 Task: Look for space in Parádsasvár, Hungary from 12th July, 2023 to 16th July, 2023 for 8 adults in price range Rs.10000 to Rs.16000. Place can be private room with 8 bedrooms having 8 beds and 8 bathrooms. Property type can be house, flat, guest house. Amenities needed are: wifi, TV, free parkinig on premises, gym, breakfast. Booking option can be shelf check-in. Required host language is English.
Action: Mouse moved to (569, 118)
Screenshot: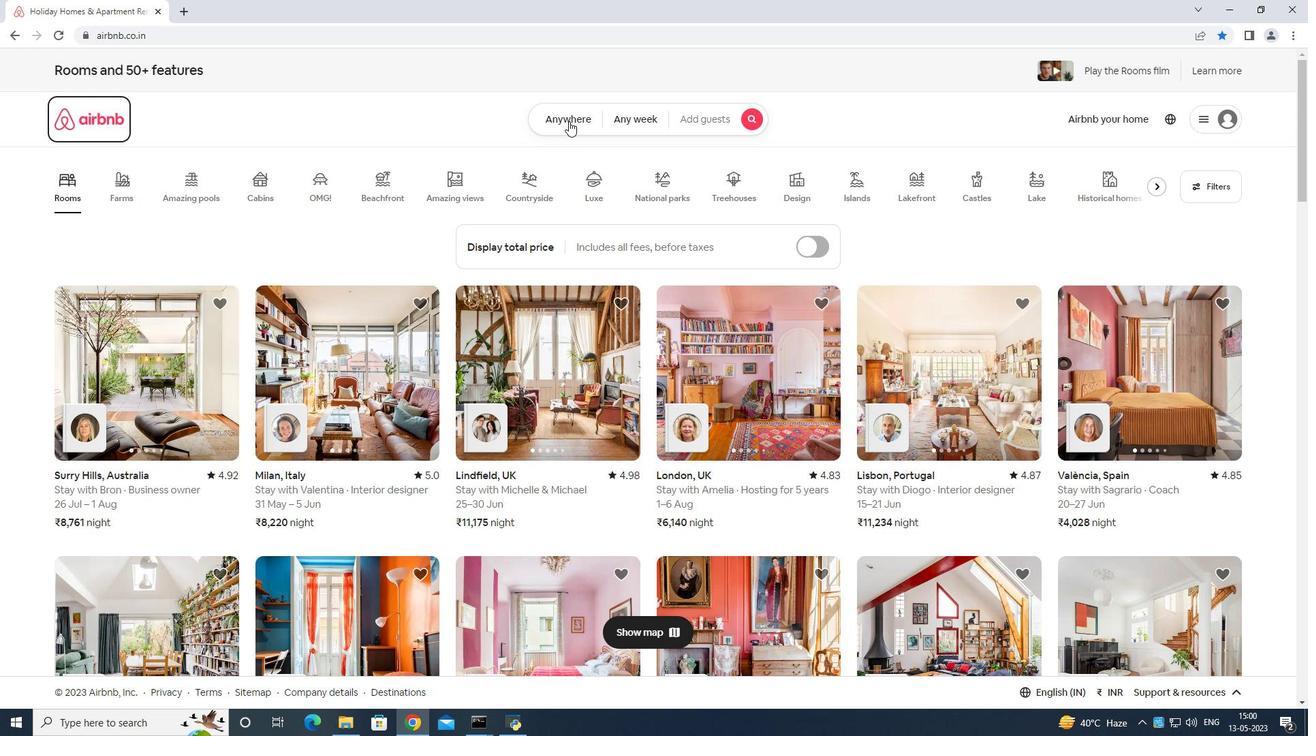 
Action: Mouse pressed left at (569, 118)
Screenshot: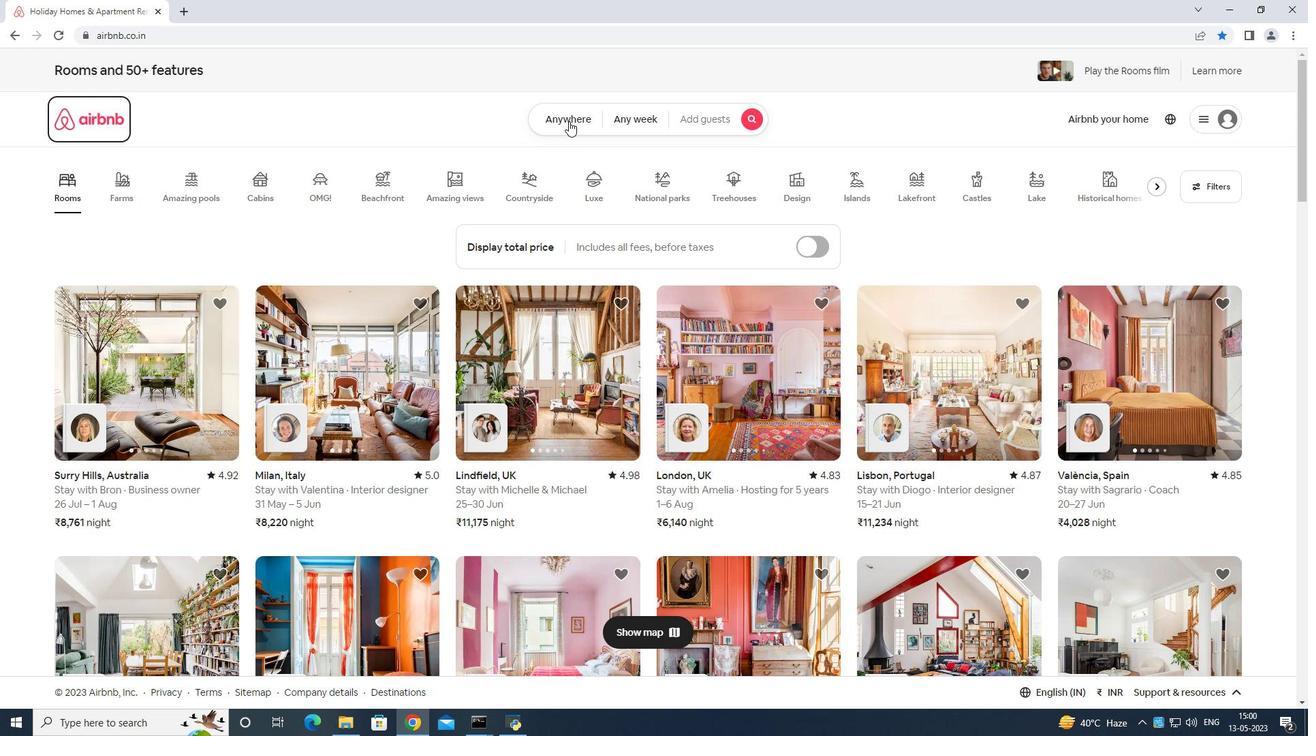 
Action: Mouse moved to (476, 175)
Screenshot: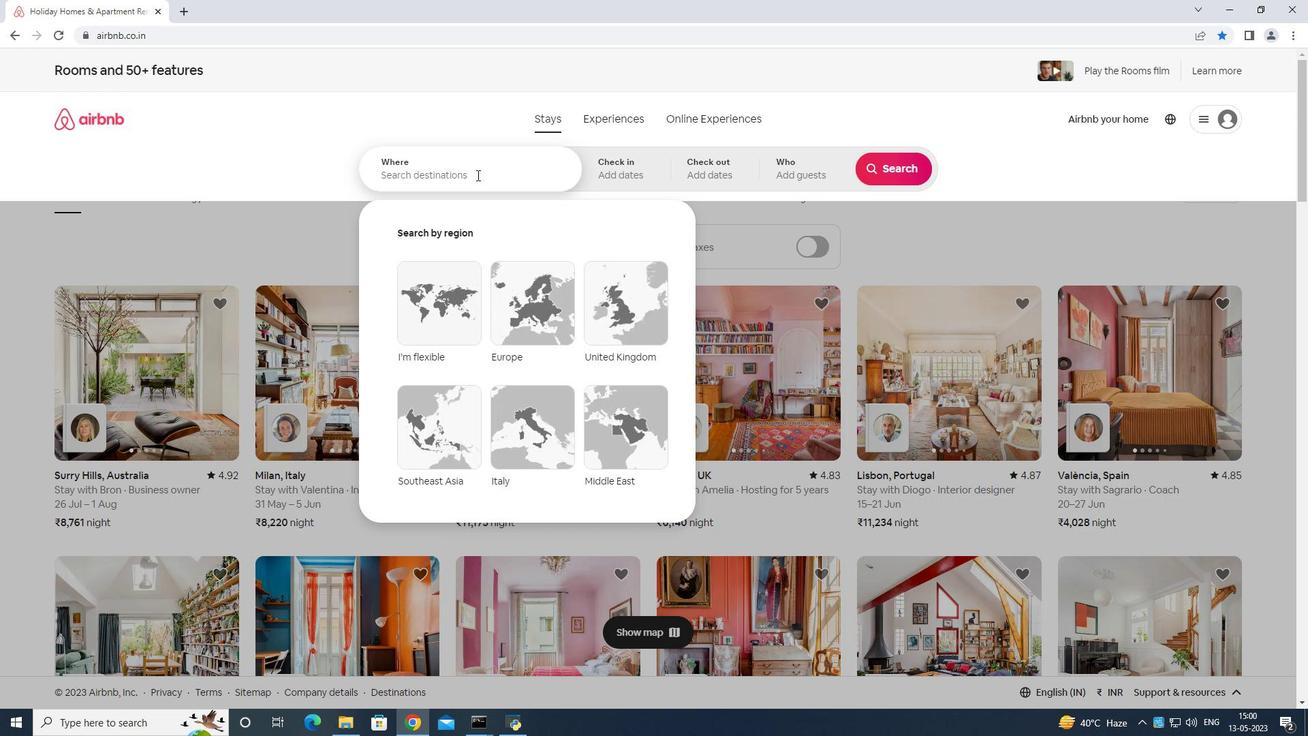 
Action: Mouse pressed left at (476, 175)
Screenshot: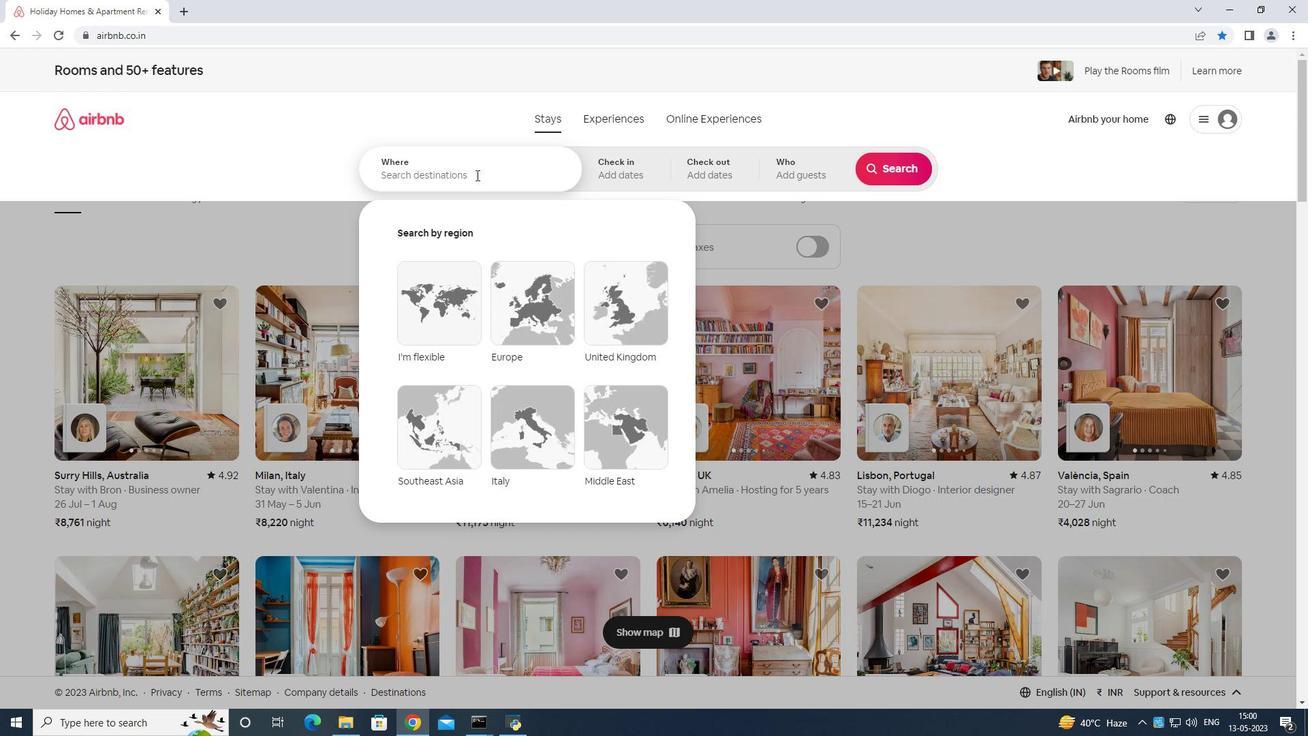 
Action: Mouse moved to (486, 169)
Screenshot: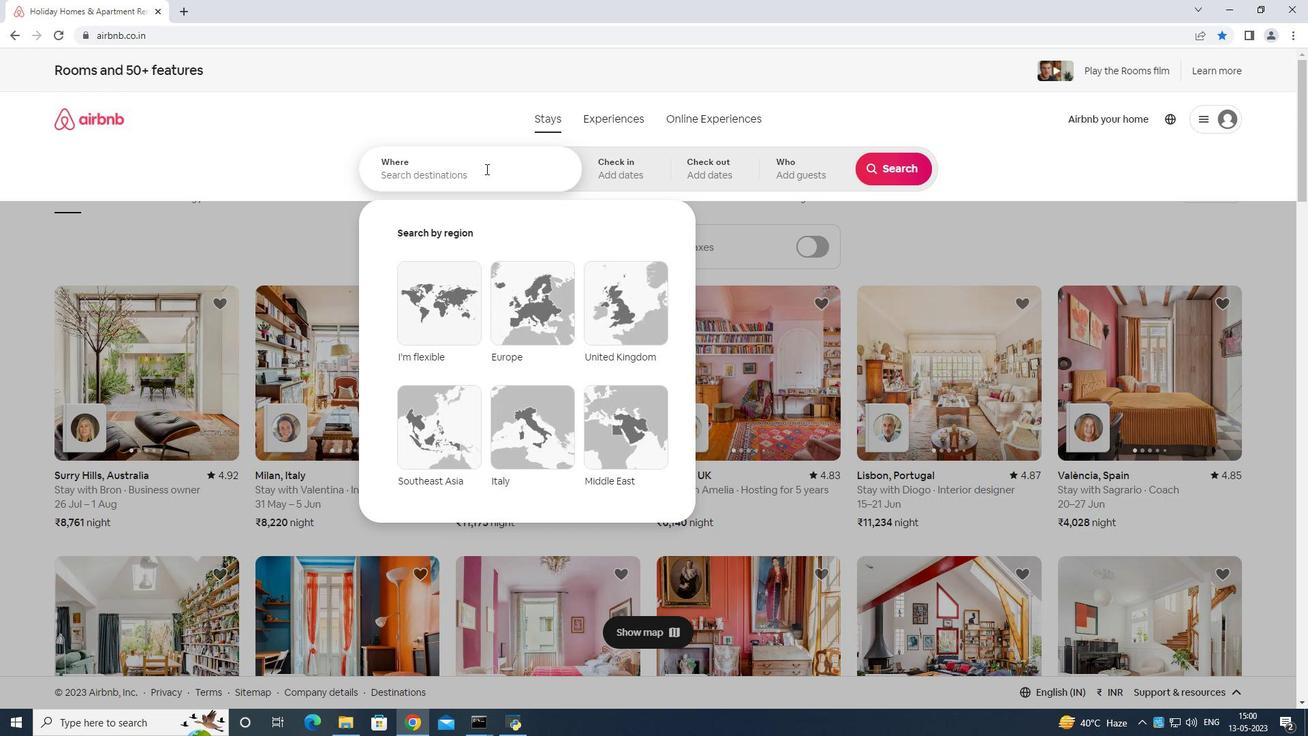 
Action: Key pressed <Key.shift>Paradsavar<Key.space>hungae<Key.backspace>ry<Key.enter>
Screenshot: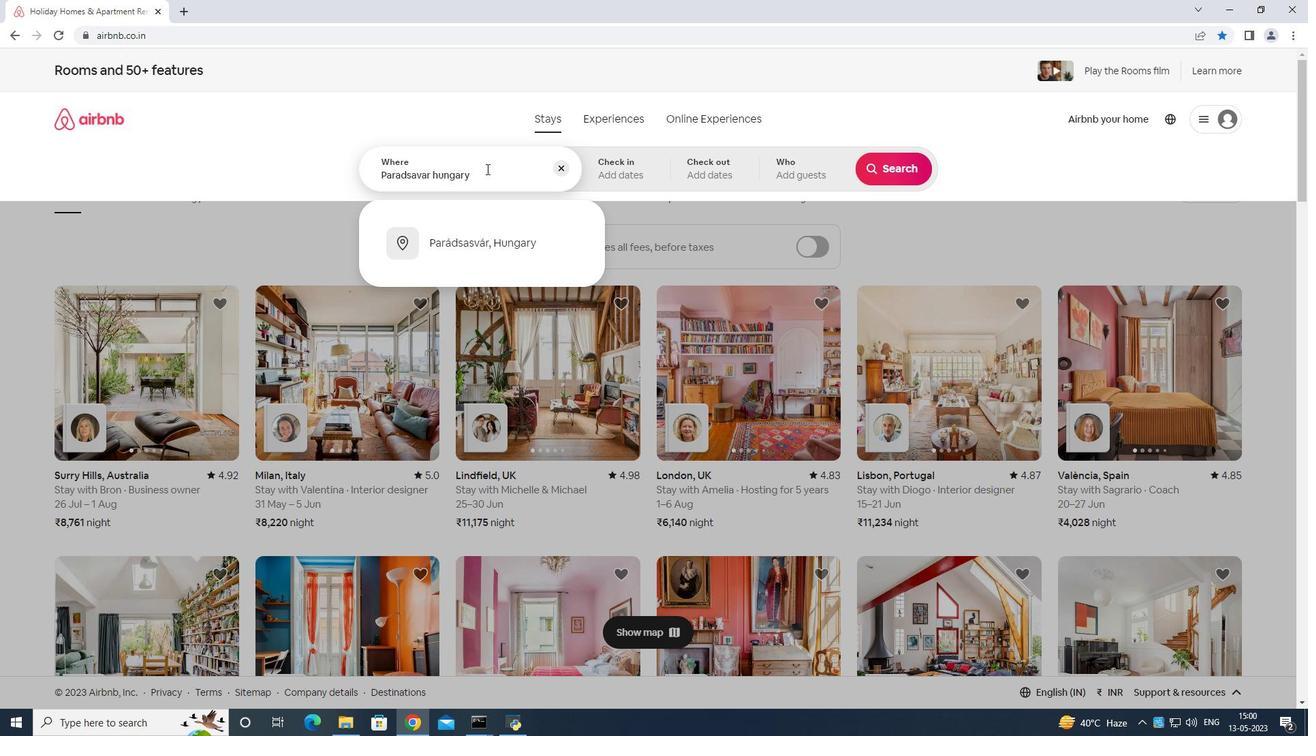 
Action: Mouse moved to (876, 278)
Screenshot: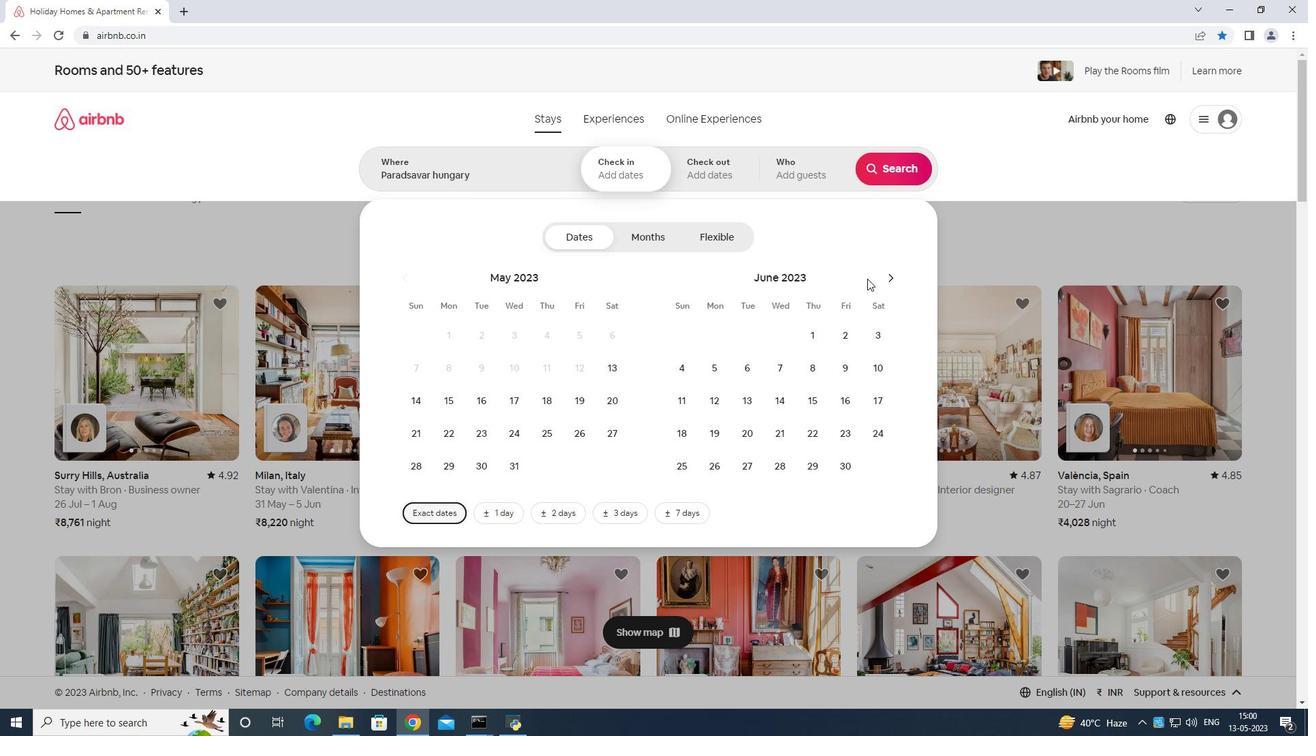 
Action: Mouse pressed left at (876, 278)
Screenshot: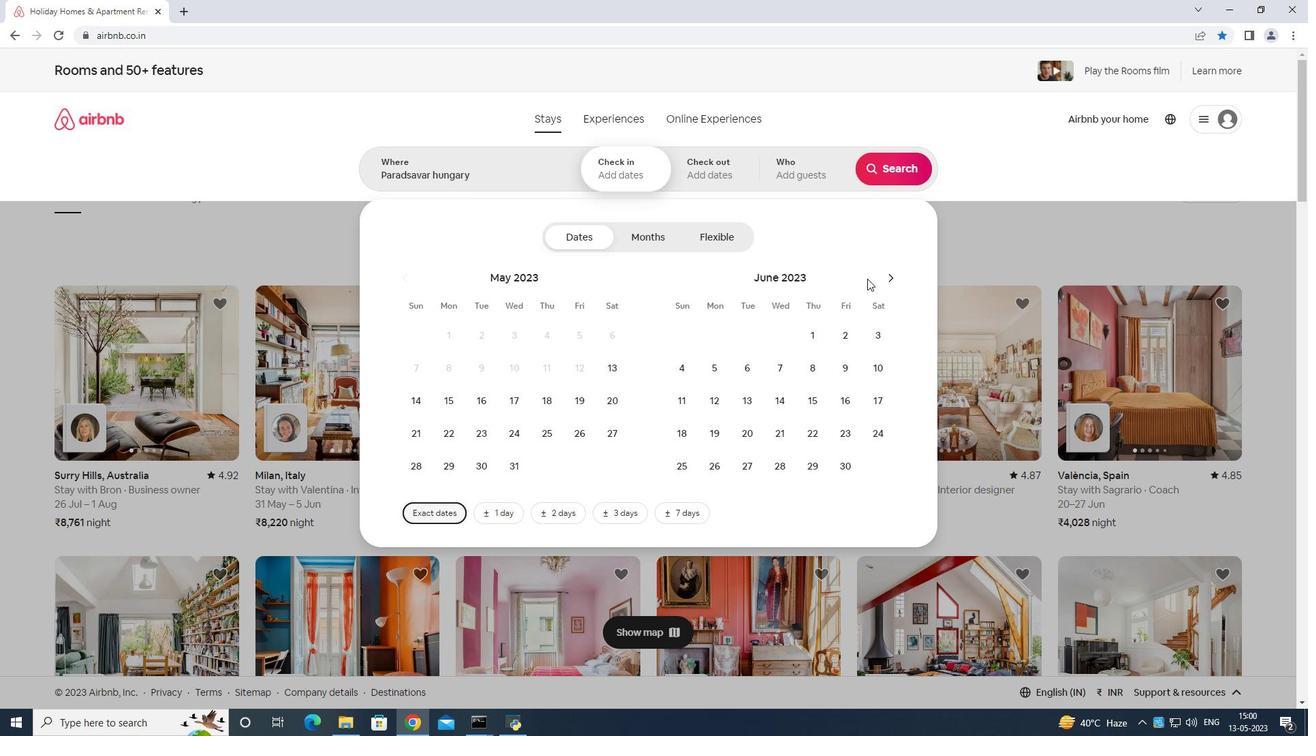 
Action: Mouse moved to (880, 275)
Screenshot: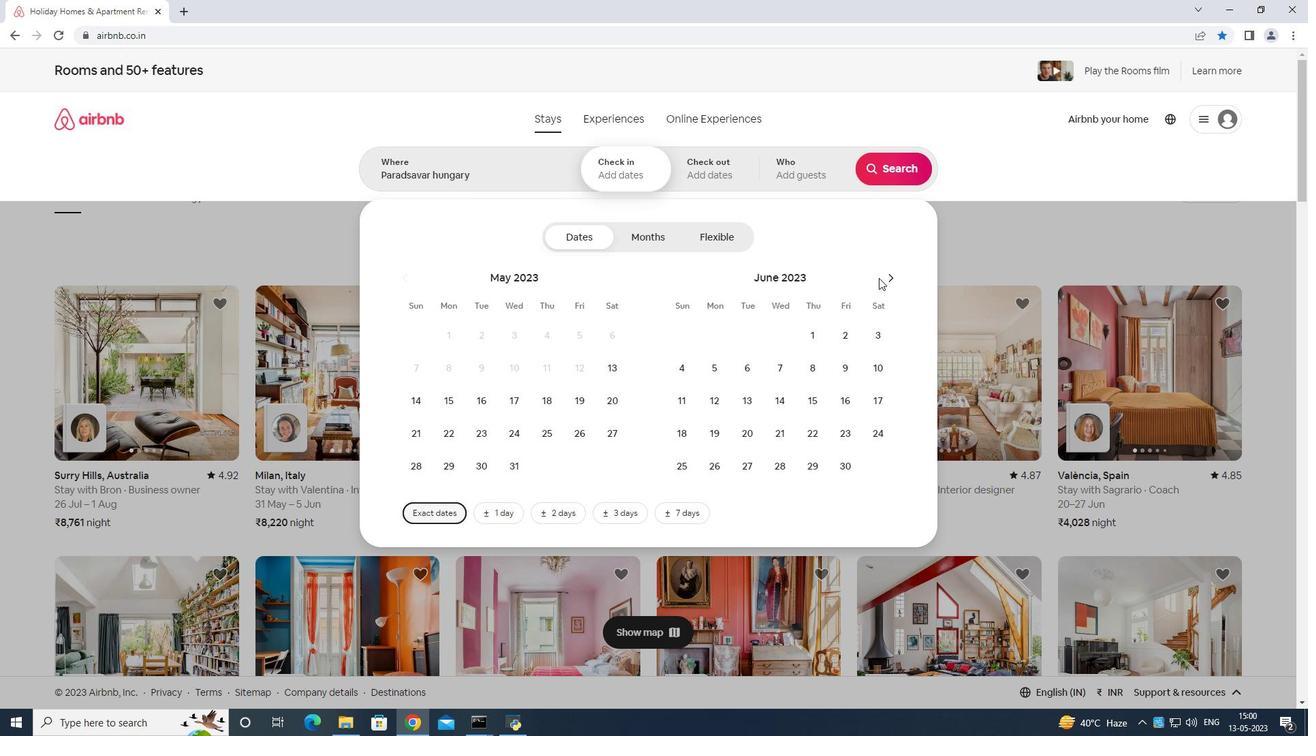 
Action: Mouse pressed left at (880, 275)
Screenshot: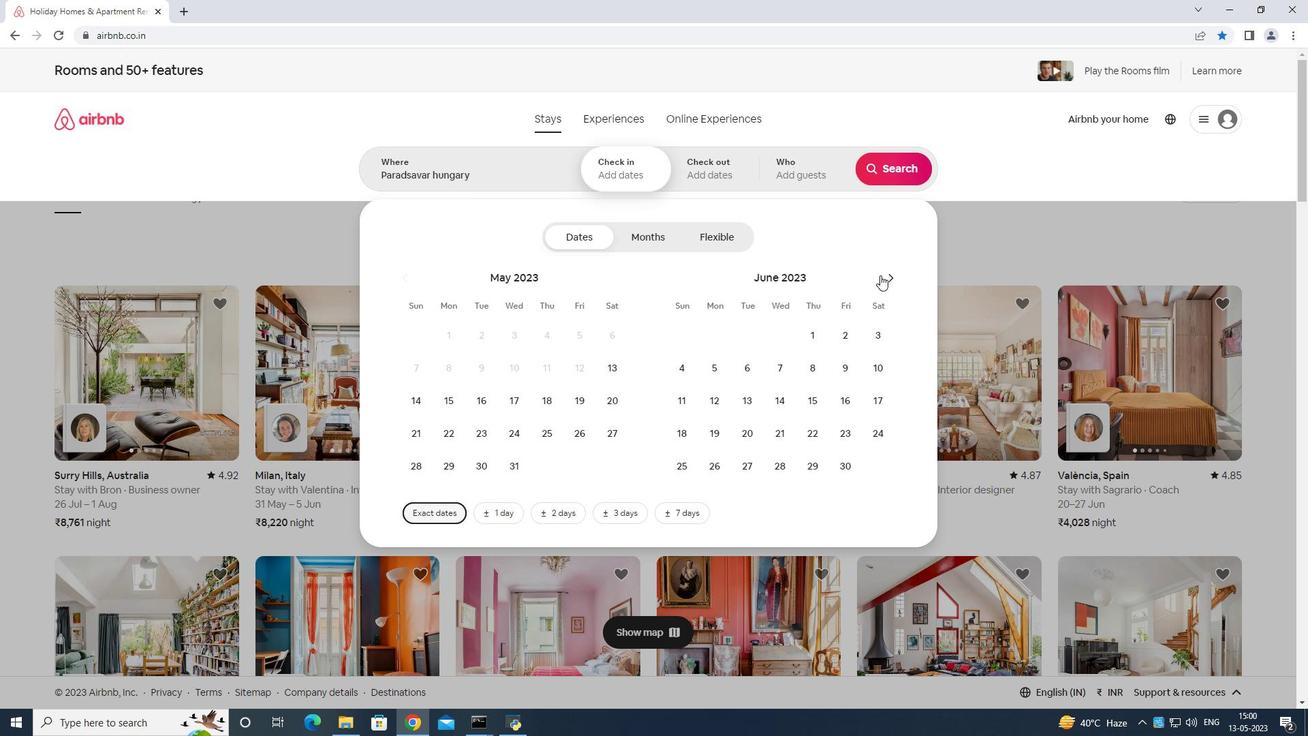 
Action: Mouse moved to (776, 393)
Screenshot: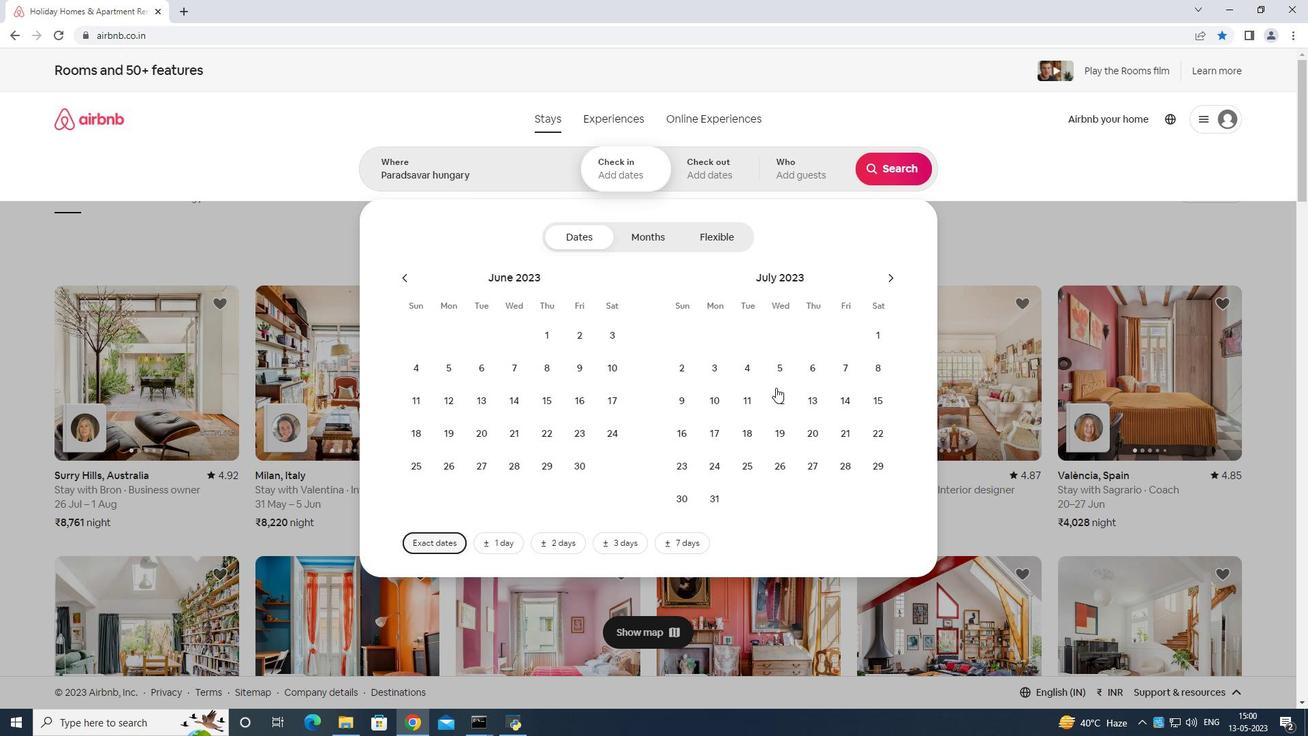 
Action: Mouse pressed left at (776, 393)
Screenshot: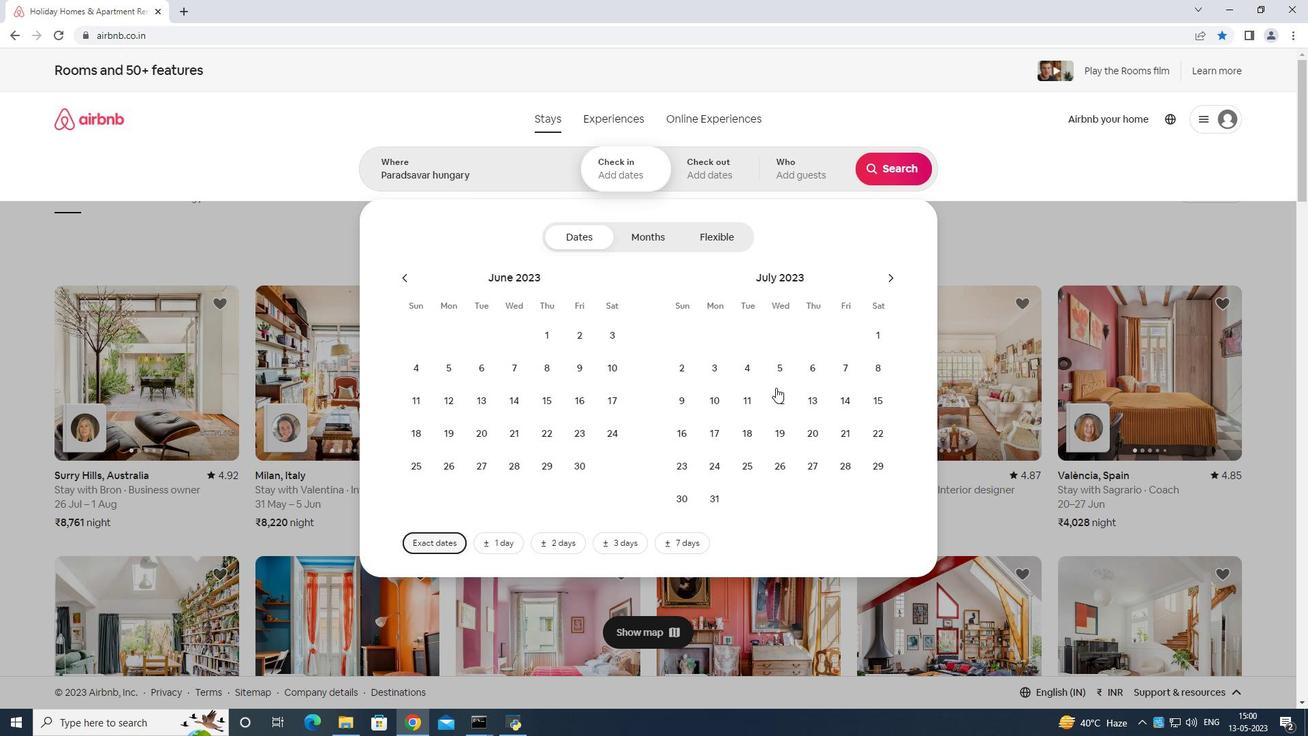 
Action: Mouse moved to (680, 436)
Screenshot: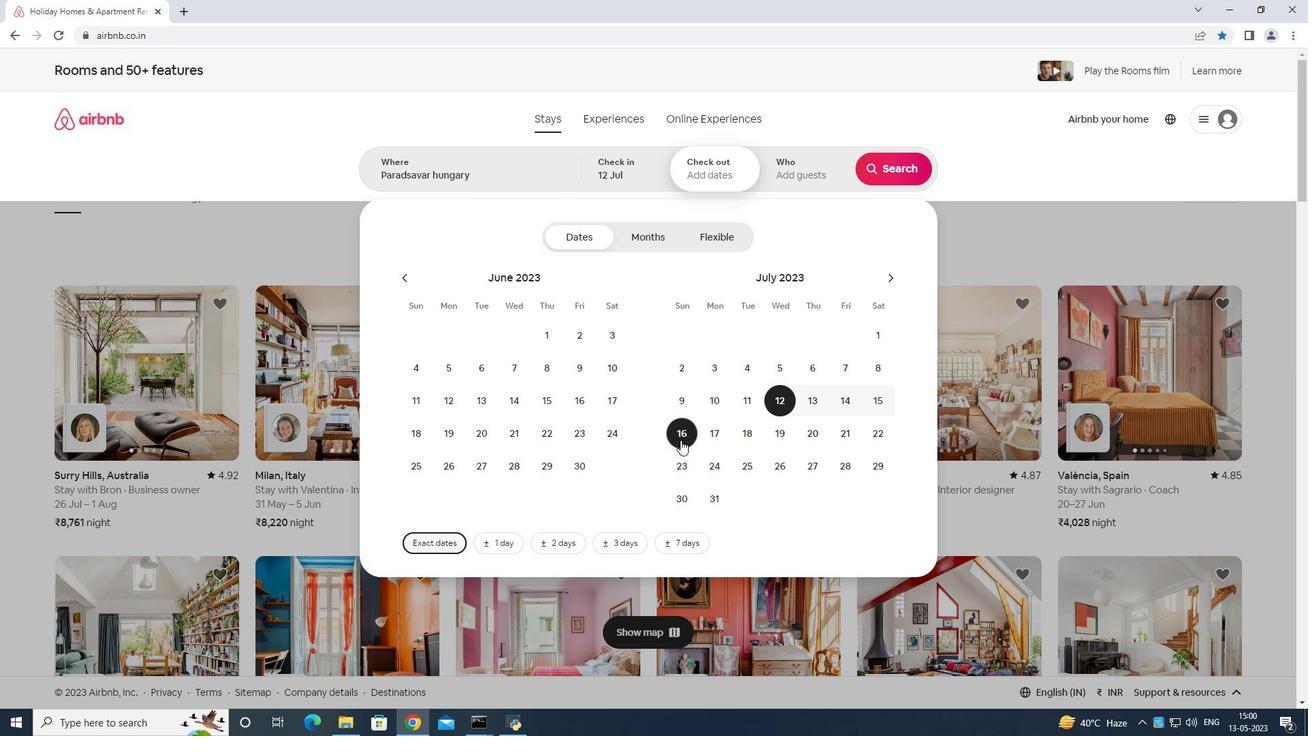 
Action: Mouse pressed left at (680, 436)
Screenshot: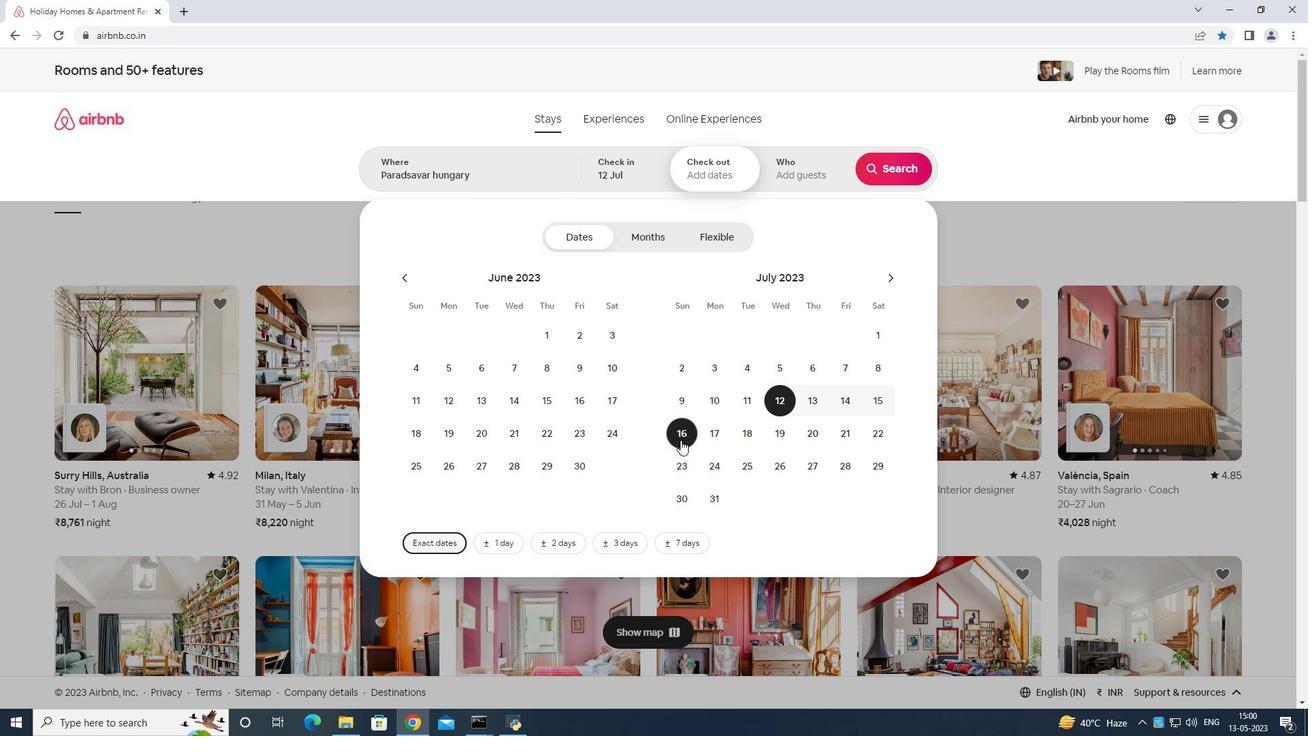 
Action: Mouse moved to (808, 164)
Screenshot: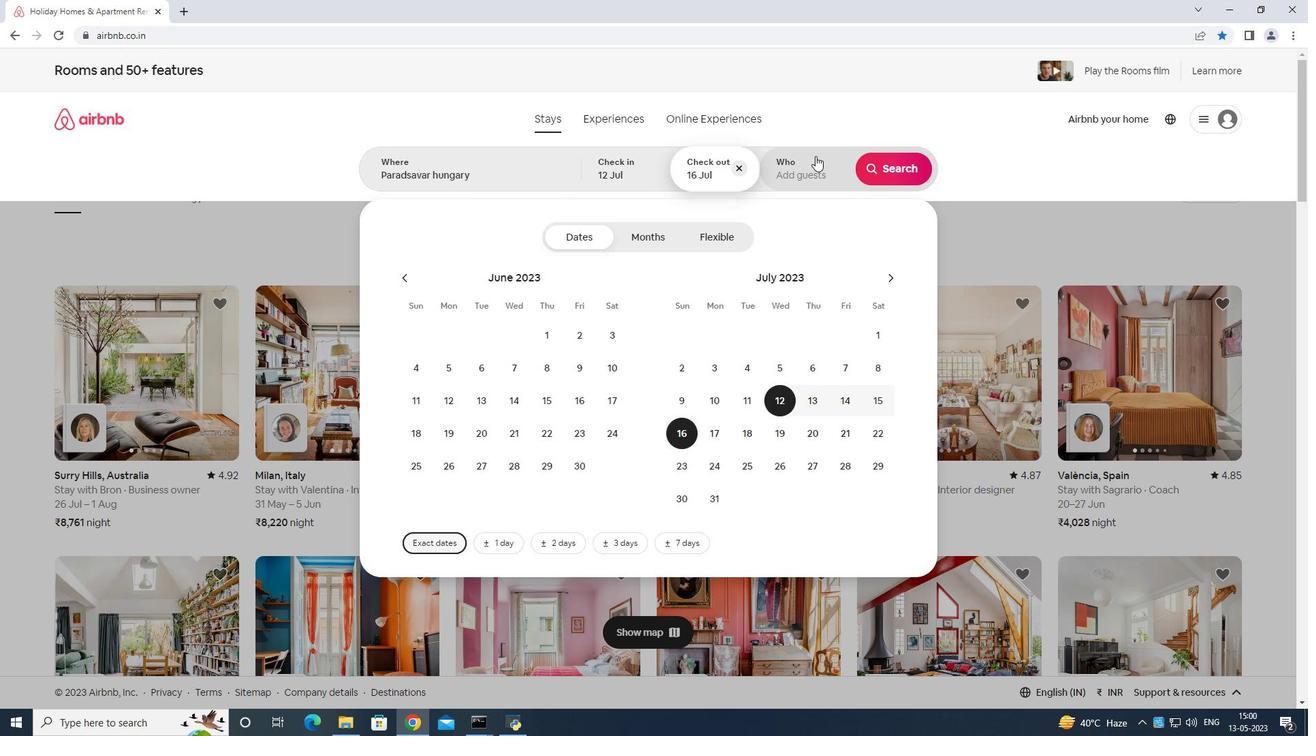 
Action: Mouse pressed left at (808, 164)
Screenshot: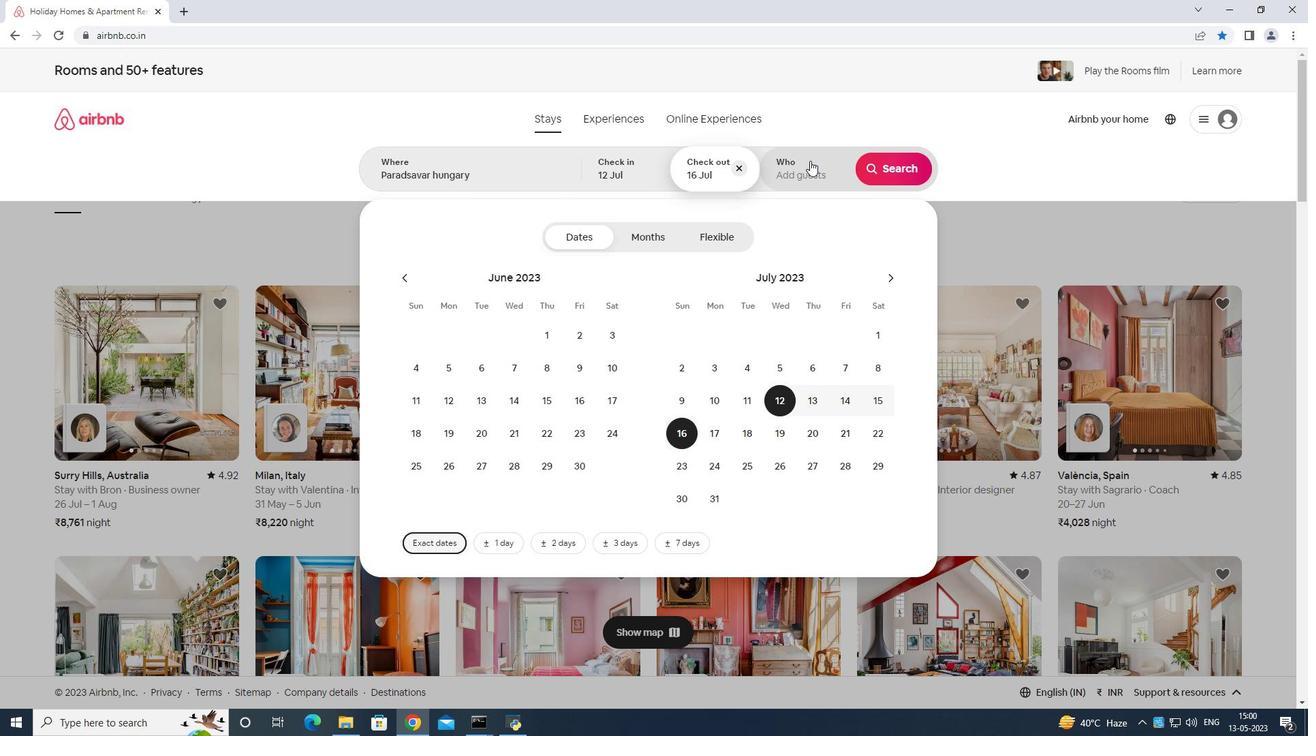 
Action: Mouse moved to (893, 242)
Screenshot: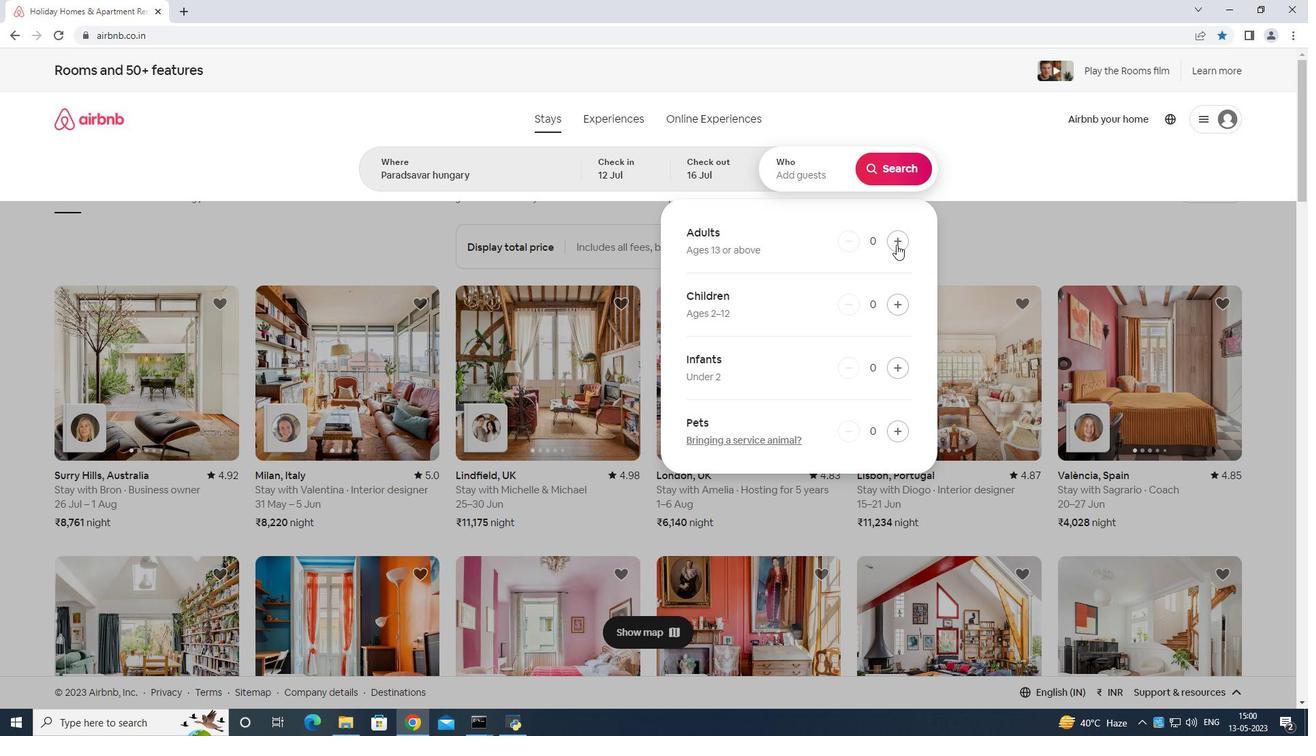 
Action: Mouse pressed left at (893, 242)
Screenshot: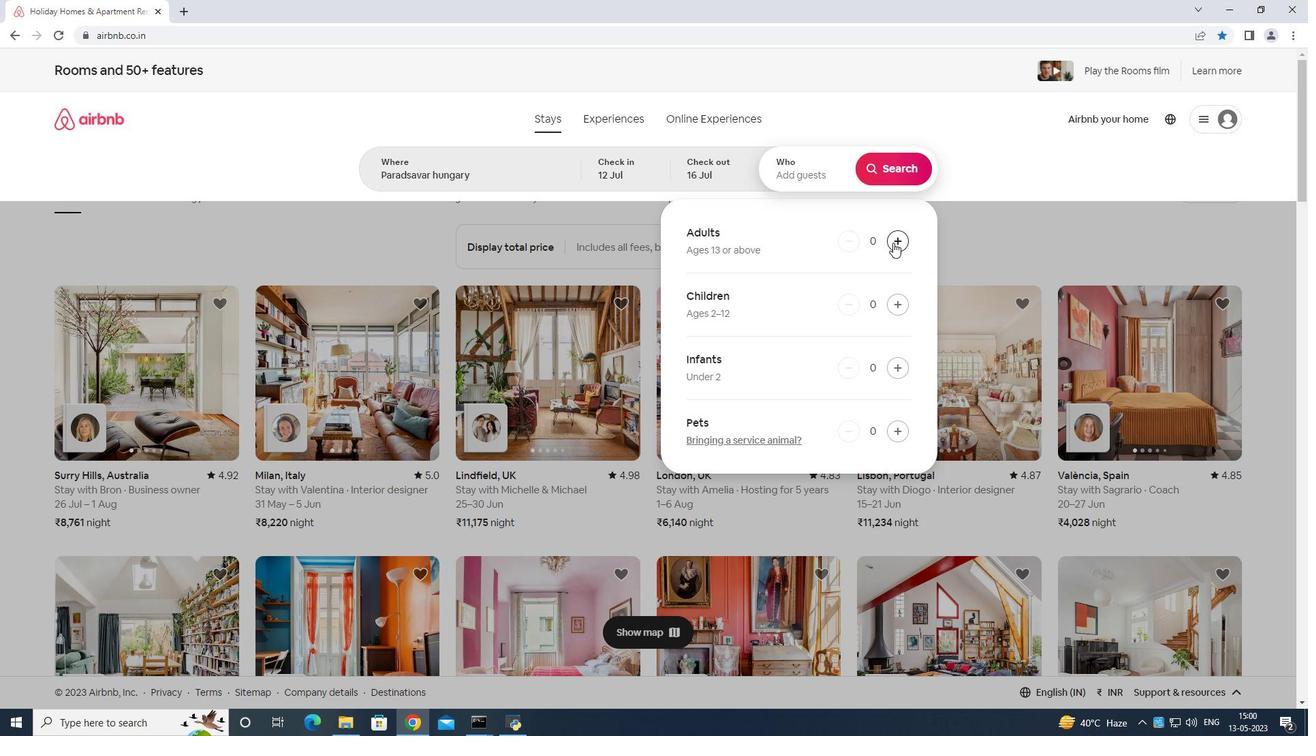 
Action: Mouse moved to (893, 238)
Screenshot: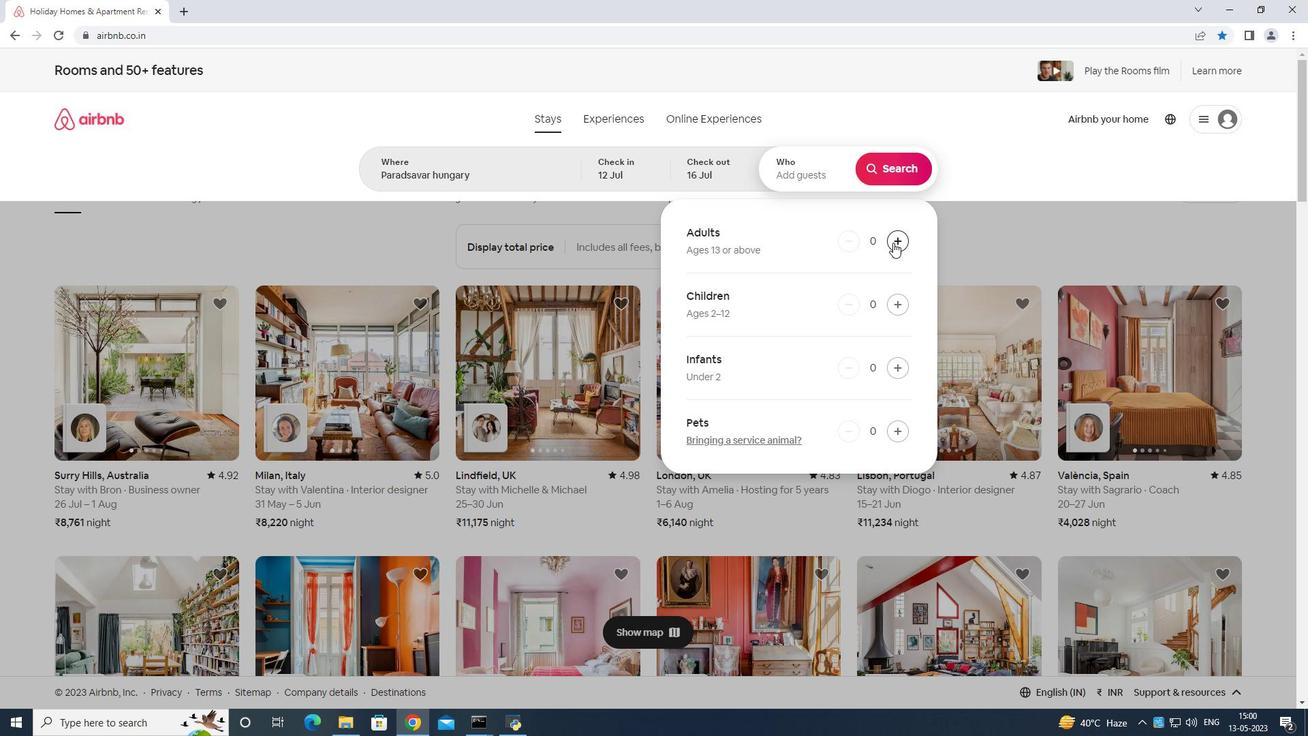
Action: Mouse pressed left at (893, 238)
Screenshot: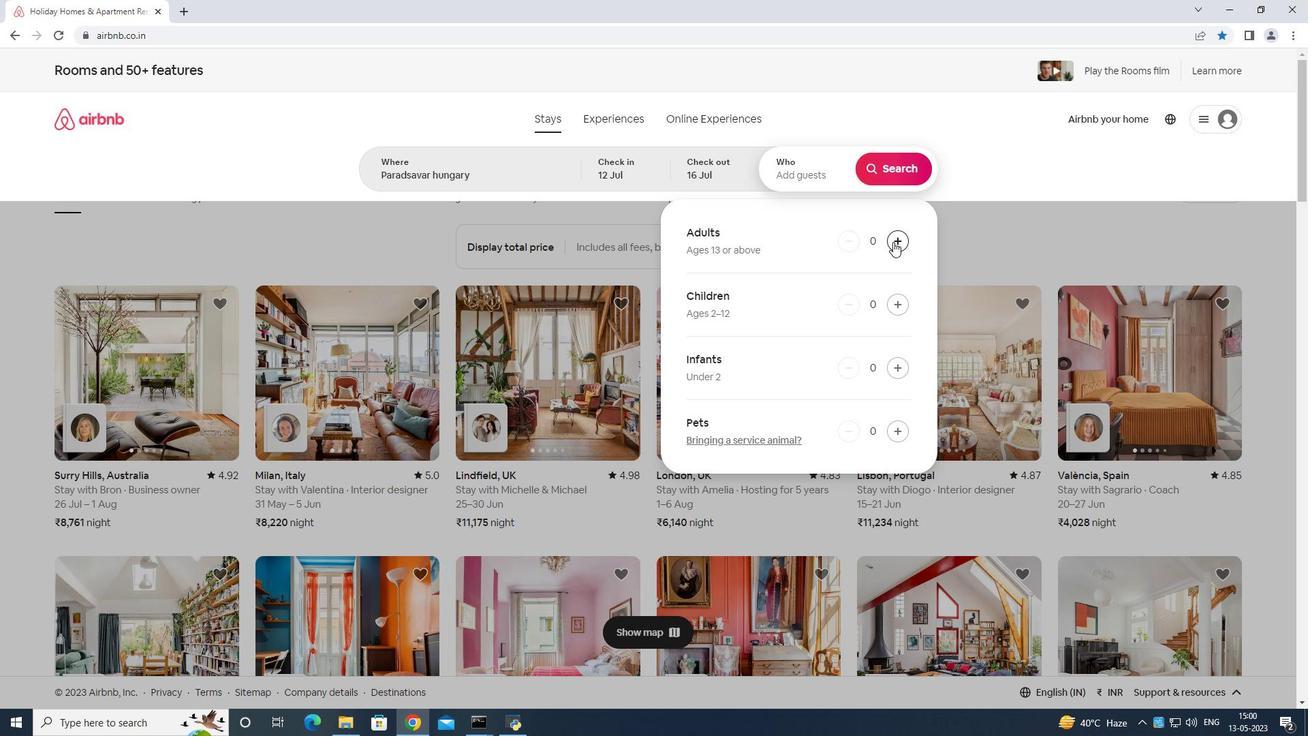 
Action: Mouse pressed left at (893, 238)
Screenshot: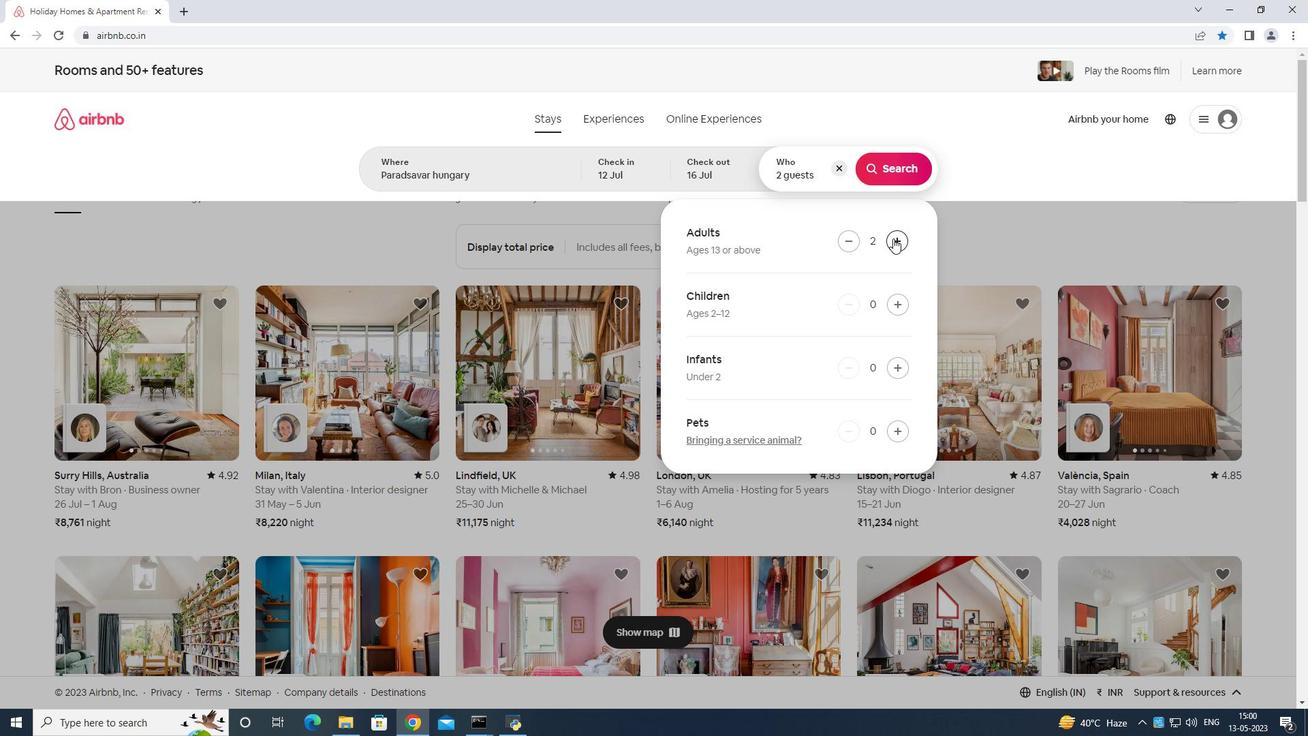 
Action: Mouse moved to (893, 237)
Screenshot: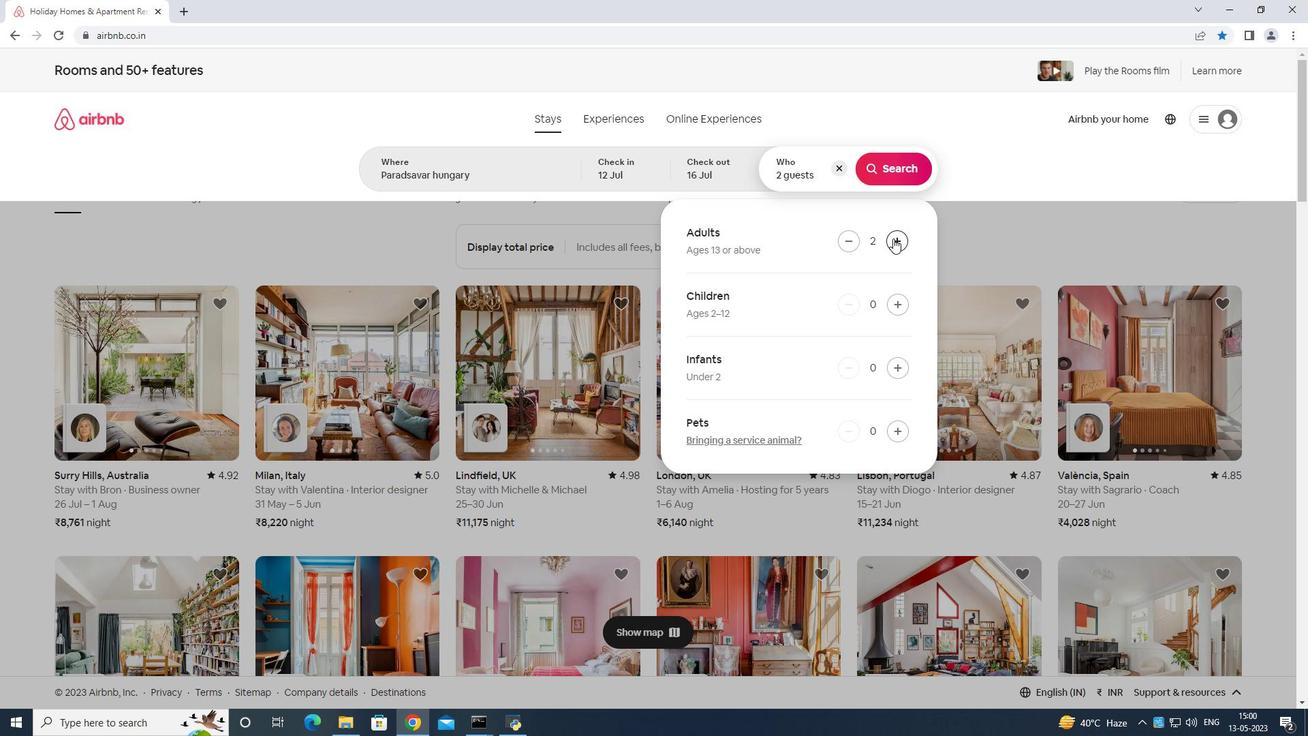
Action: Mouse pressed left at (893, 237)
Screenshot: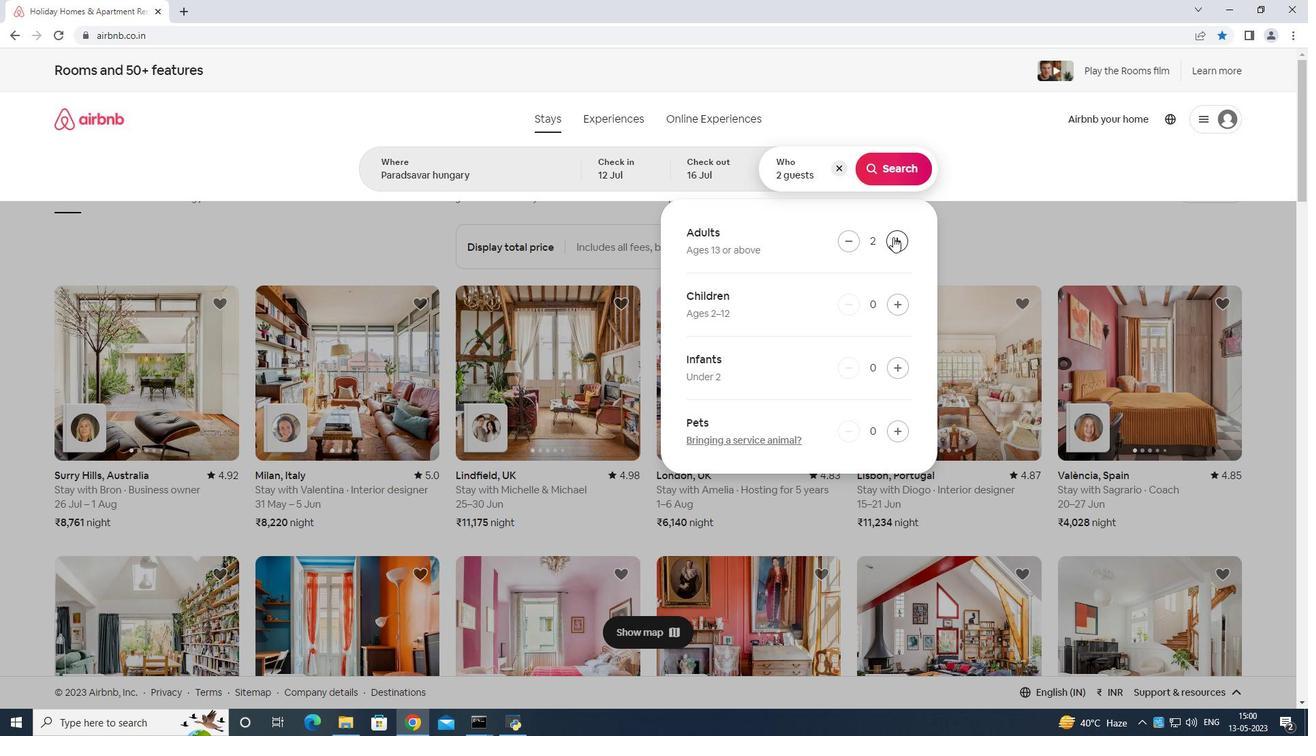 
Action: Mouse moved to (893, 237)
Screenshot: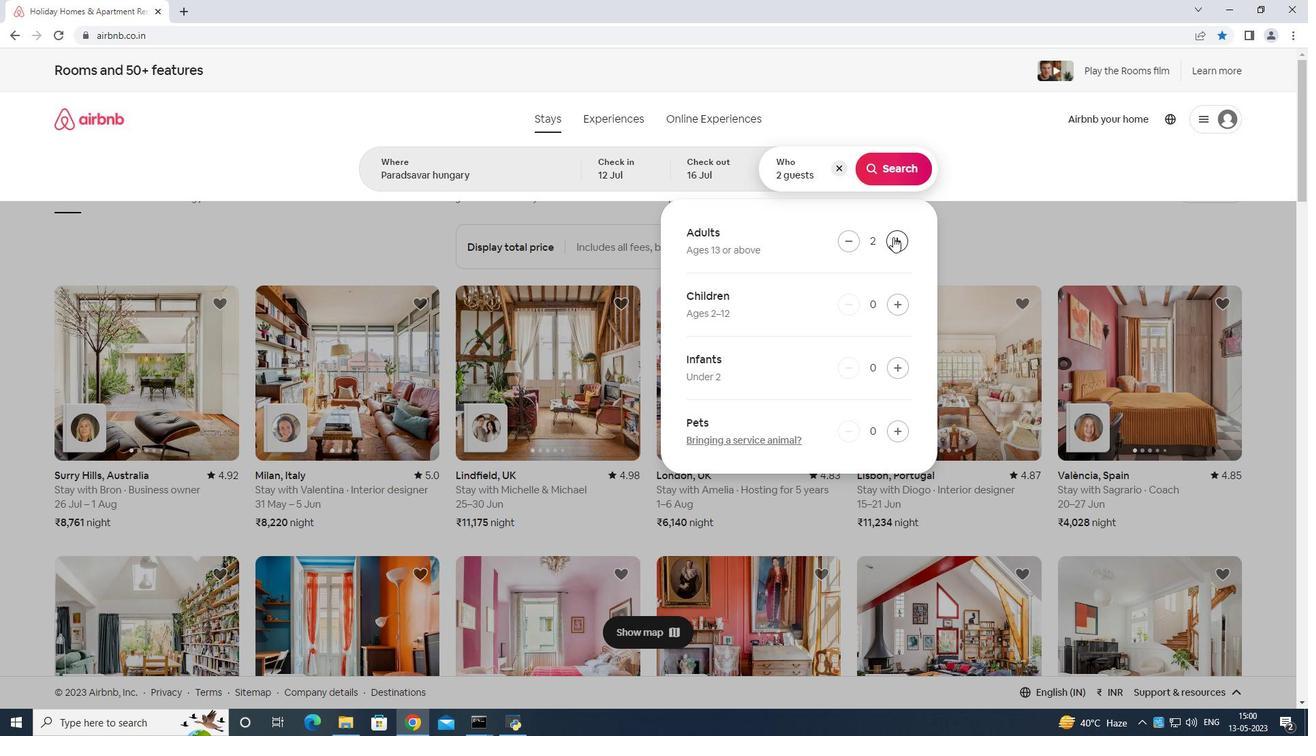 
Action: Mouse pressed left at (893, 237)
Screenshot: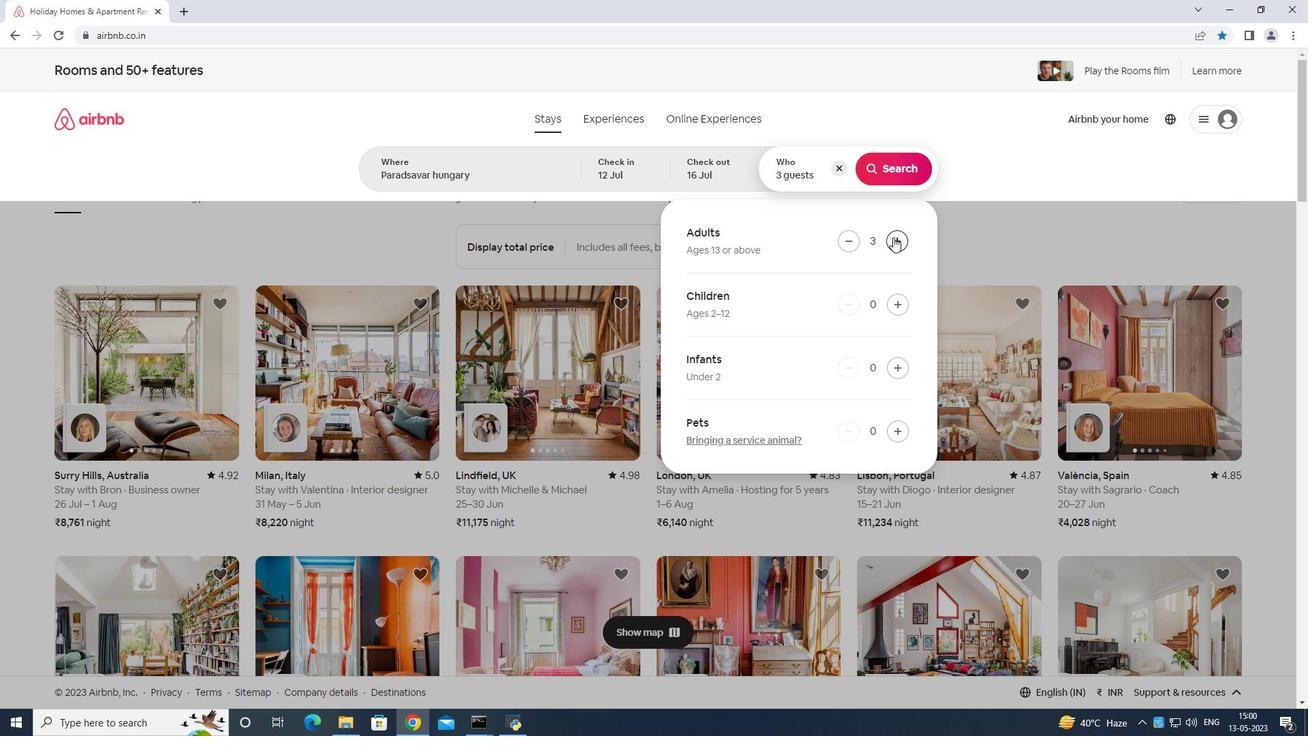 
Action: Mouse pressed left at (893, 237)
Screenshot: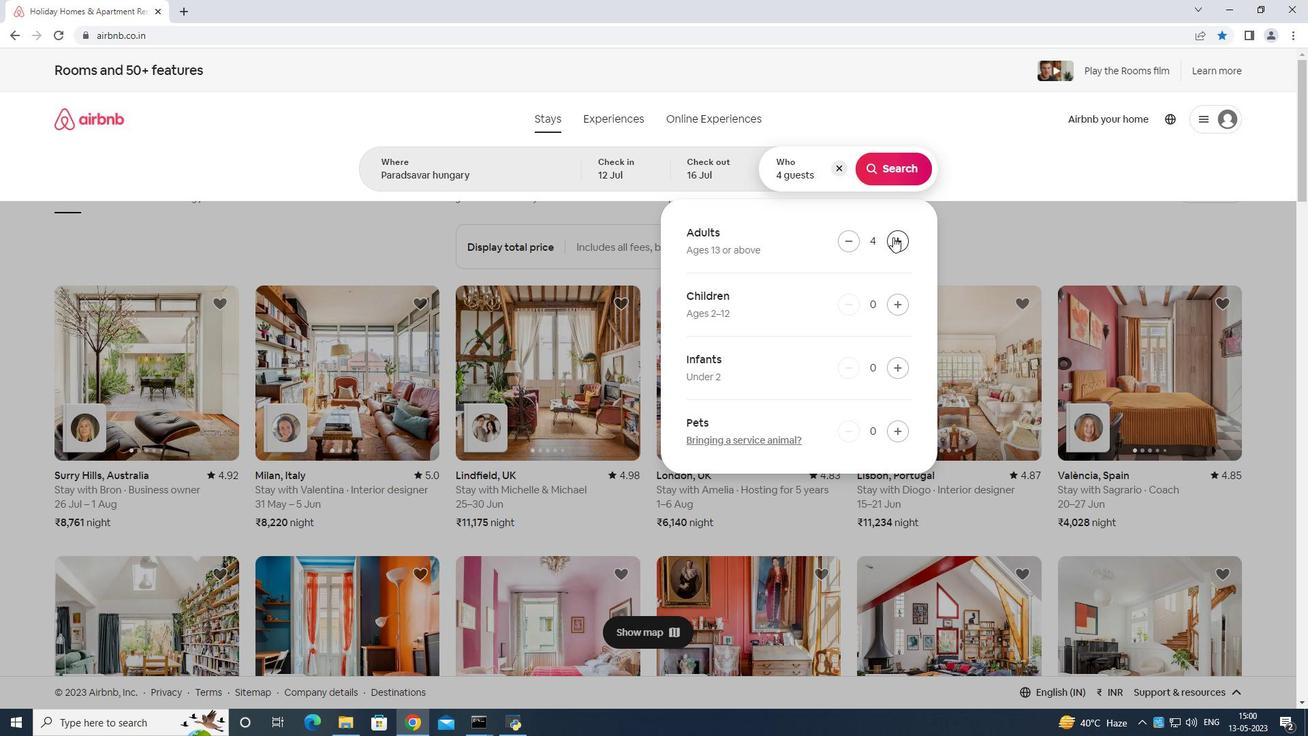 
Action: Mouse pressed left at (893, 237)
Screenshot: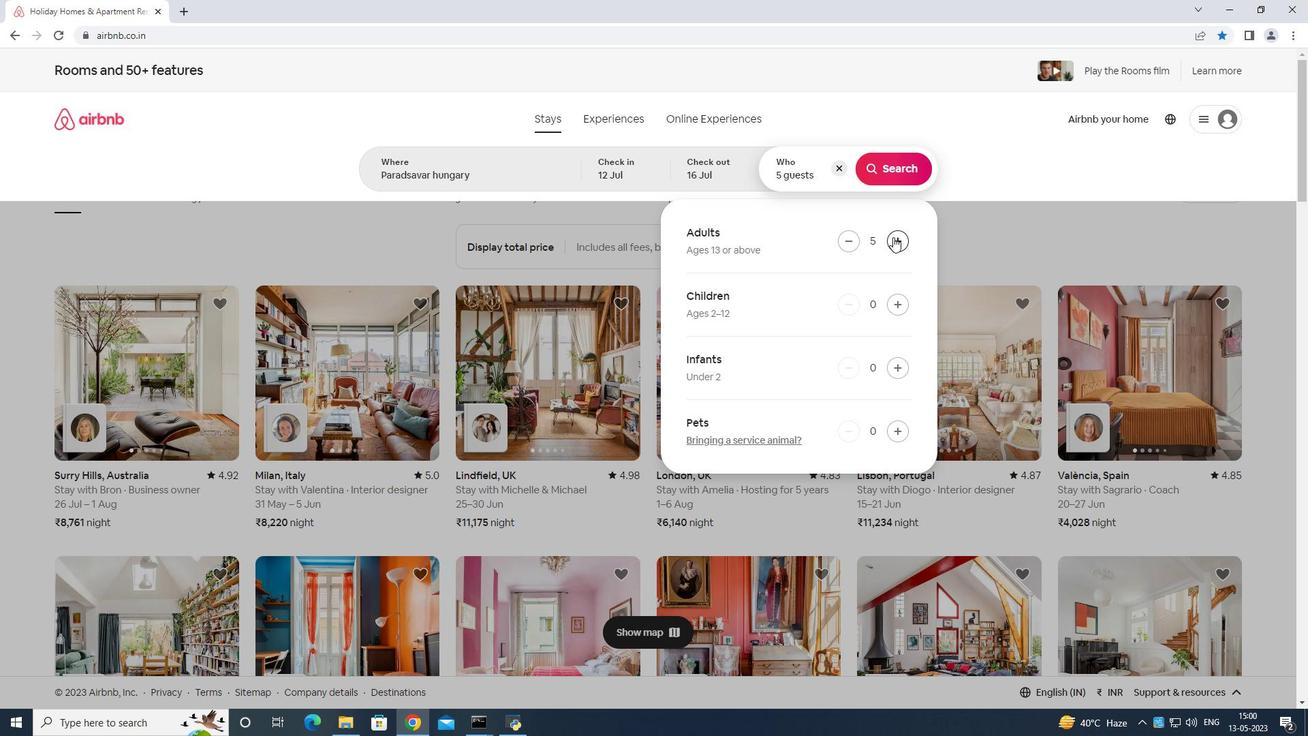 
Action: Mouse pressed left at (893, 237)
Screenshot: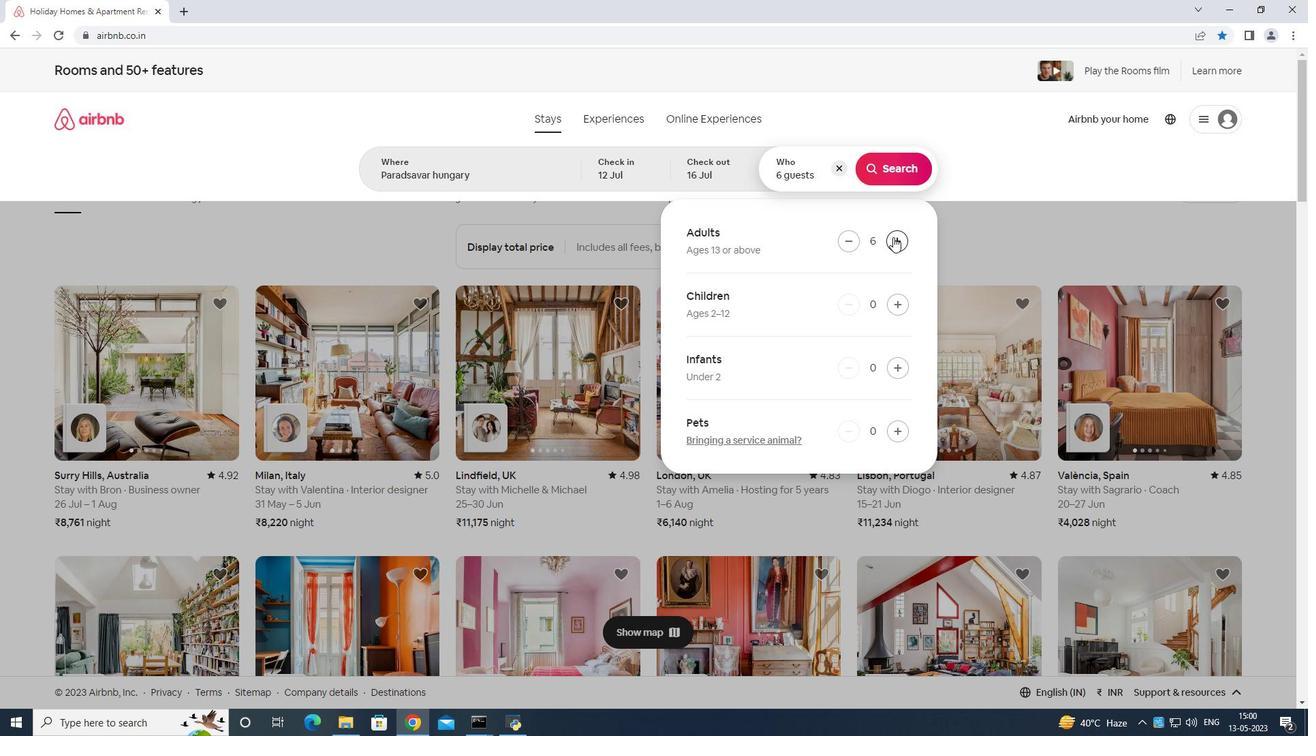 
Action: Mouse moved to (891, 166)
Screenshot: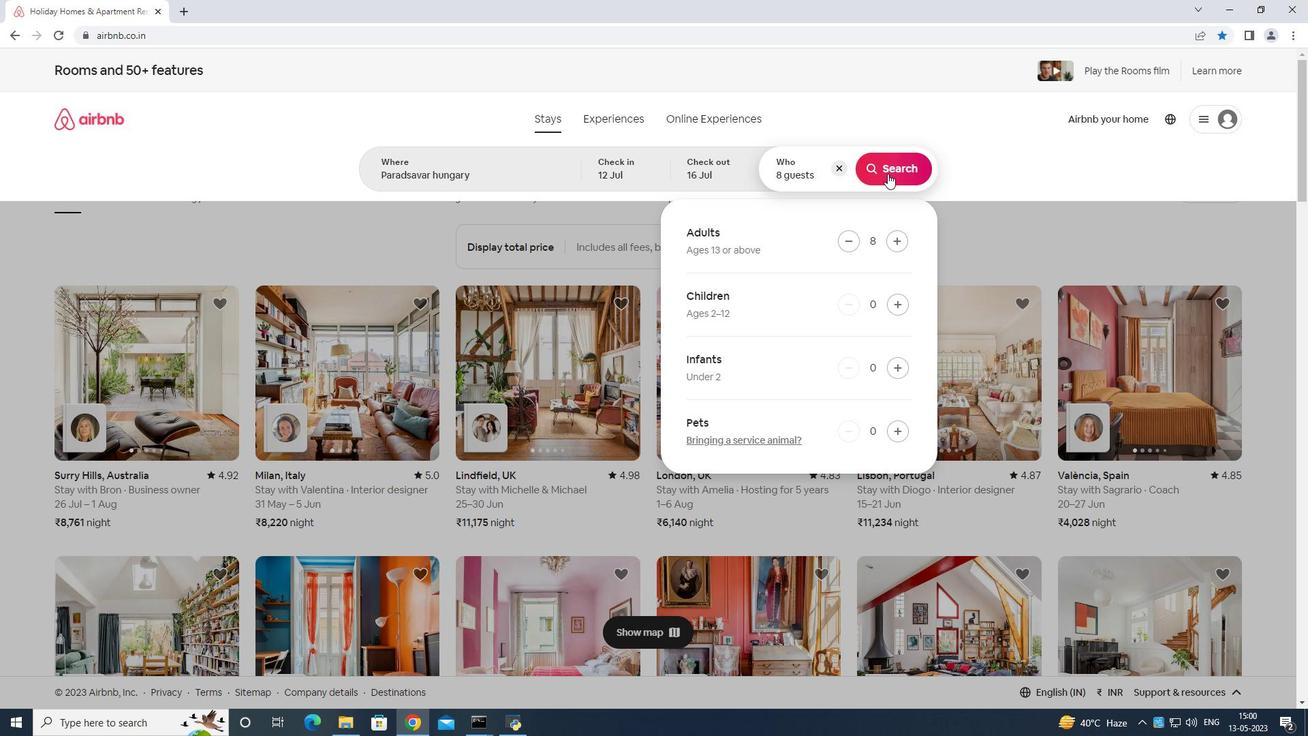 
Action: Mouse pressed left at (891, 166)
Screenshot: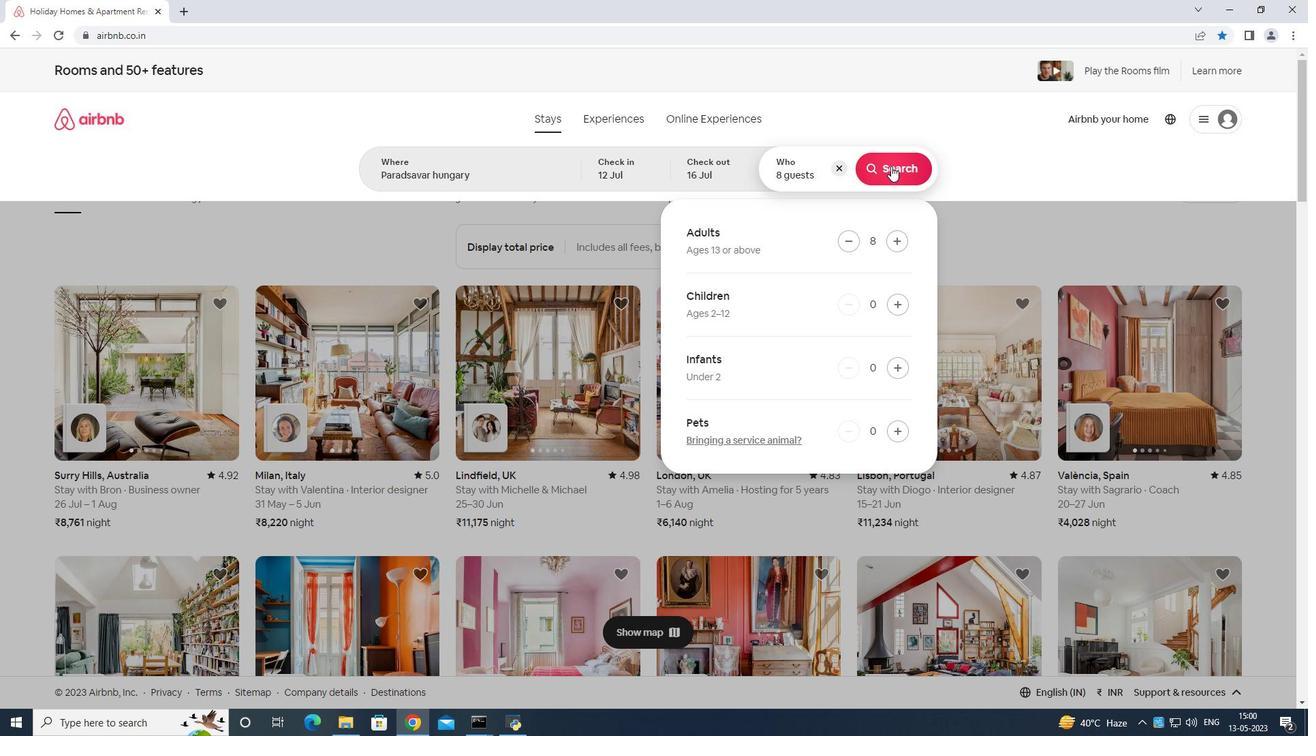 
Action: Mouse moved to (1251, 122)
Screenshot: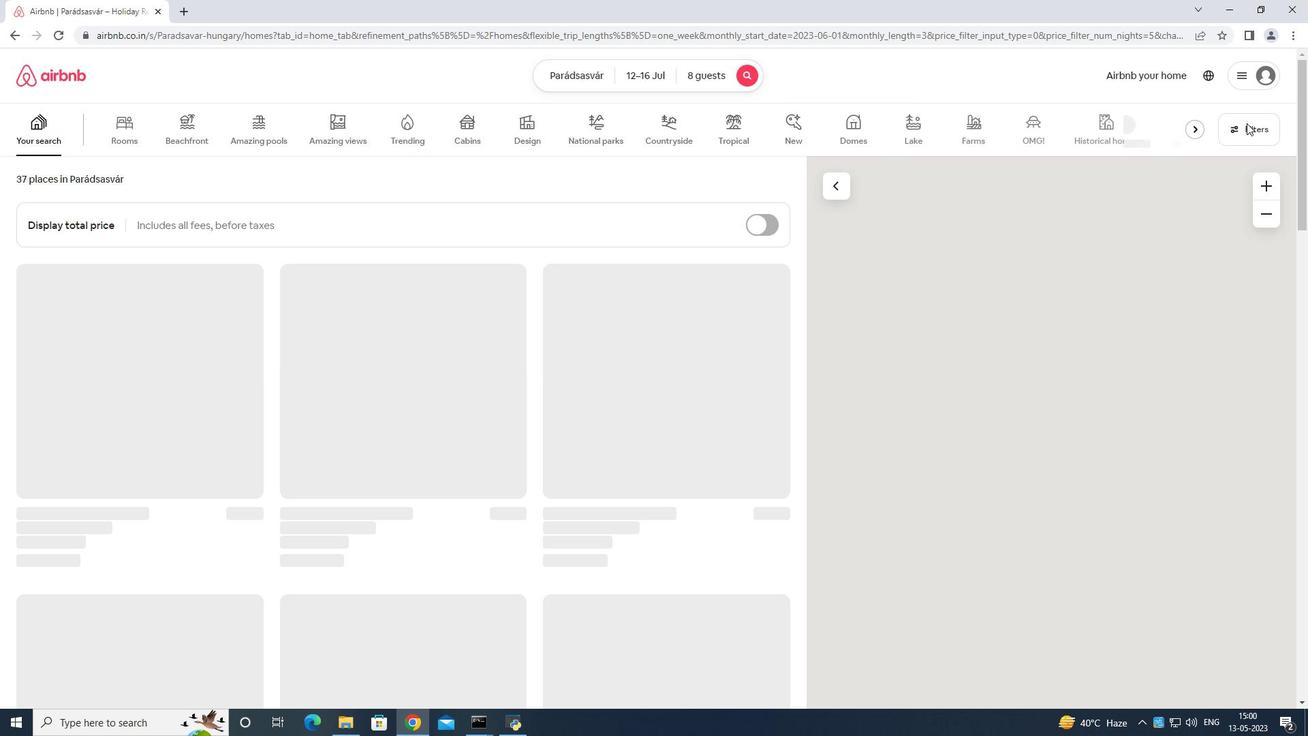 
Action: Mouse pressed left at (1251, 122)
Screenshot: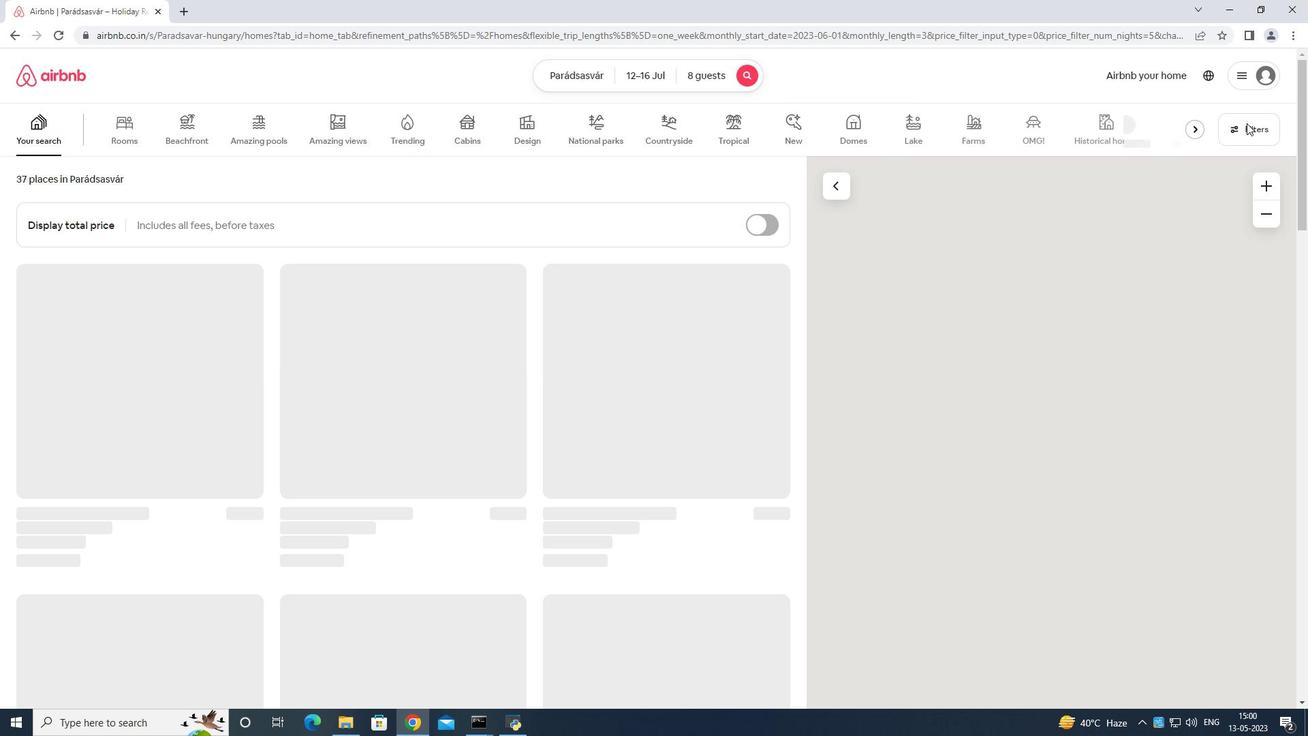 
Action: Mouse moved to (562, 456)
Screenshot: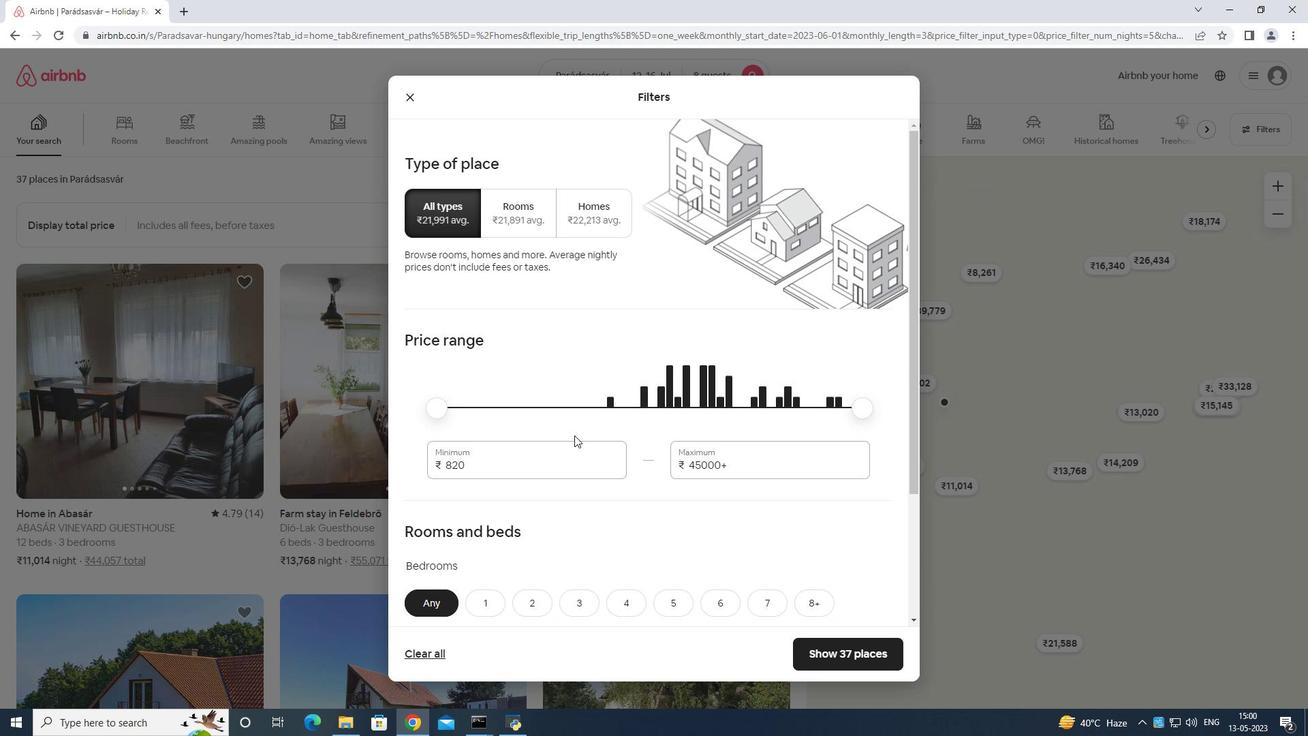 
Action: Mouse pressed left at (562, 456)
Screenshot: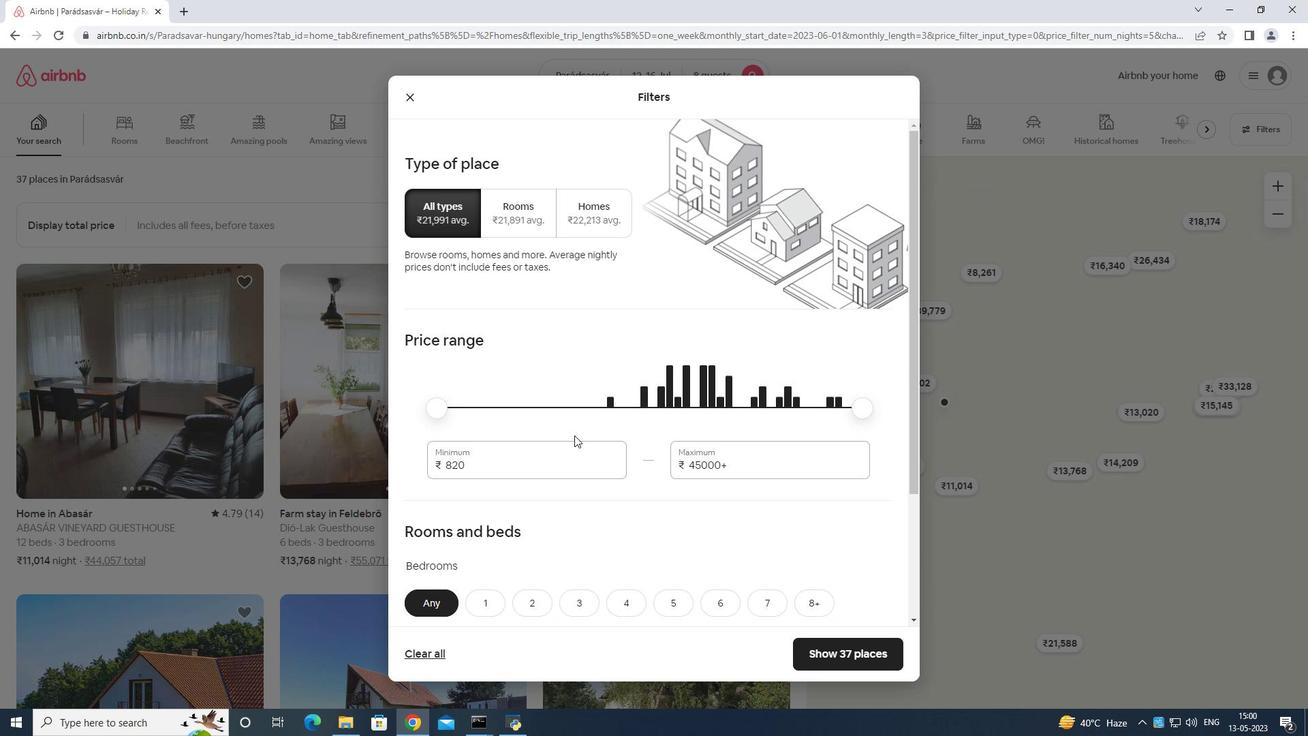 
Action: Mouse moved to (564, 445)
Screenshot: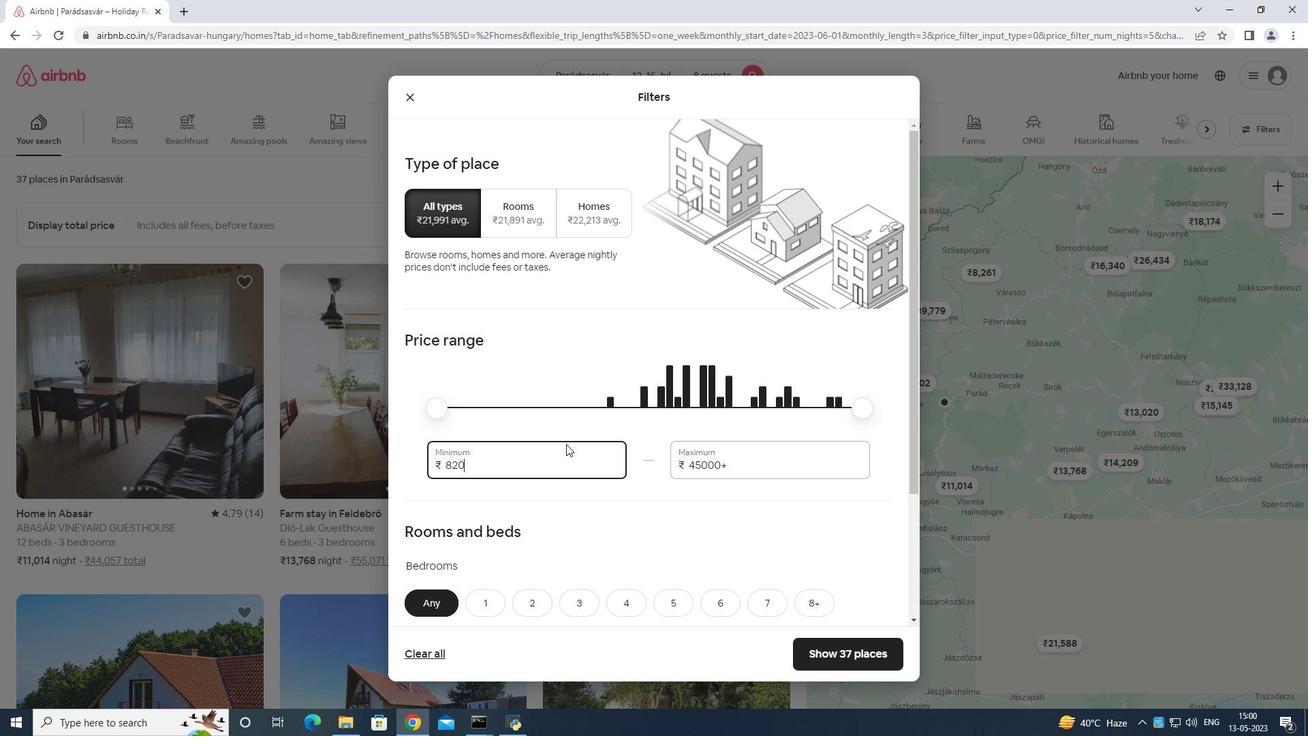 
Action: Key pressed <Key.backspace>
Screenshot: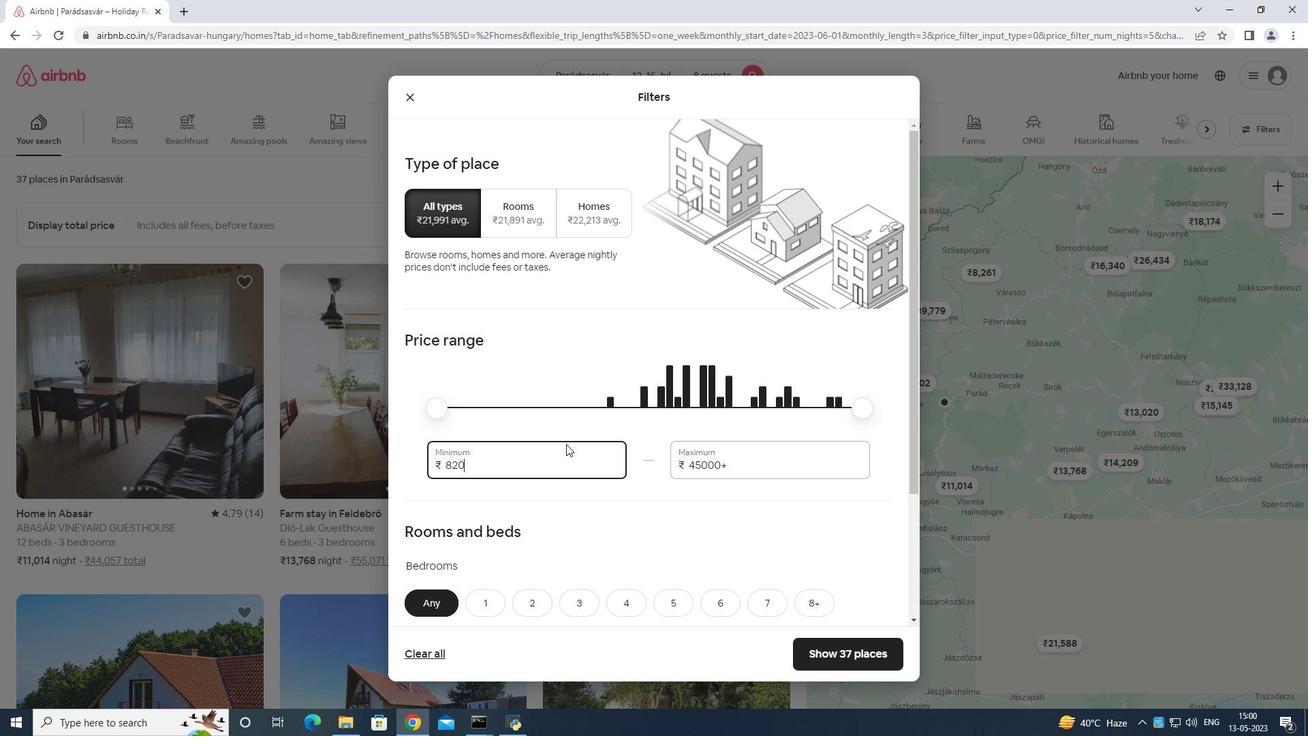 
Action: Mouse moved to (551, 471)
Screenshot: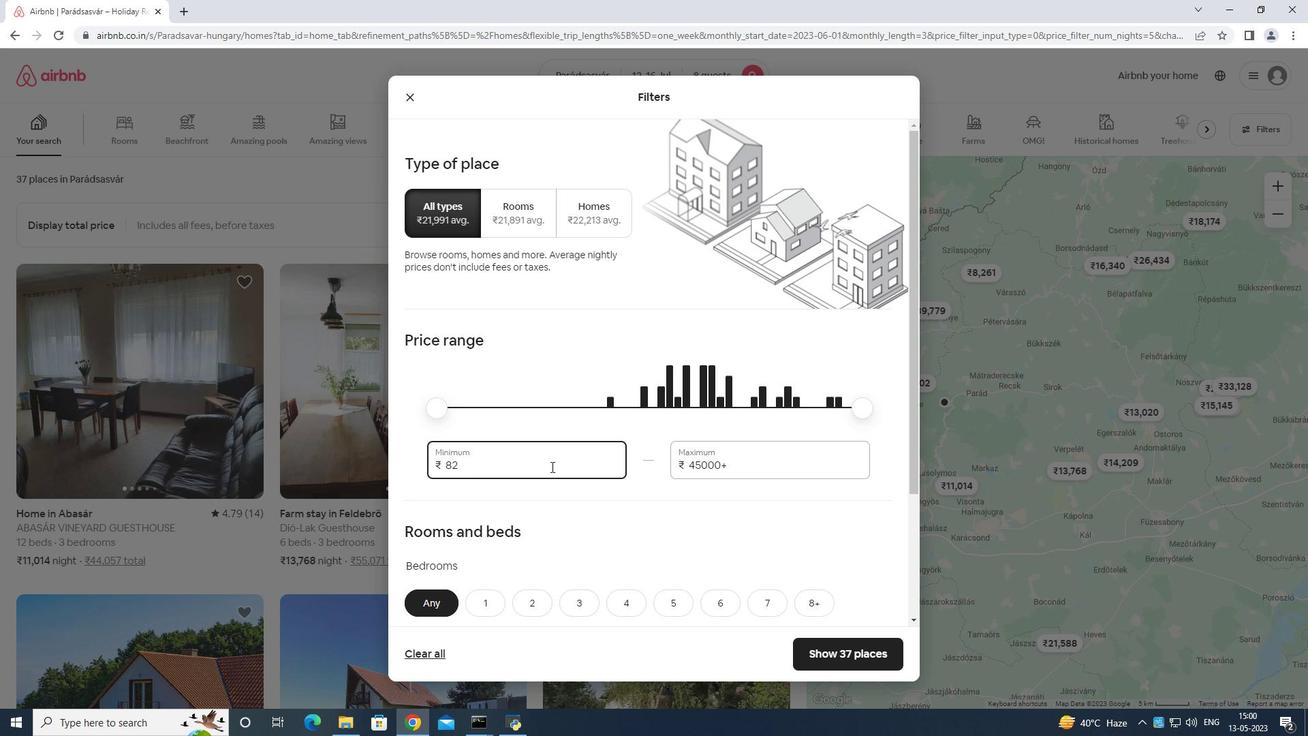 
Action: Key pressed <Key.backspace>
Screenshot: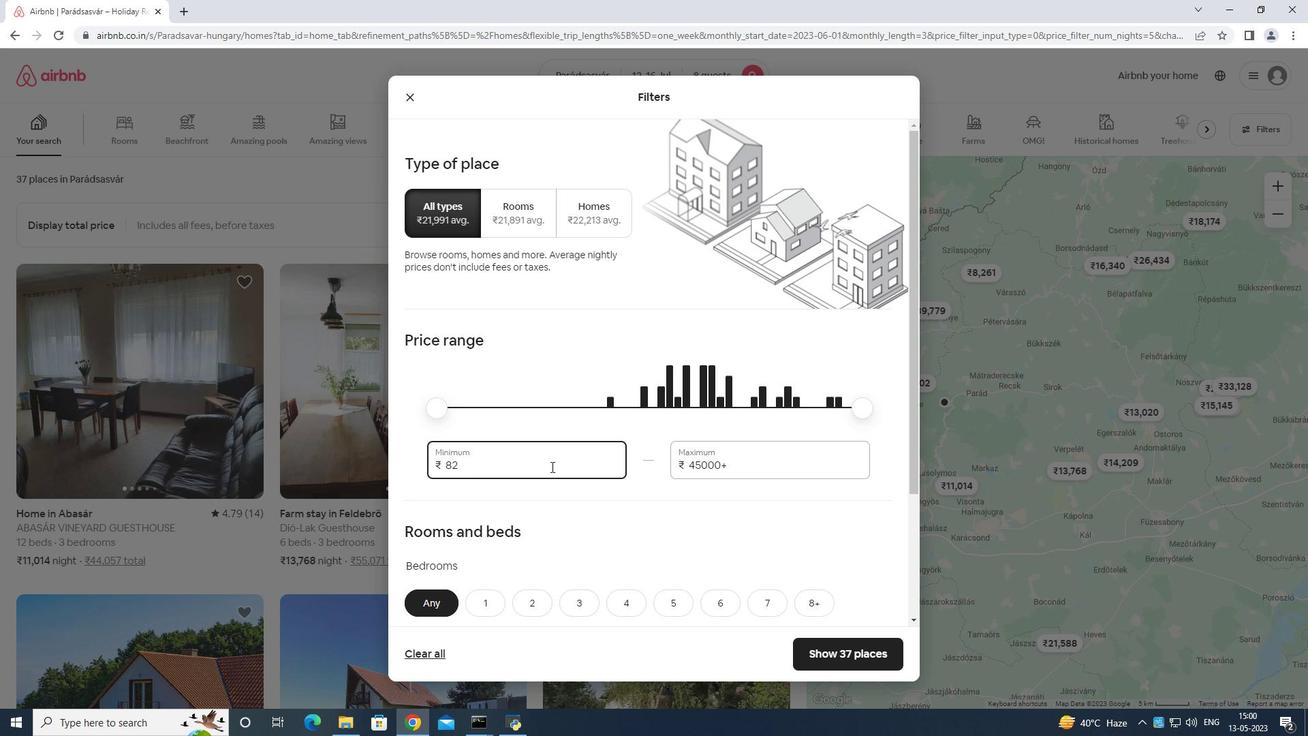 
Action: Mouse moved to (551, 472)
Screenshot: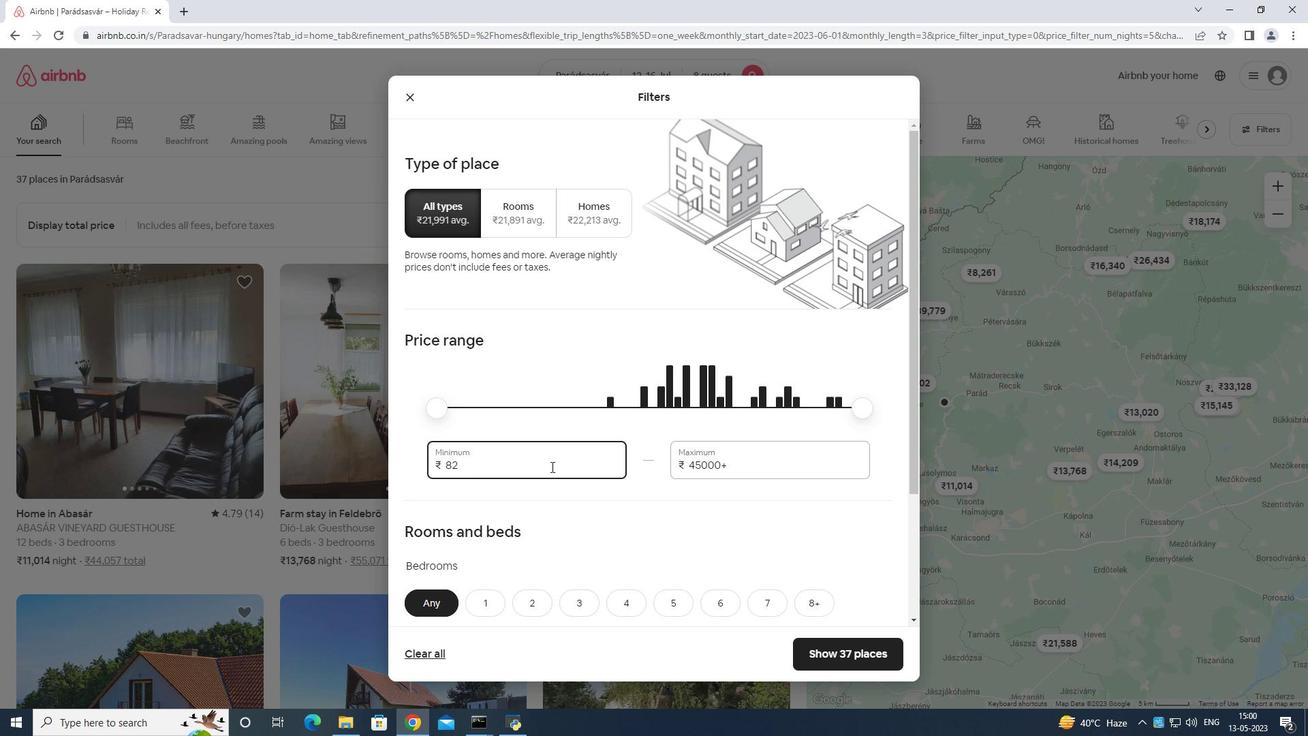 
Action: Key pressed <Key.backspace><Key.backspace><Key.backspace><Key.backspace><Key.backspace>
Screenshot: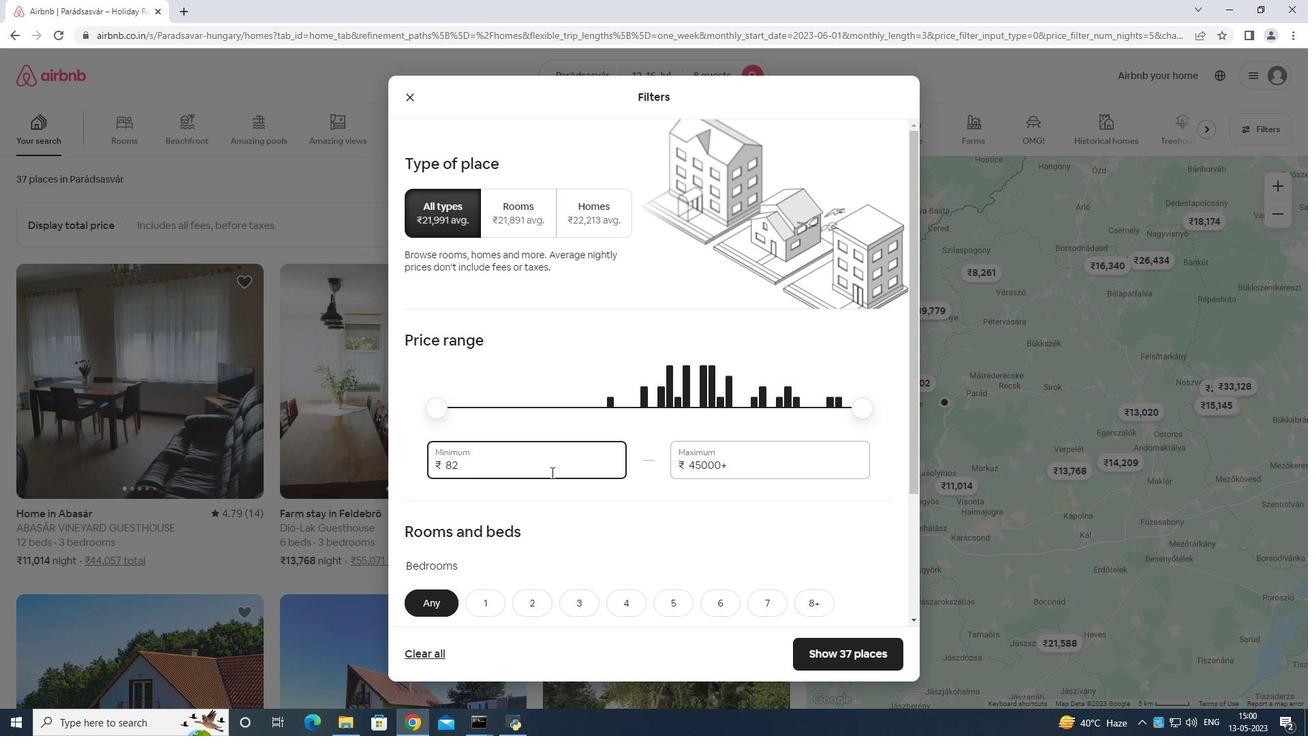 
Action: Mouse moved to (566, 486)
Screenshot: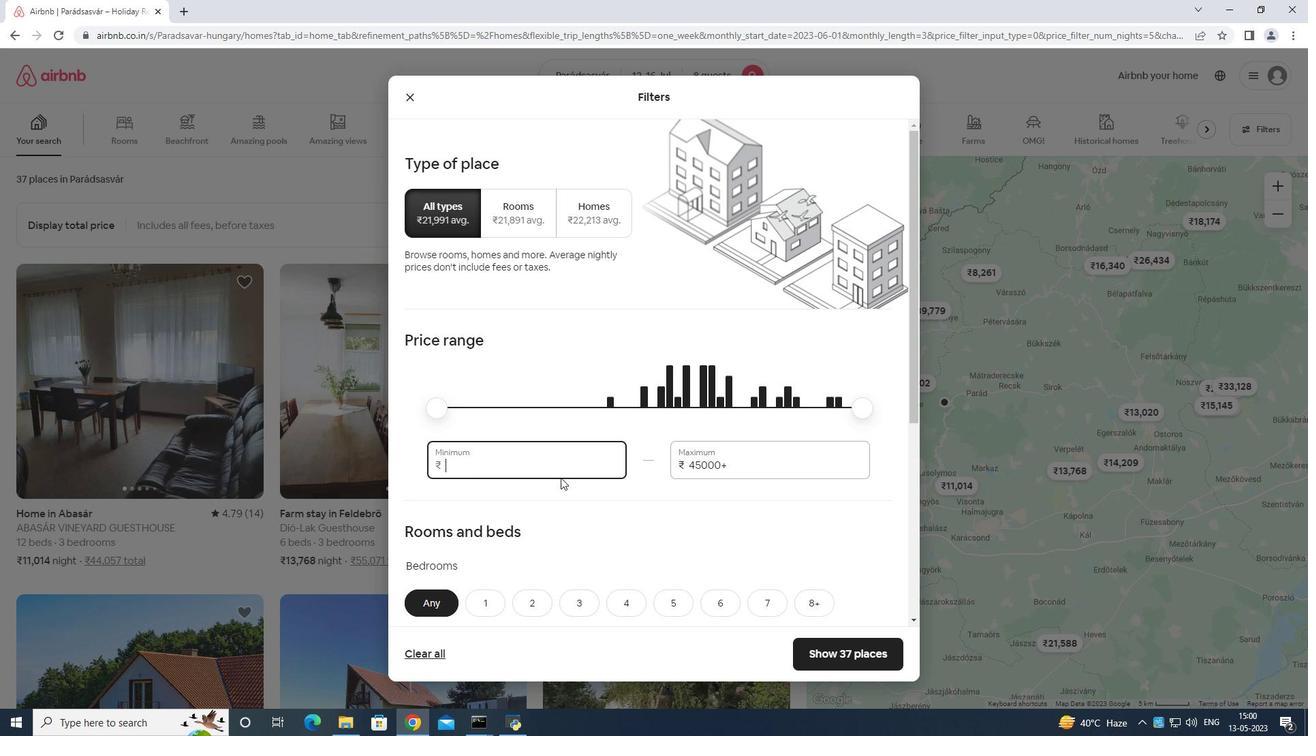 
Action: Key pressed 1
Screenshot: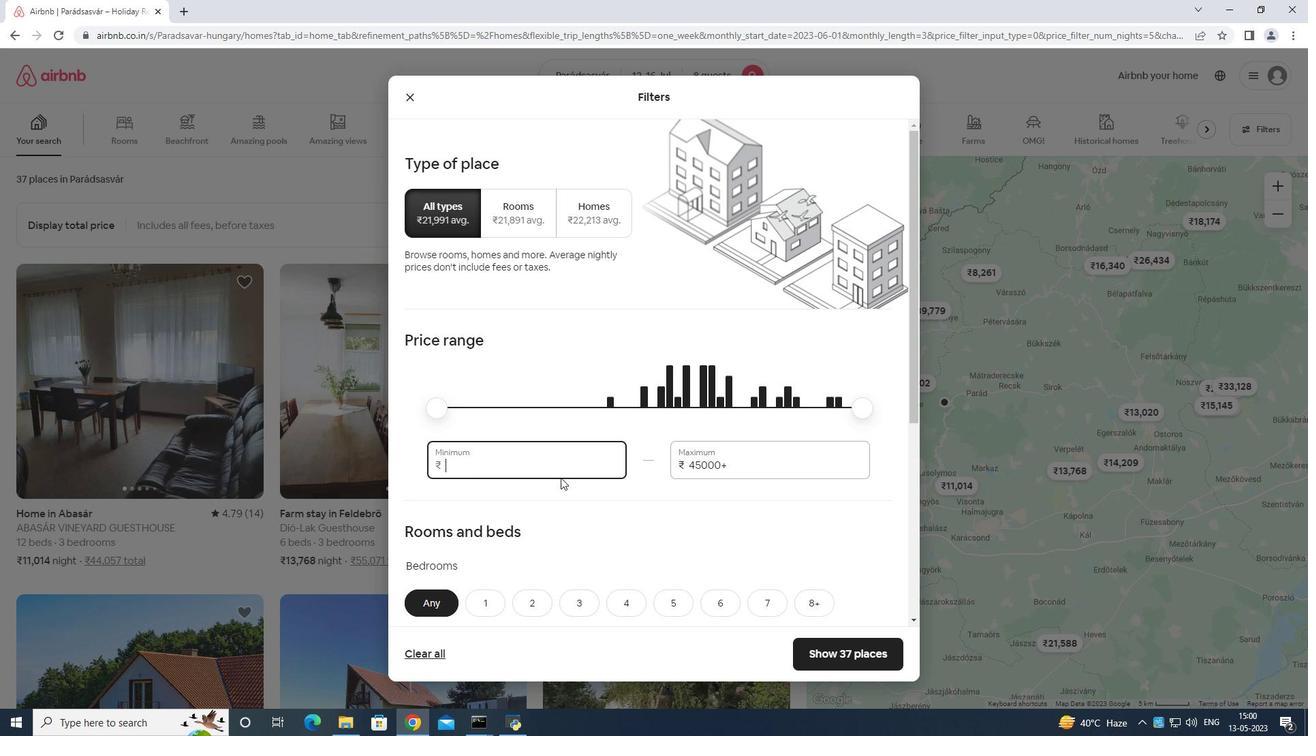 
Action: Mouse moved to (567, 487)
Screenshot: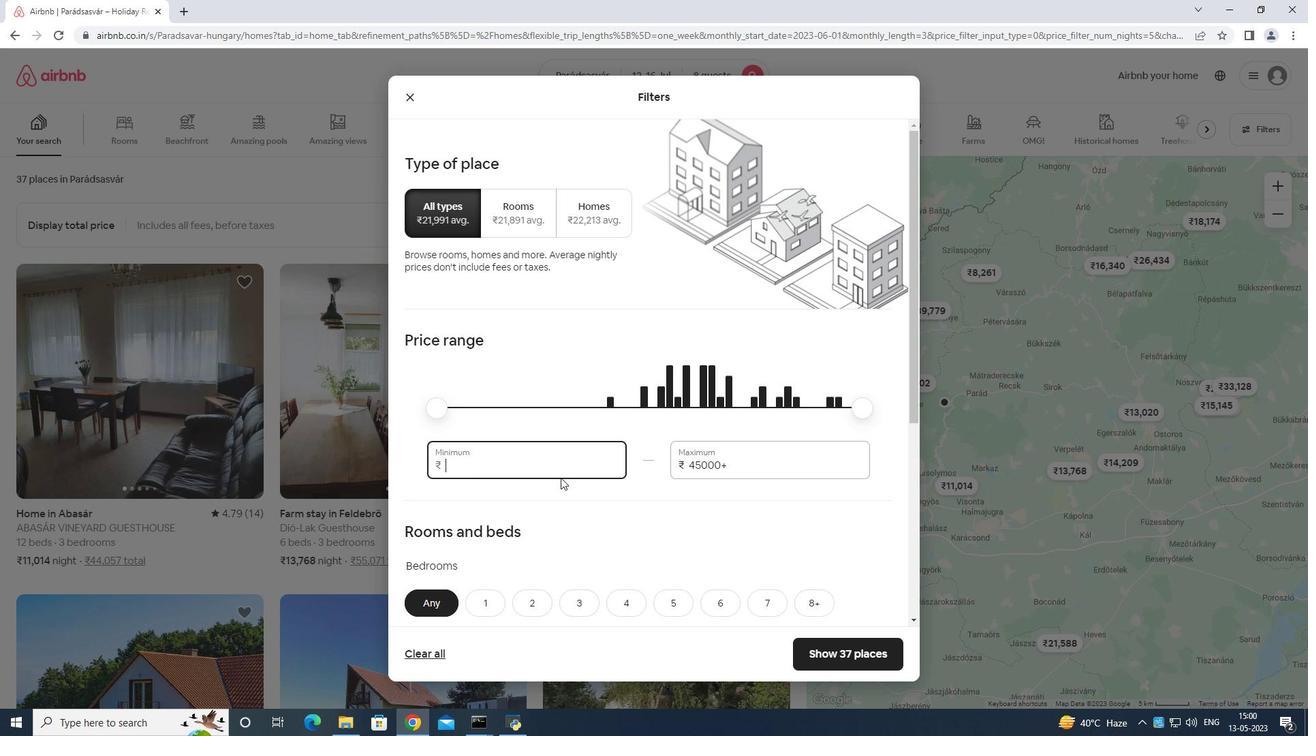 
Action: Key pressed 0
Screenshot: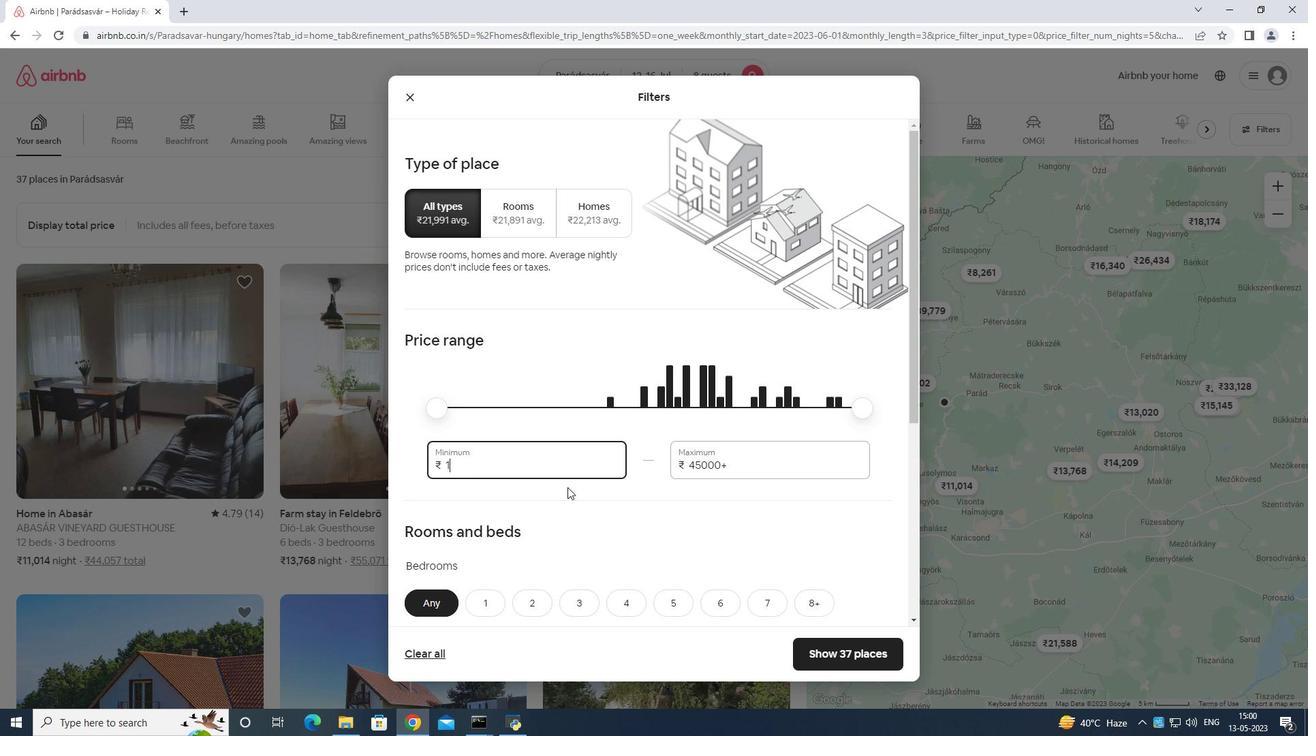 
Action: Mouse moved to (567, 488)
Screenshot: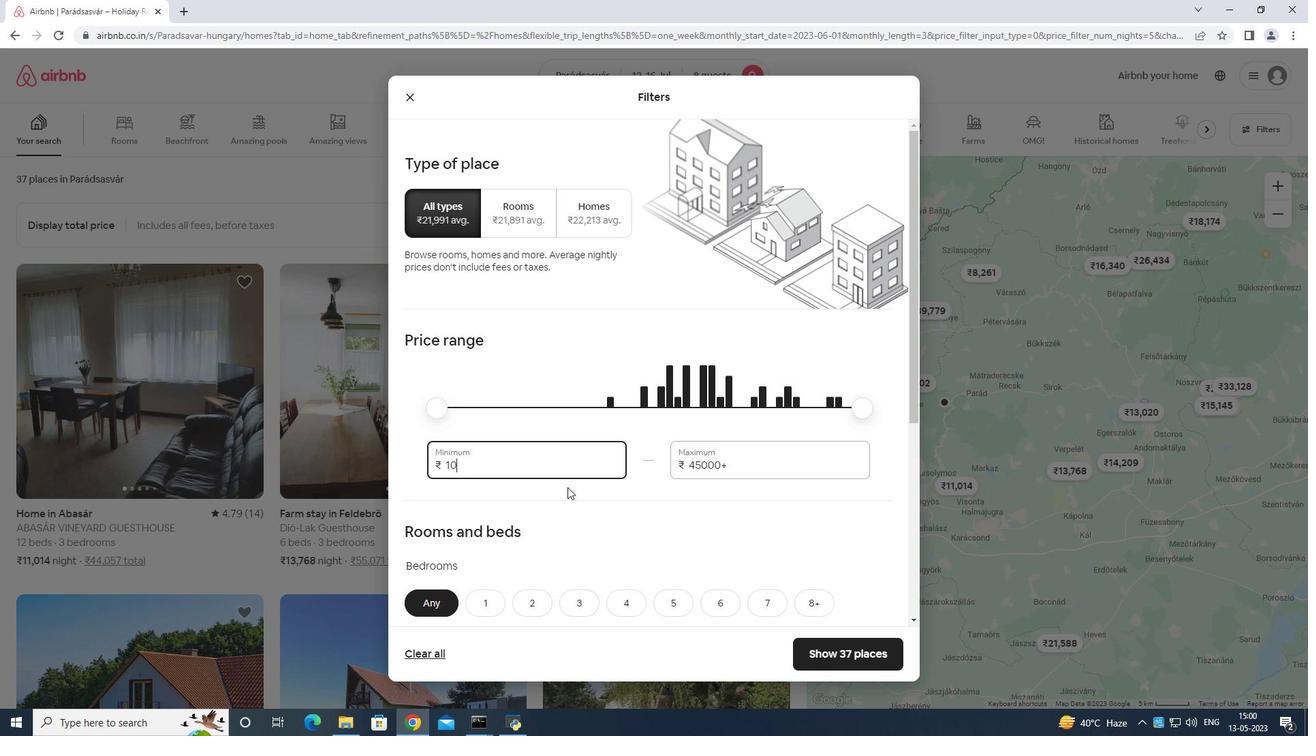 
Action: Key pressed 0
Screenshot: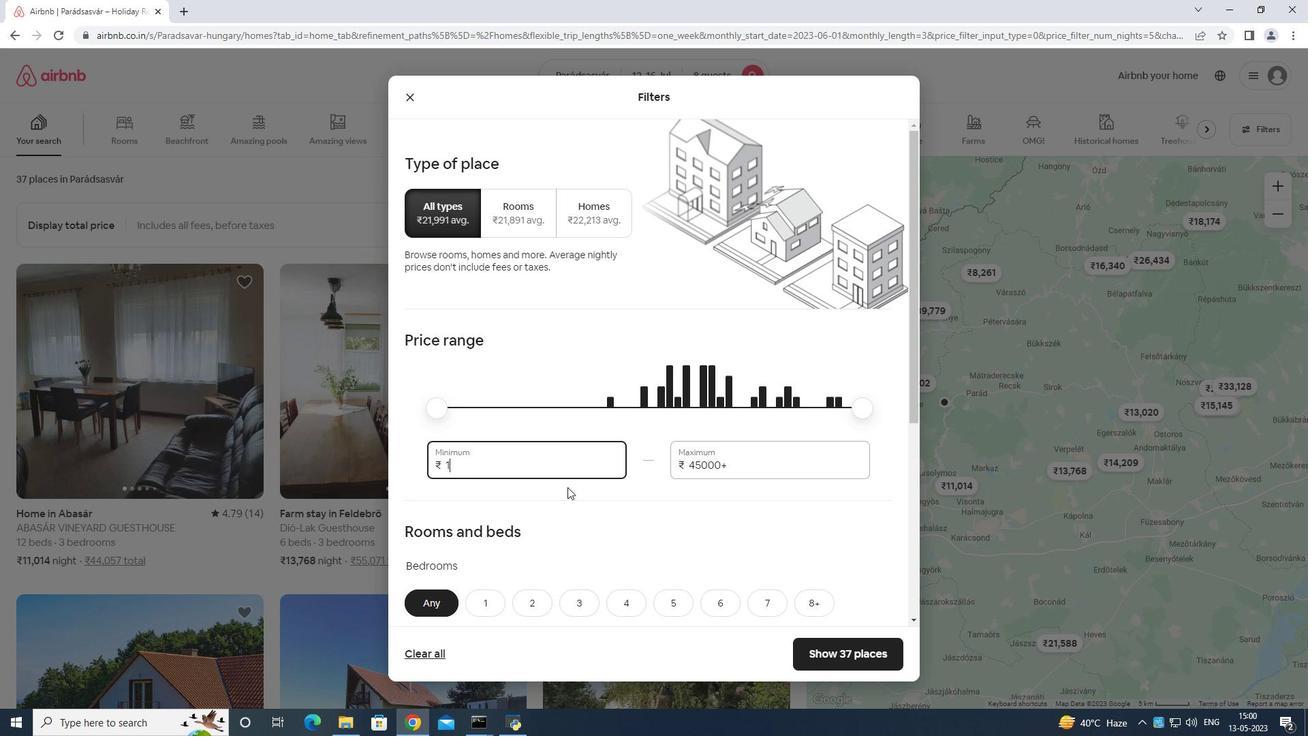 
Action: Mouse moved to (568, 494)
Screenshot: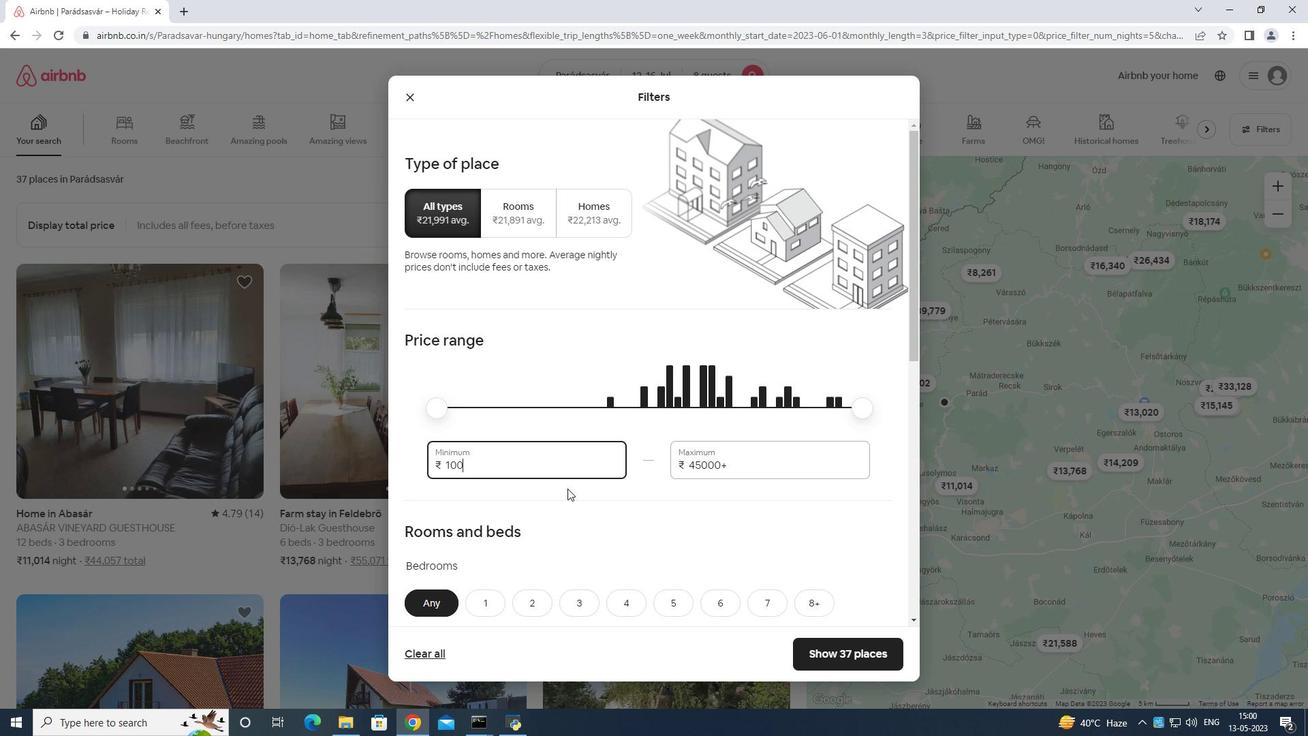 
Action: Key pressed 0
Screenshot: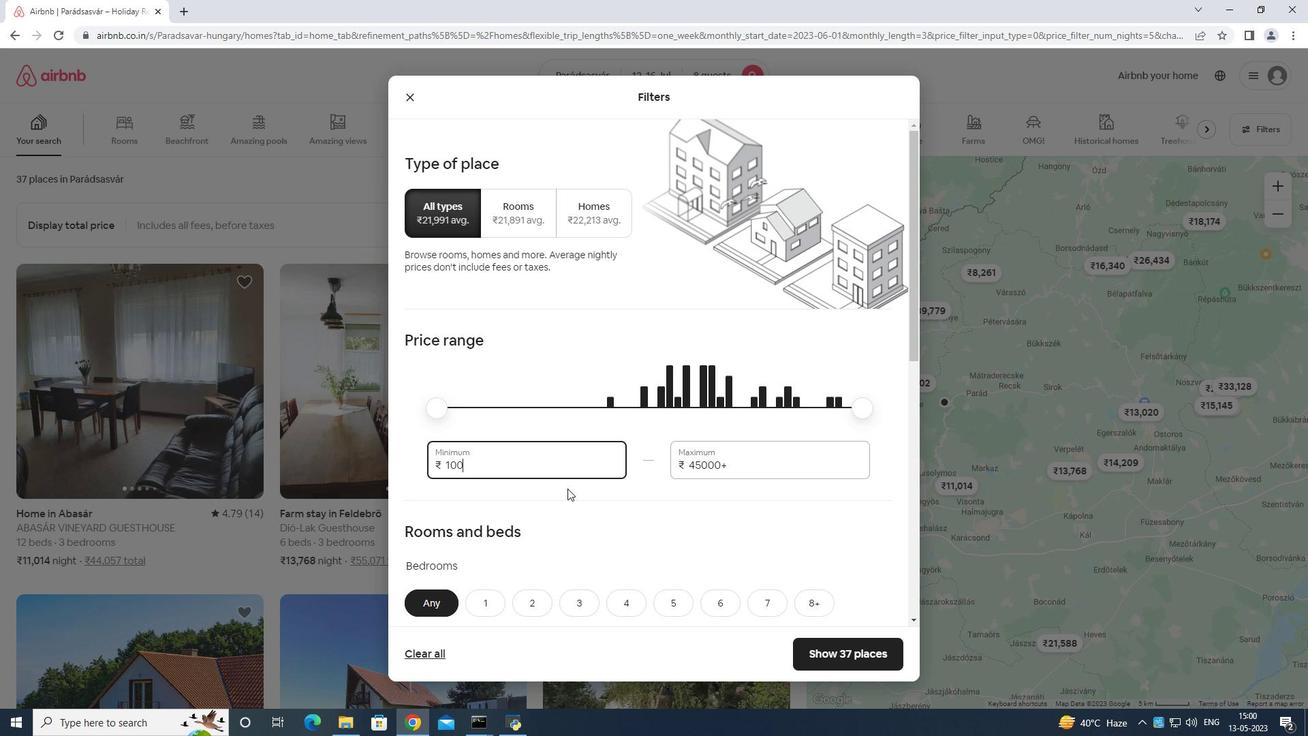 
Action: Mouse moved to (675, 464)
Screenshot: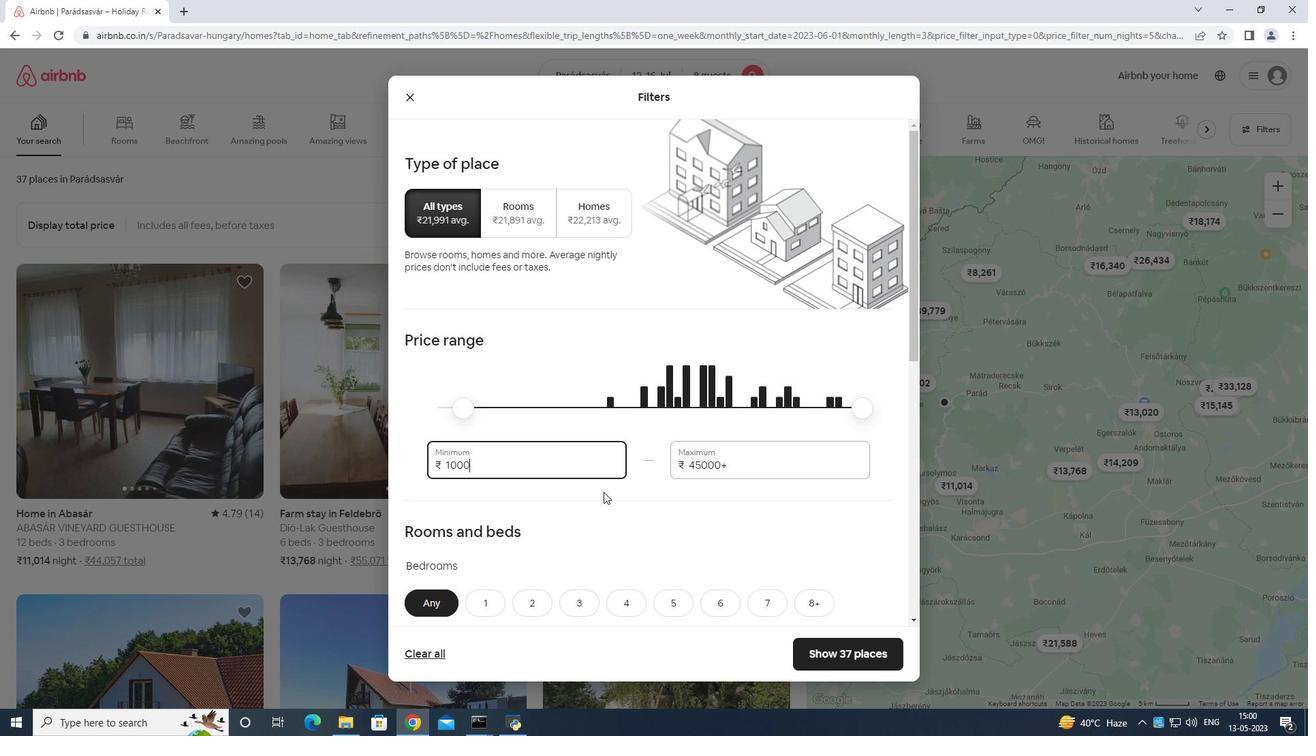 
Action: Key pressed 0
Screenshot: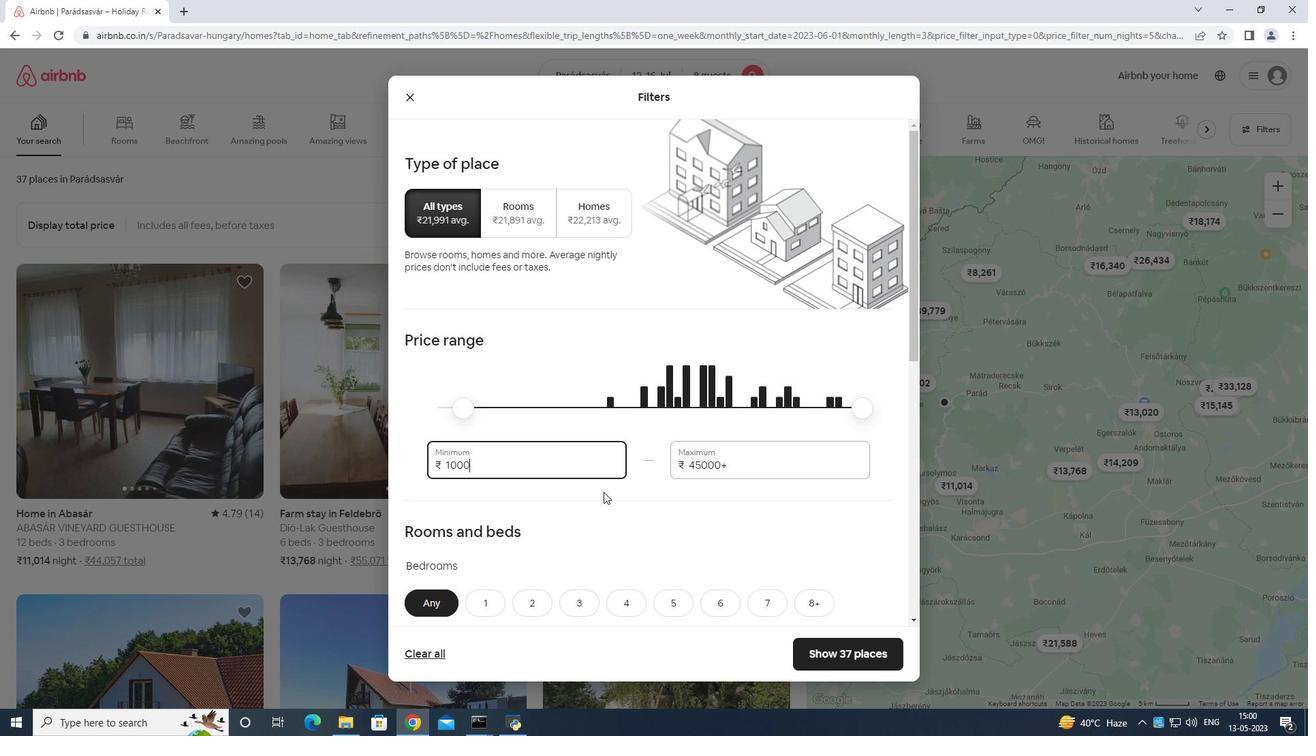 
Action: Mouse moved to (738, 443)
Screenshot: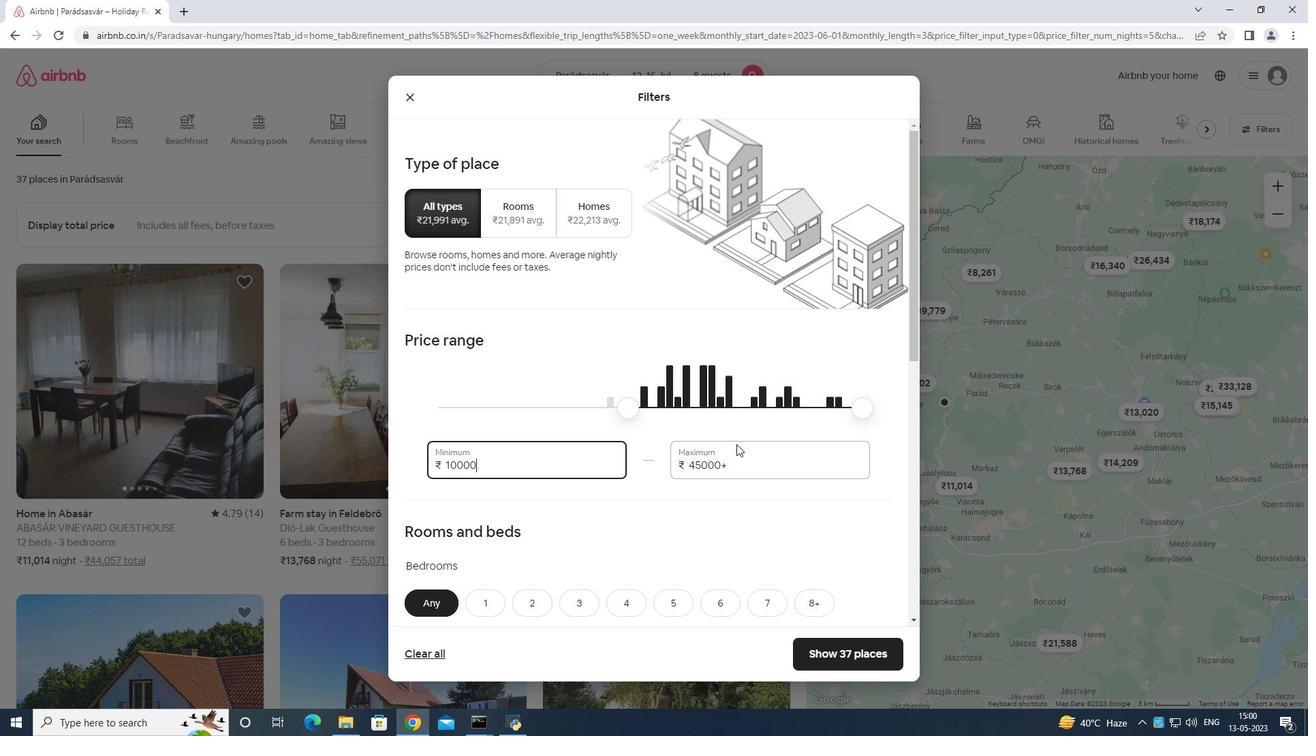 
Action: Mouse pressed left at (738, 443)
Screenshot: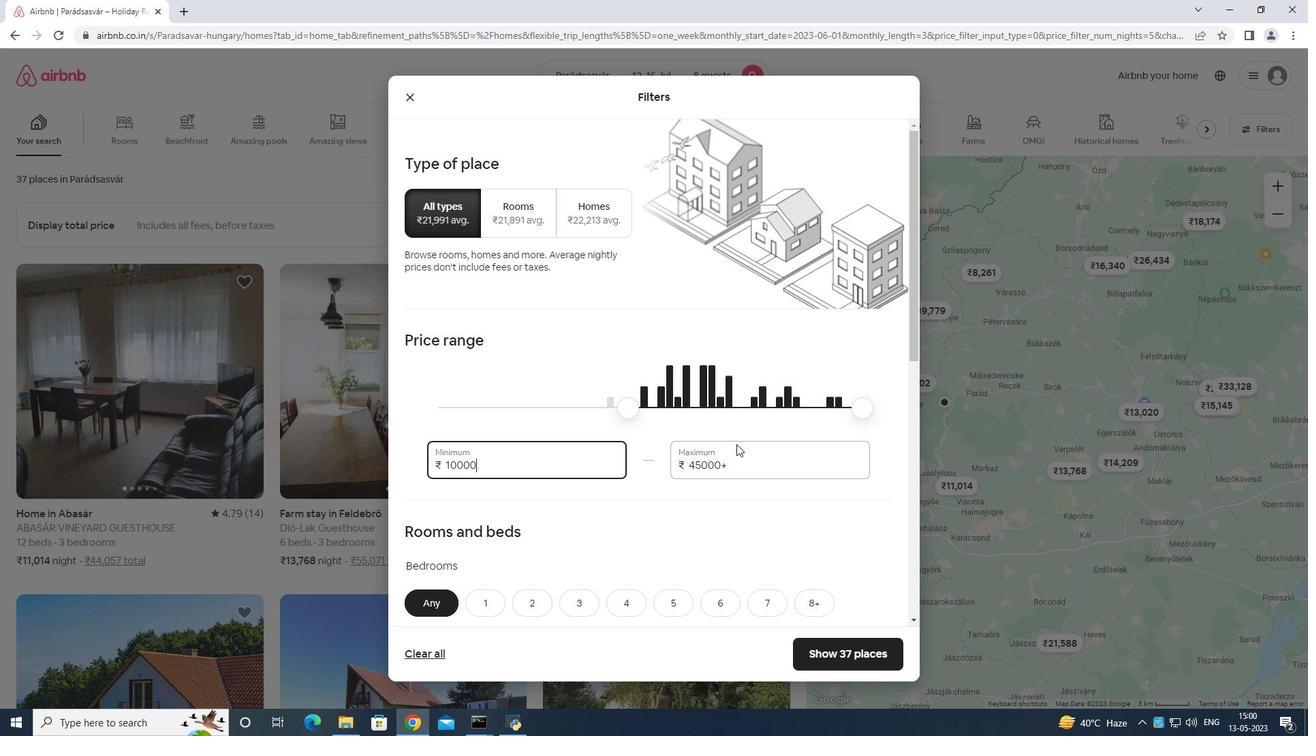 
Action: Mouse moved to (739, 453)
Screenshot: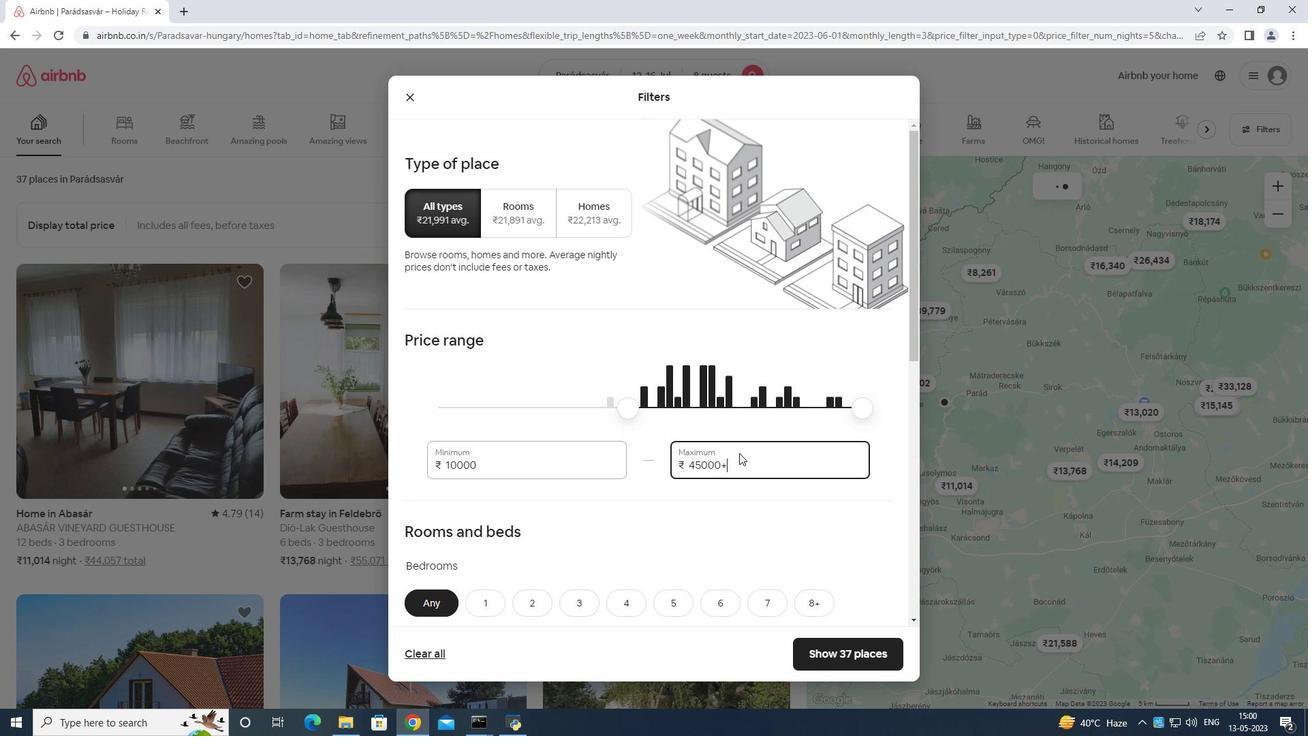 
Action: Key pressed <Key.backspace><Key.backspace><Key.backspace><Key.backspace><Key.backspace><Key.backspace>1
Screenshot: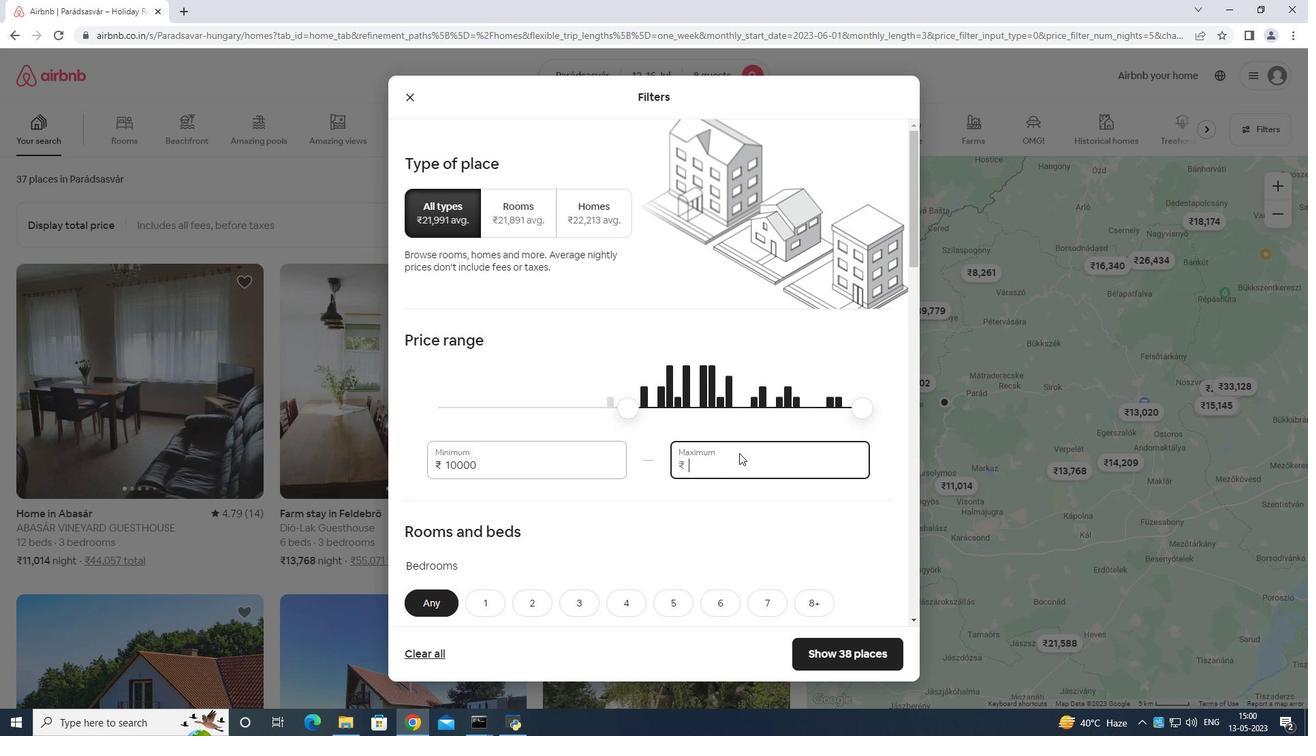 
Action: Mouse moved to (739, 453)
Screenshot: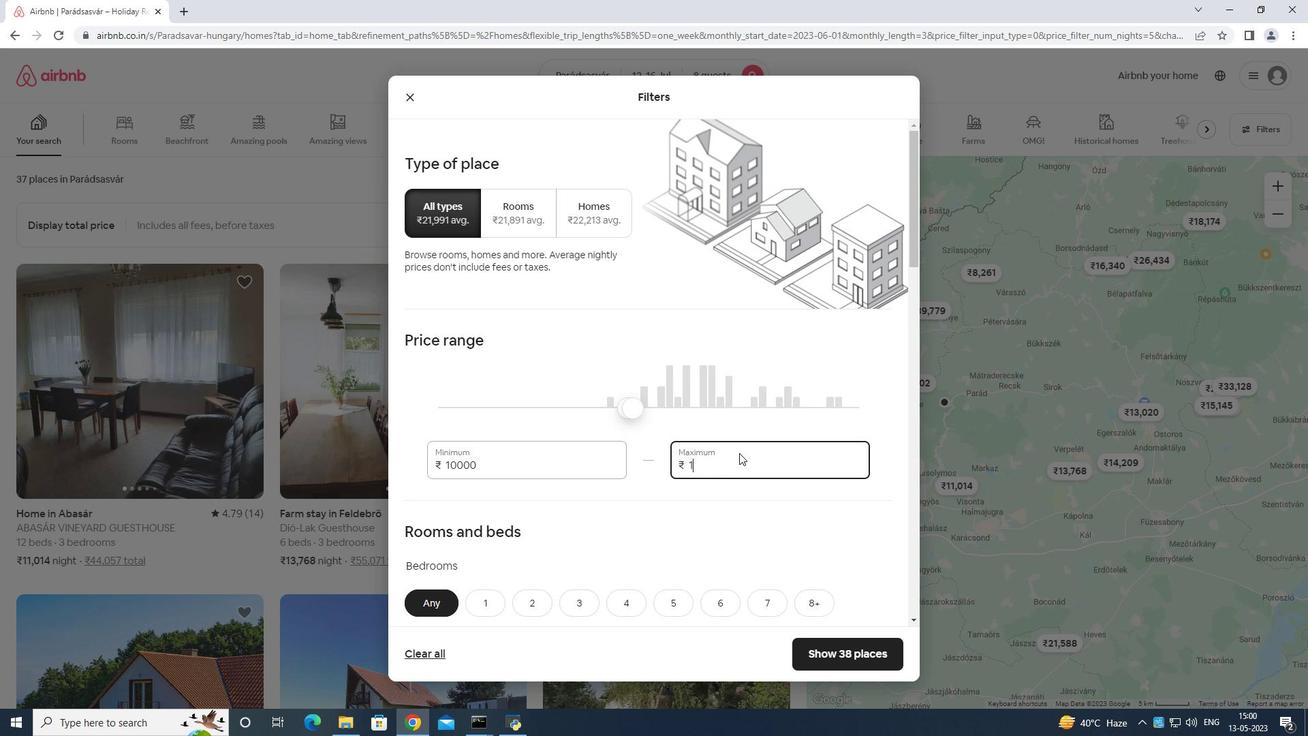 
Action: Key pressed 6
Screenshot: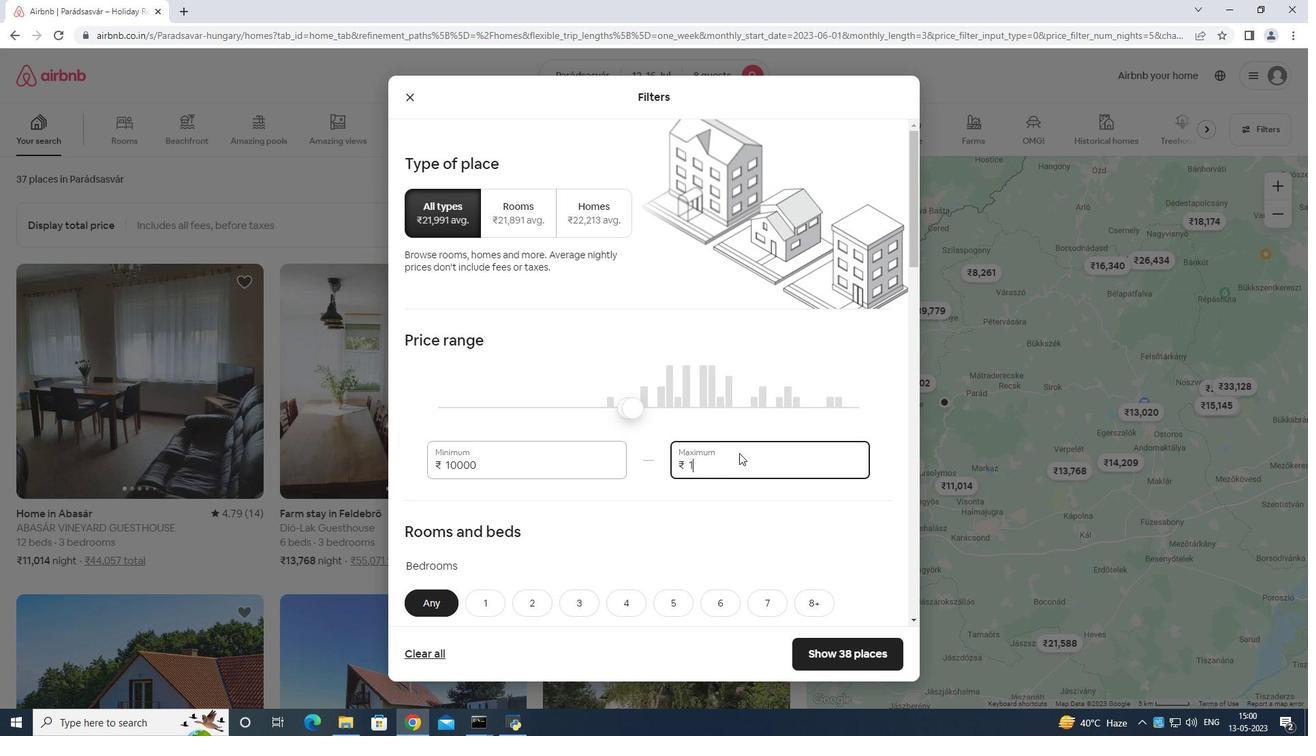 
Action: Mouse moved to (740, 455)
Screenshot: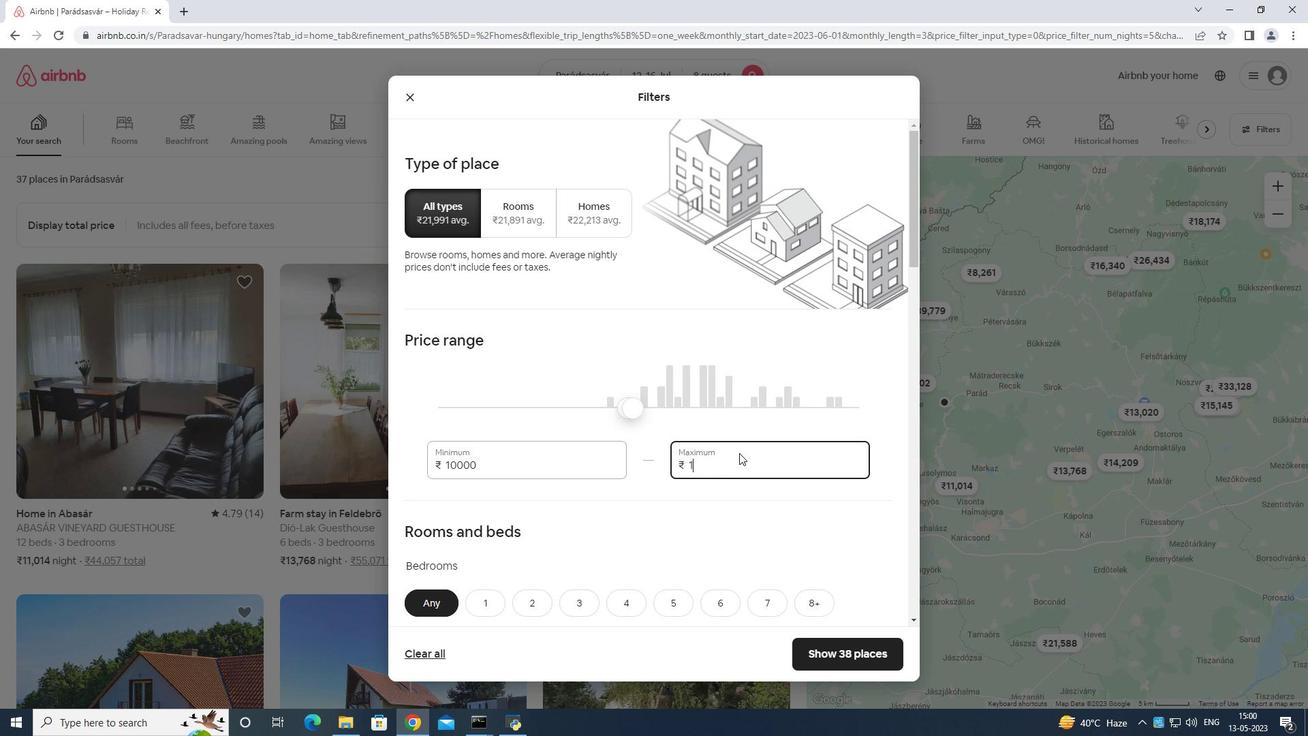 
Action: Key pressed 0
Screenshot: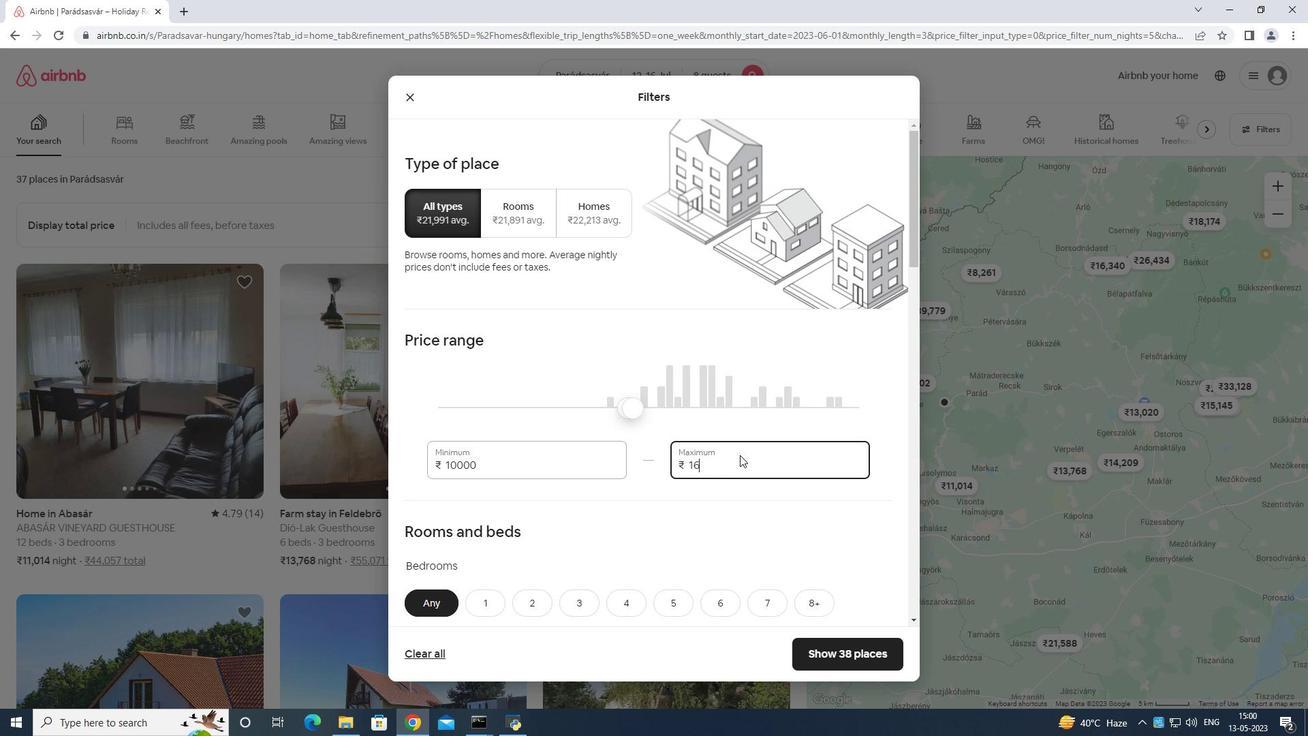 
Action: Mouse moved to (740, 457)
Screenshot: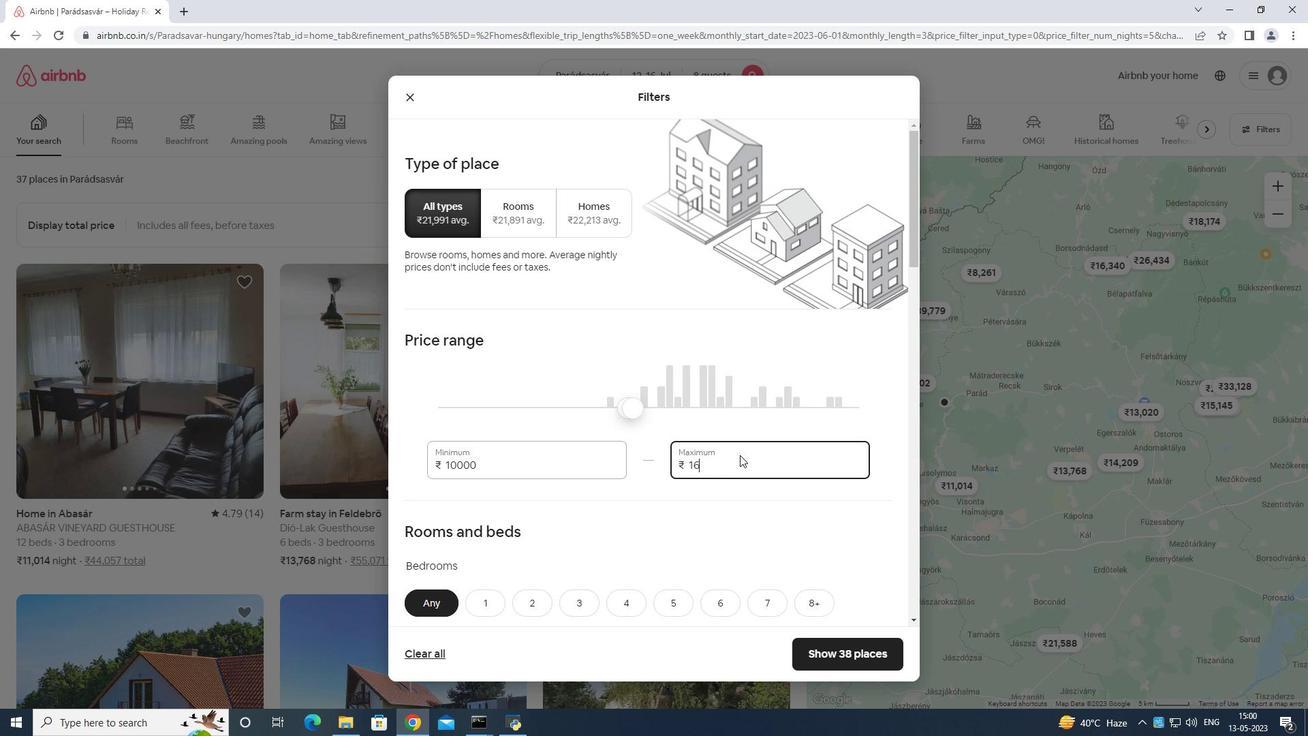 
Action: Key pressed 00
Screenshot: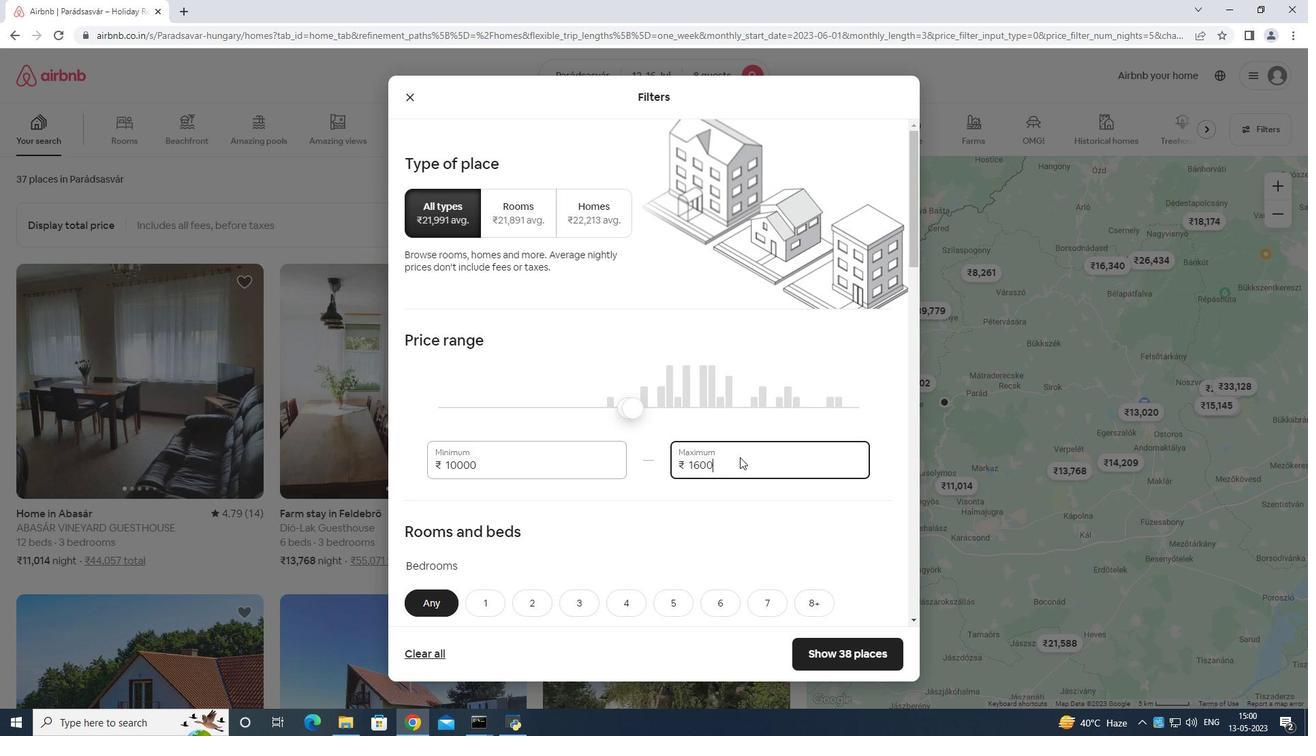 
Action: Mouse moved to (740, 460)
Screenshot: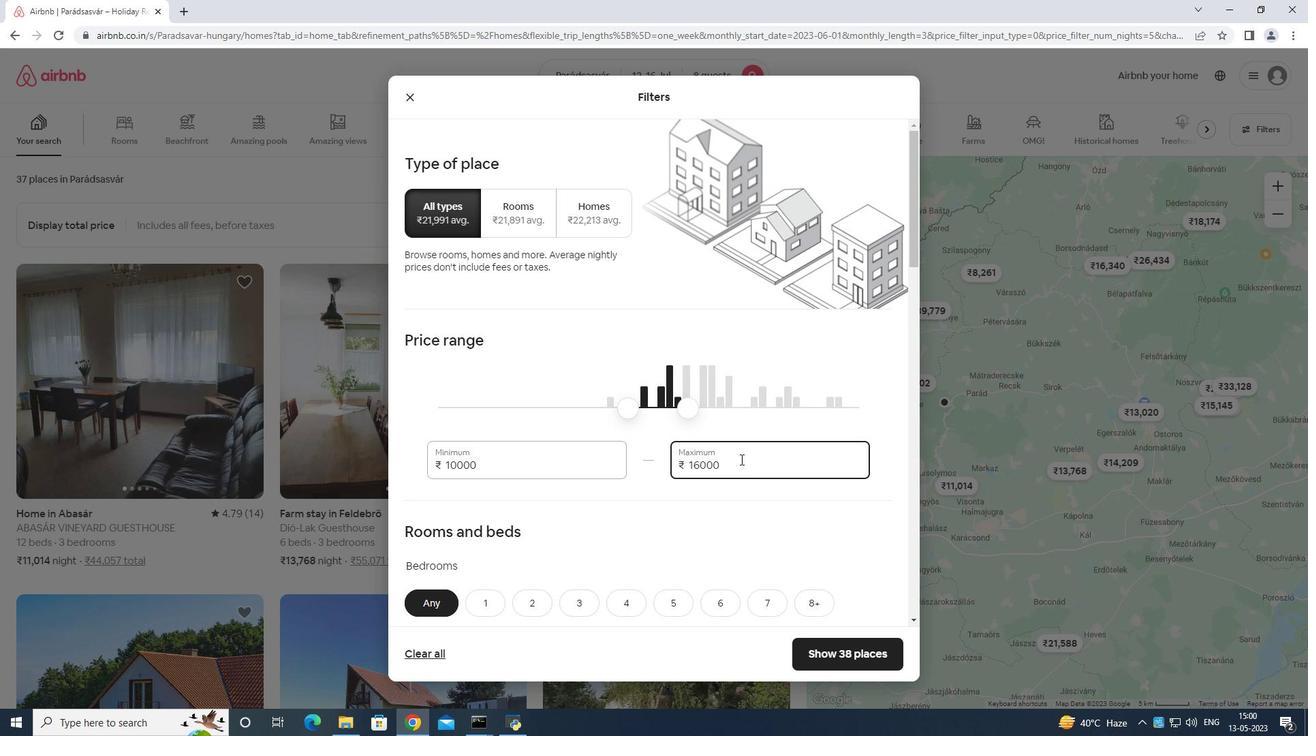 
Action: Mouse scrolled (740, 459) with delta (0, 0)
Screenshot: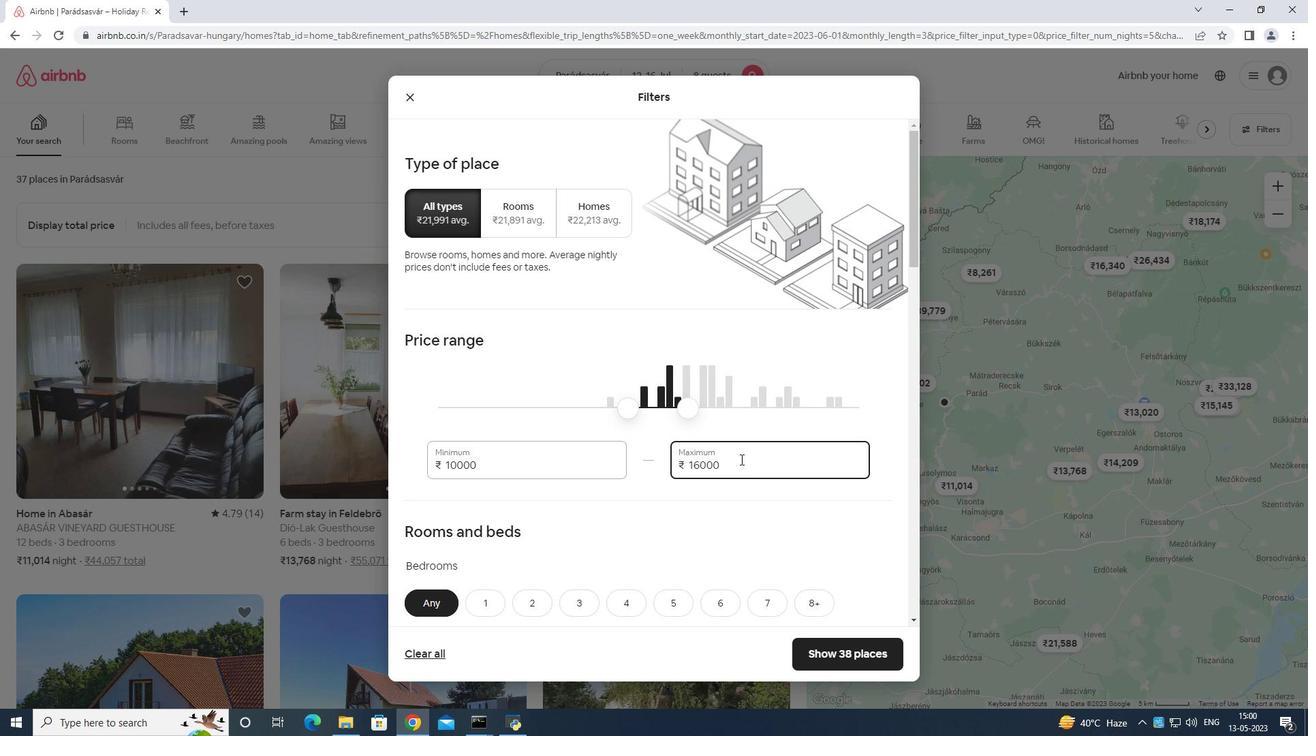 
Action: Mouse moved to (740, 463)
Screenshot: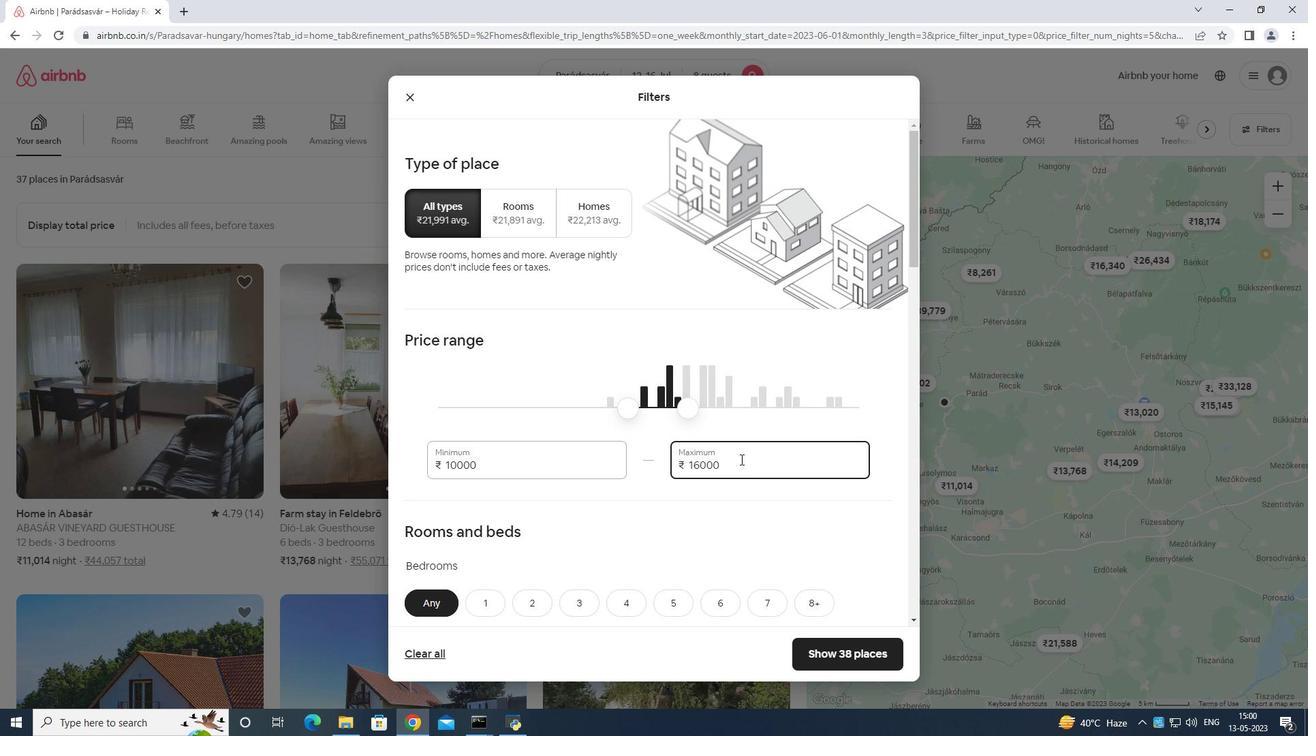 
Action: Mouse scrolled (740, 462) with delta (0, 0)
Screenshot: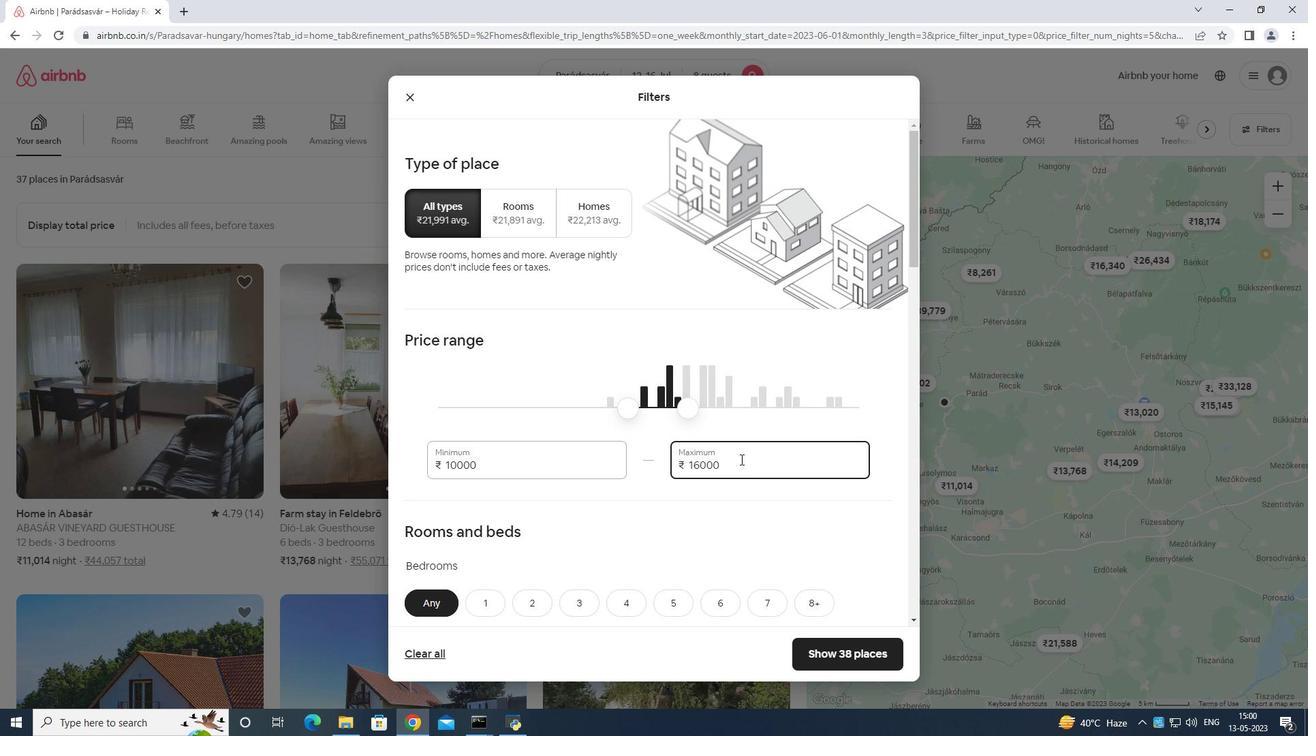 
Action: Mouse scrolled (740, 462) with delta (0, 0)
Screenshot: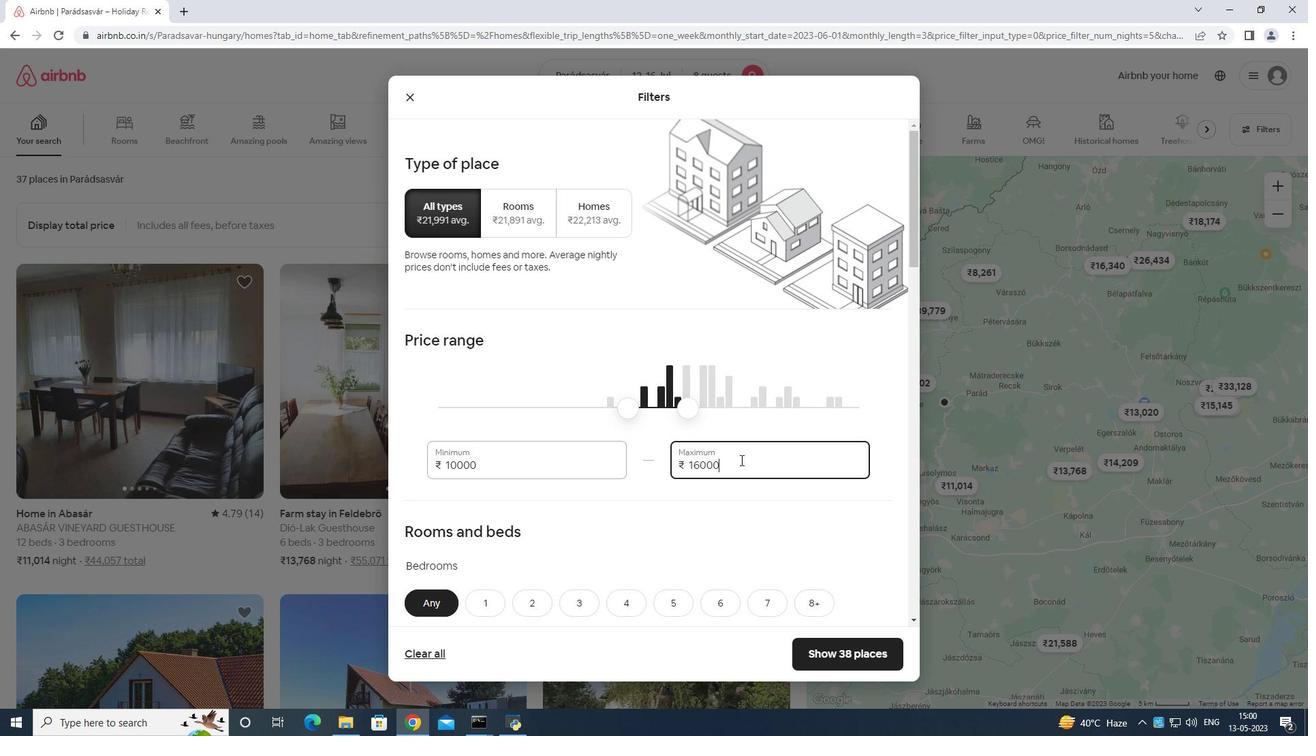 
Action: Mouse moved to (806, 401)
Screenshot: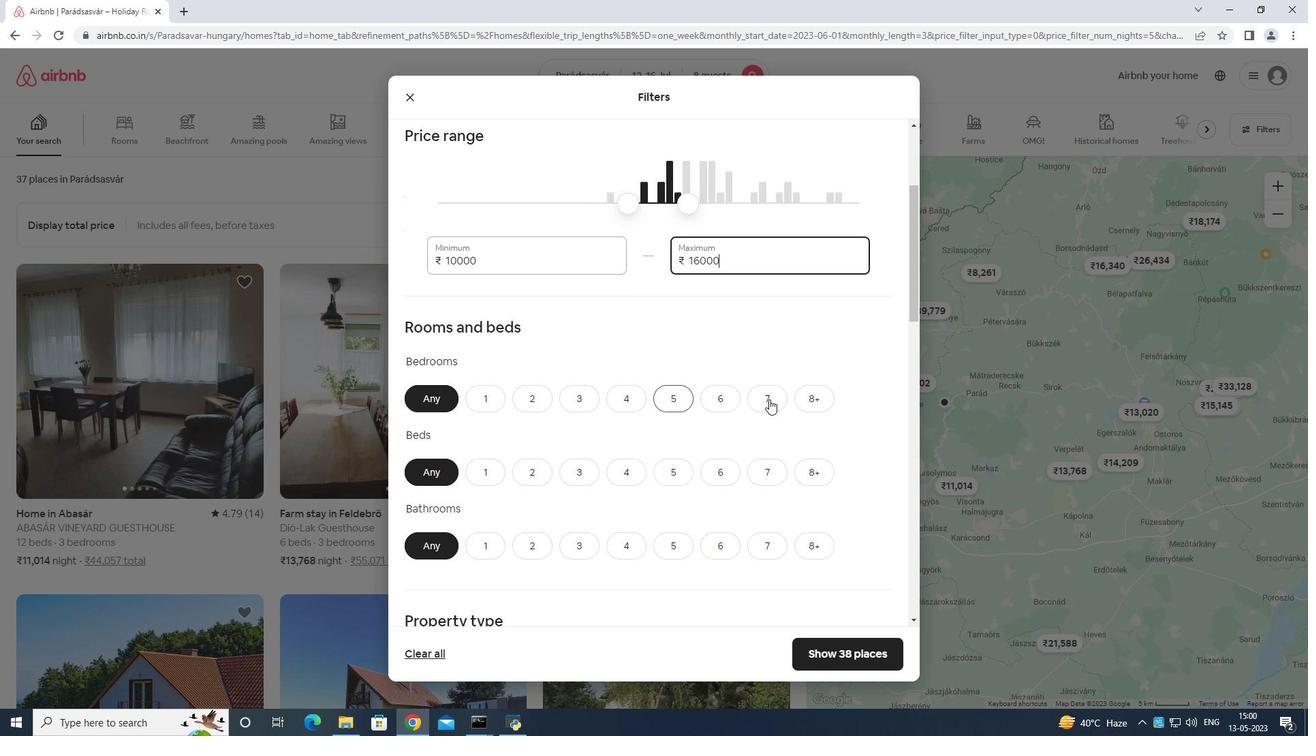 
Action: Mouse pressed left at (806, 401)
Screenshot: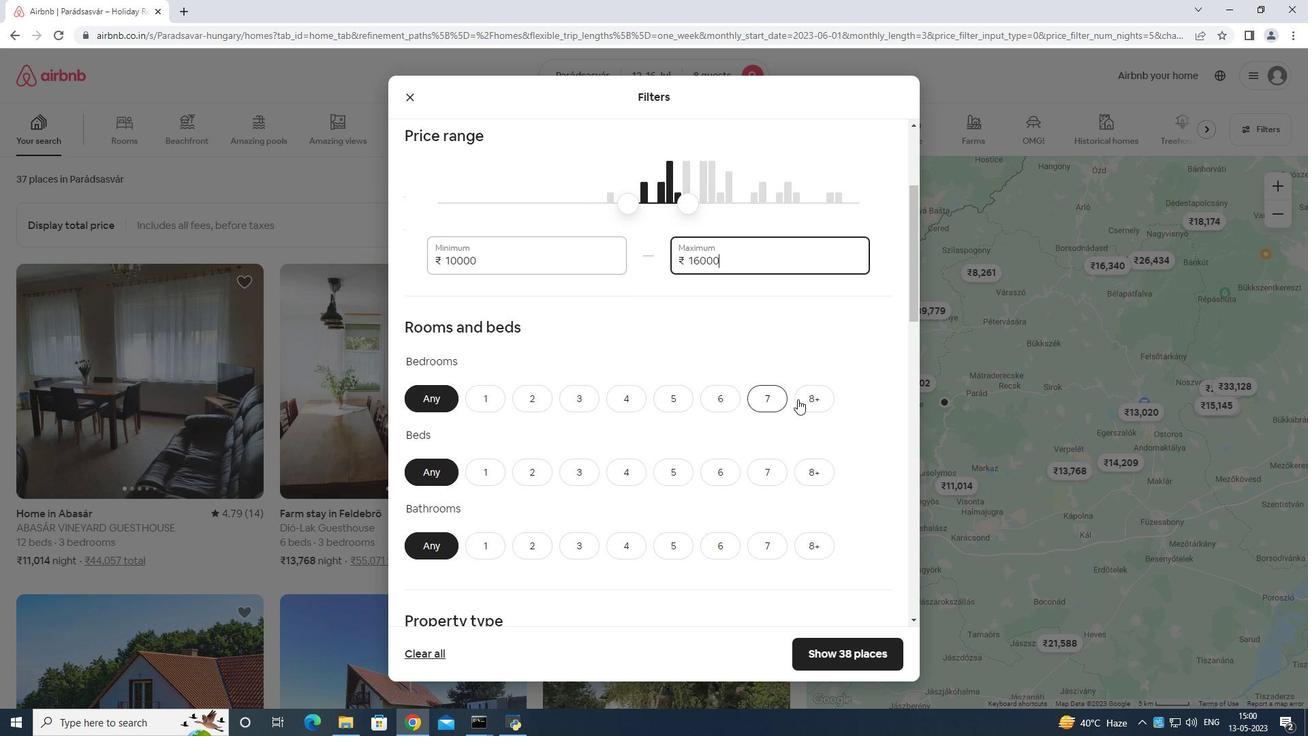 
Action: Mouse moved to (811, 471)
Screenshot: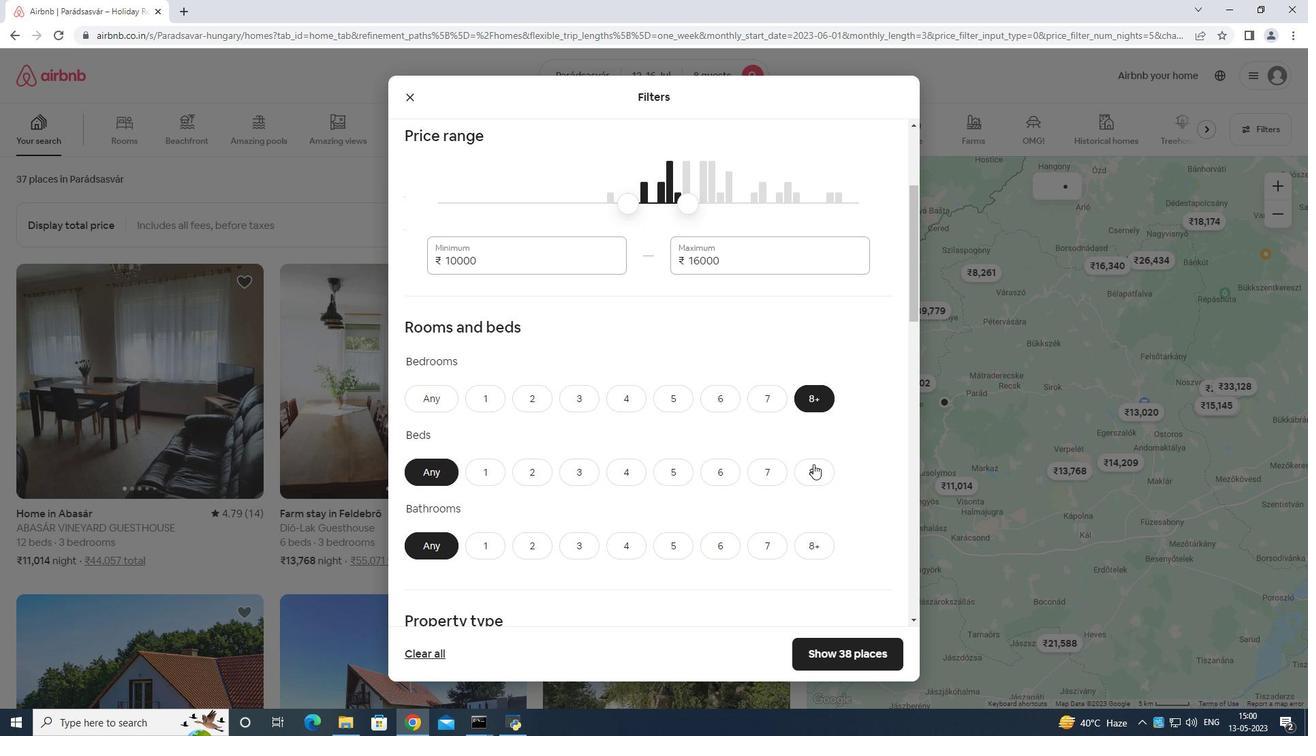 
Action: Mouse pressed left at (811, 471)
Screenshot: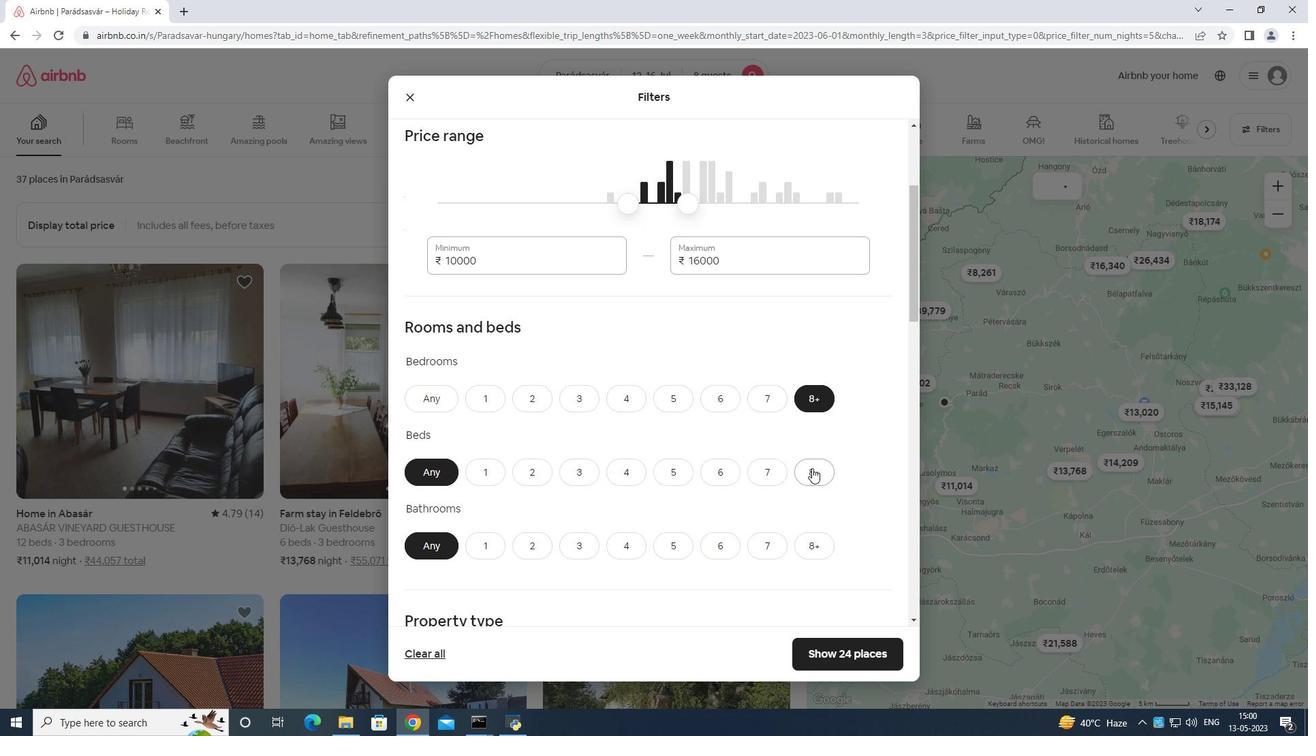 
Action: Mouse moved to (803, 537)
Screenshot: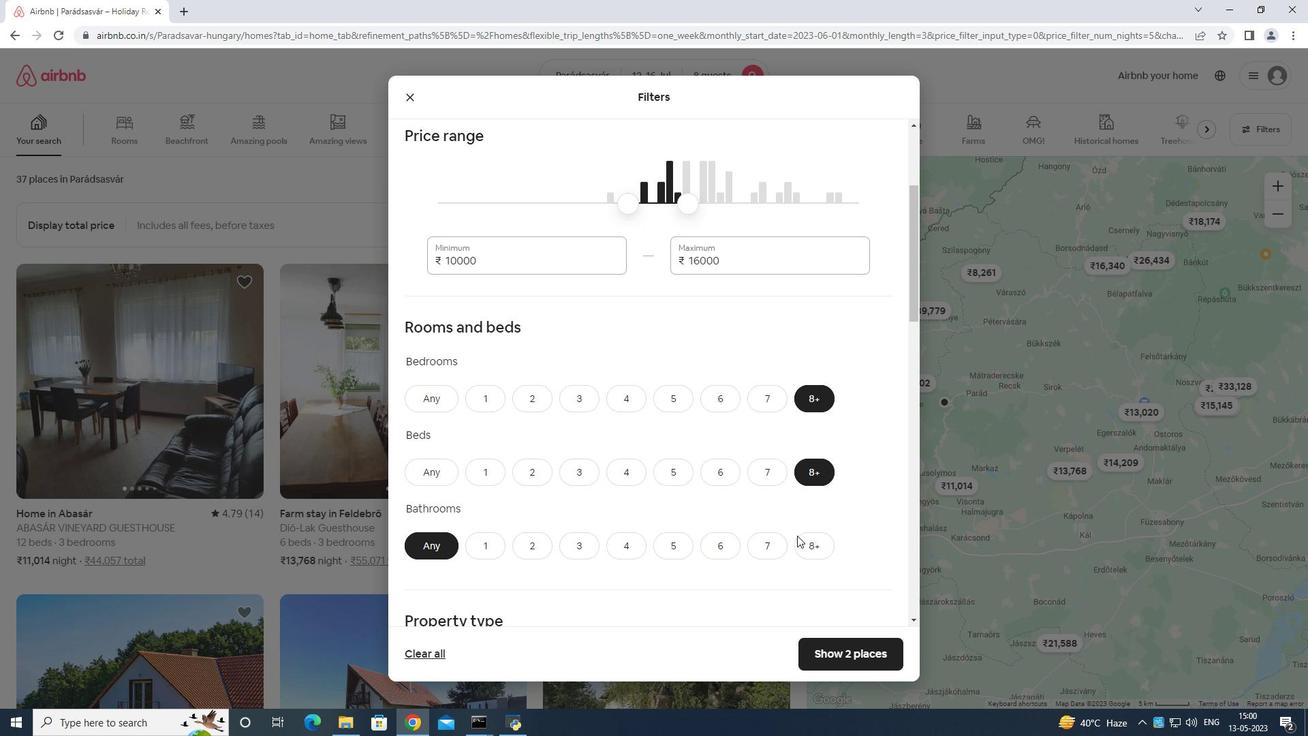 
Action: Mouse pressed left at (803, 537)
Screenshot: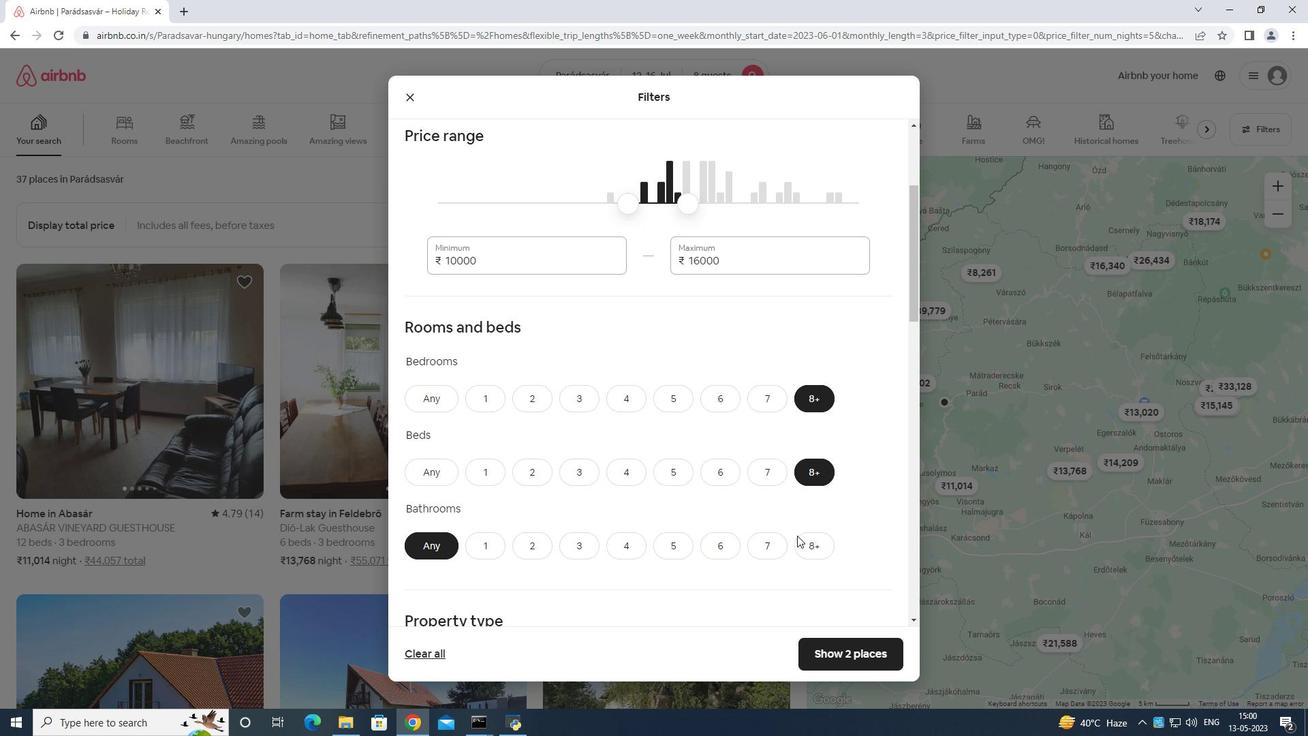
Action: Mouse moved to (789, 478)
Screenshot: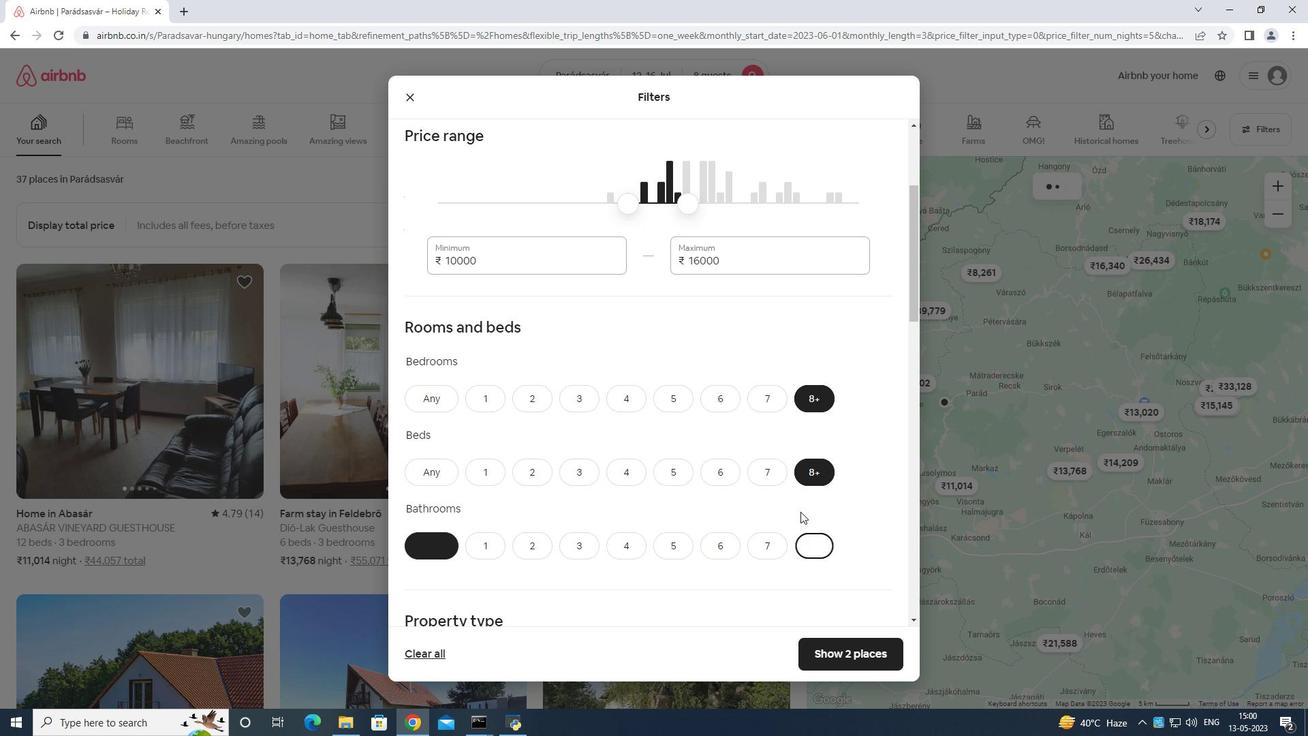 
Action: Mouse scrolled (789, 477) with delta (0, 0)
Screenshot: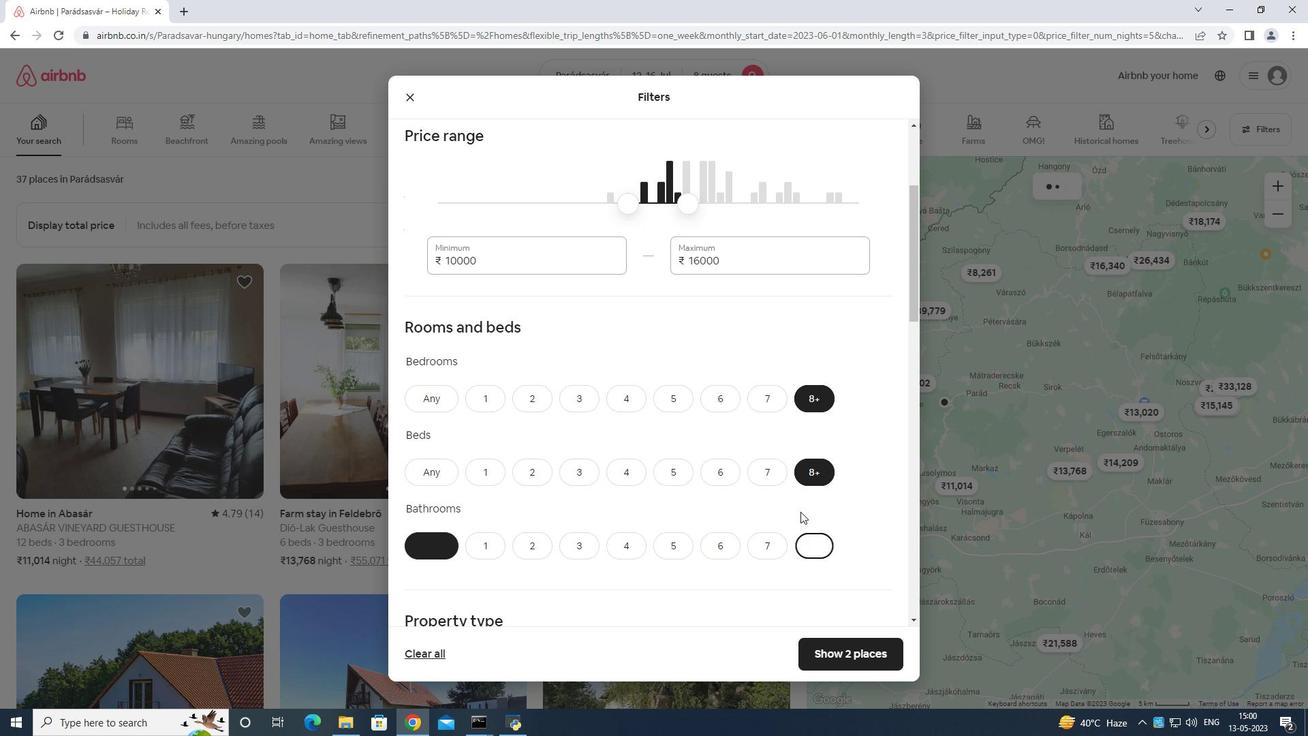 
Action: Mouse moved to (784, 488)
Screenshot: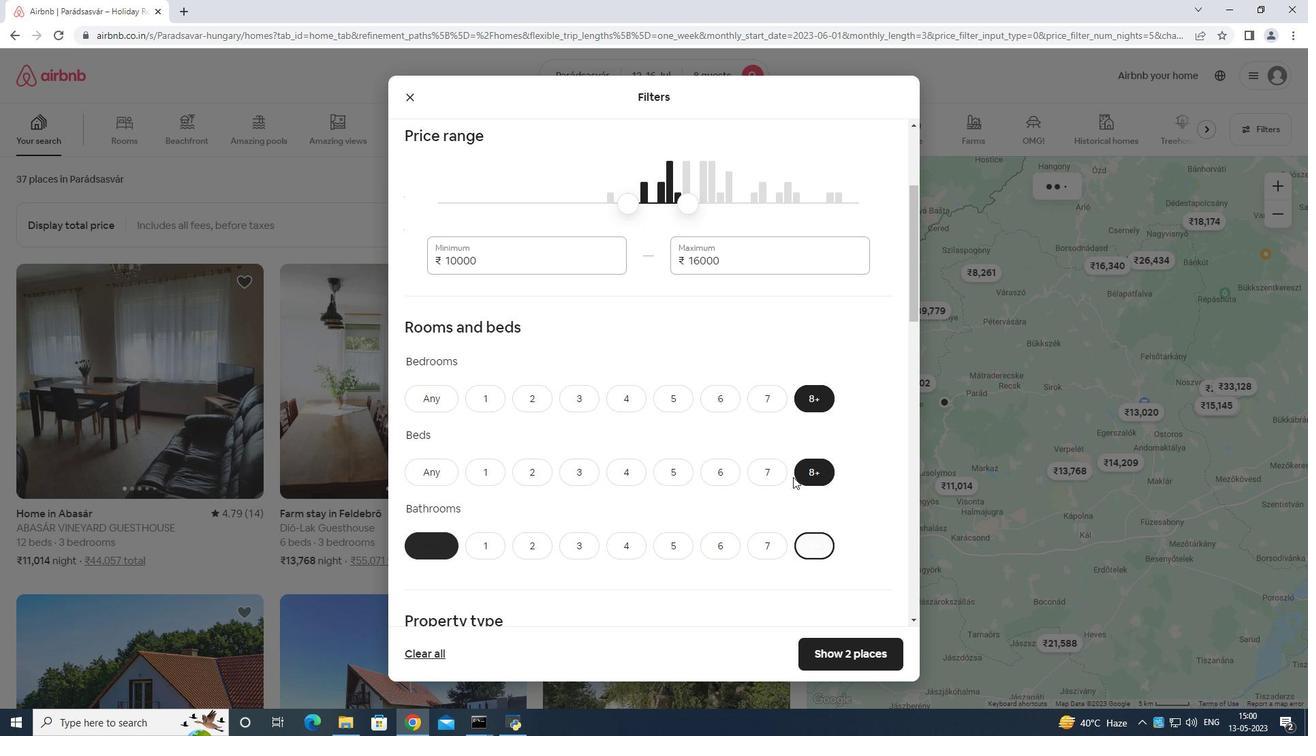 
Action: Mouse scrolled (784, 488) with delta (0, 0)
Screenshot: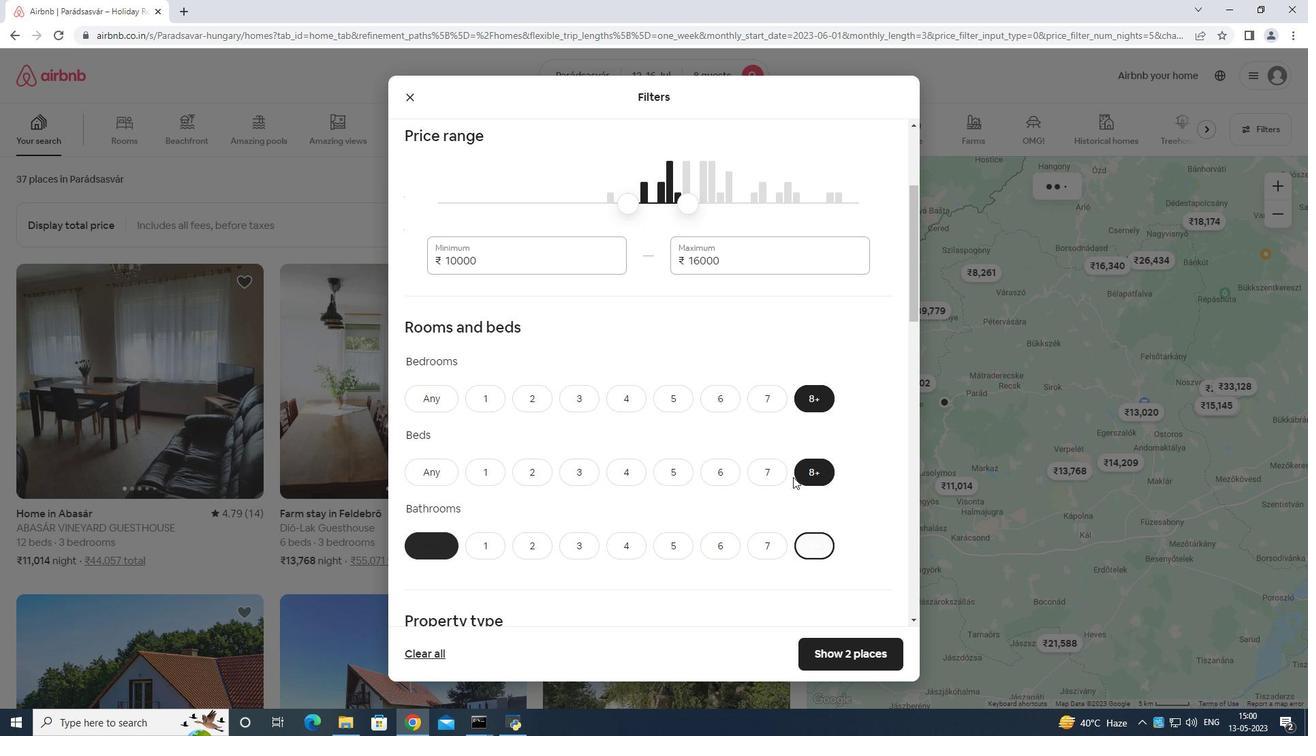 
Action: Mouse moved to (784, 489)
Screenshot: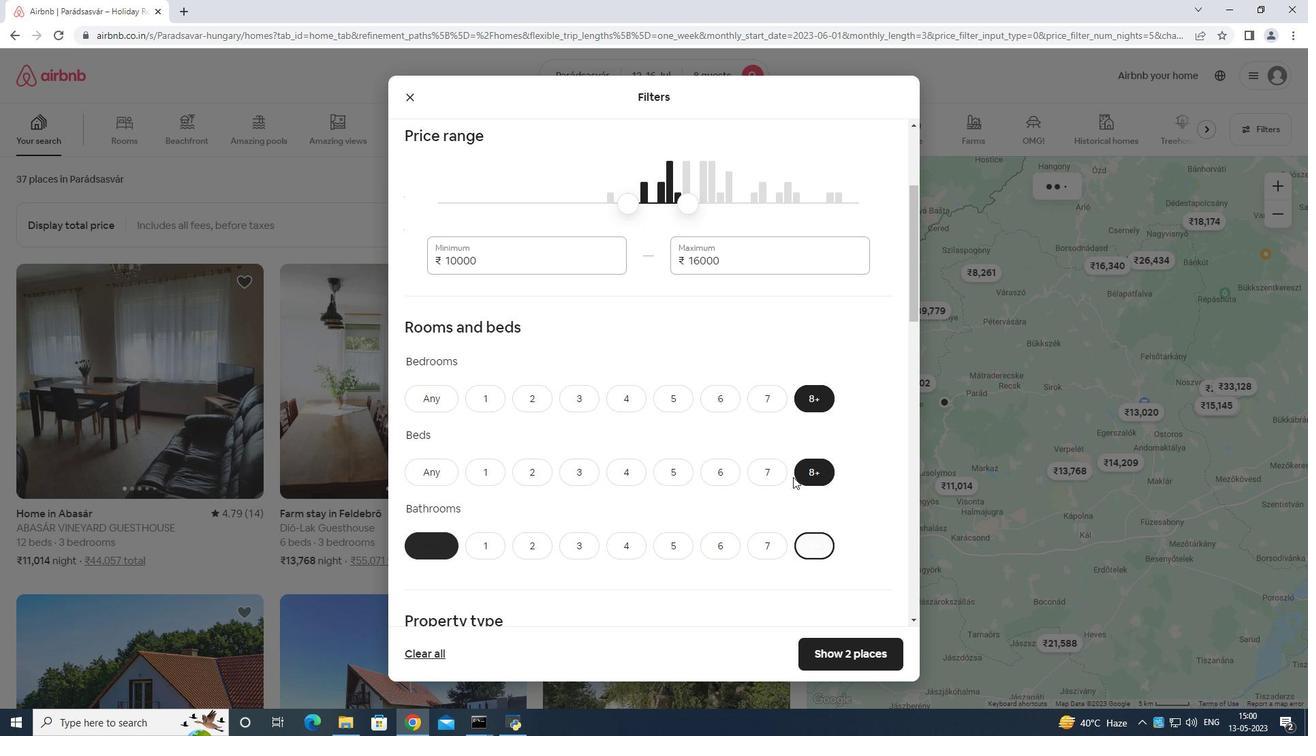 
Action: Mouse scrolled (784, 488) with delta (0, 0)
Screenshot: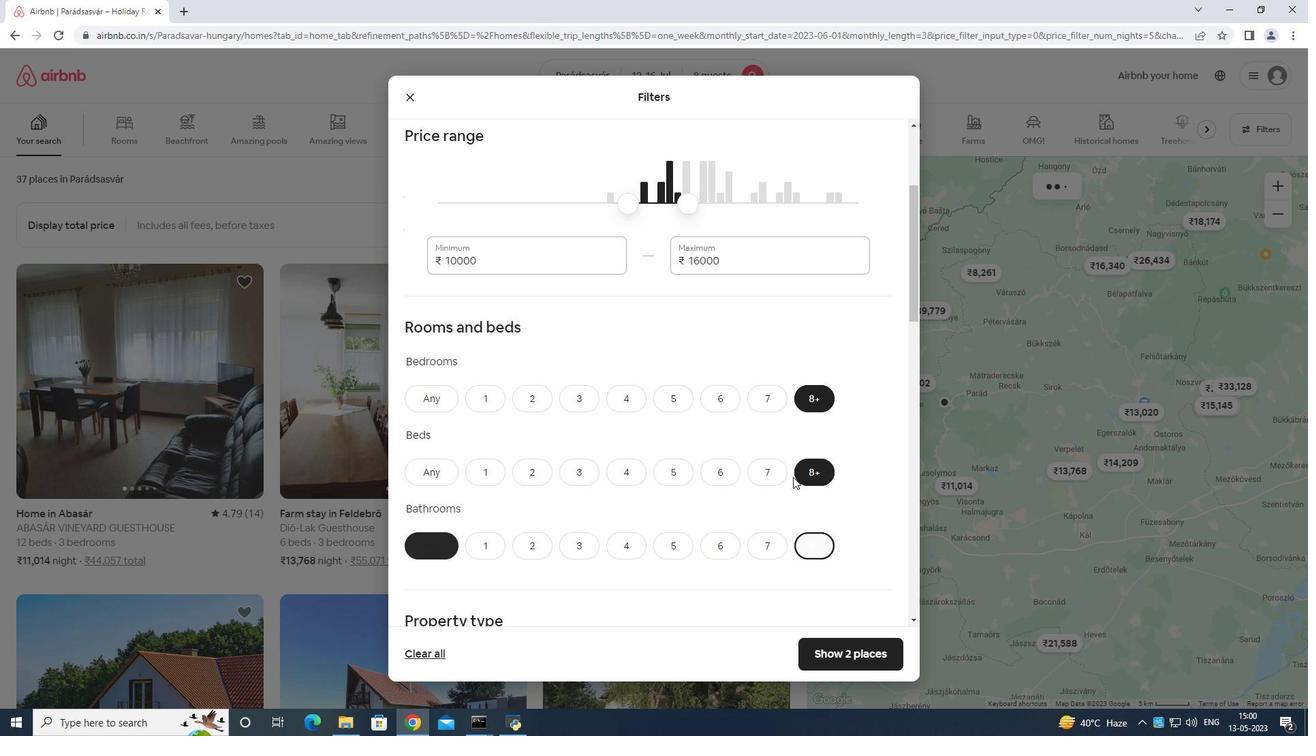 
Action: Mouse moved to (442, 462)
Screenshot: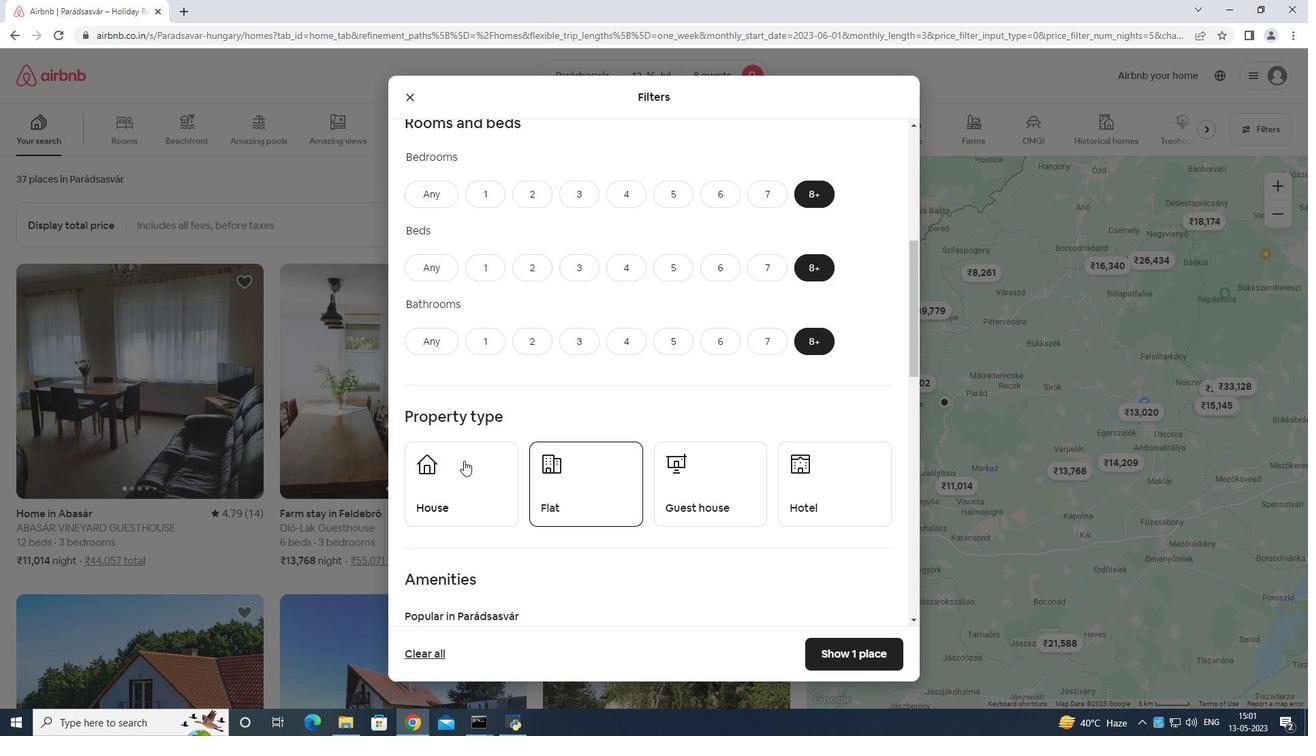 
Action: Mouse pressed left at (442, 462)
Screenshot: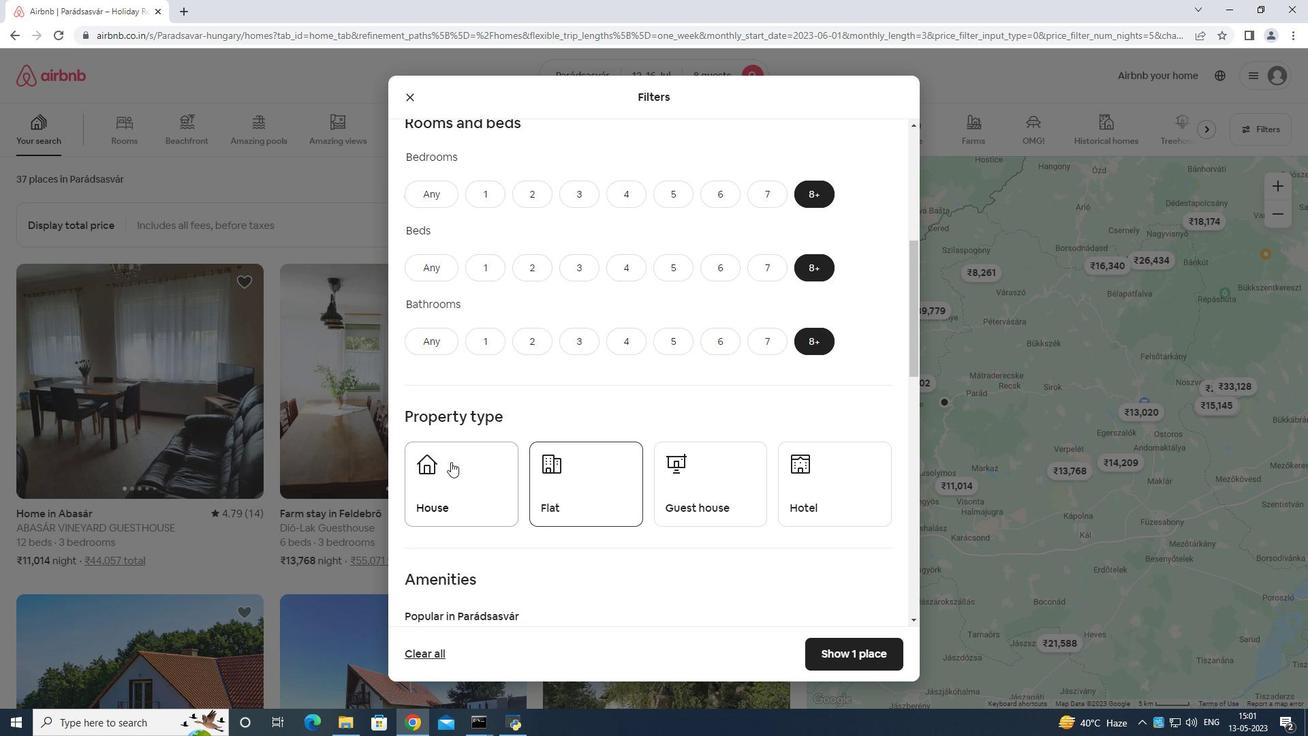 
Action: Mouse moved to (680, 466)
Screenshot: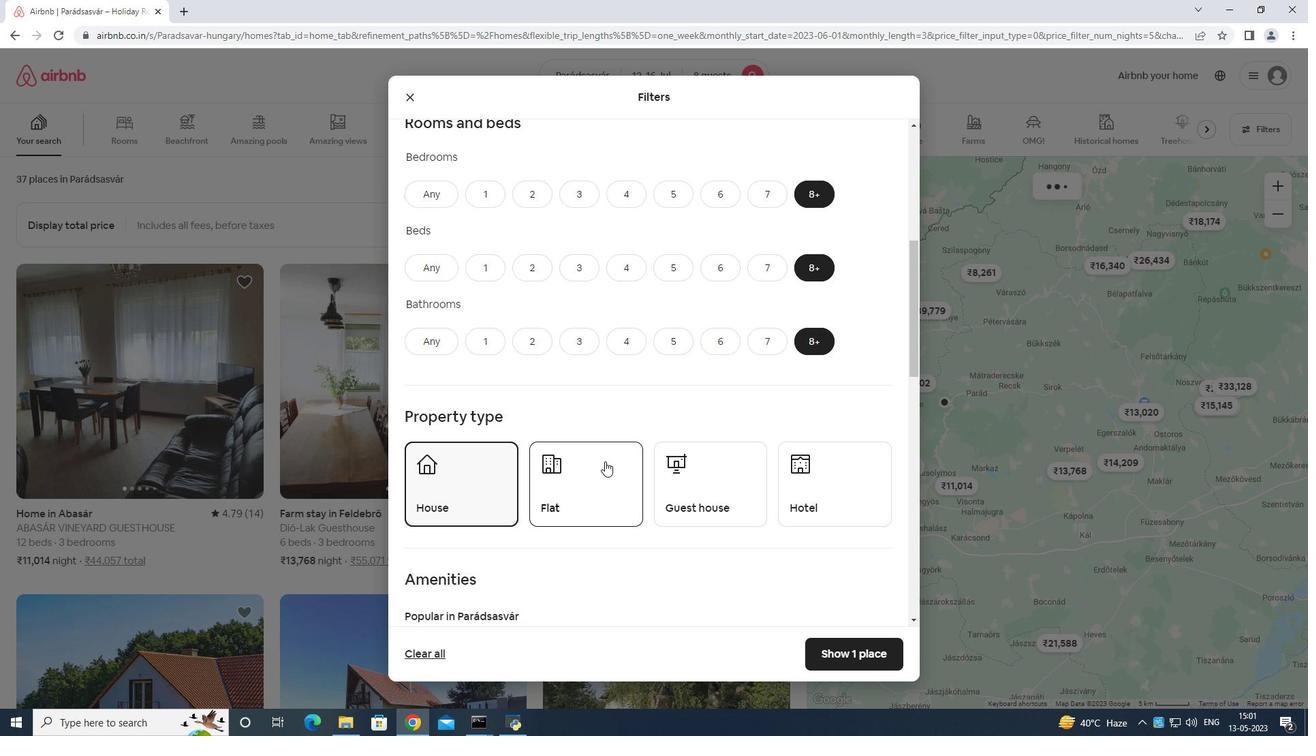 
Action: Mouse pressed left at (680, 466)
Screenshot: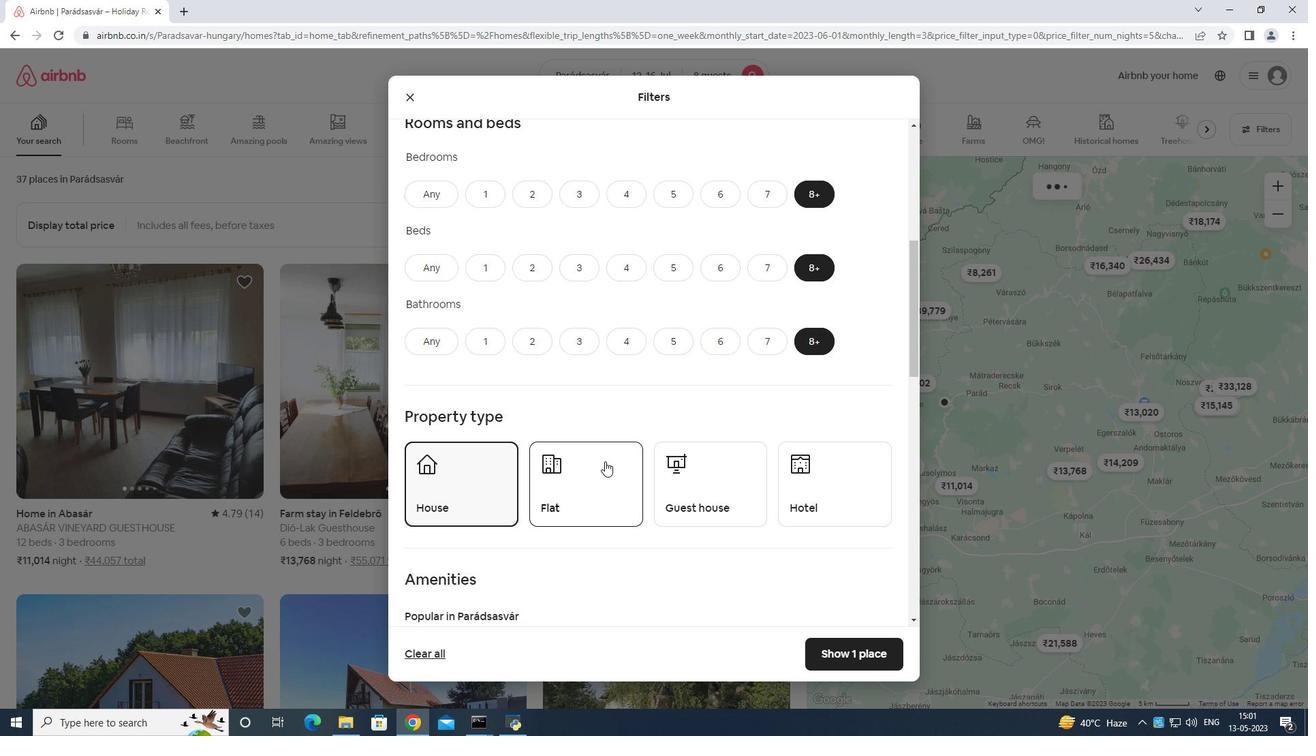 
Action: Mouse moved to (582, 466)
Screenshot: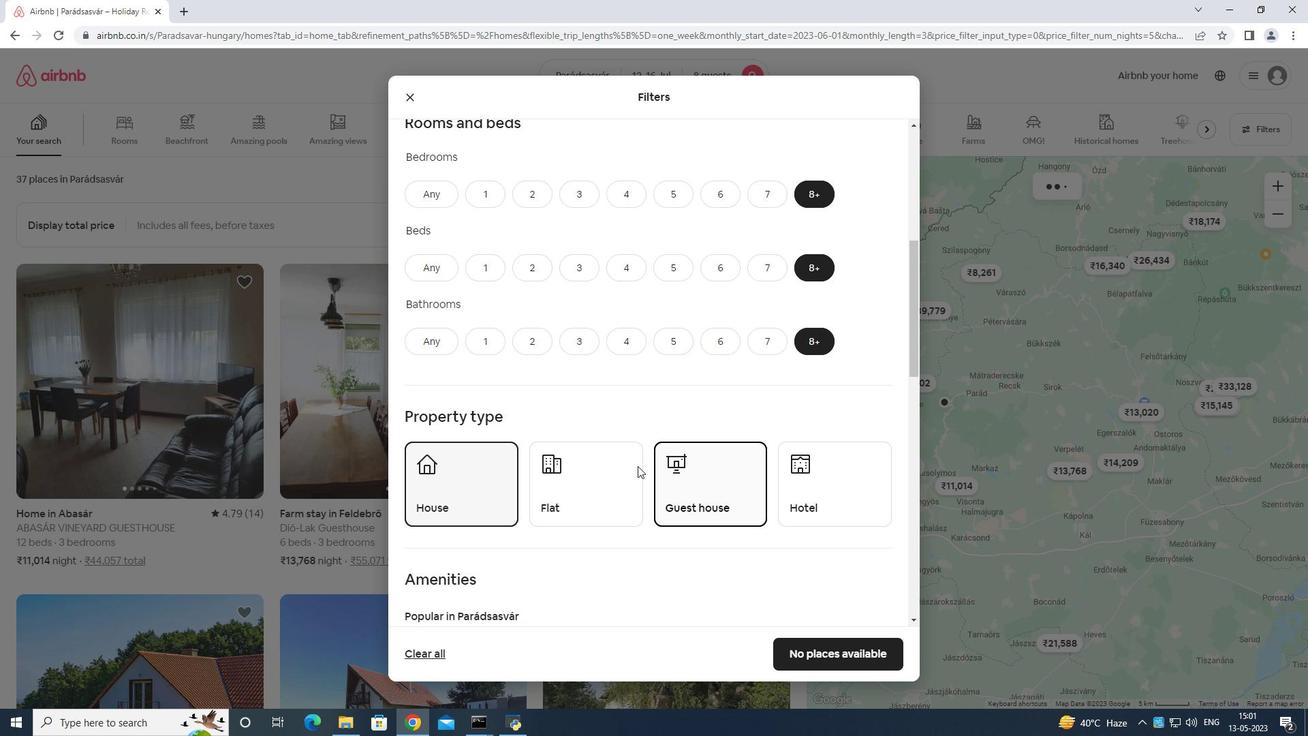 
Action: Mouse pressed left at (582, 466)
Screenshot: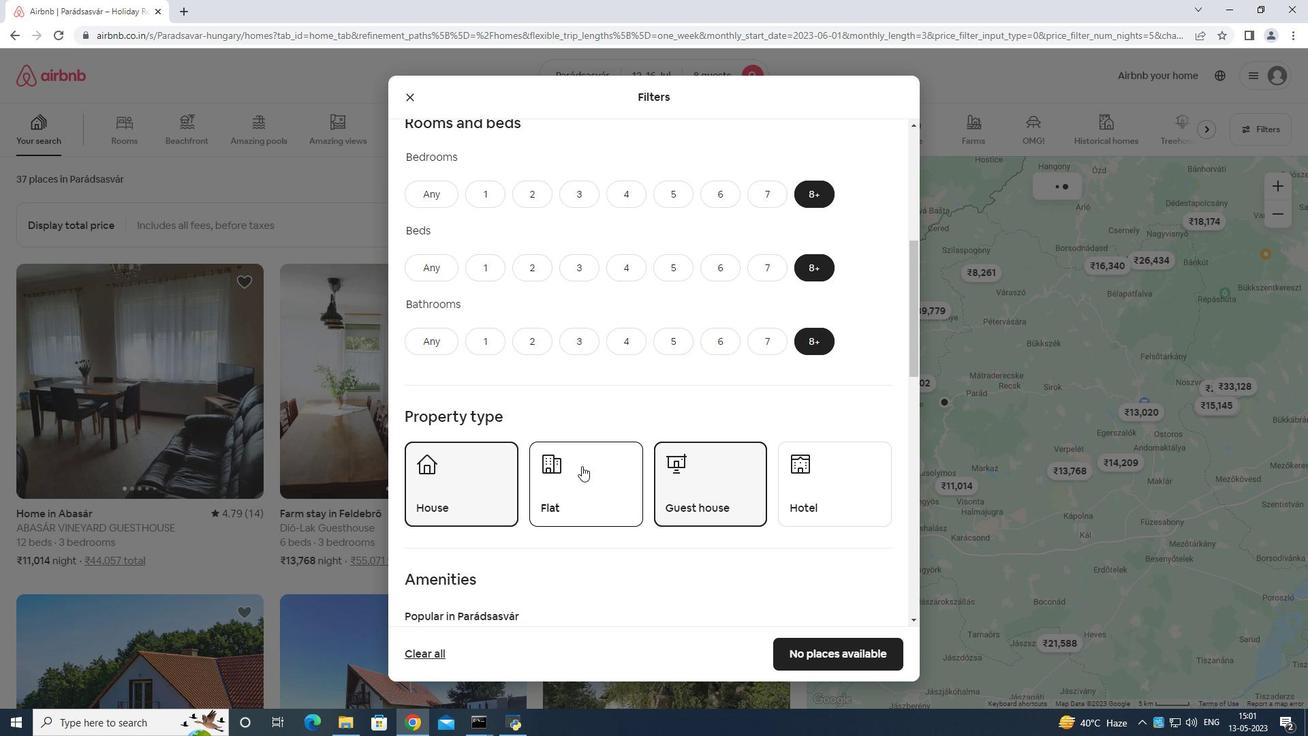 
Action: Mouse moved to (735, 421)
Screenshot: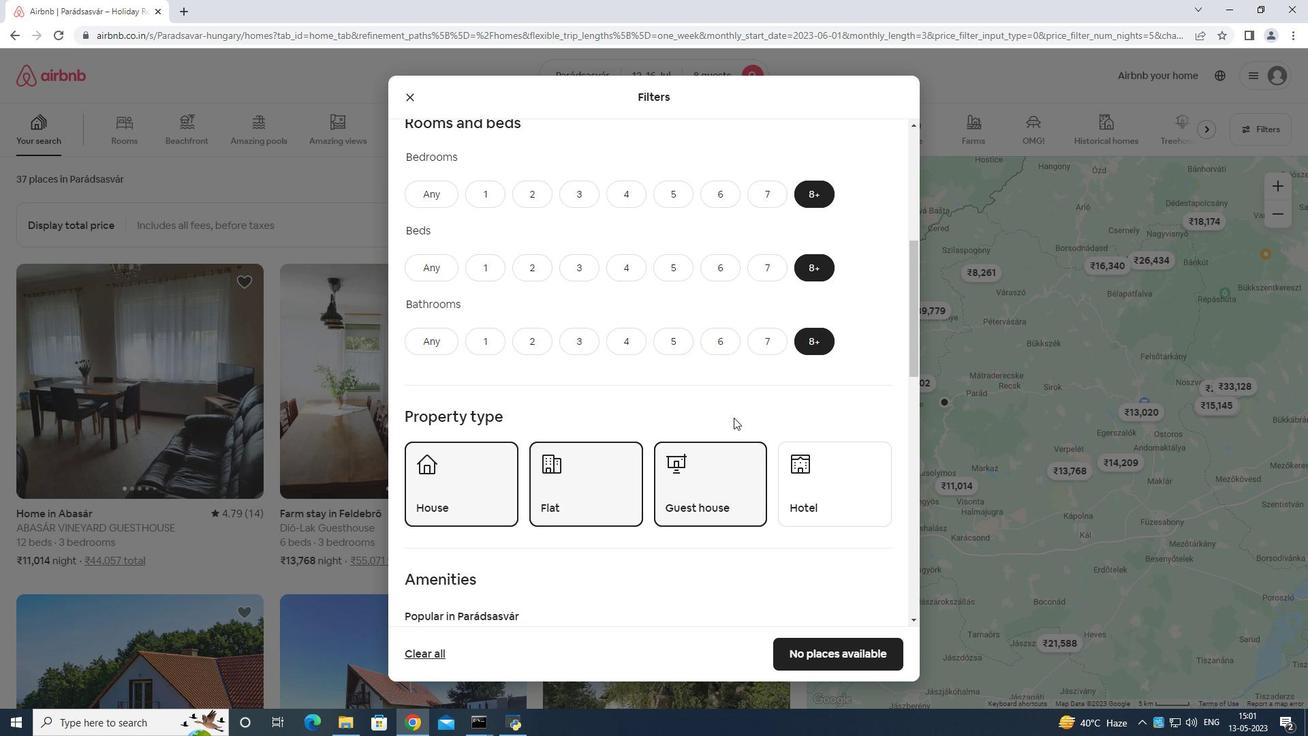 
Action: Mouse scrolled (735, 421) with delta (0, 0)
Screenshot: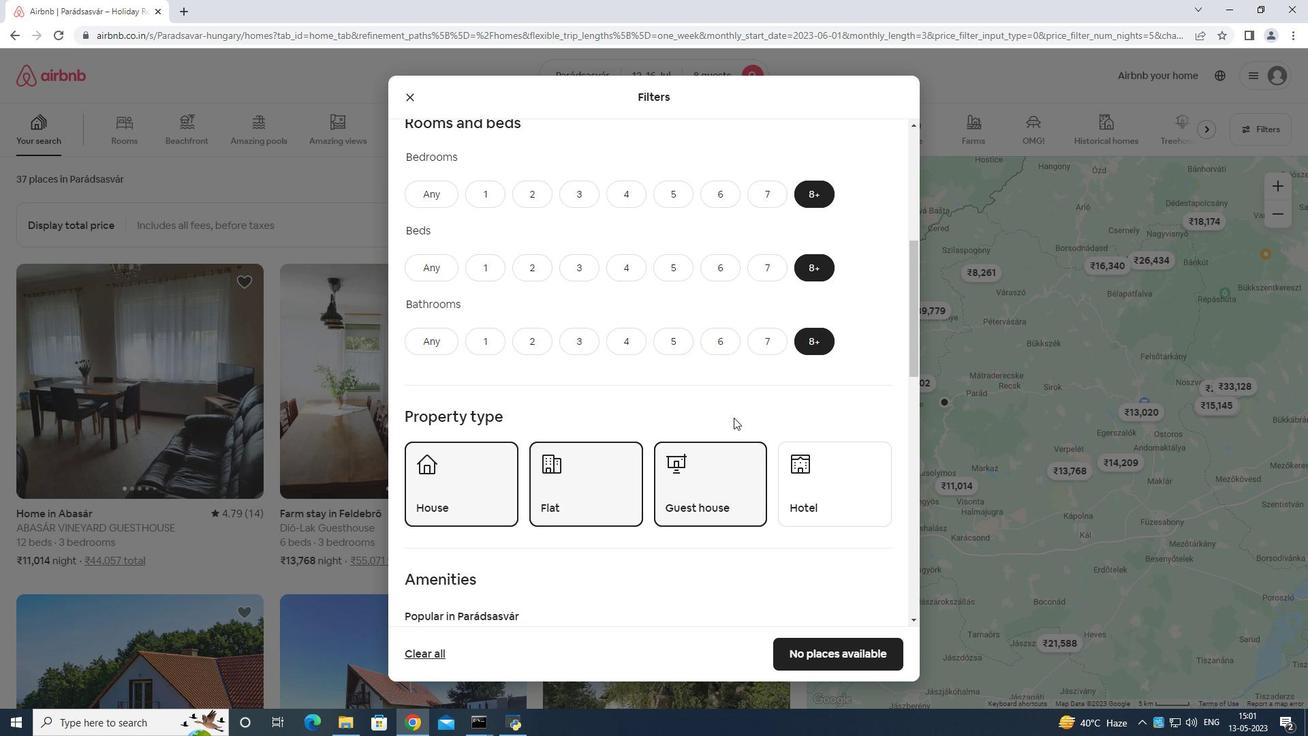 
Action: Mouse moved to (738, 430)
Screenshot: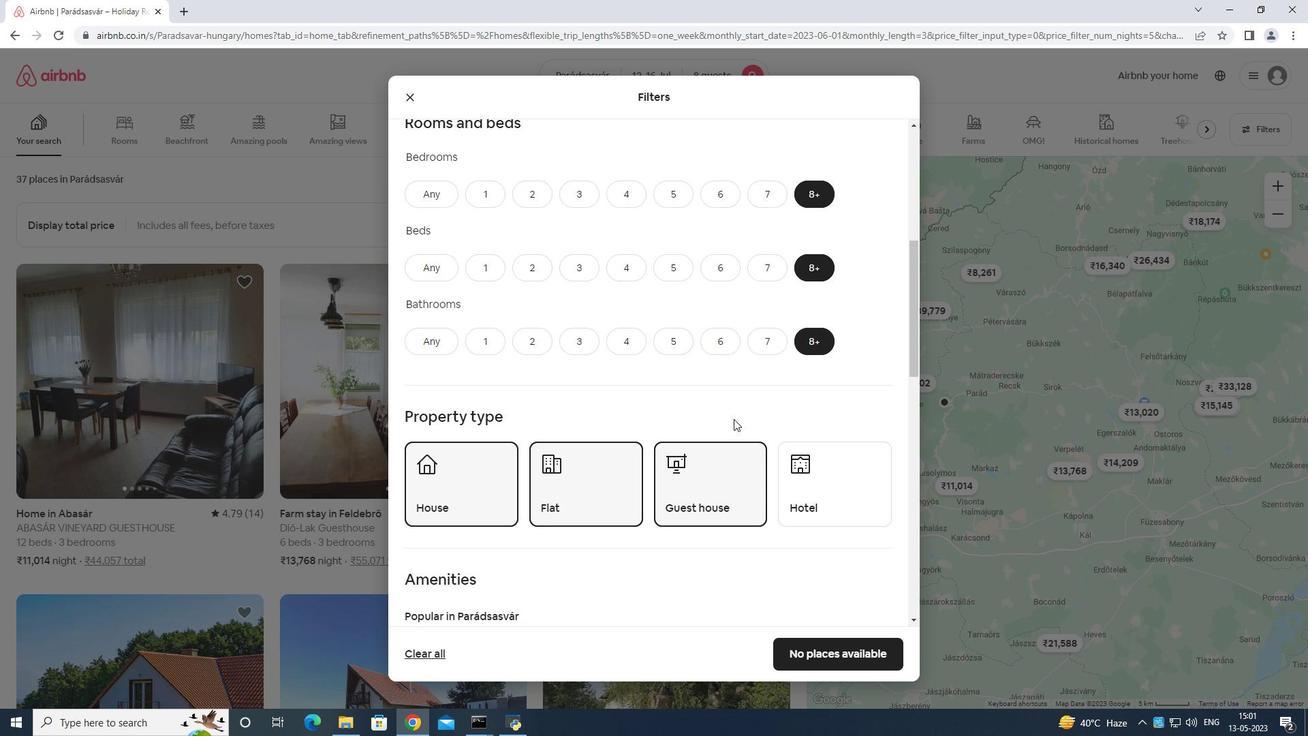 
Action: Mouse scrolled (738, 429) with delta (0, 0)
Screenshot: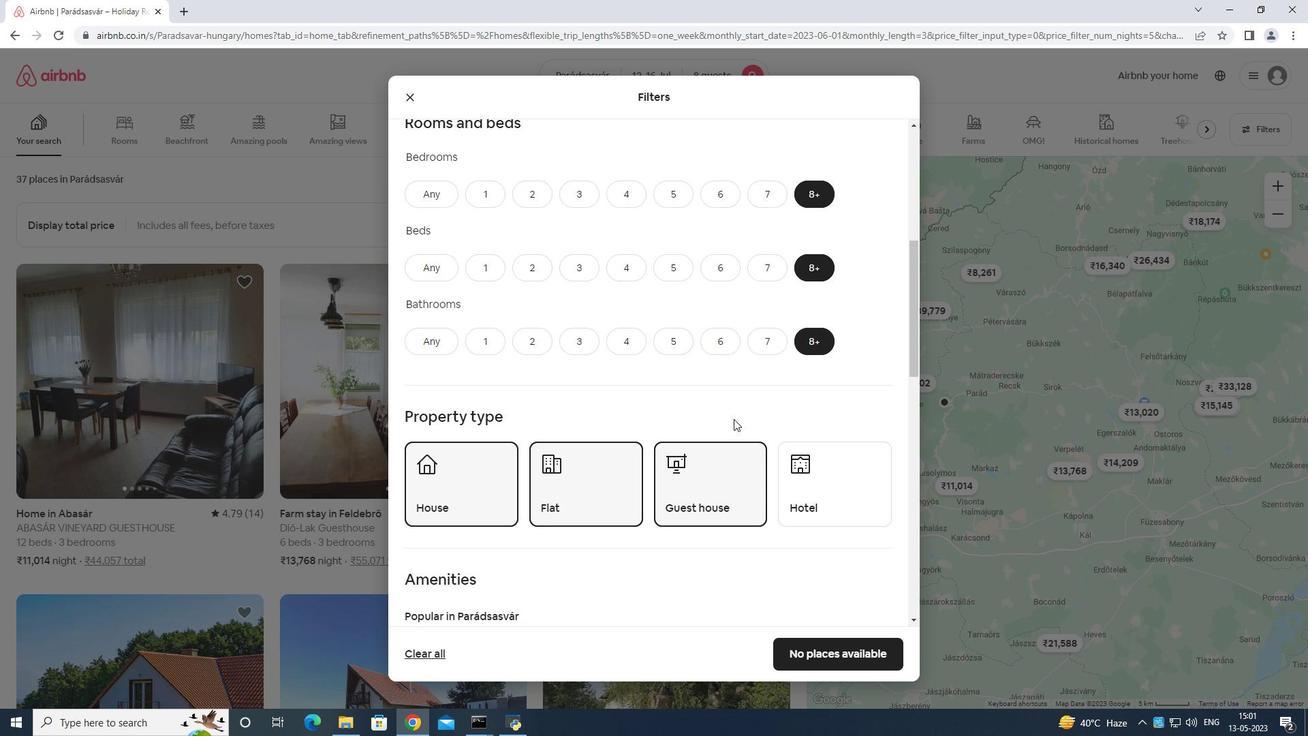 
Action: Mouse moved to (739, 432)
Screenshot: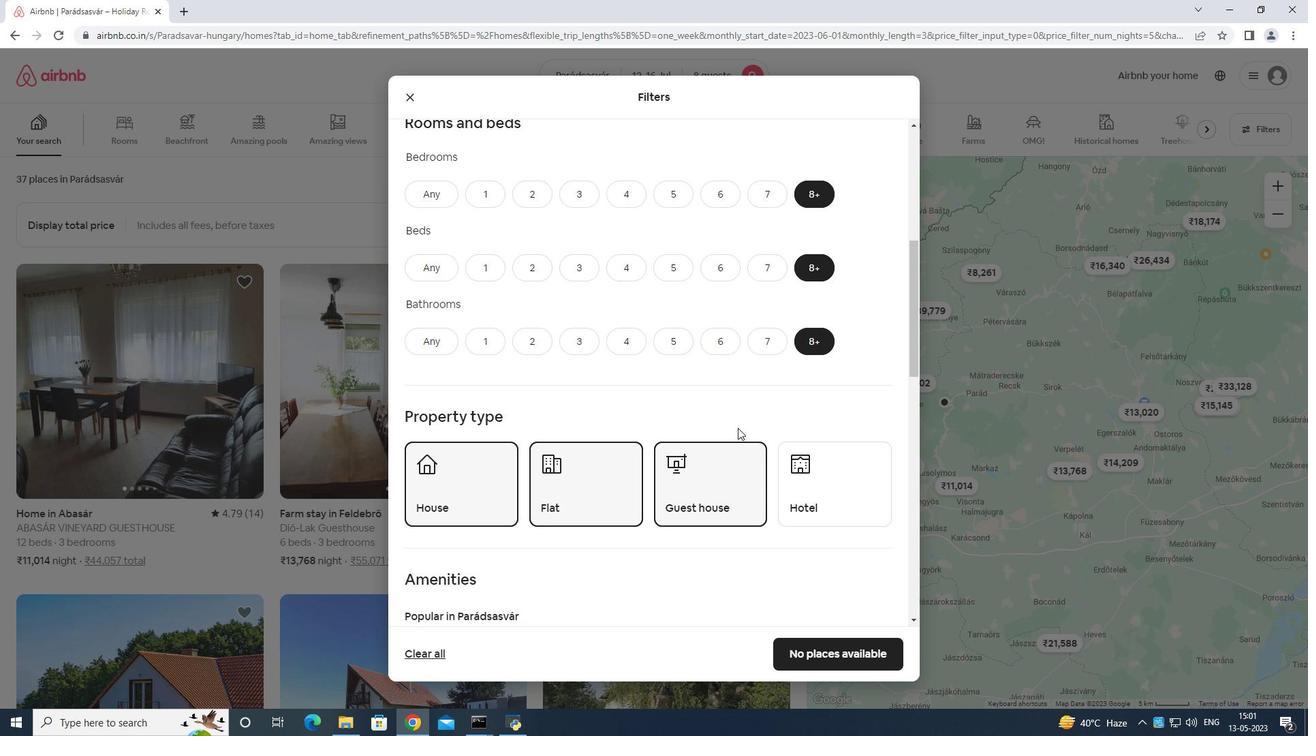 
Action: Mouse scrolled (739, 431) with delta (0, 0)
Screenshot: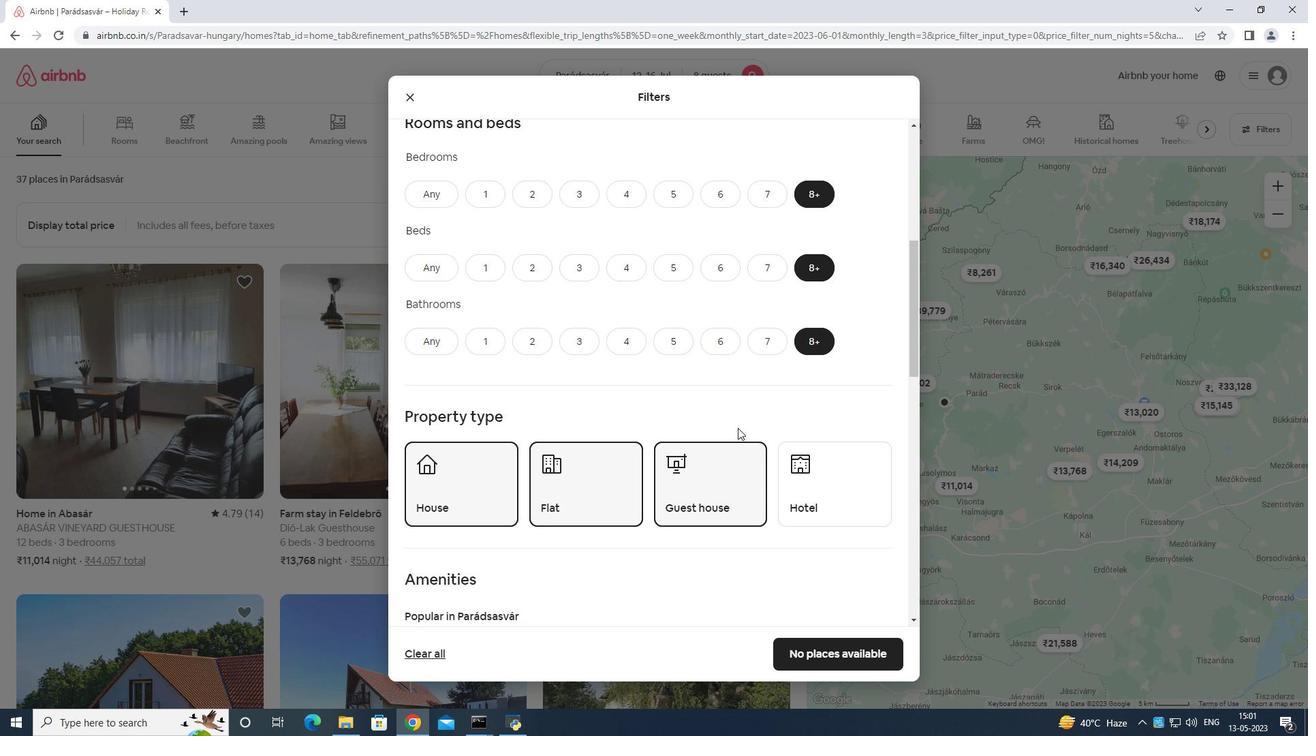 
Action: Mouse moved to (743, 432)
Screenshot: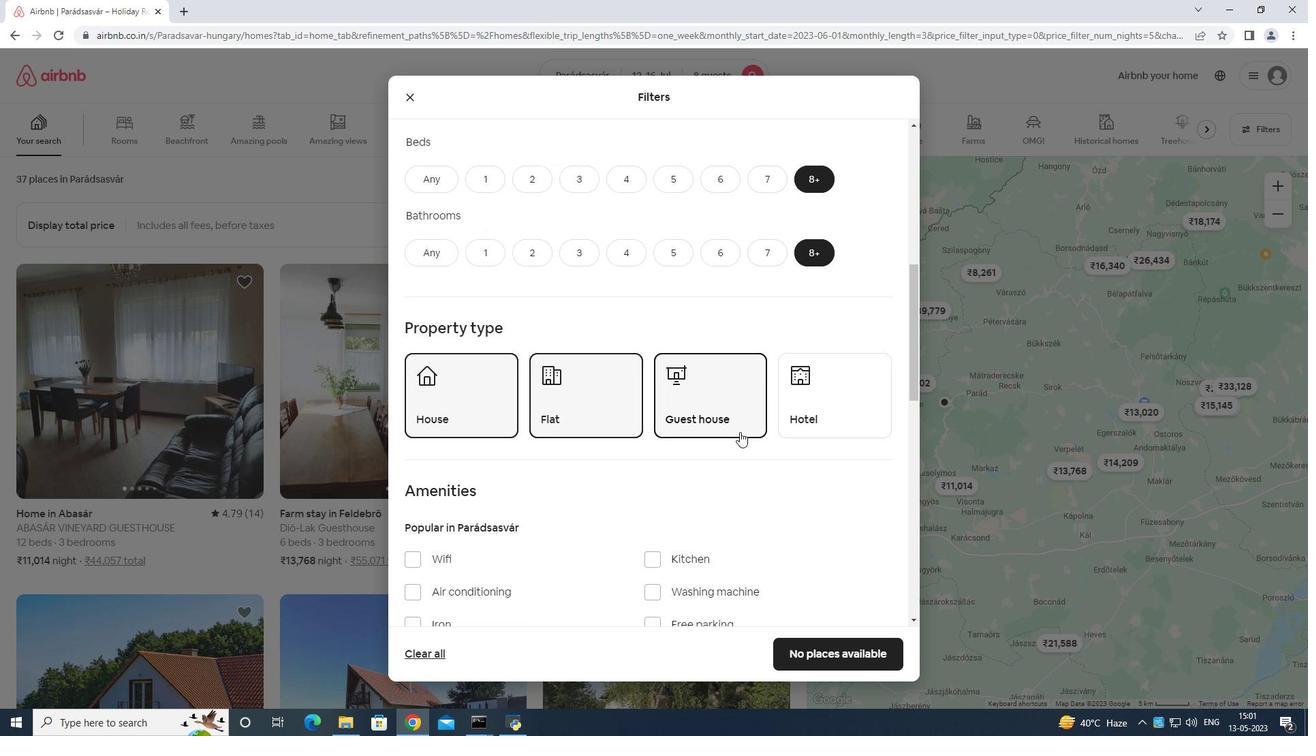 
Action: Mouse scrolled (743, 431) with delta (0, 0)
Screenshot: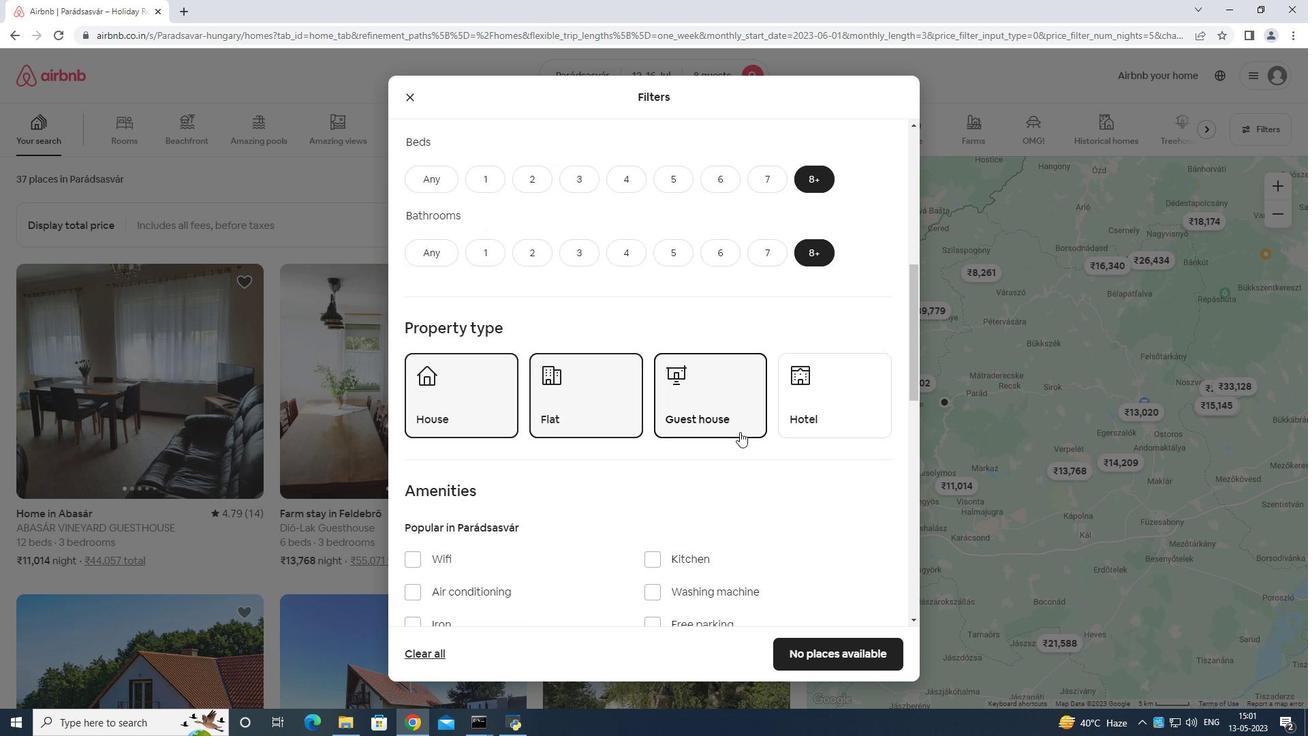 
Action: Mouse moved to (404, 373)
Screenshot: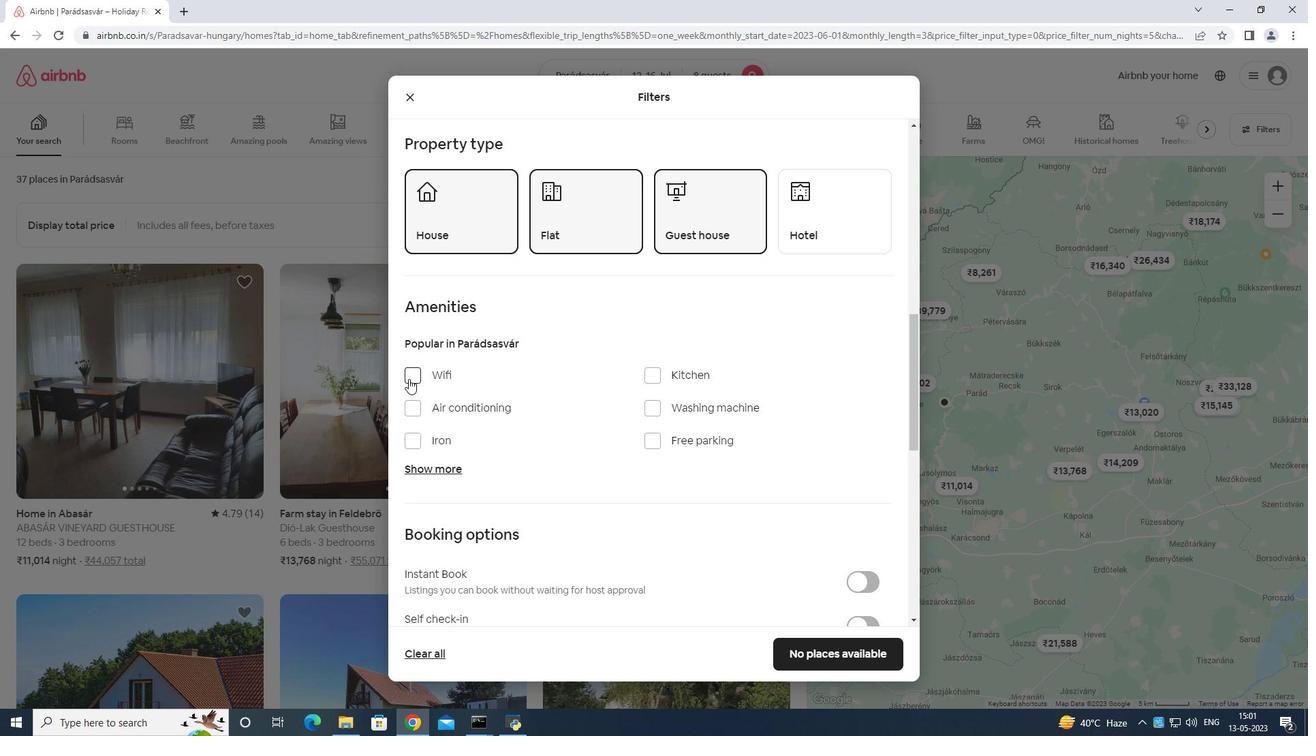 
Action: Mouse pressed left at (404, 373)
Screenshot: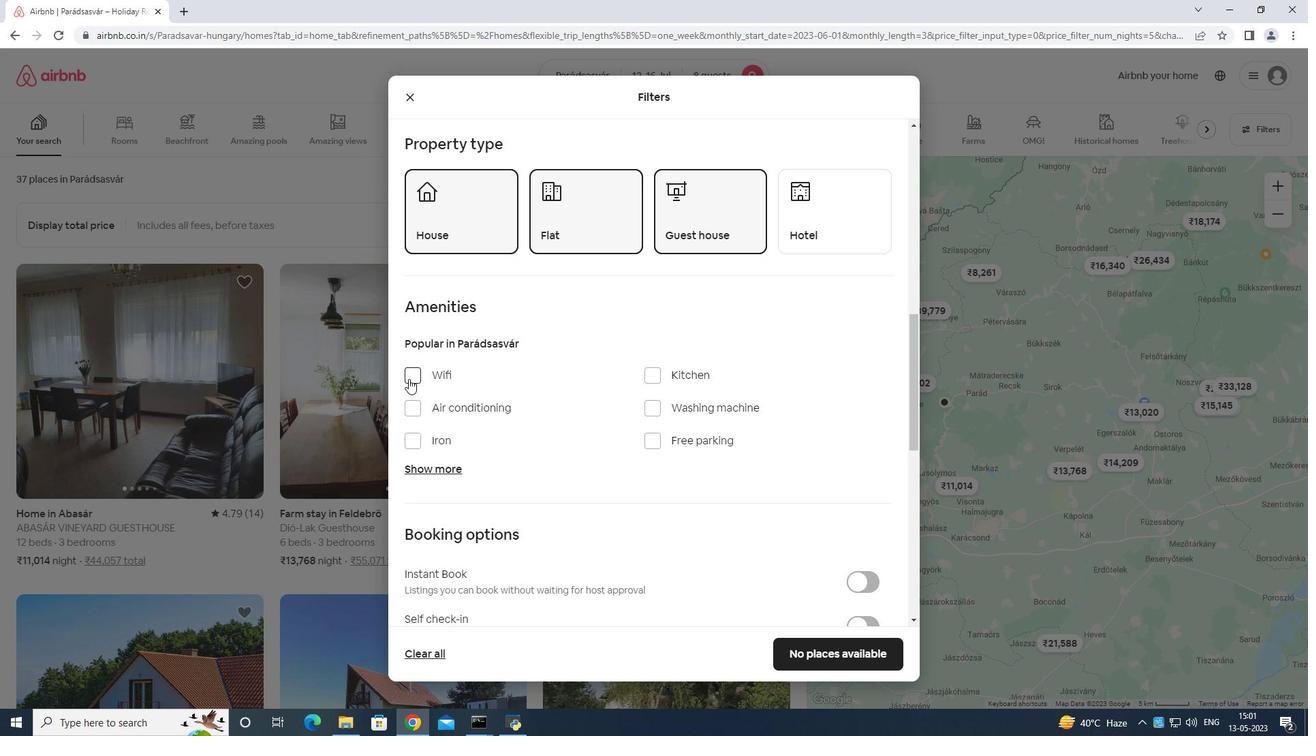 
Action: Mouse moved to (653, 441)
Screenshot: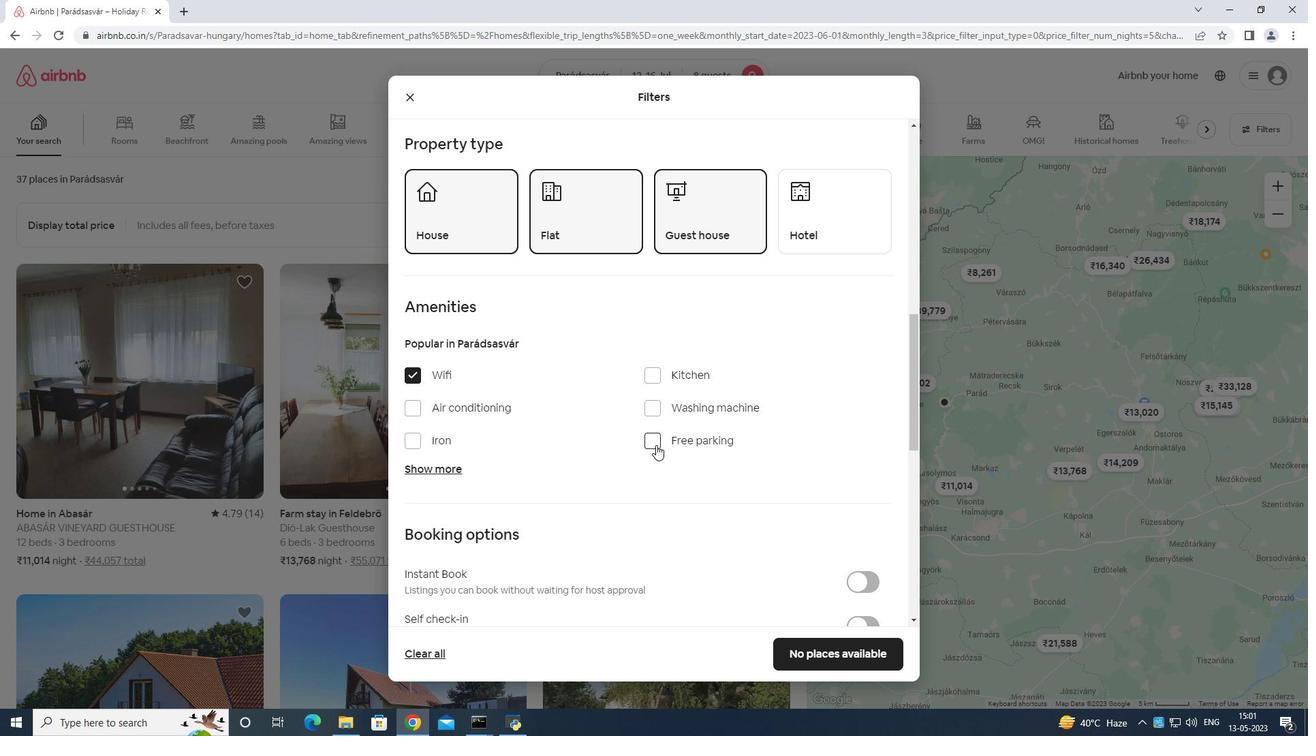 
Action: Mouse pressed left at (653, 441)
Screenshot: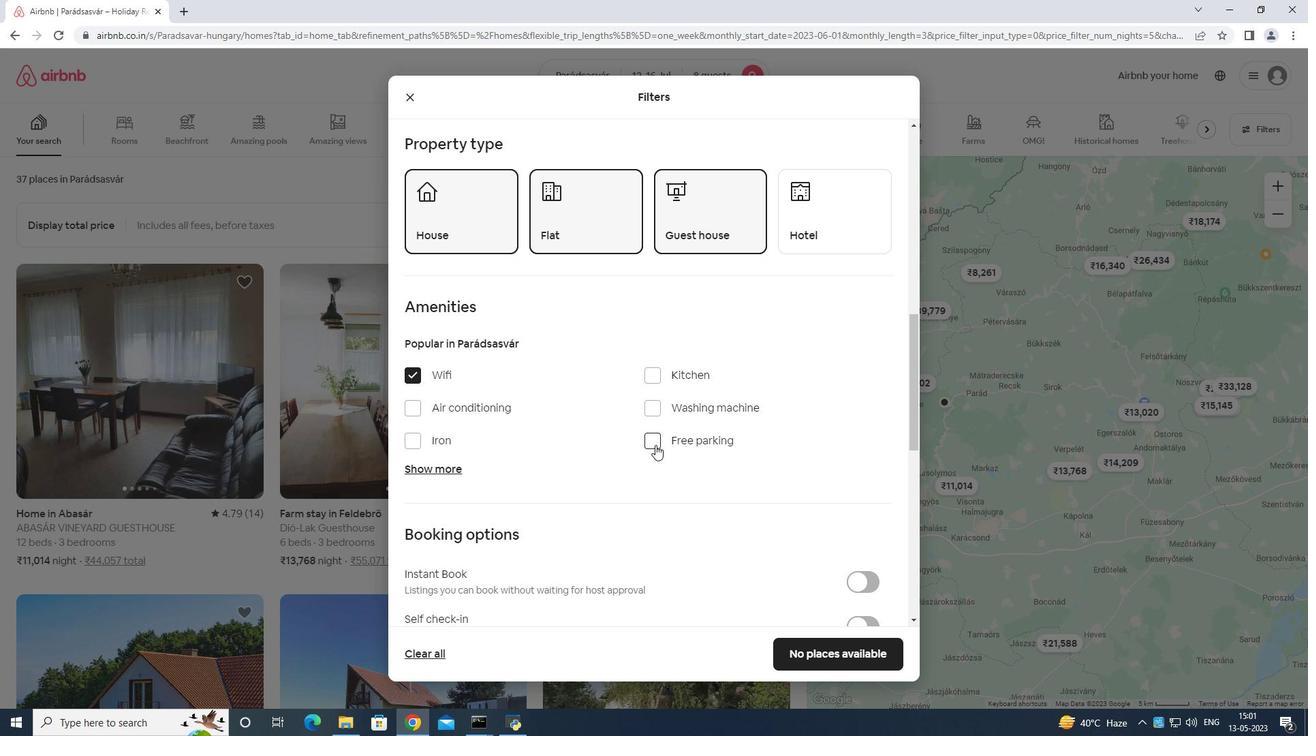 
Action: Mouse moved to (443, 469)
Screenshot: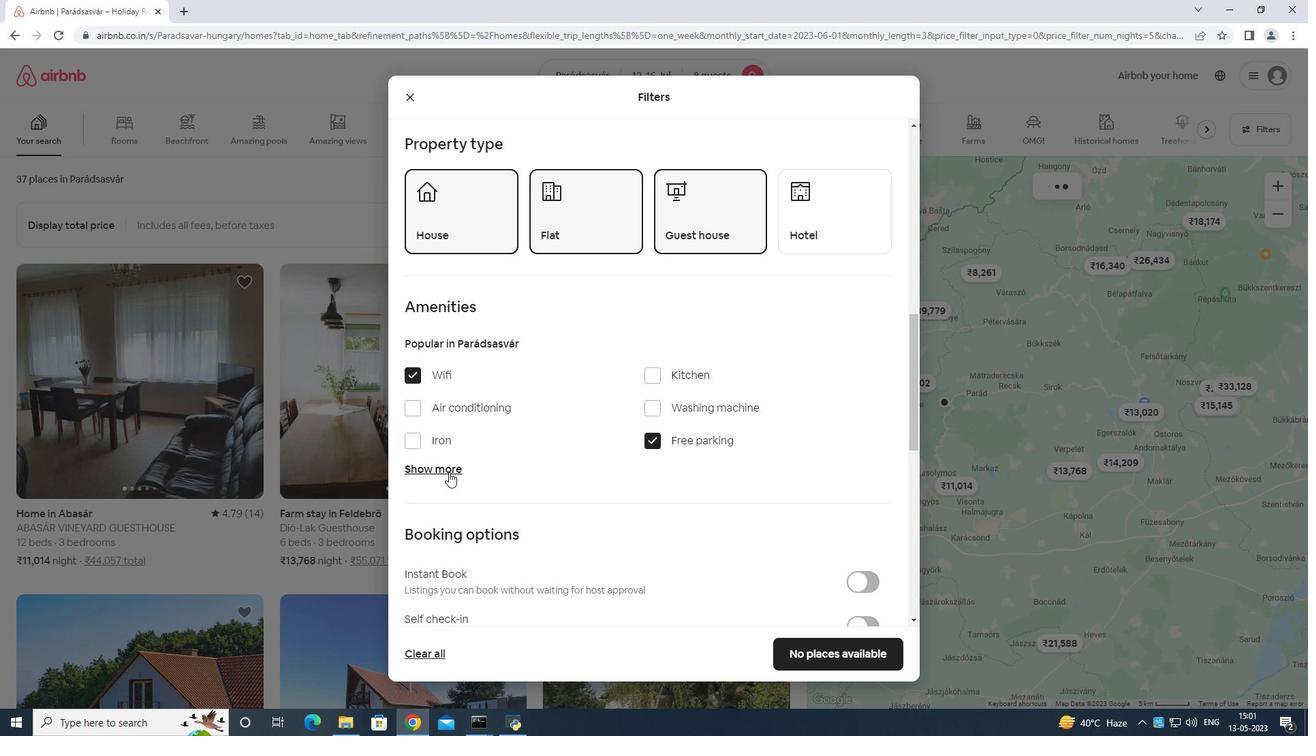 
Action: Mouse pressed left at (443, 469)
Screenshot: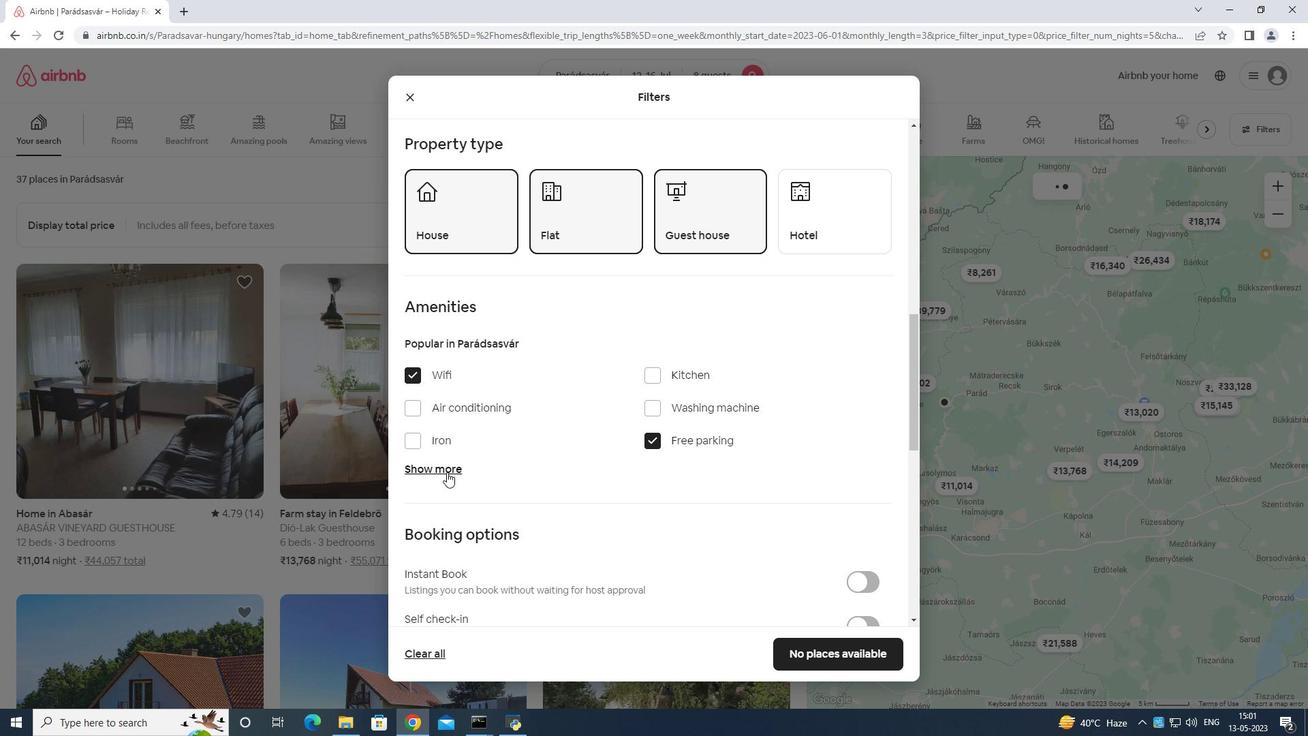 
Action: Mouse moved to (544, 453)
Screenshot: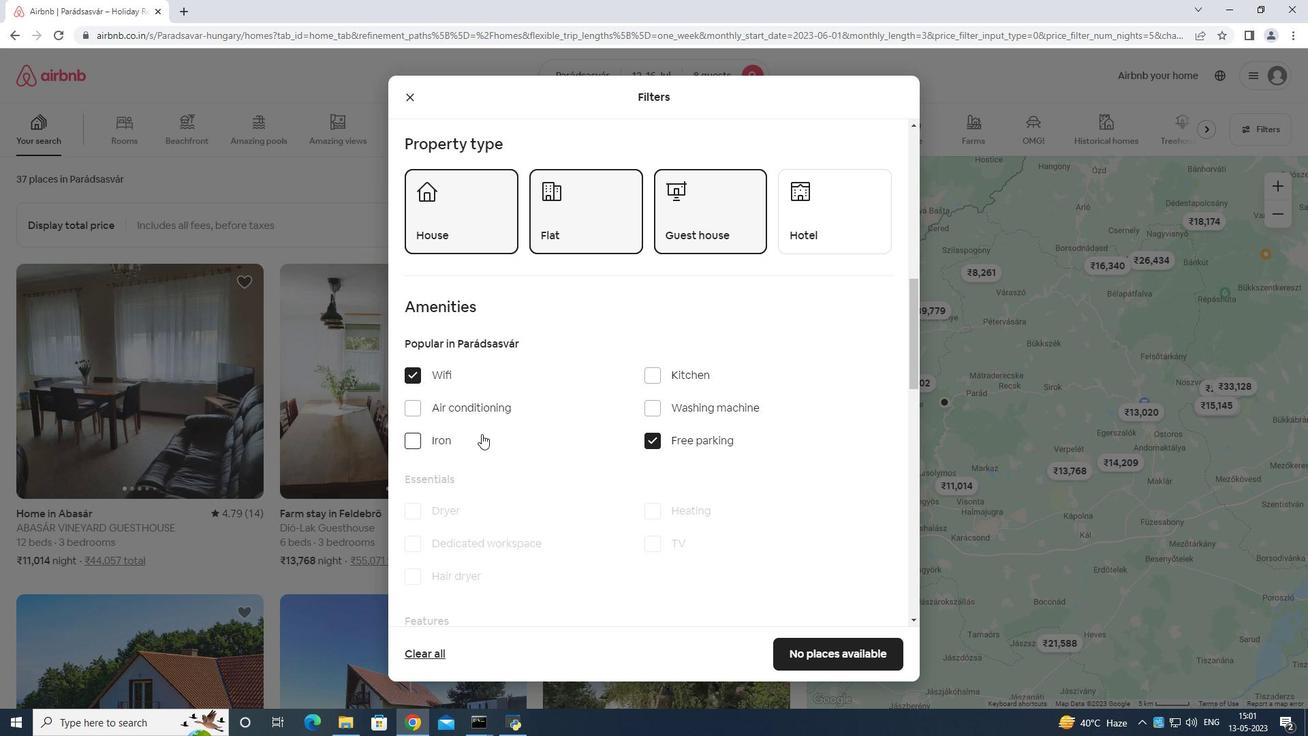 
Action: Mouse scrolled (528, 447) with delta (0, 0)
Screenshot: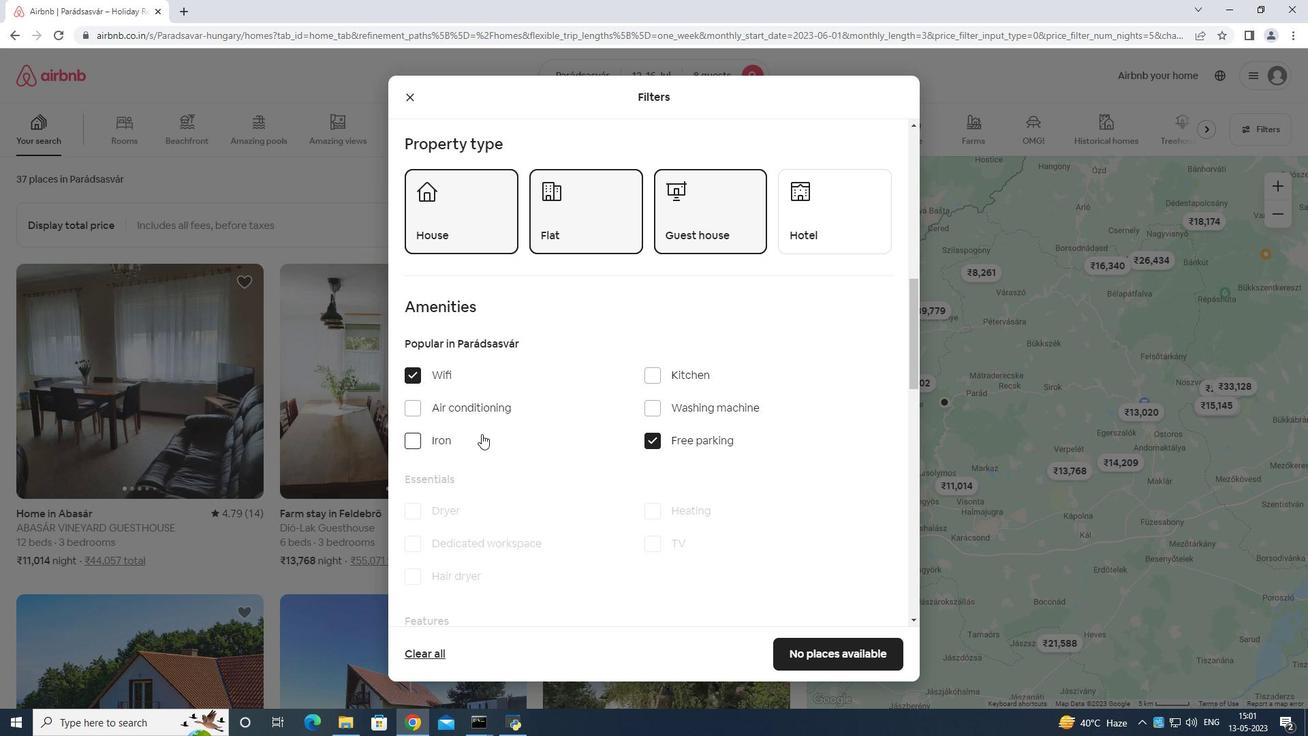
Action: Mouse moved to (552, 454)
Screenshot: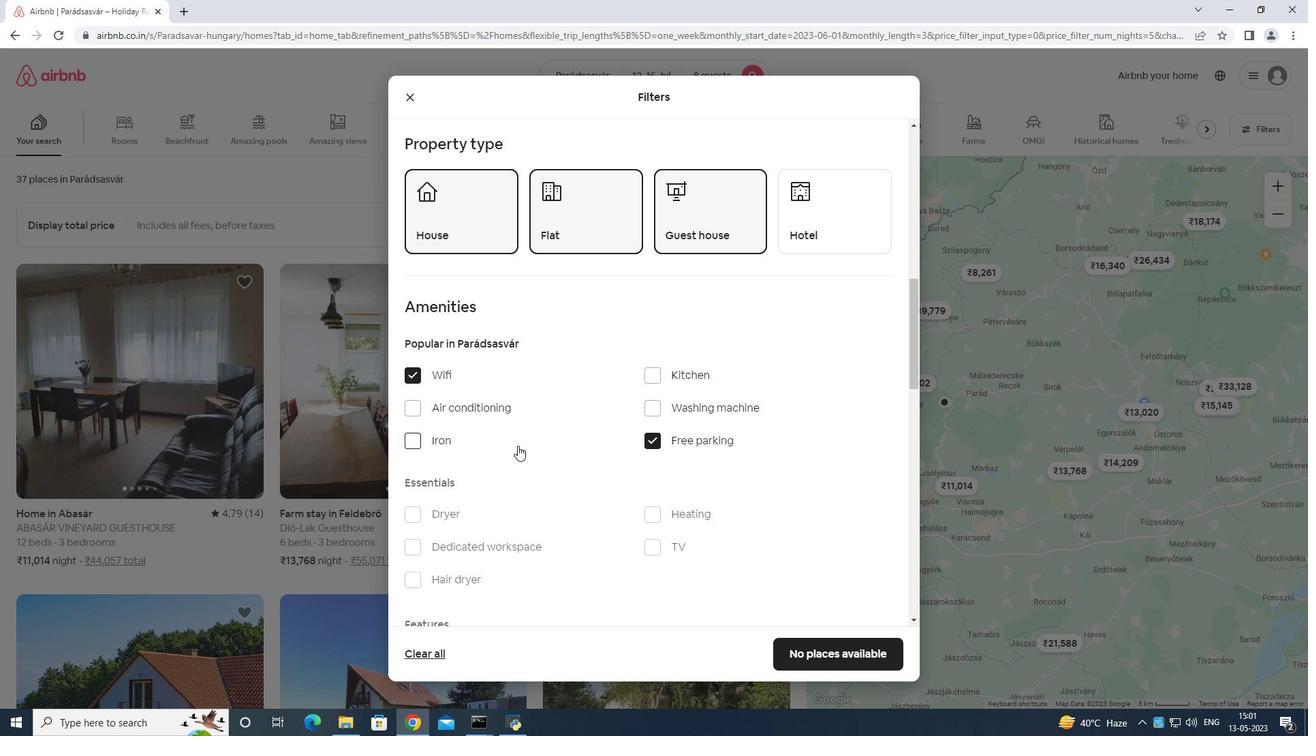 
Action: Mouse scrolled (552, 453) with delta (0, 0)
Screenshot: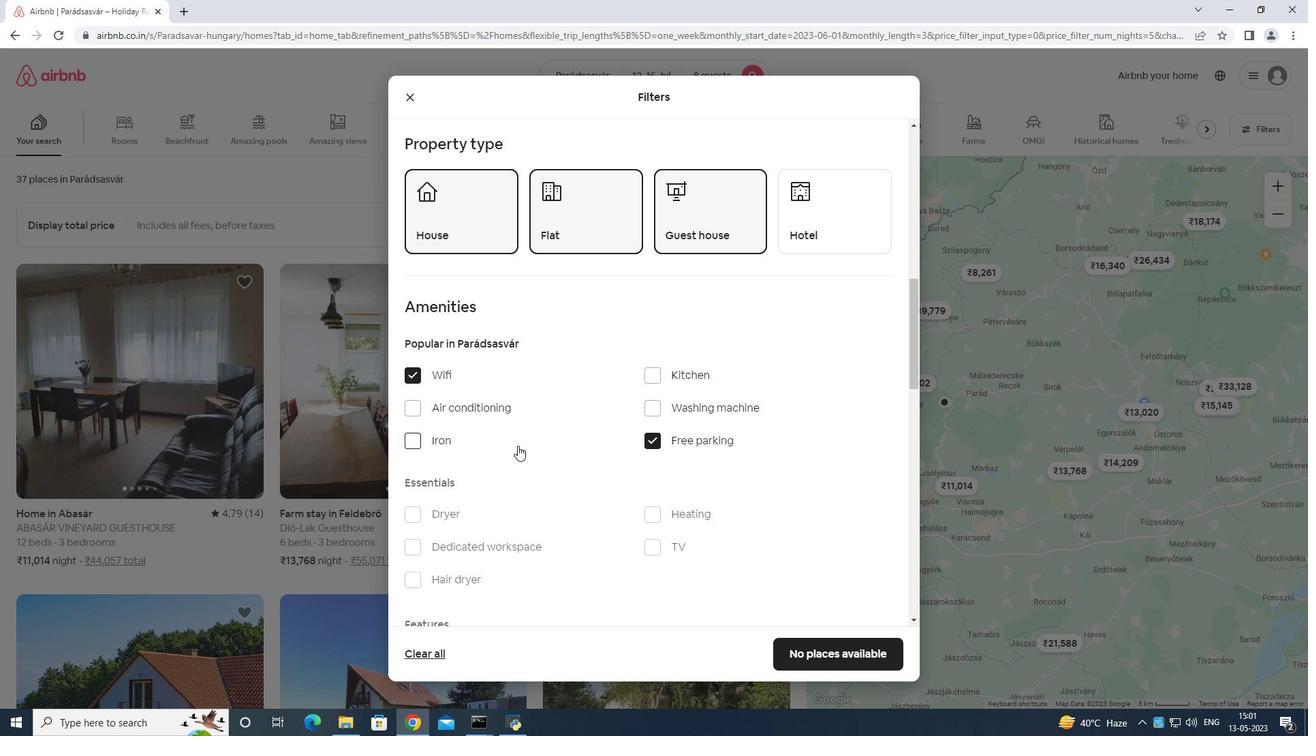 
Action: Mouse moved to (659, 410)
Screenshot: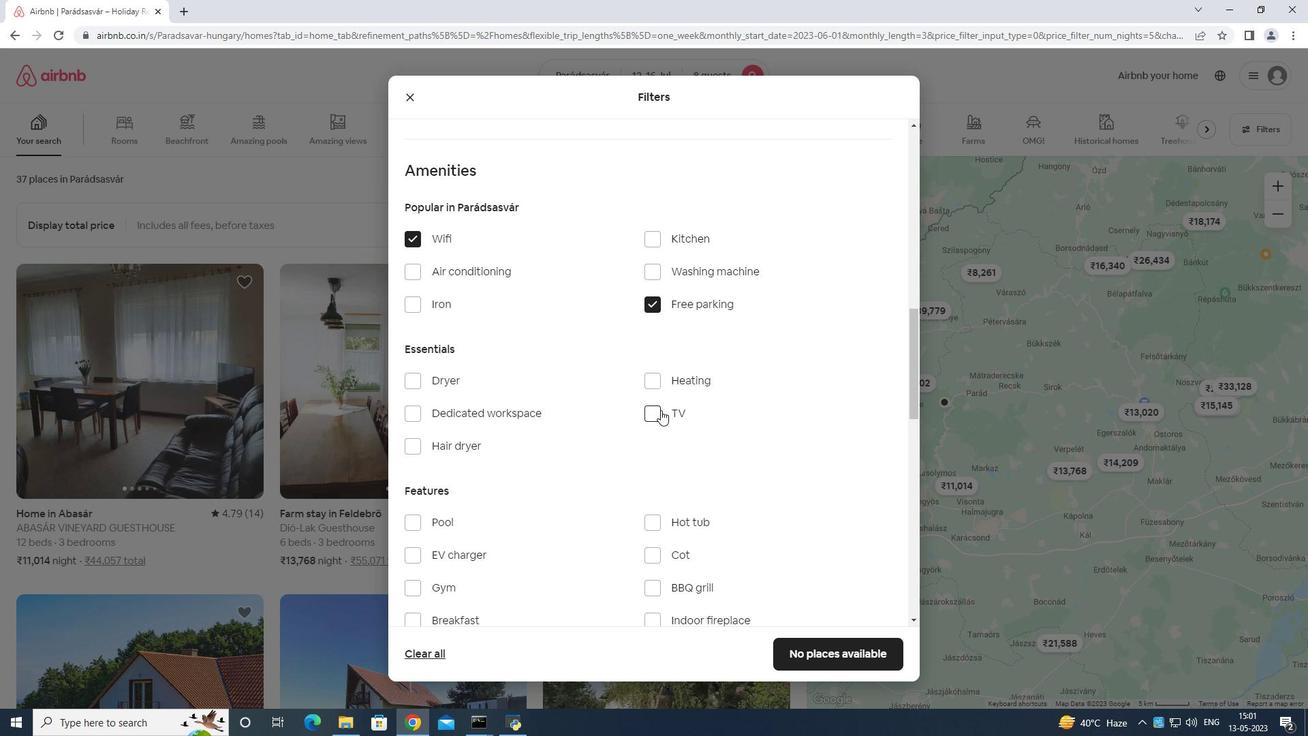 
Action: Mouse pressed left at (659, 410)
Screenshot: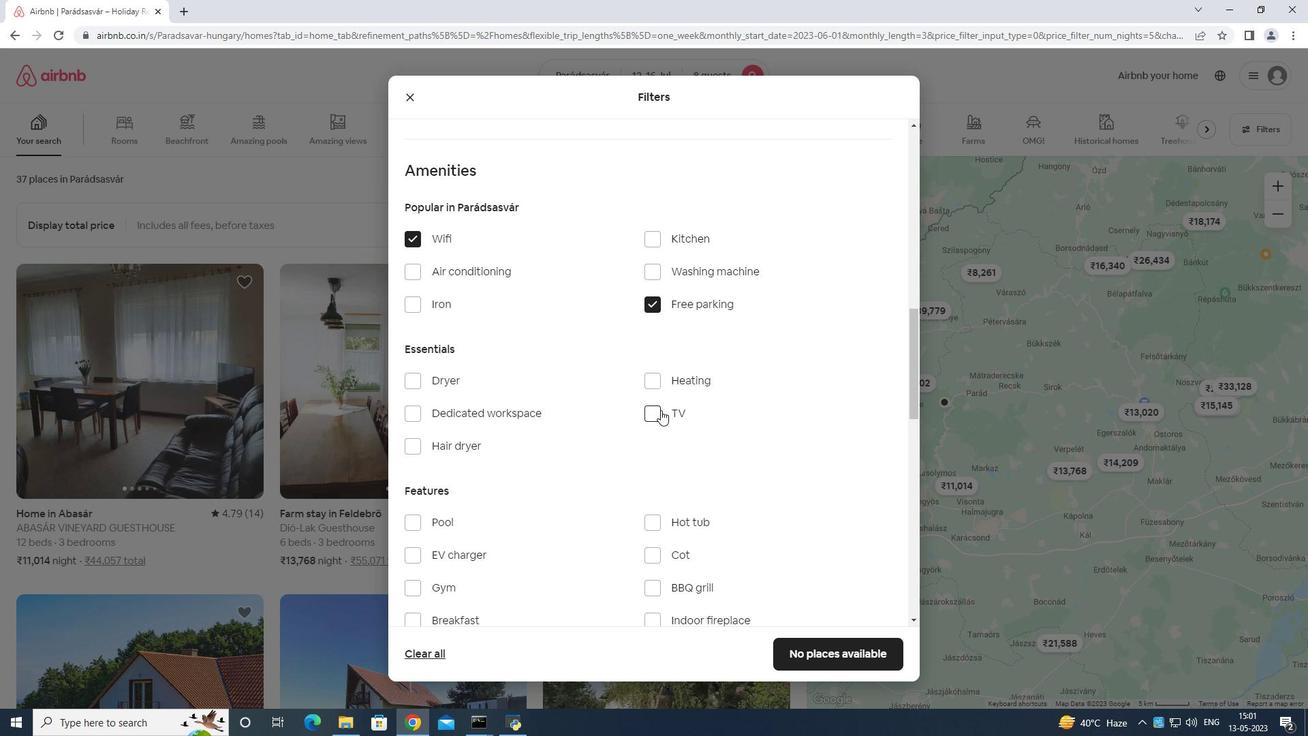 
Action: Mouse moved to (648, 404)
Screenshot: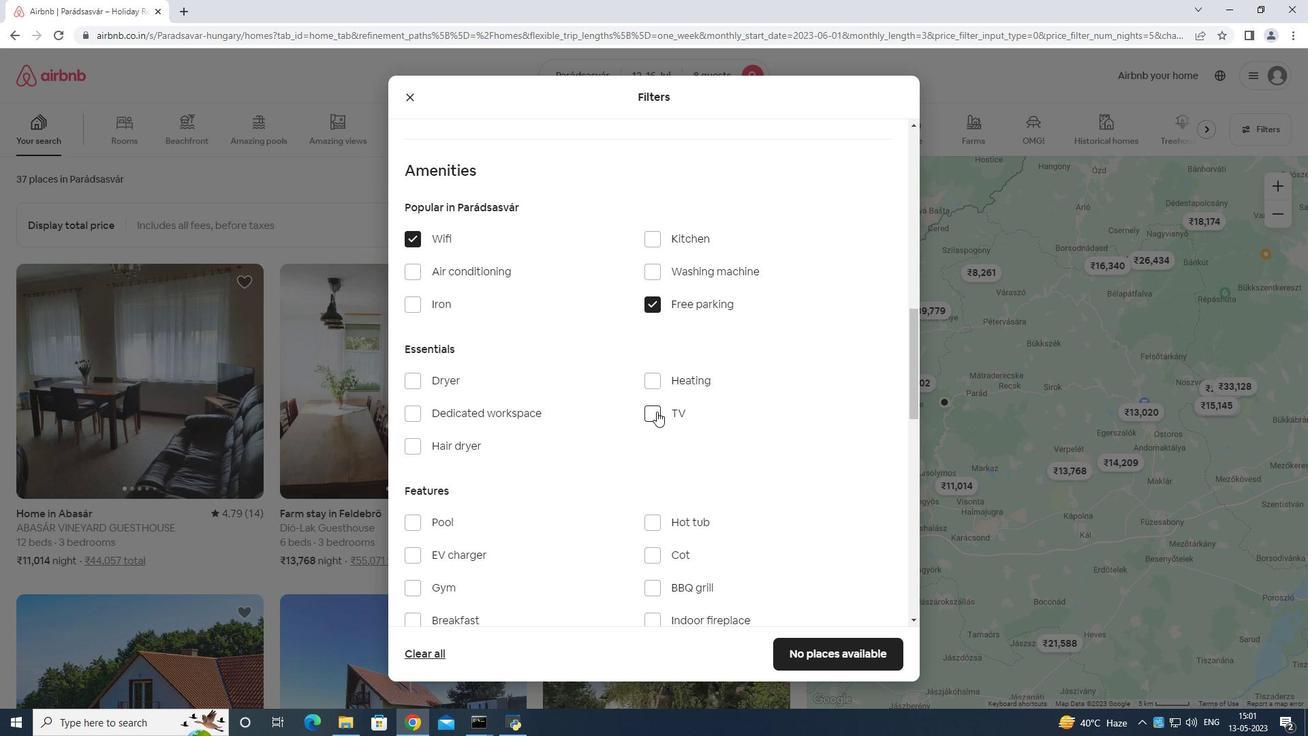 
Action: Mouse scrolled (648, 404) with delta (0, 0)
Screenshot: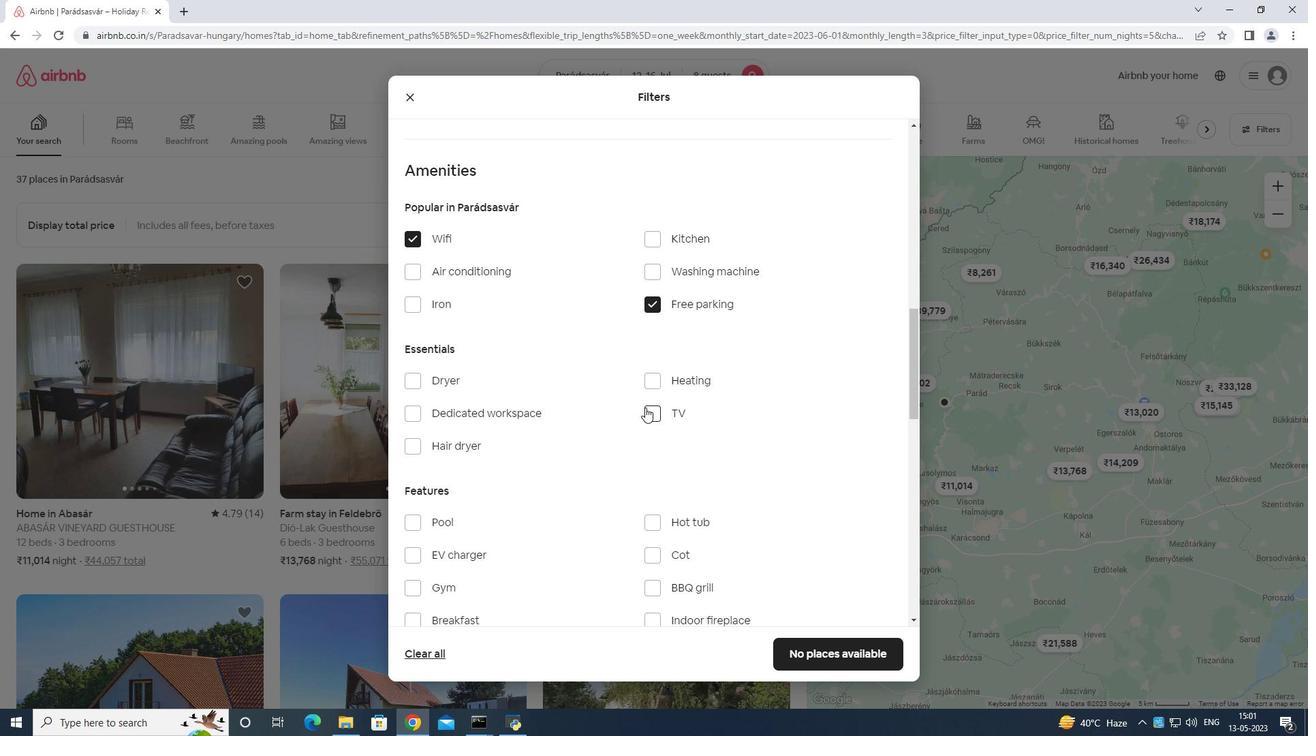 
Action: Mouse moved to (648, 409)
Screenshot: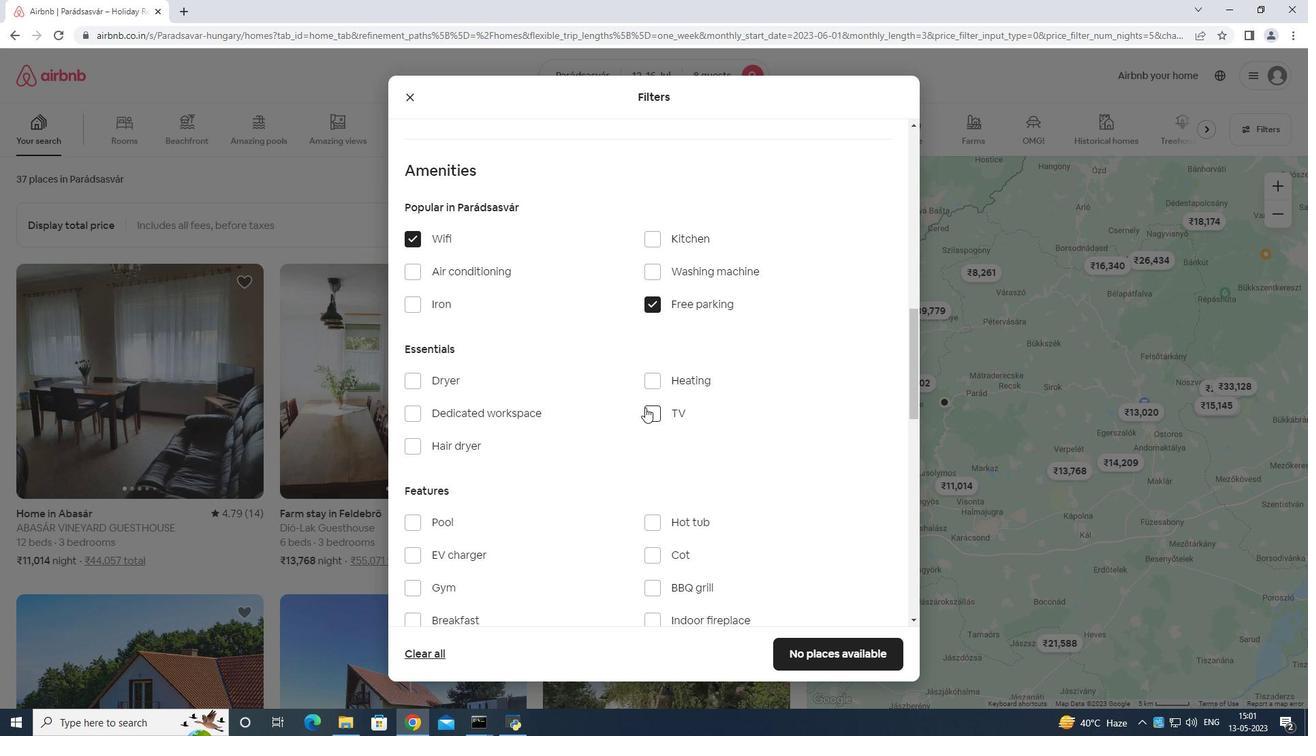 
Action: Mouse scrolled (648, 408) with delta (0, 0)
Screenshot: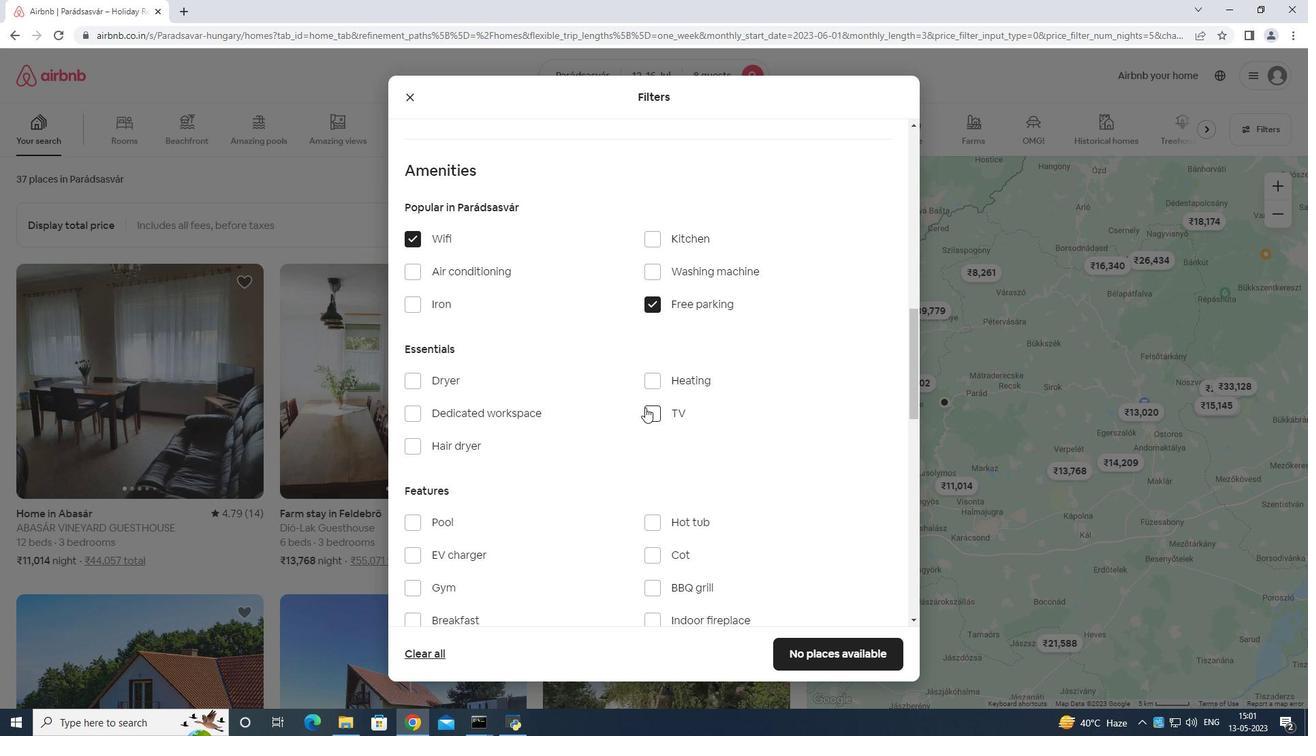 
Action: Mouse moved to (648, 411)
Screenshot: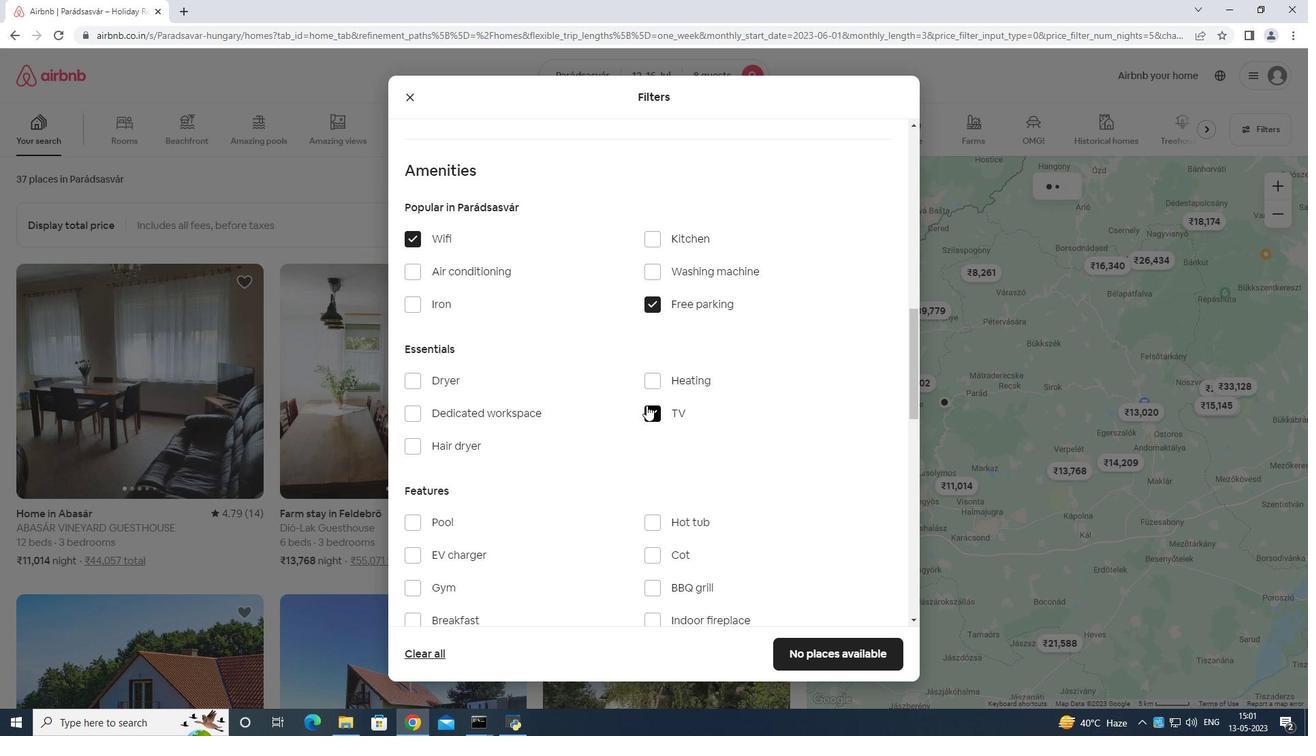 
Action: Mouse scrolled (648, 410) with delta (0, 0)
Screenshot: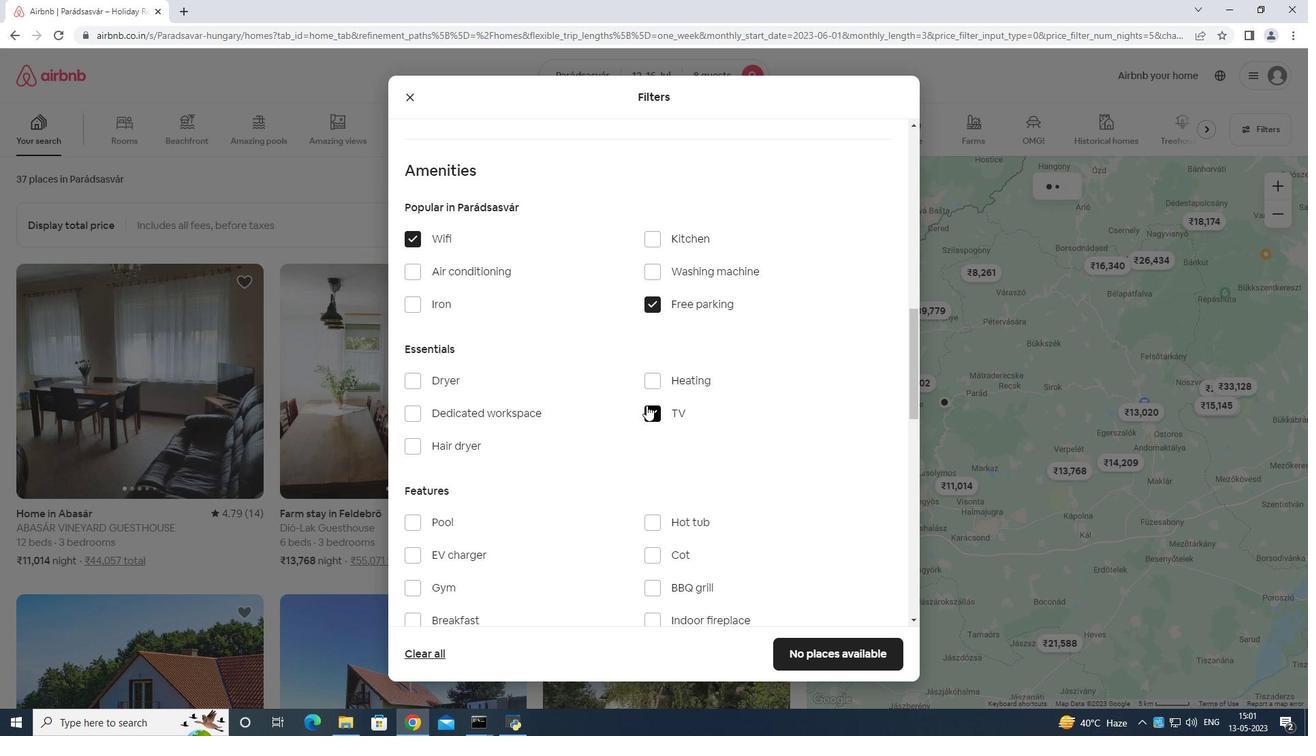 
Action: Mouse moved to (648, 412)
Screenshot: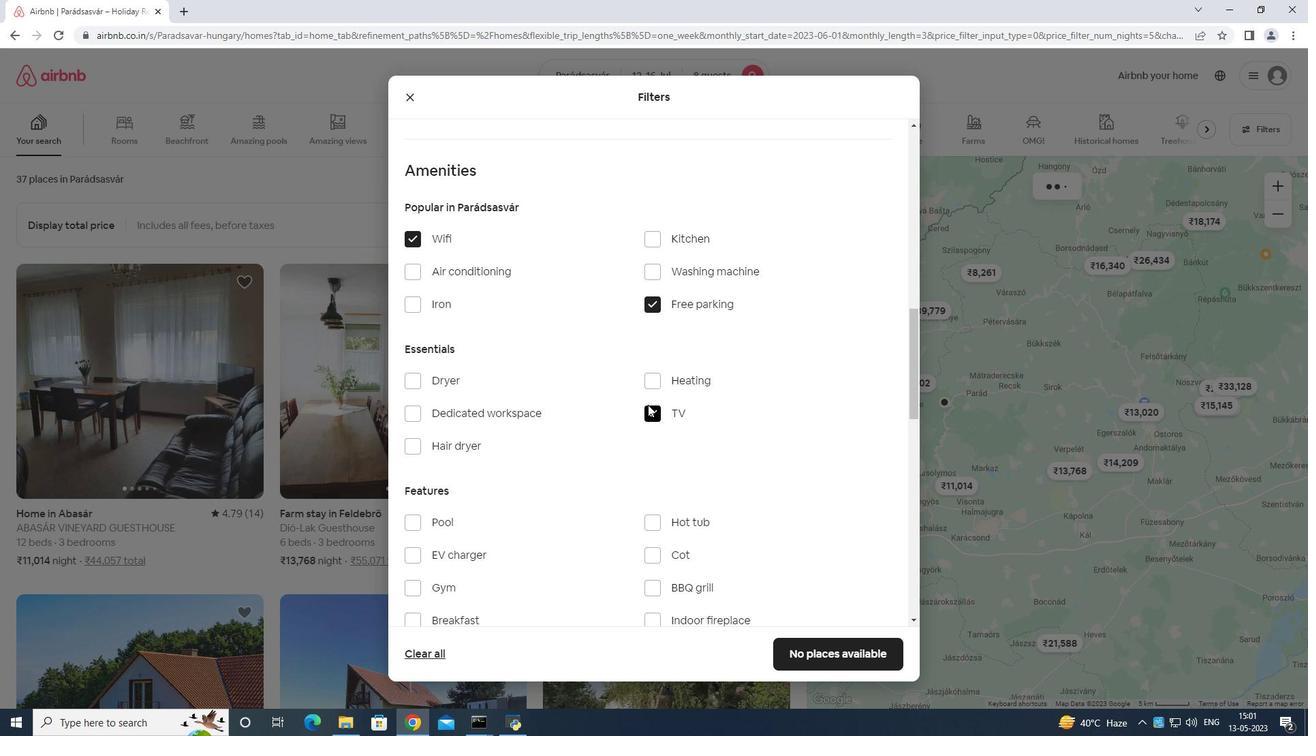 
Action: Mouse scrolled (648, 411) with delta (0, 0)
Screenshot: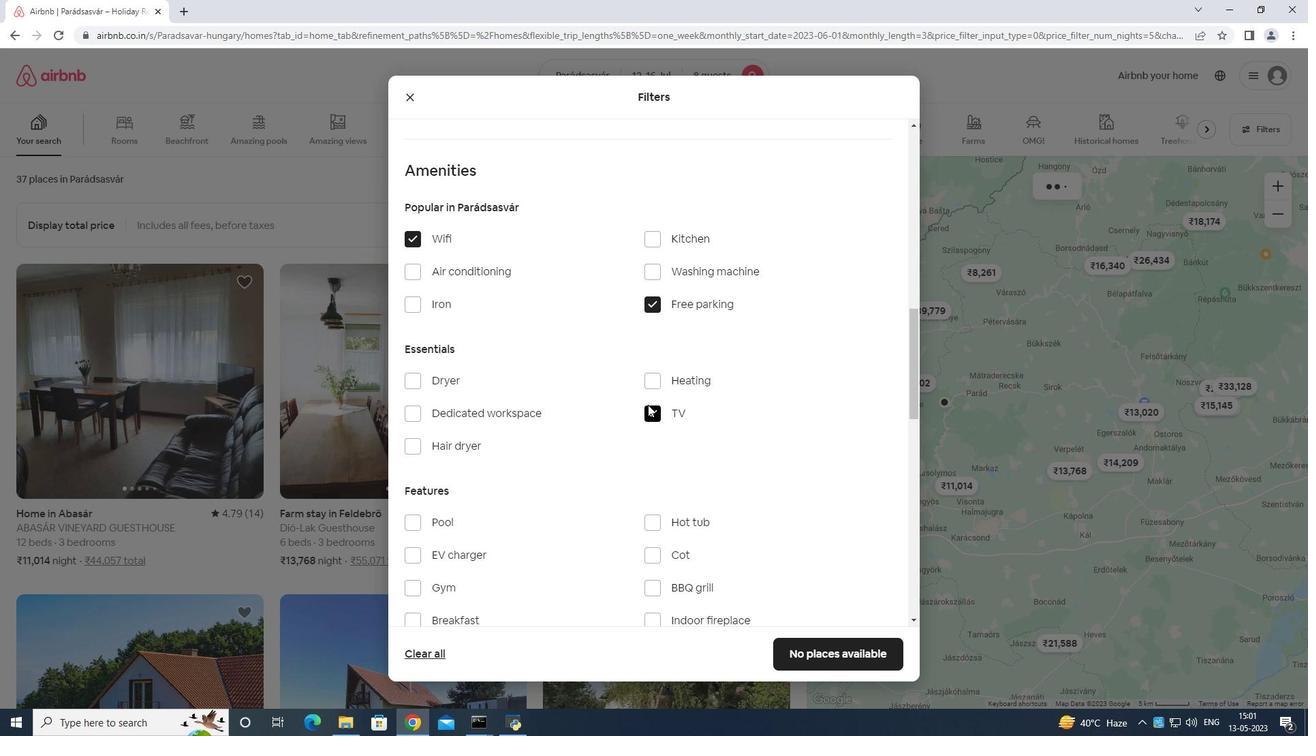 
Action: Mouse moved to (410, 312)
Screenshot: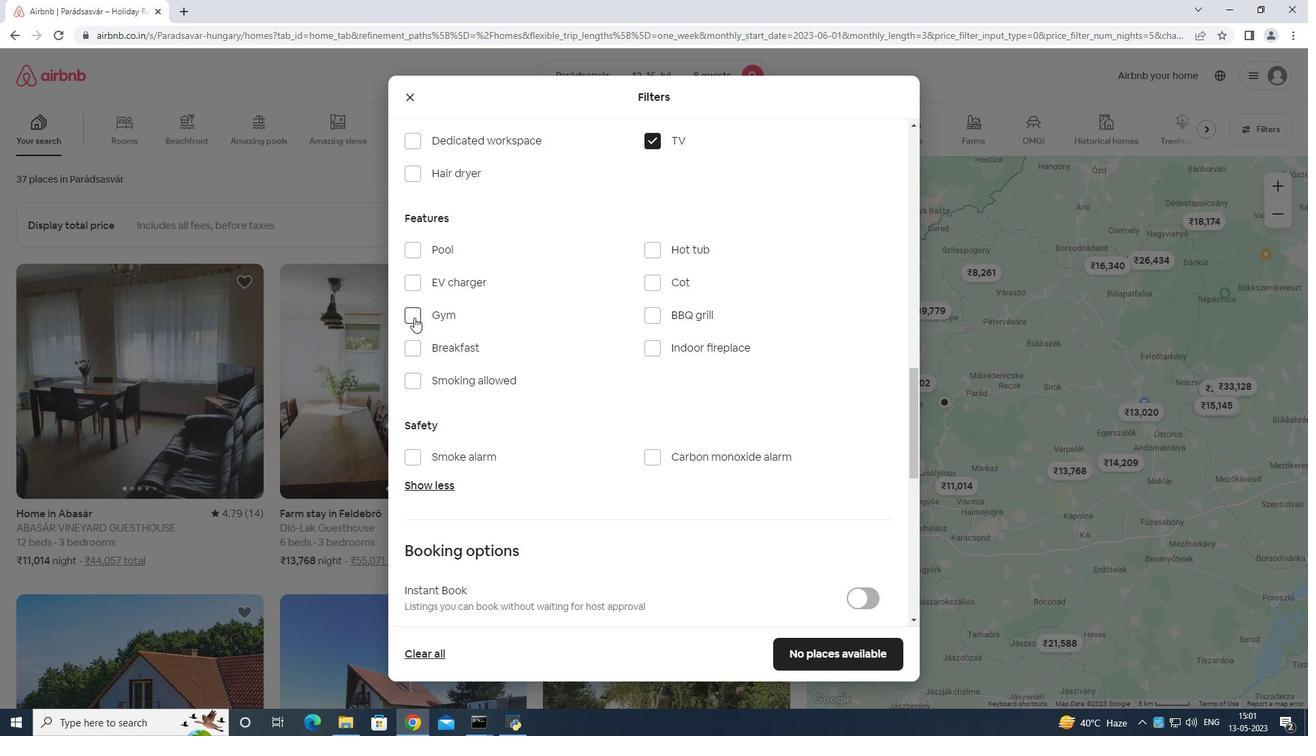 
Action: Mouse pressed left at (410, 312)
Screenshot: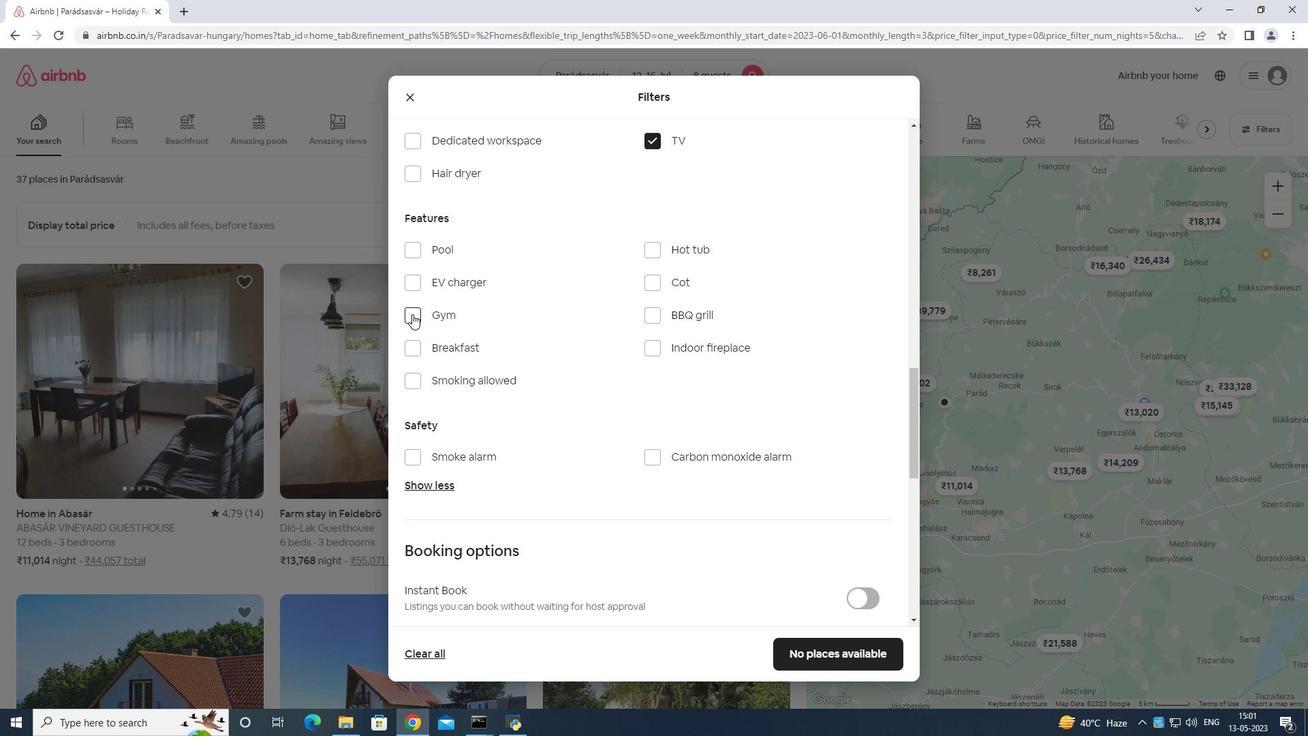 
Action: Mouse moved to (414, 344)
Screenshot: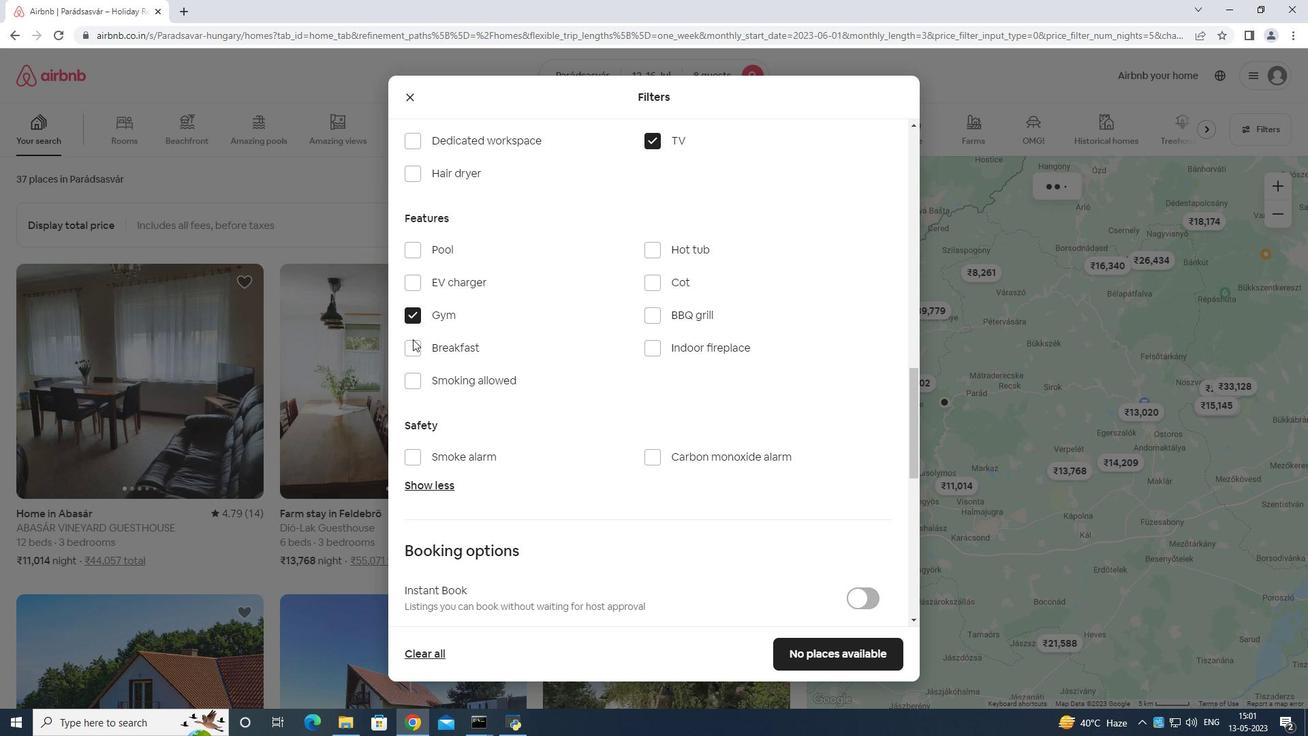 
Action: Mouse pressed left at (414, 344)
Screenshot: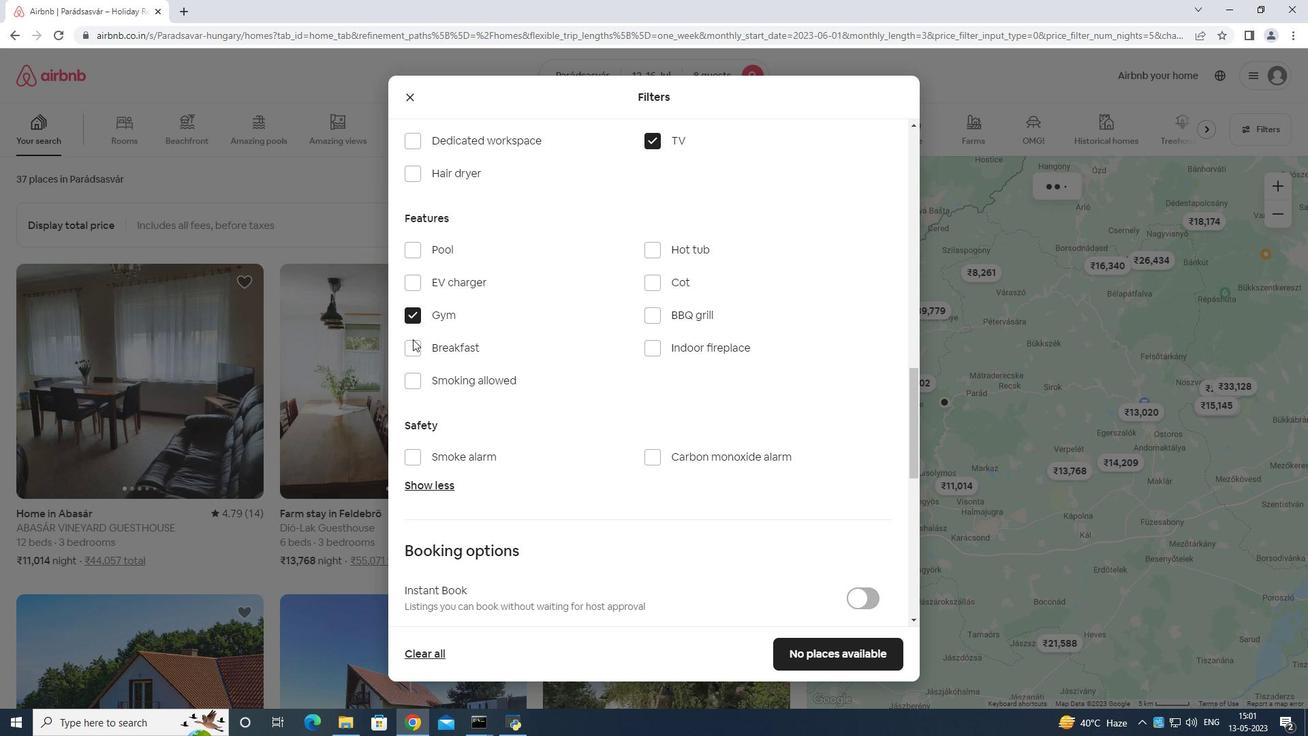 
Action: Mouse moved to (524, 338)
Screenshot: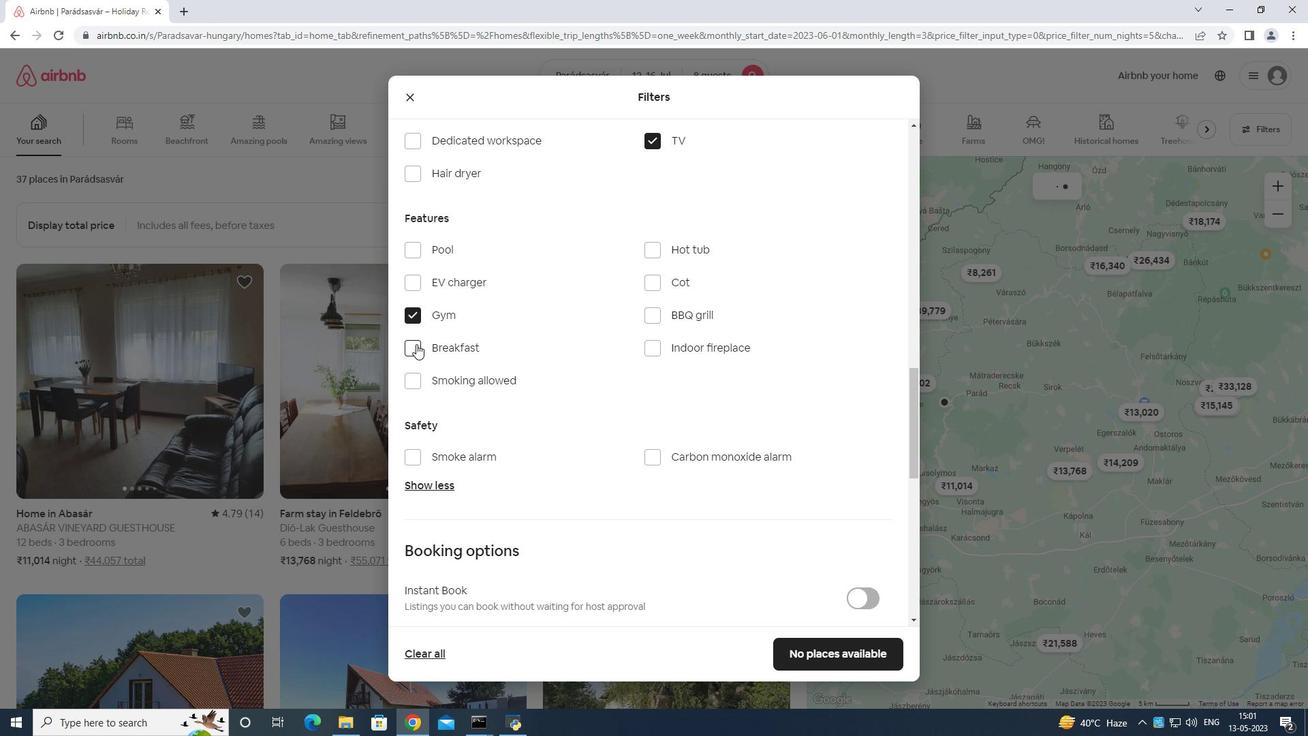 
Action: Mouse scrolled (524, 337) with delta (0, 0)
Screenshot: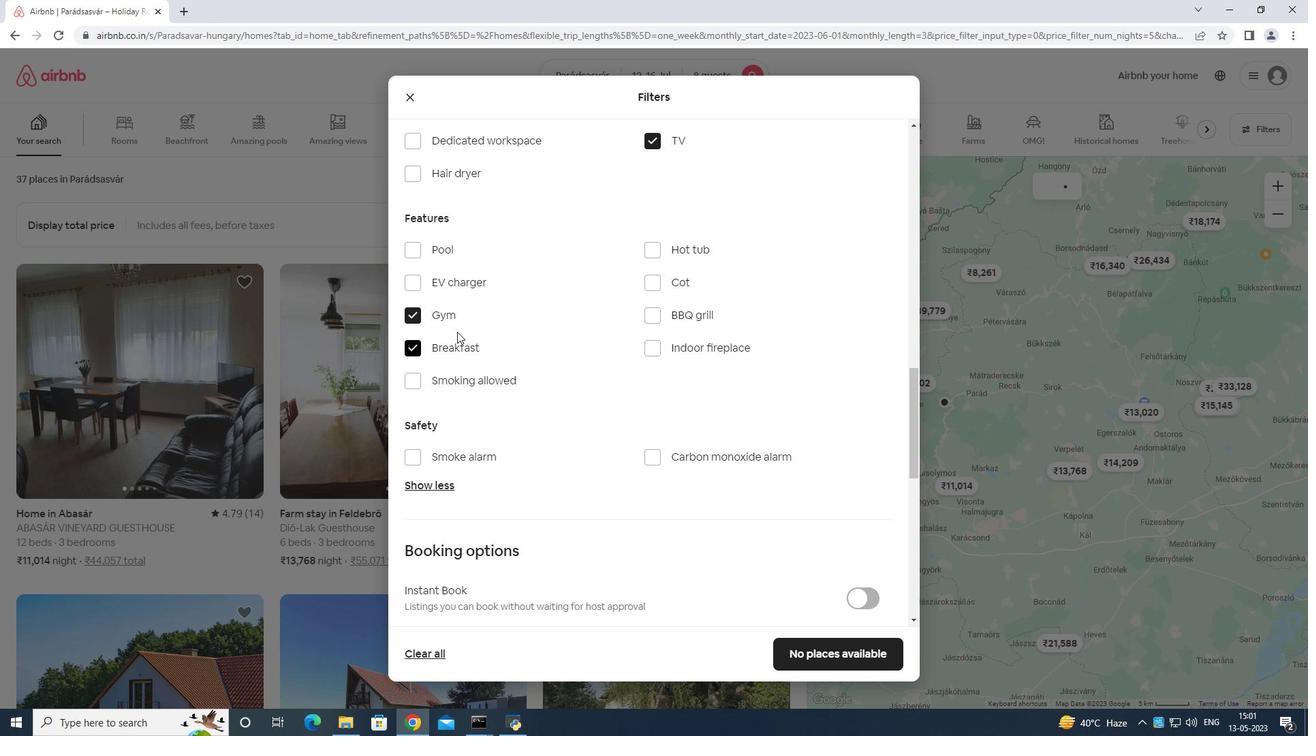 
Action: Mouse moved to (563, 344)
Screenshot: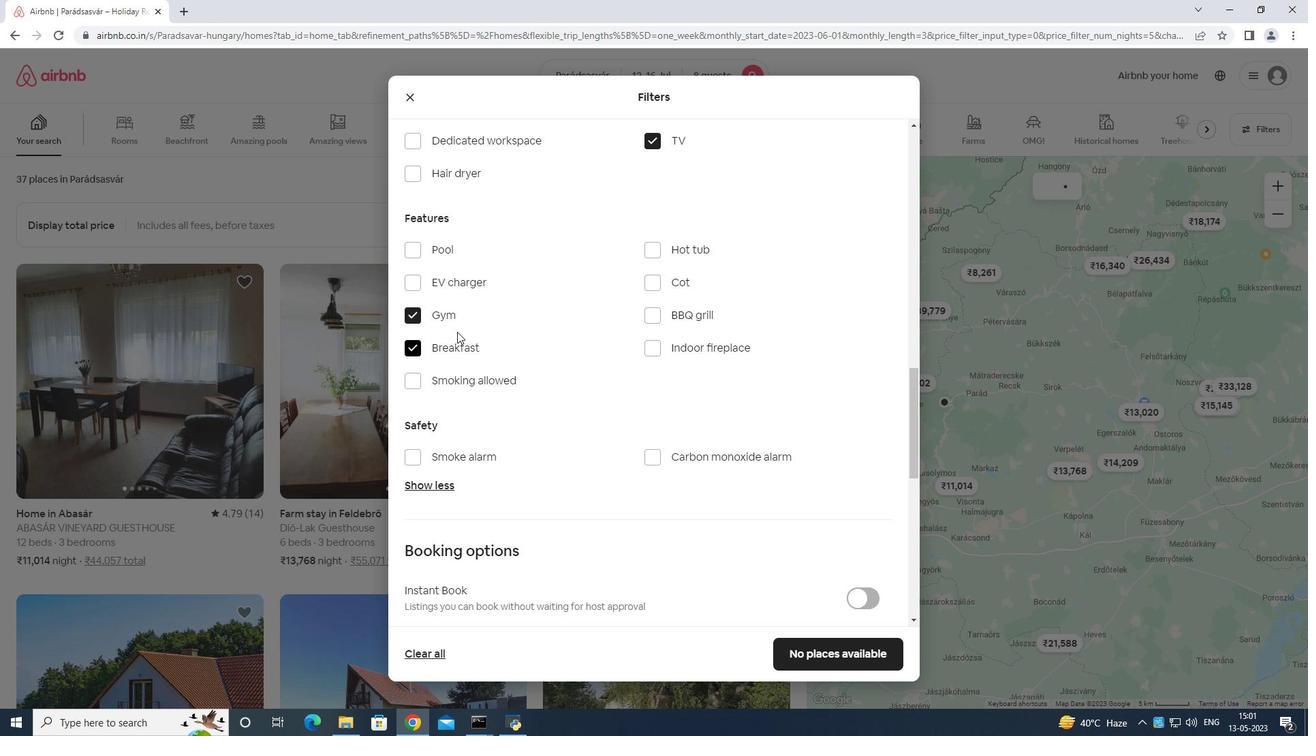 
Action: Mouse scrolled (563, 343) with delta (0, 0)
Screenshot: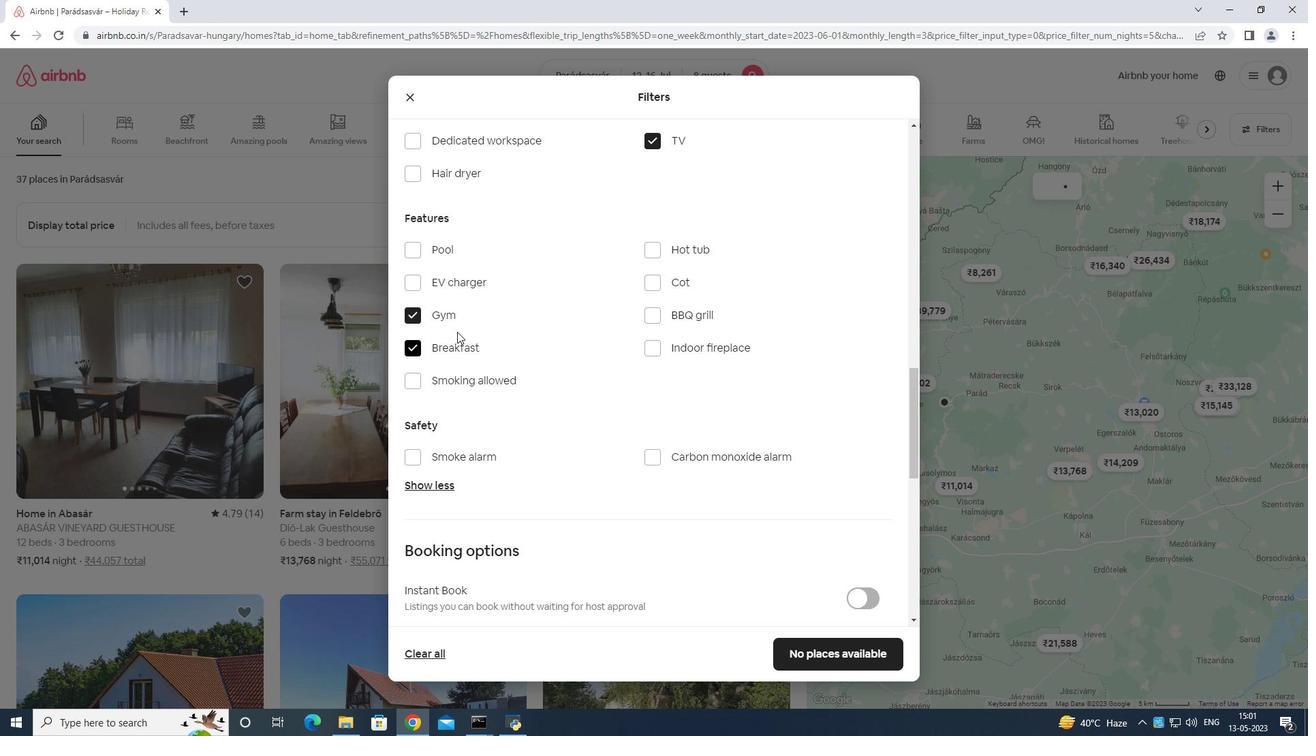 
Action: Mouse moved to (587, 348)
Screenshot: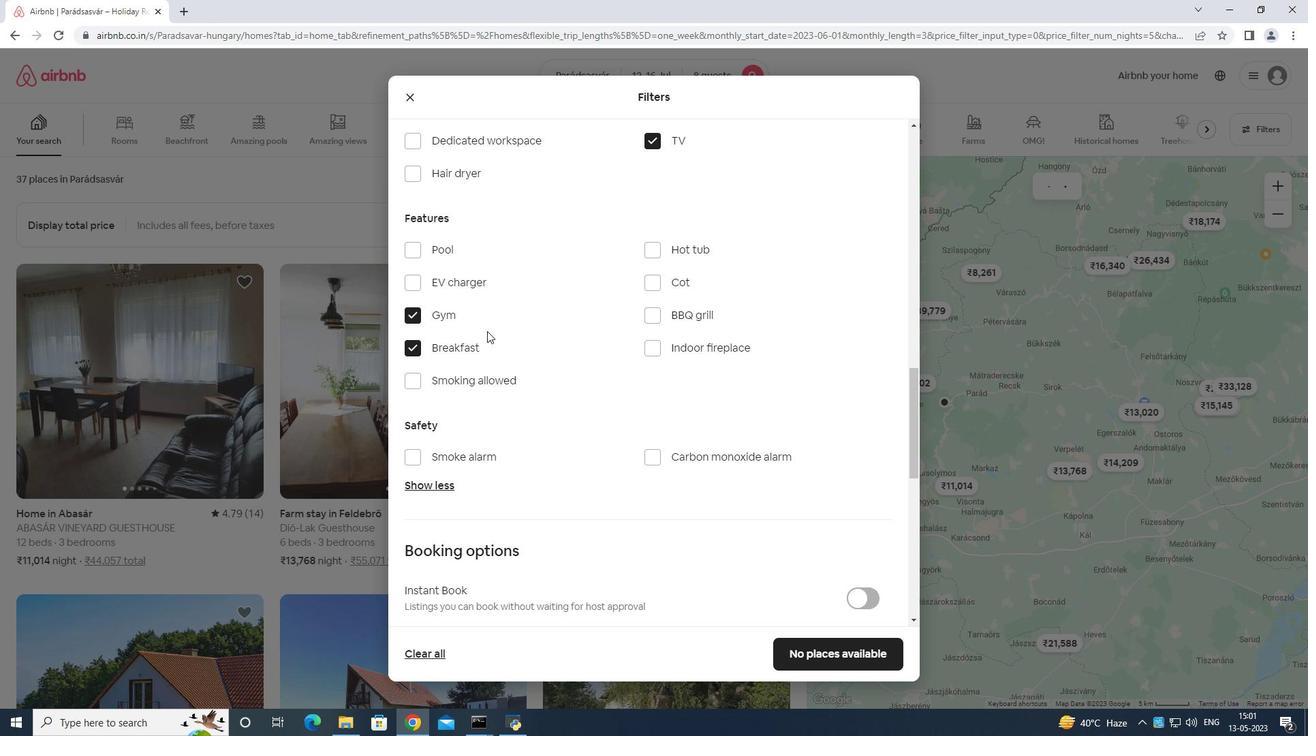 
Action: Mouse scrolled (587, 347) with delta (0, 0)
Screenshot: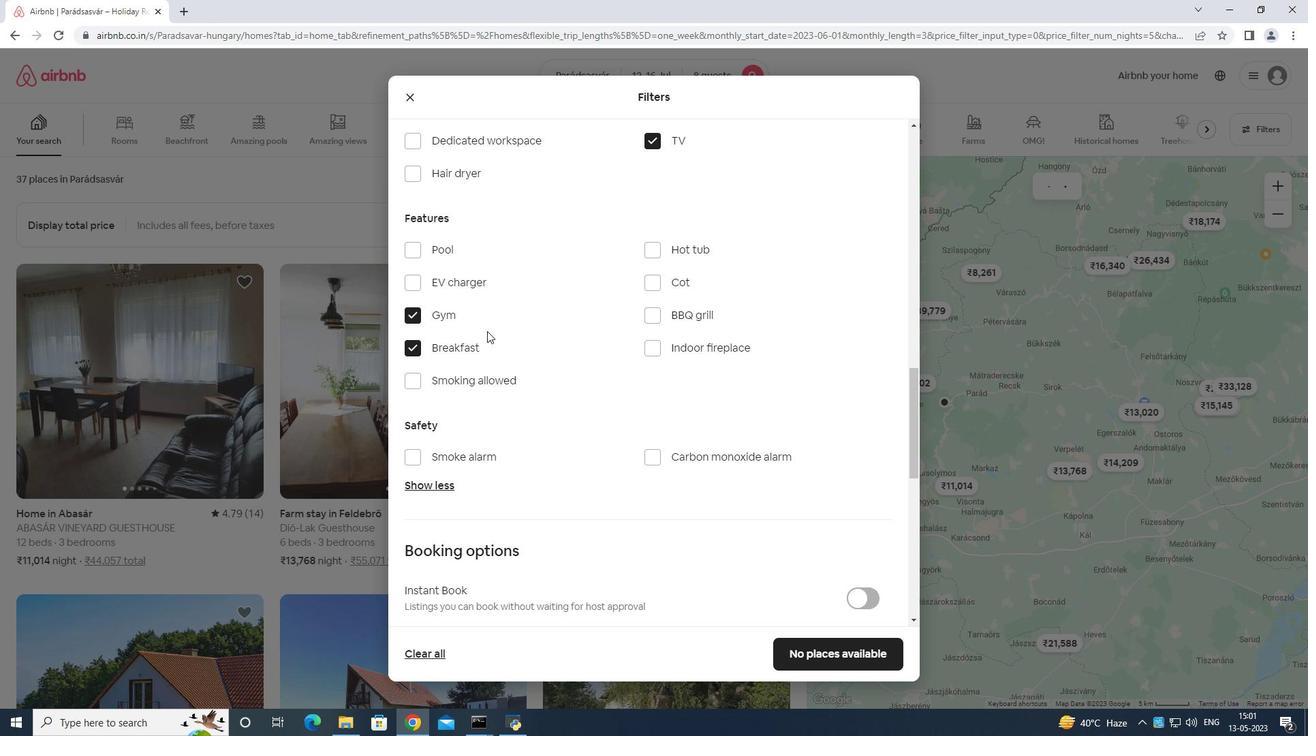 
Action: Mouse moved to (604, 349)
Screenshot: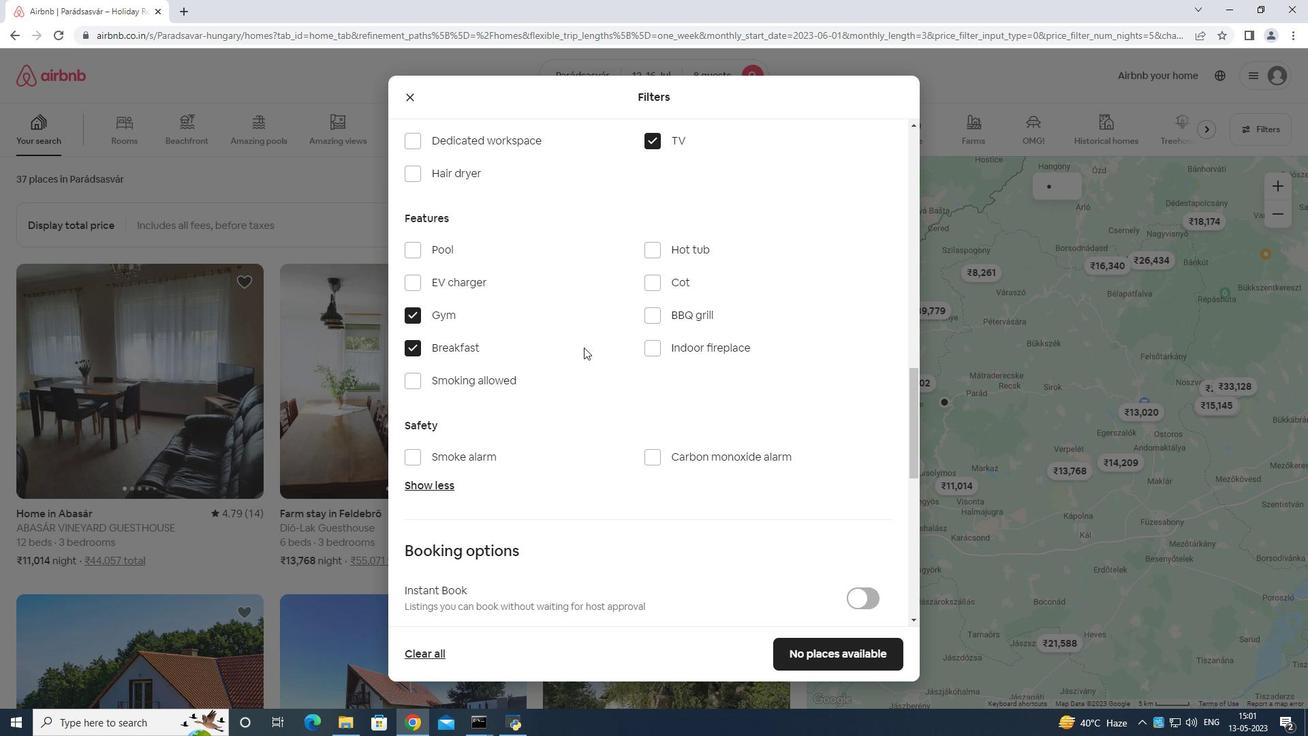 
Action: Mouse scrolled (604, 349) with delta (0, 0)
Screenshot: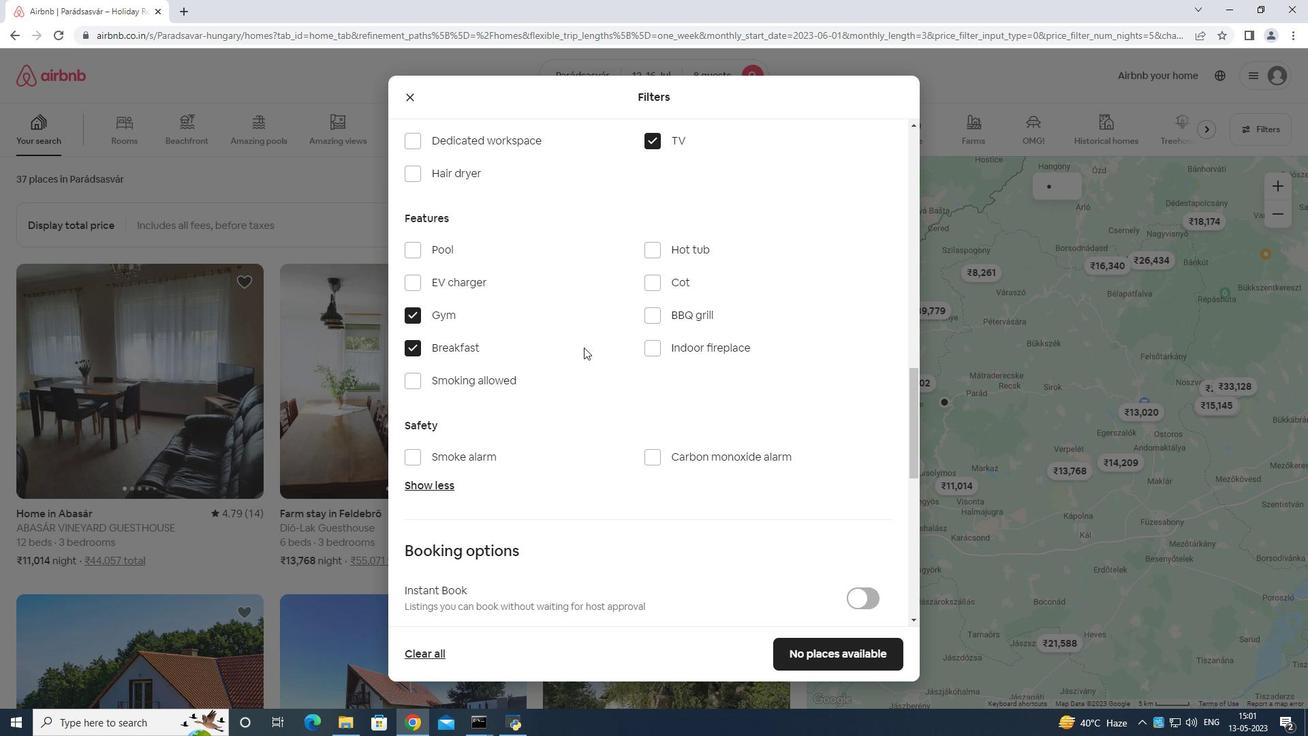 
Action: Mouse moved to (852, 368)
Screenshot: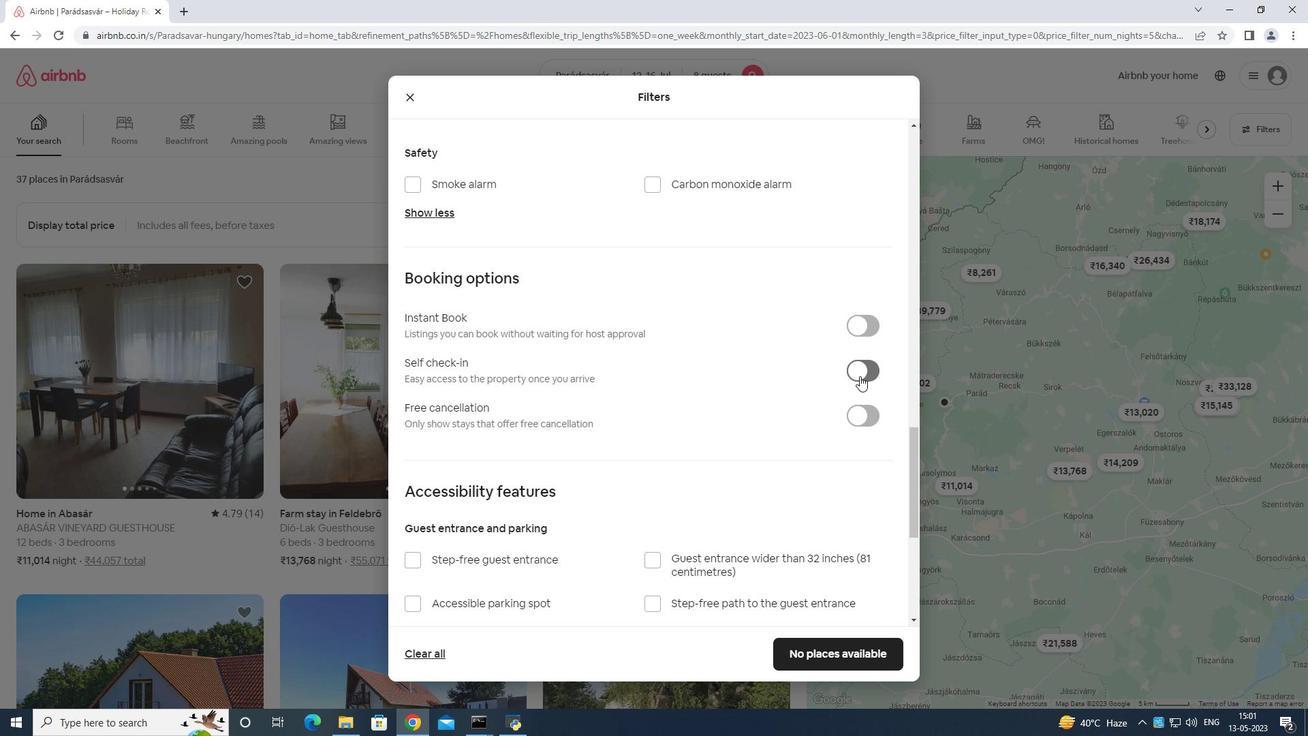 
Action: Mouse pressed left at (852, 368)
Screenshot: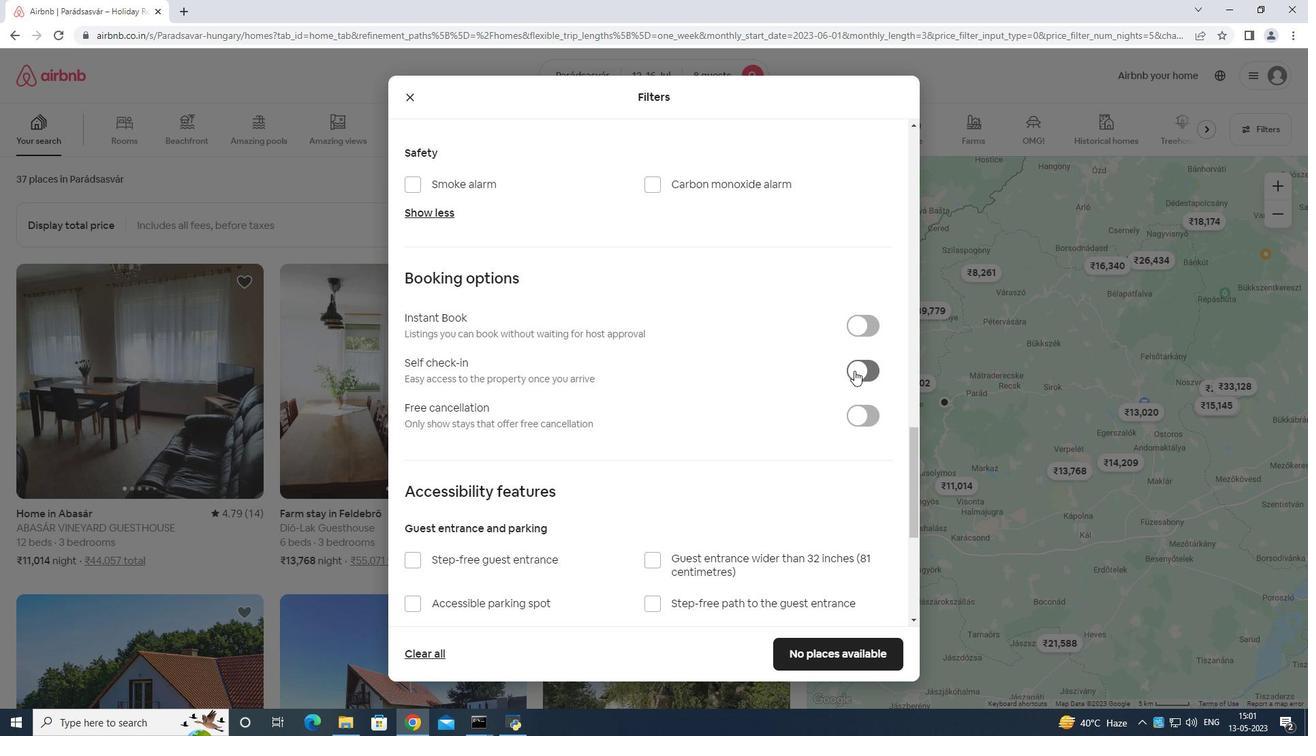 
Action: Mouse moved to (831, 372)
Screenshot: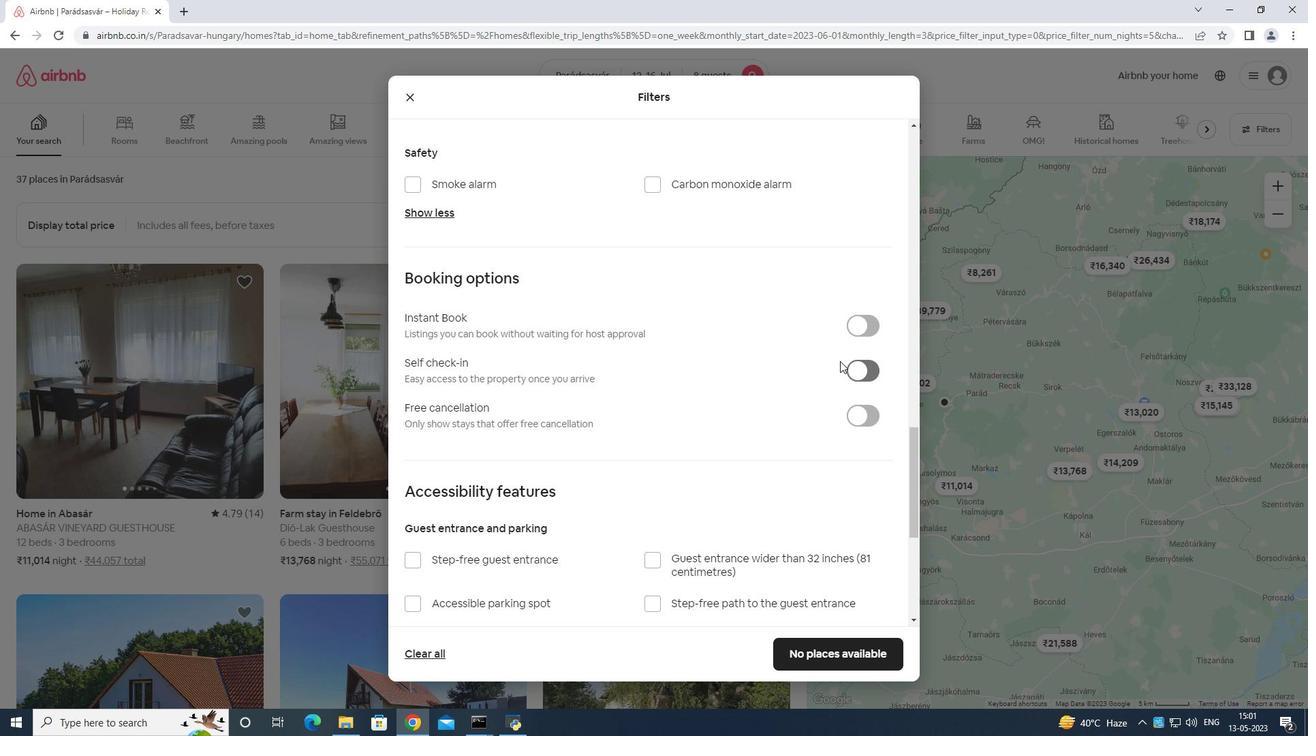 
Action: Mouse scrolled (831, 371) with delta (0, 0)
Screenshot: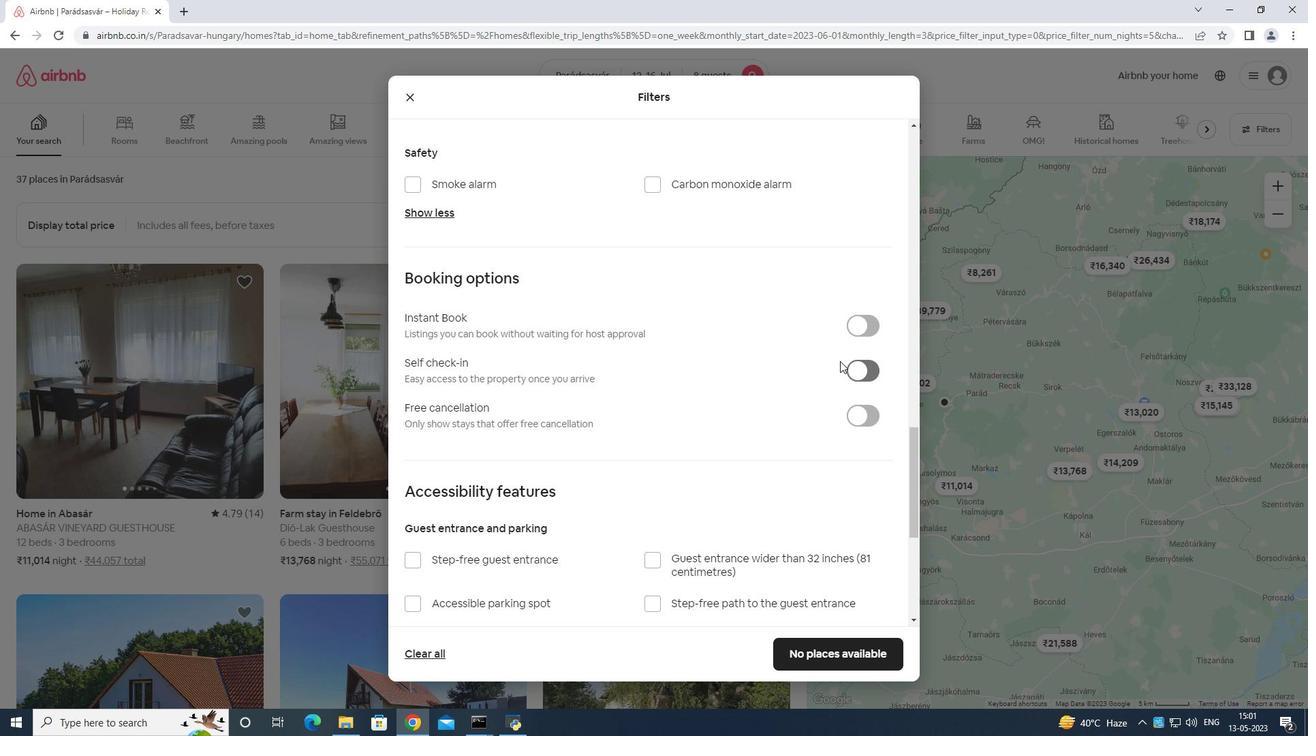
Action: Mouse moved to (828, 383)
Screenshot: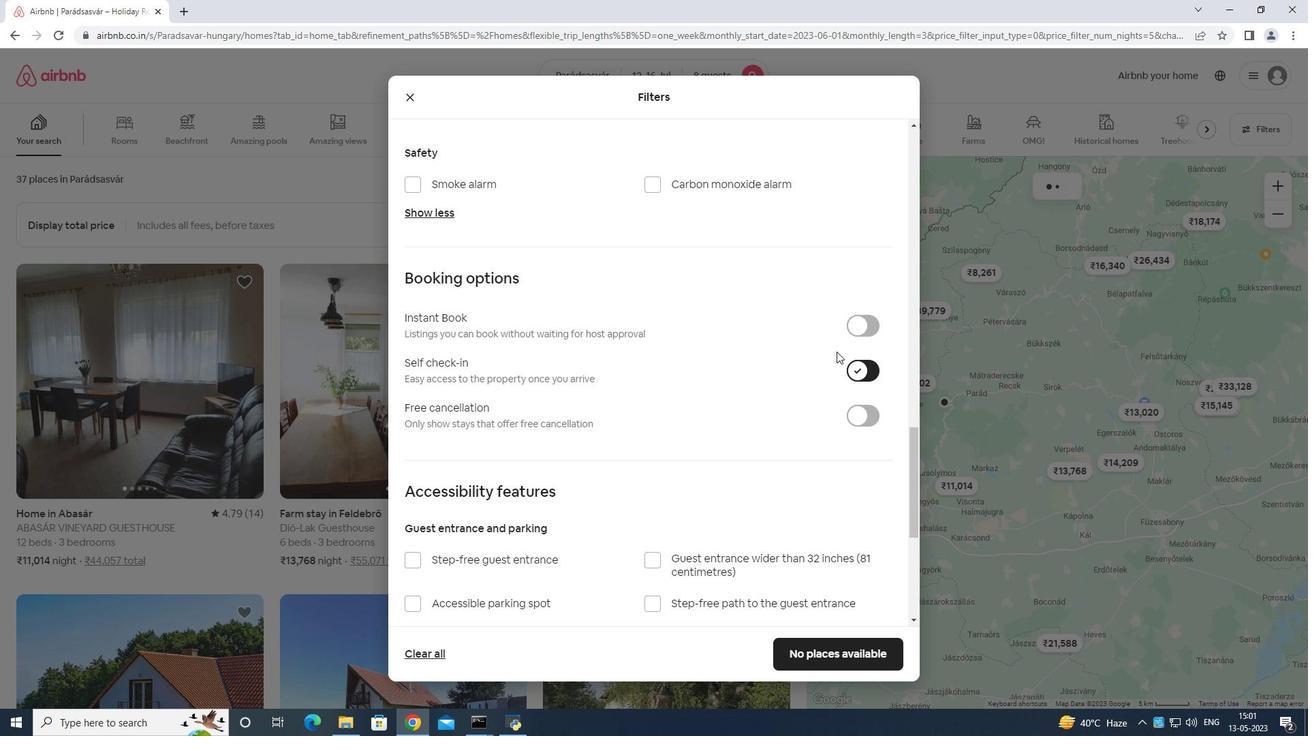 
Action: Mouse scrolled (828, 383) with delta (0, 0)
Screenshot: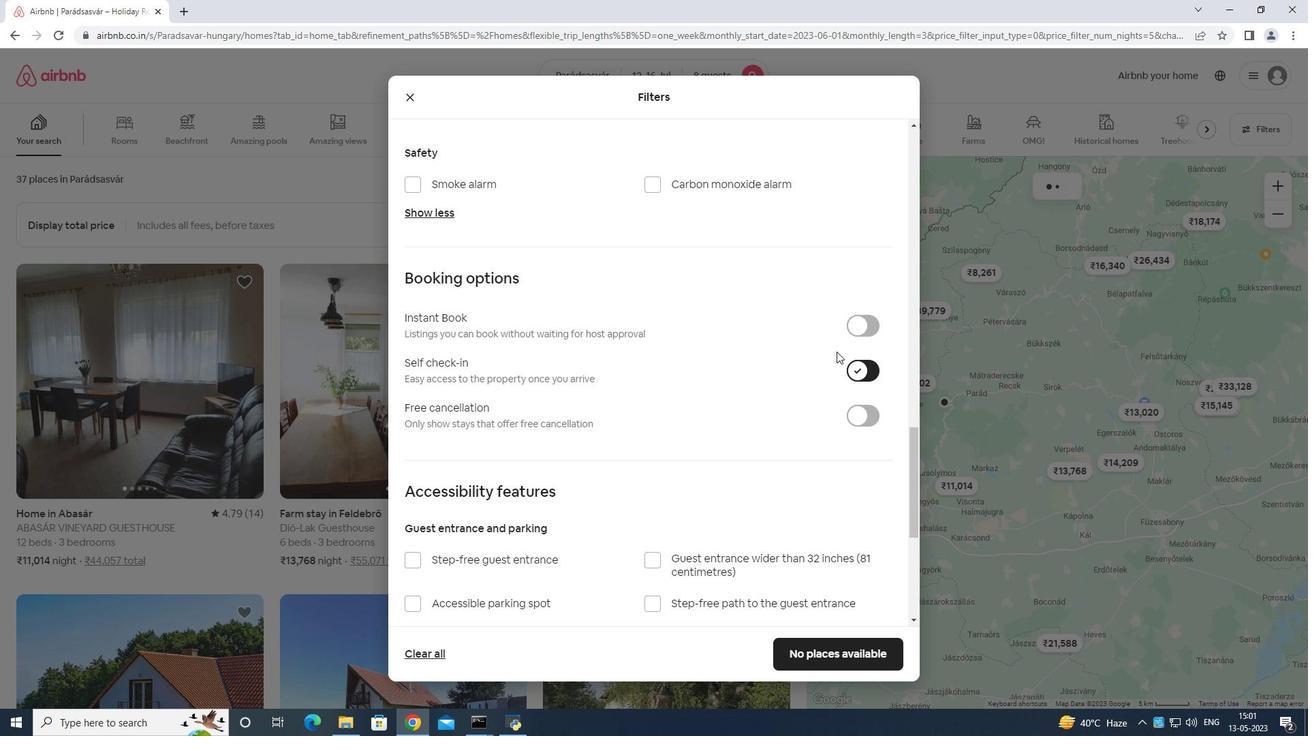 
Action: Mouse moved to (826, 387)
Screenshot: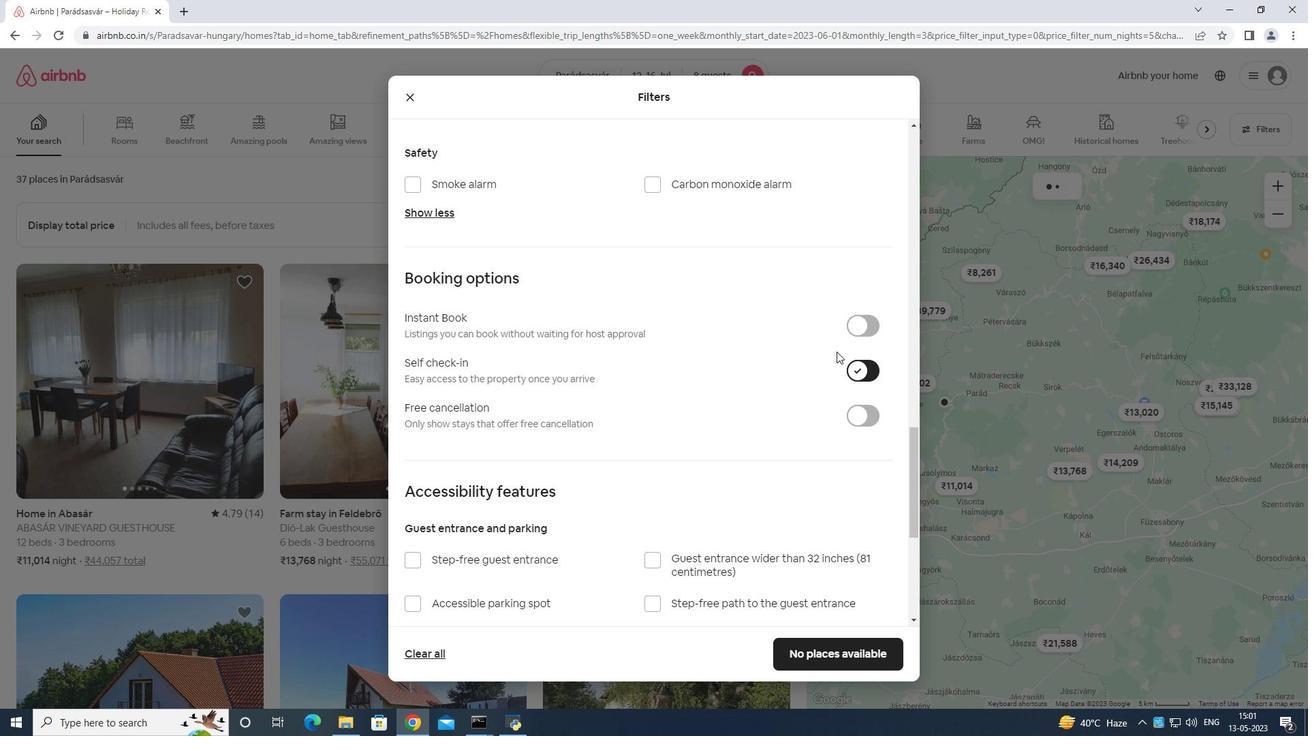 
Action: Mouse scrolled (826, 387) with delta (0, 0)
Screenshot: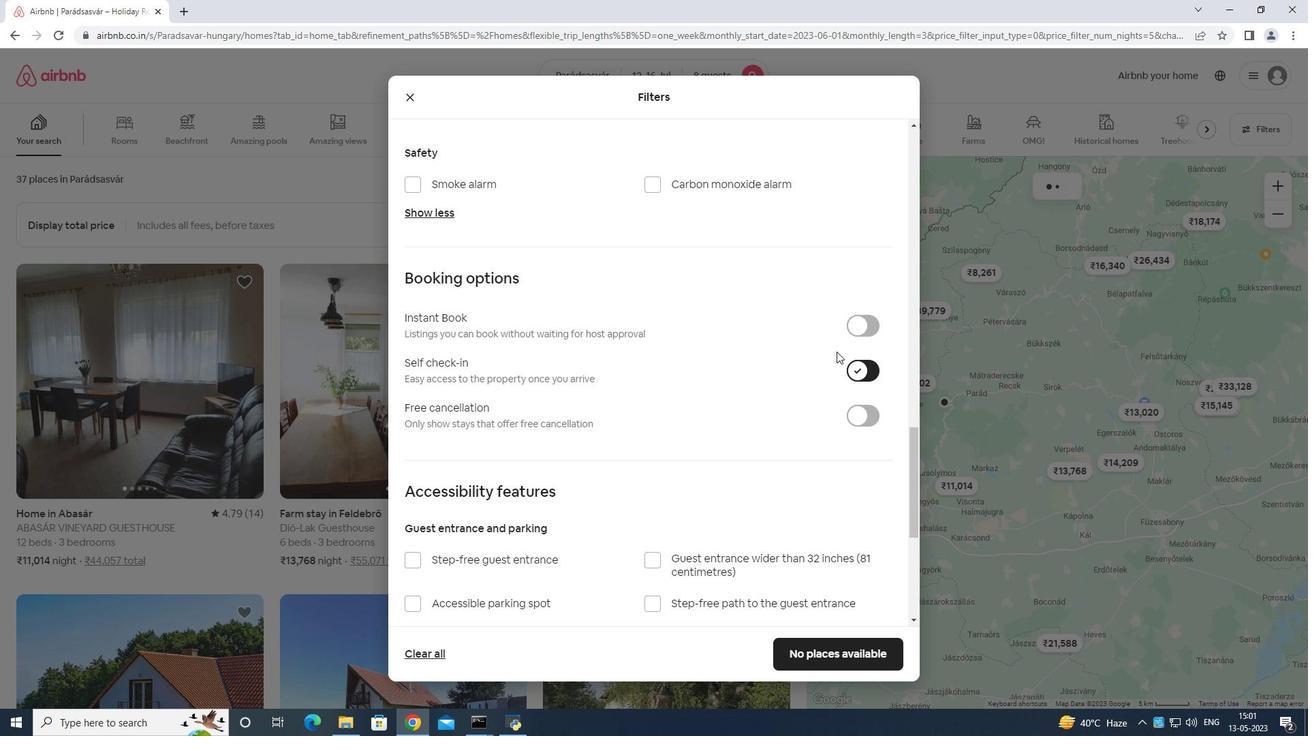 
Action: Mouse moved to (822, 391)
Screenshot: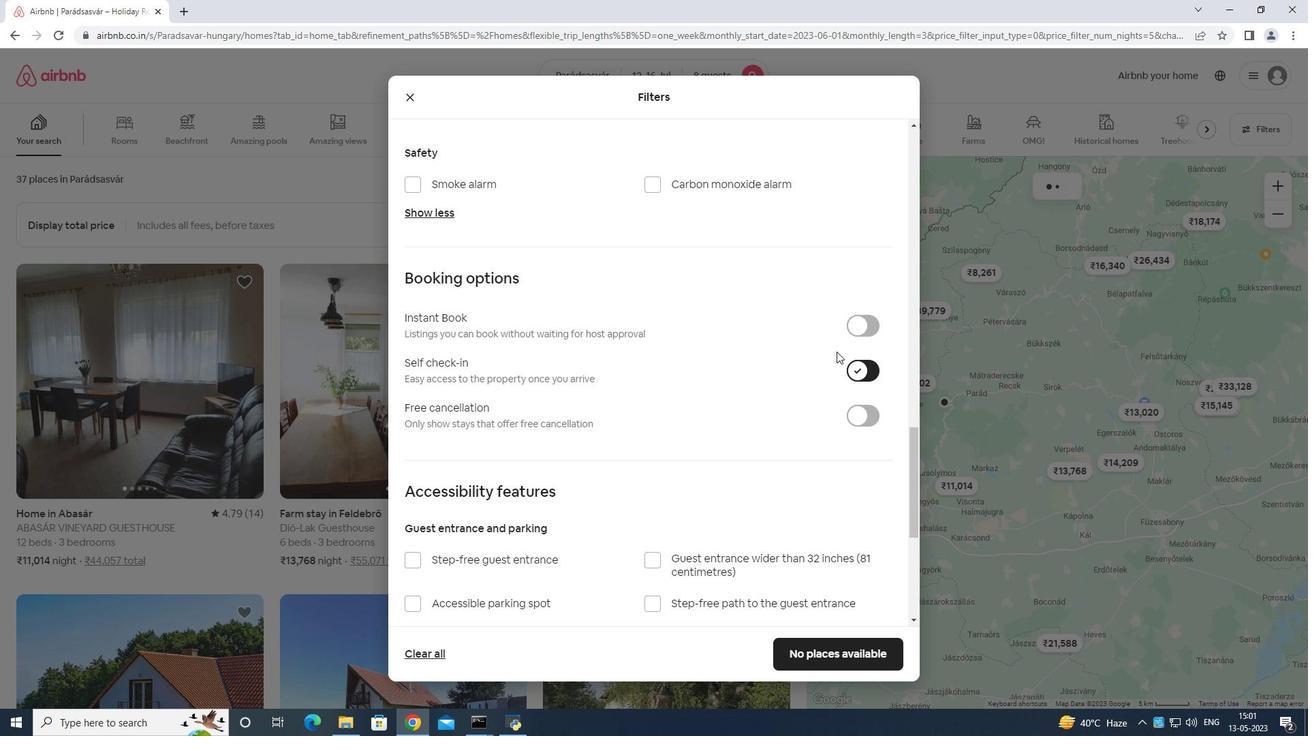 
Action: Mouse scrolled (822, 391) with delta (0, 0)
Screenshot: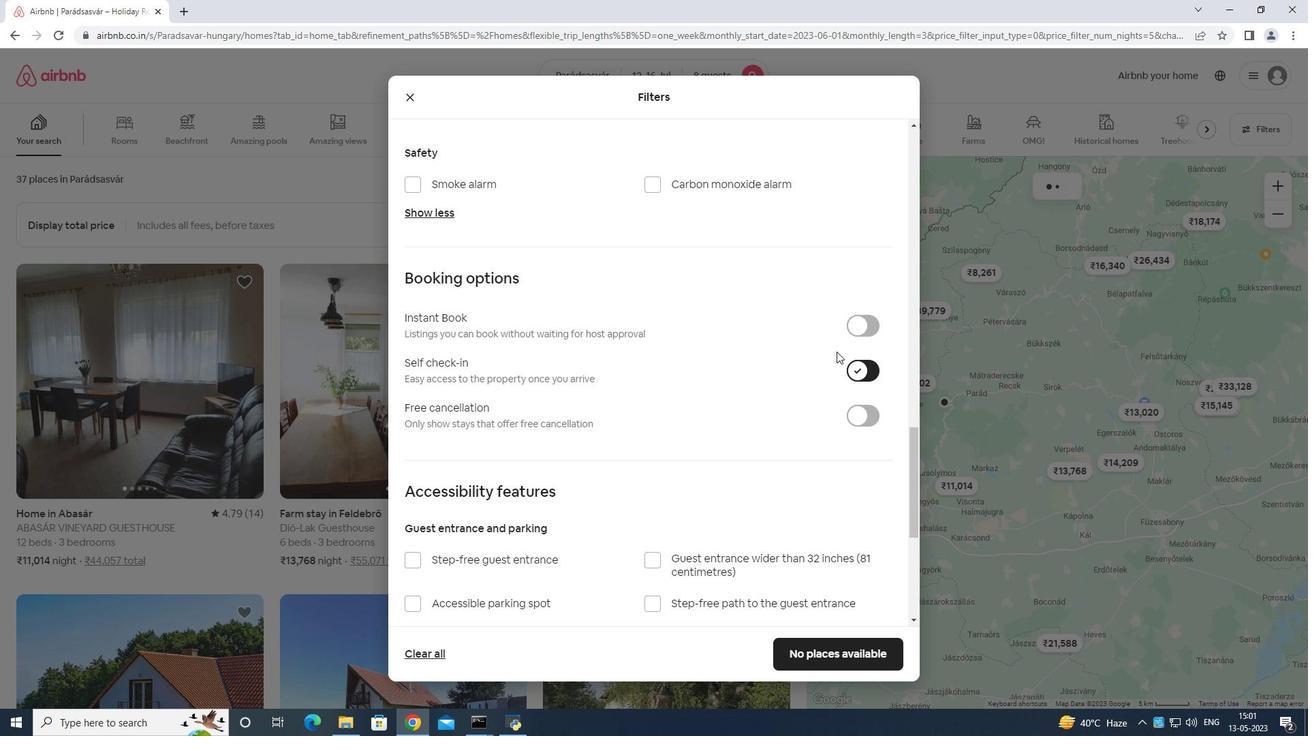 
Action: Mouse moved to (797, 398)
Screenshot: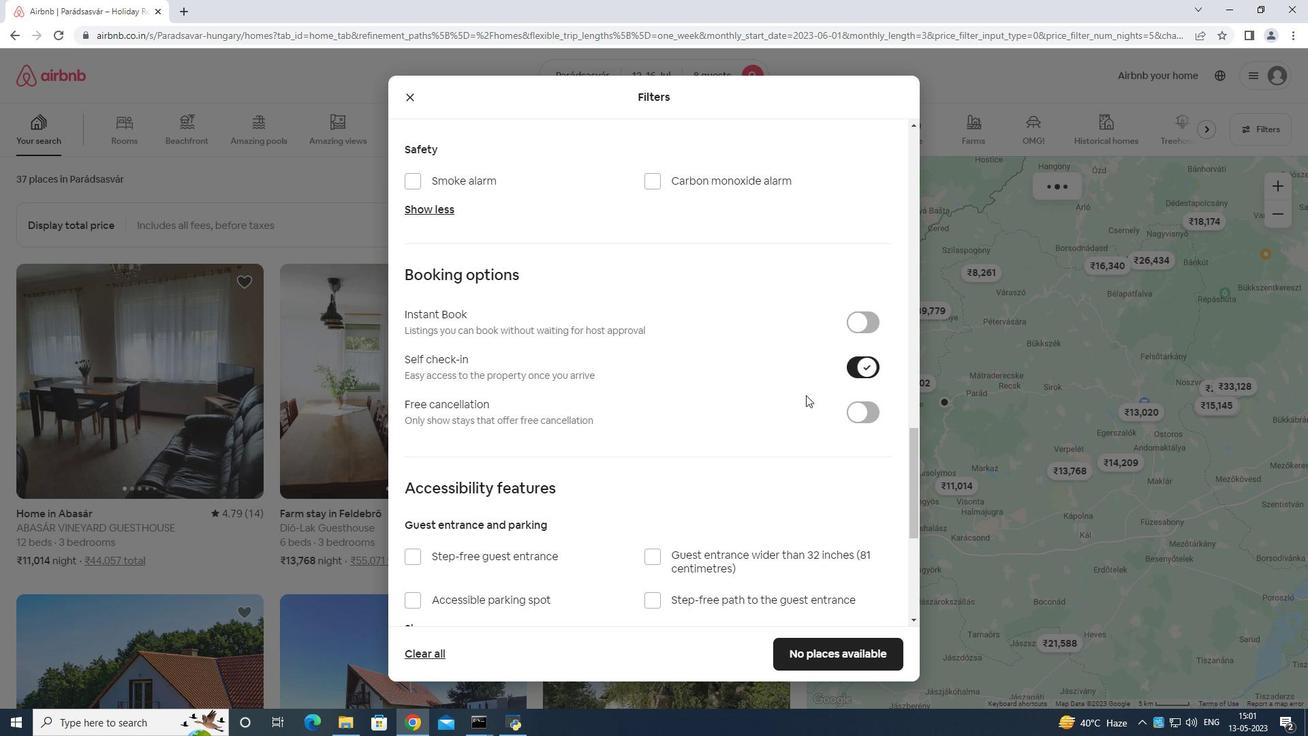 
Action: Mouse scrolled (797, 397) with delta (0, 0)
Screenshot: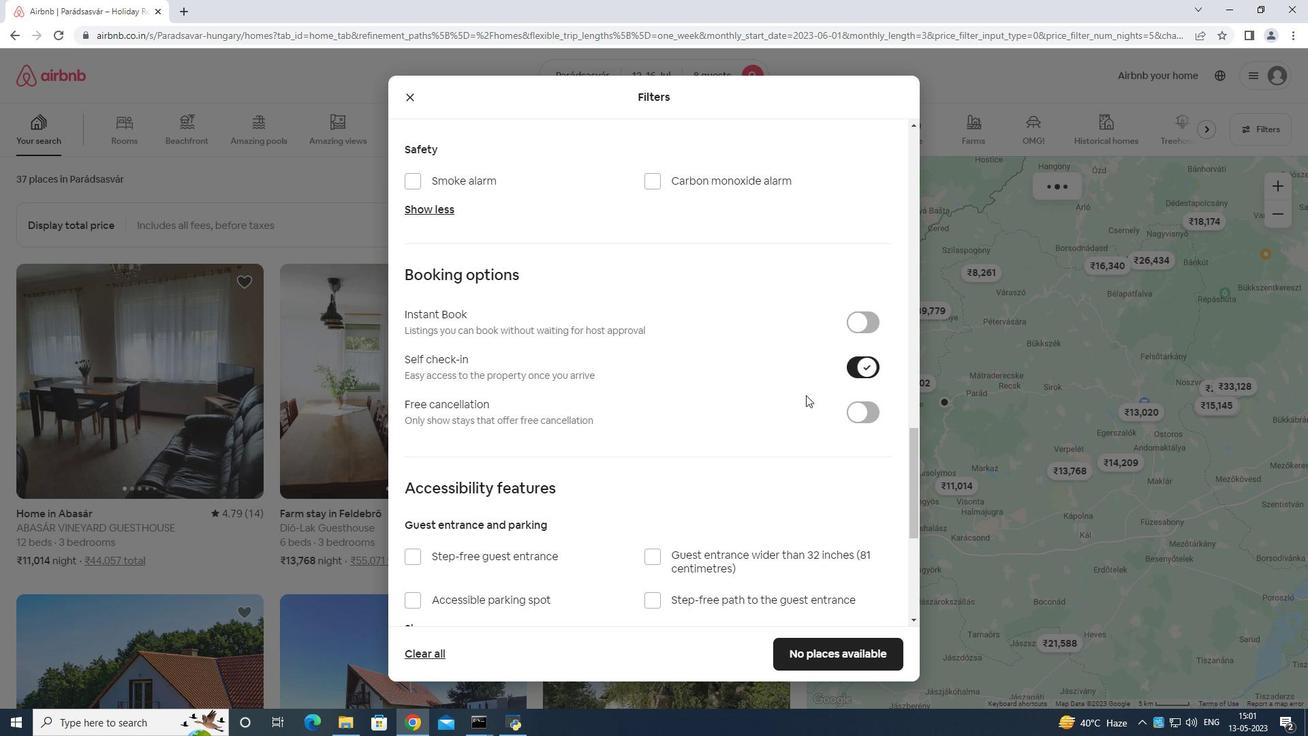 
Action: Mouse moved to (794, 409)
Screenshot: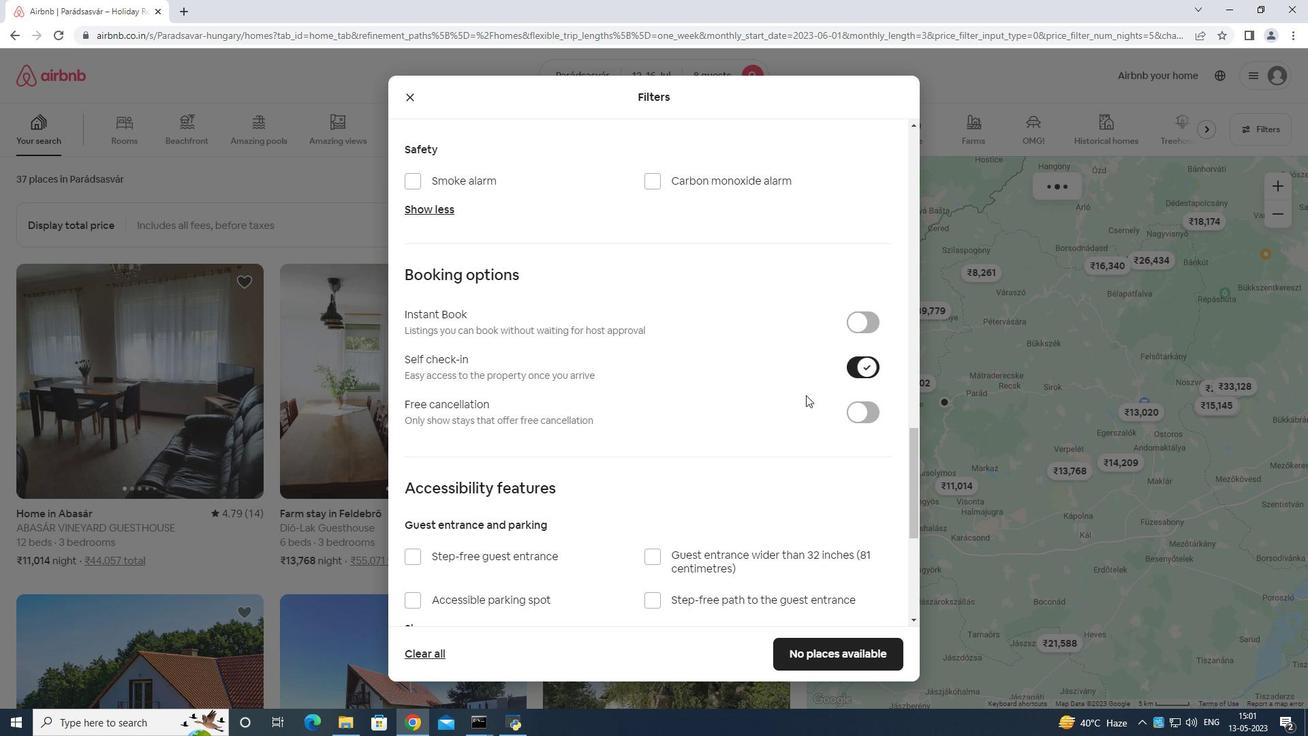 
Action: Mouse scrolled (794, 408) with delta (0, 0)
Screenshot: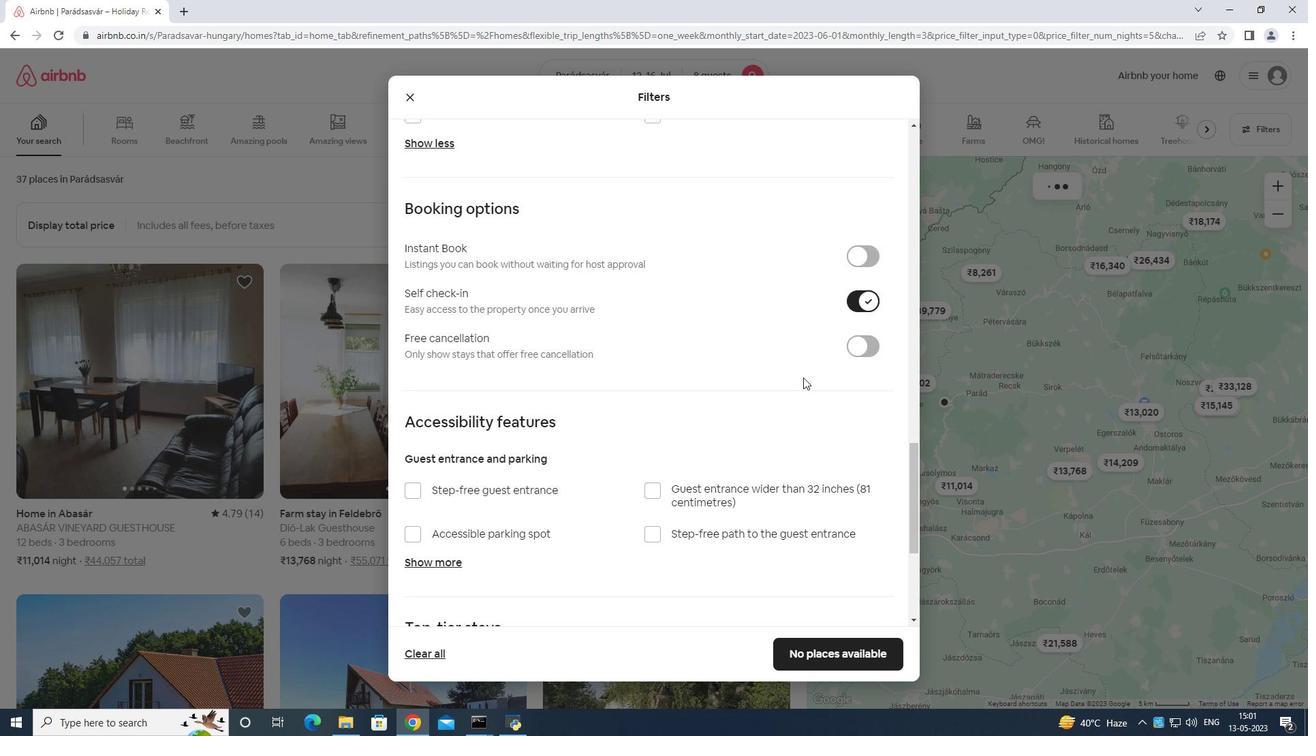 
Action: Mouse moved to (794, 414)
Screenshot: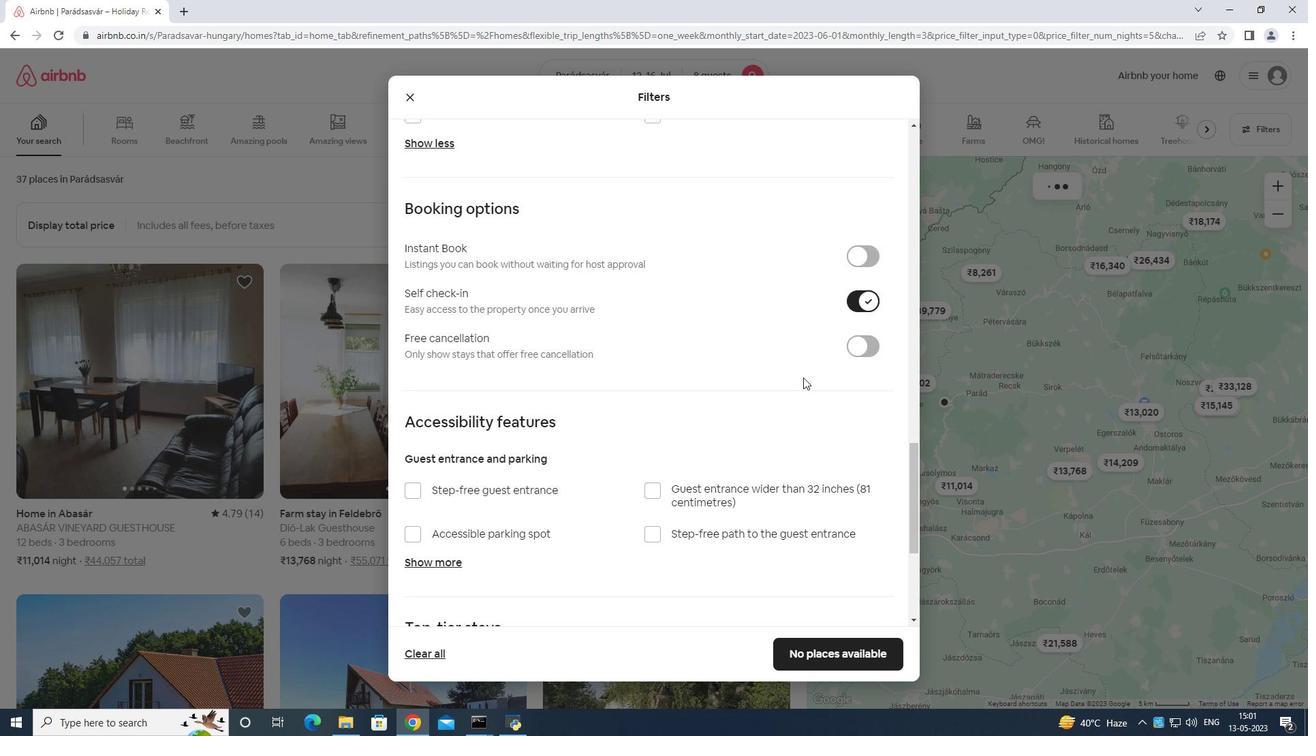 
Action: Mouse scrolled (794, 412) with delta (0, 0)
Screenshot: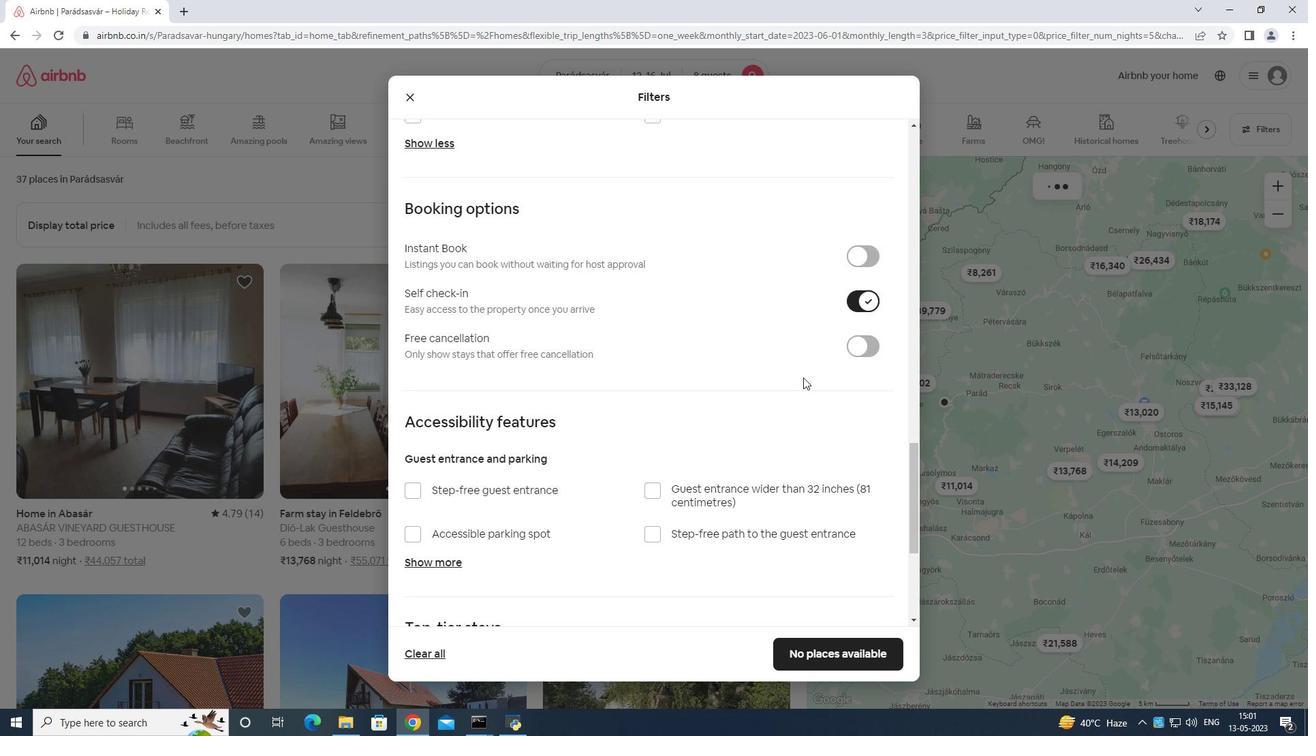 
Action: Mouse moved to (792, 416)
Screenshot: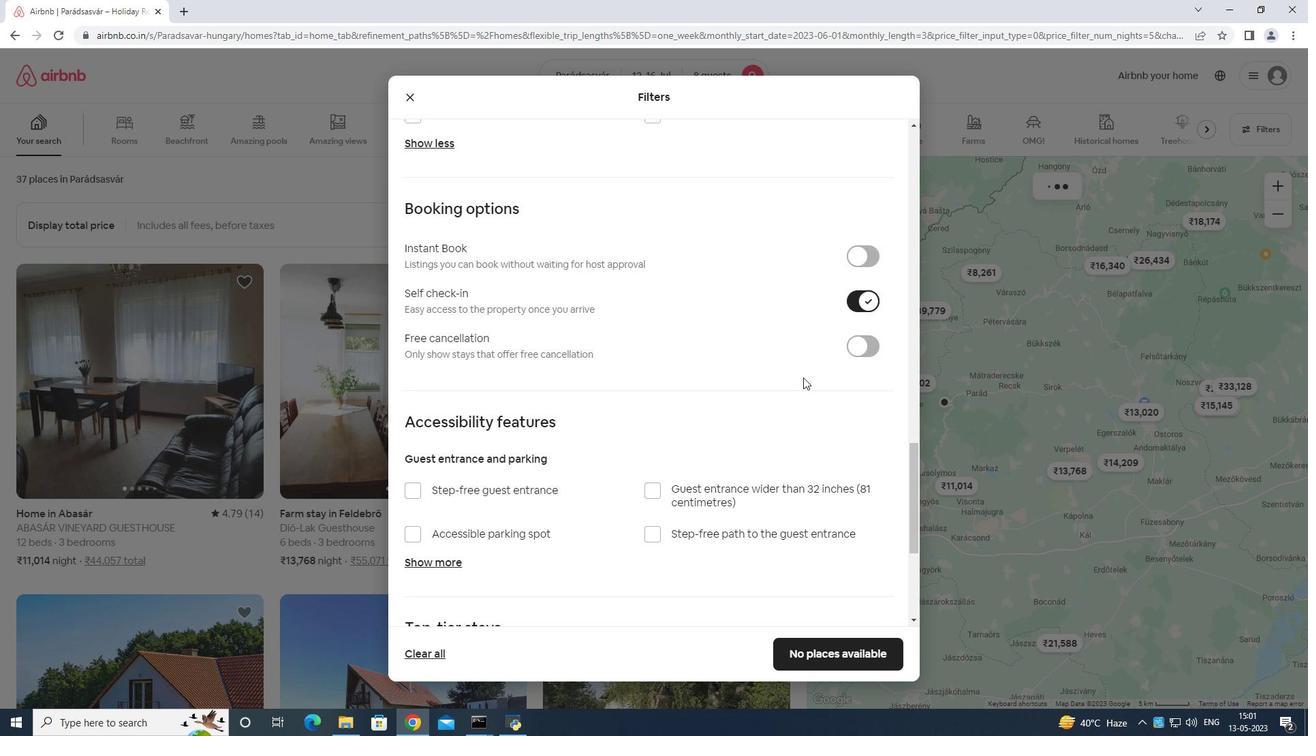 
Action: Mouse scrolled (792, 415) with delta (0, 0)
Screenshot: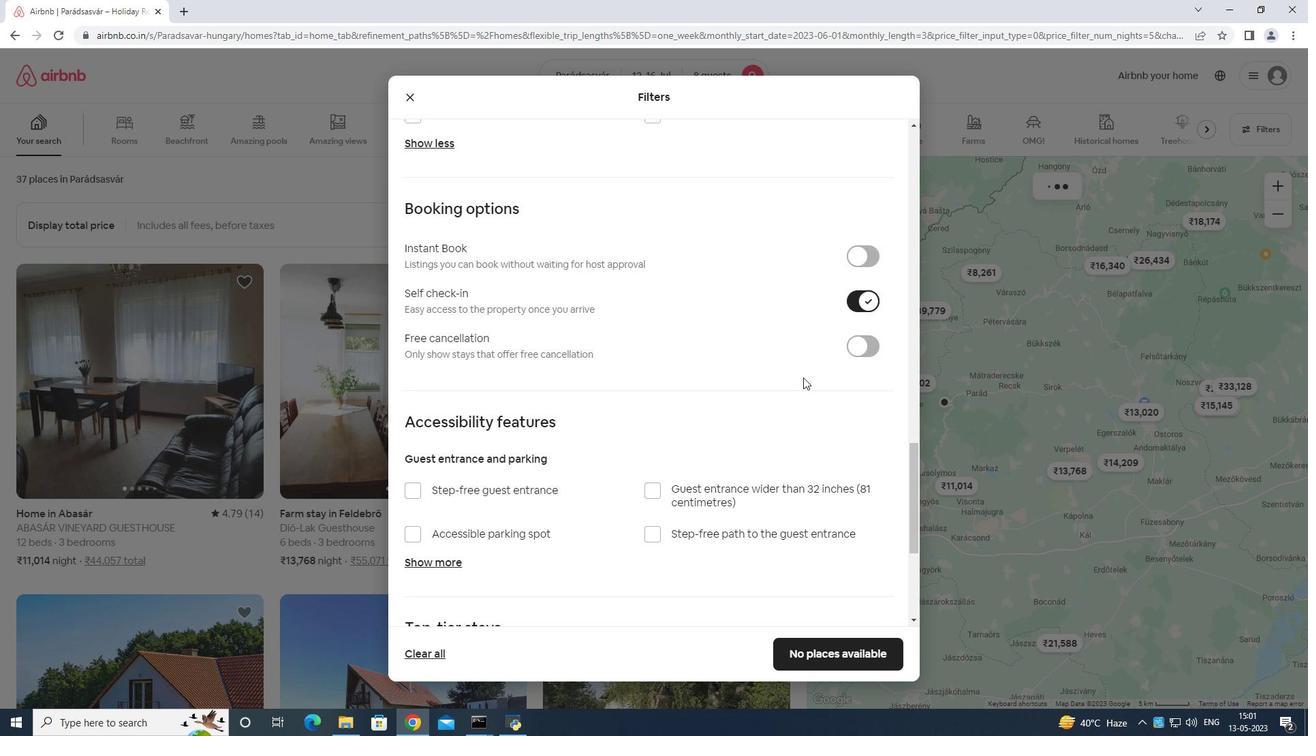 
Action: Mouse moved to (726, 435)
Screenshot: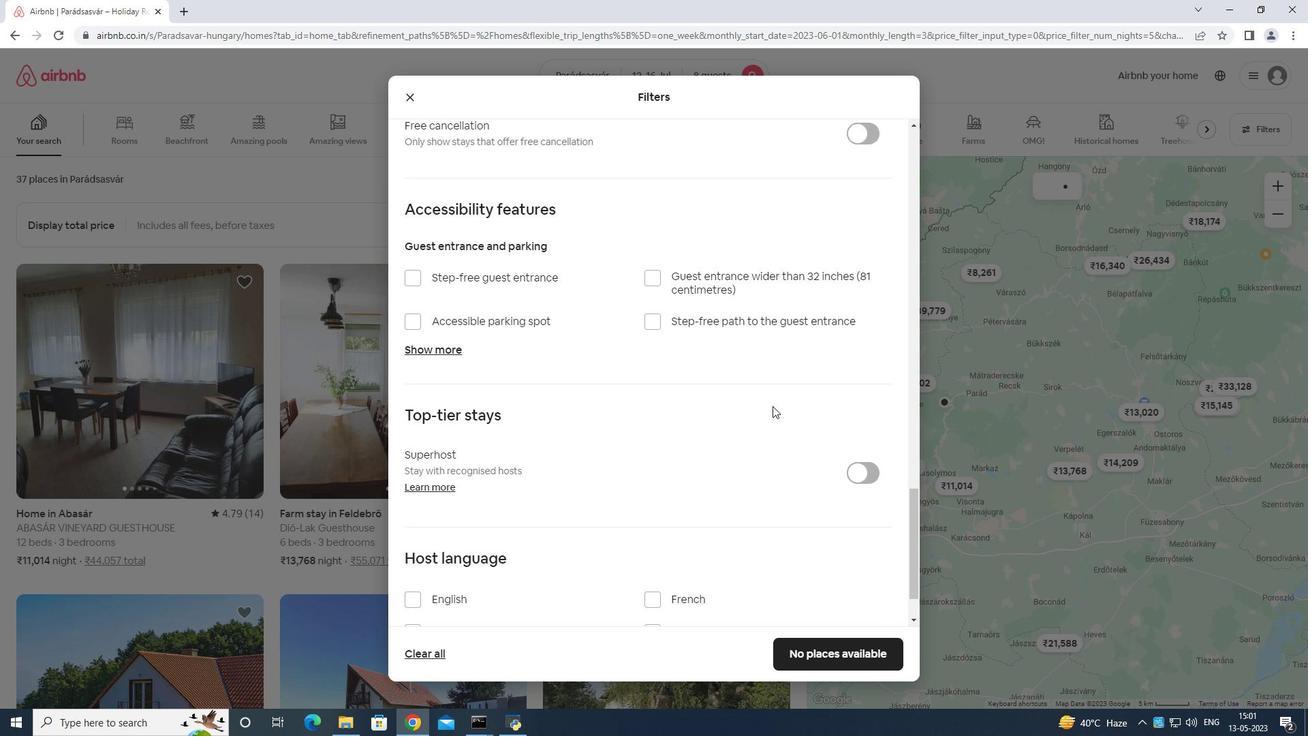 
Action: Mouse scrolled (742, 425) with delta (0, 0)
Screenshot: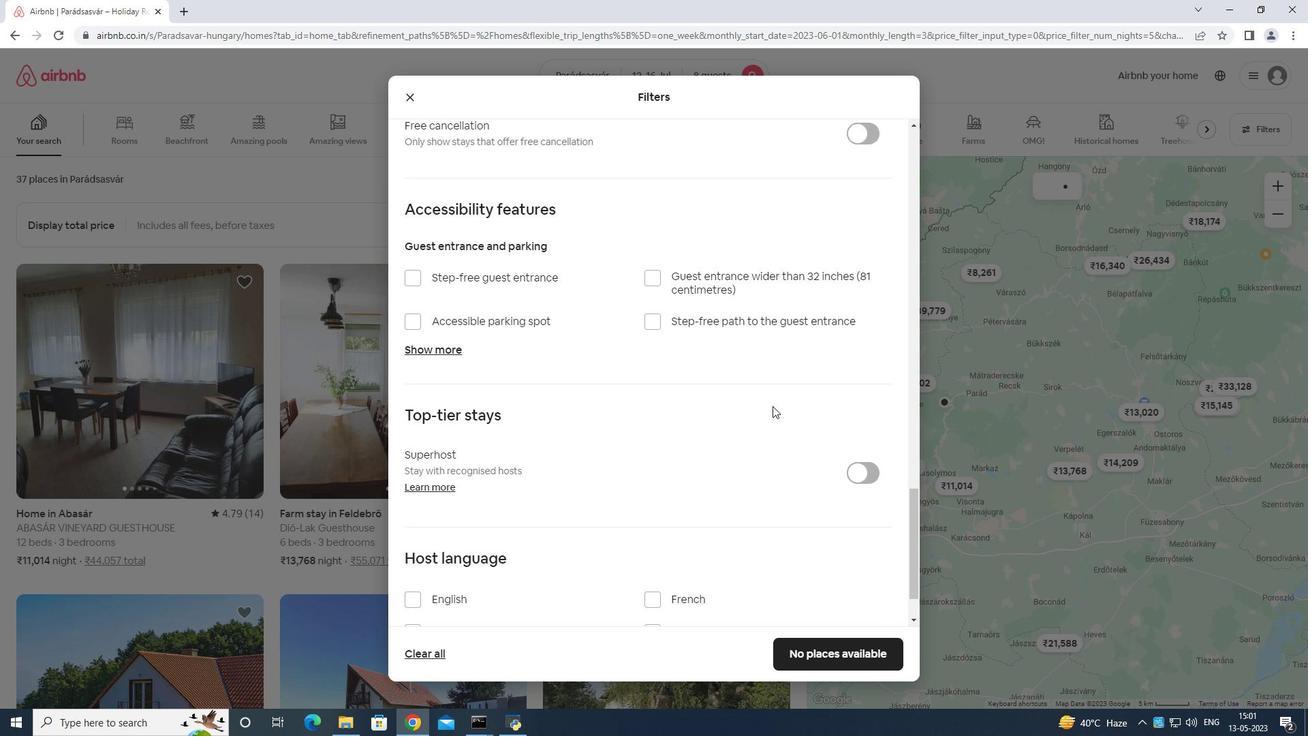
Action: Mouse moved to (721, 436)
Screenshot: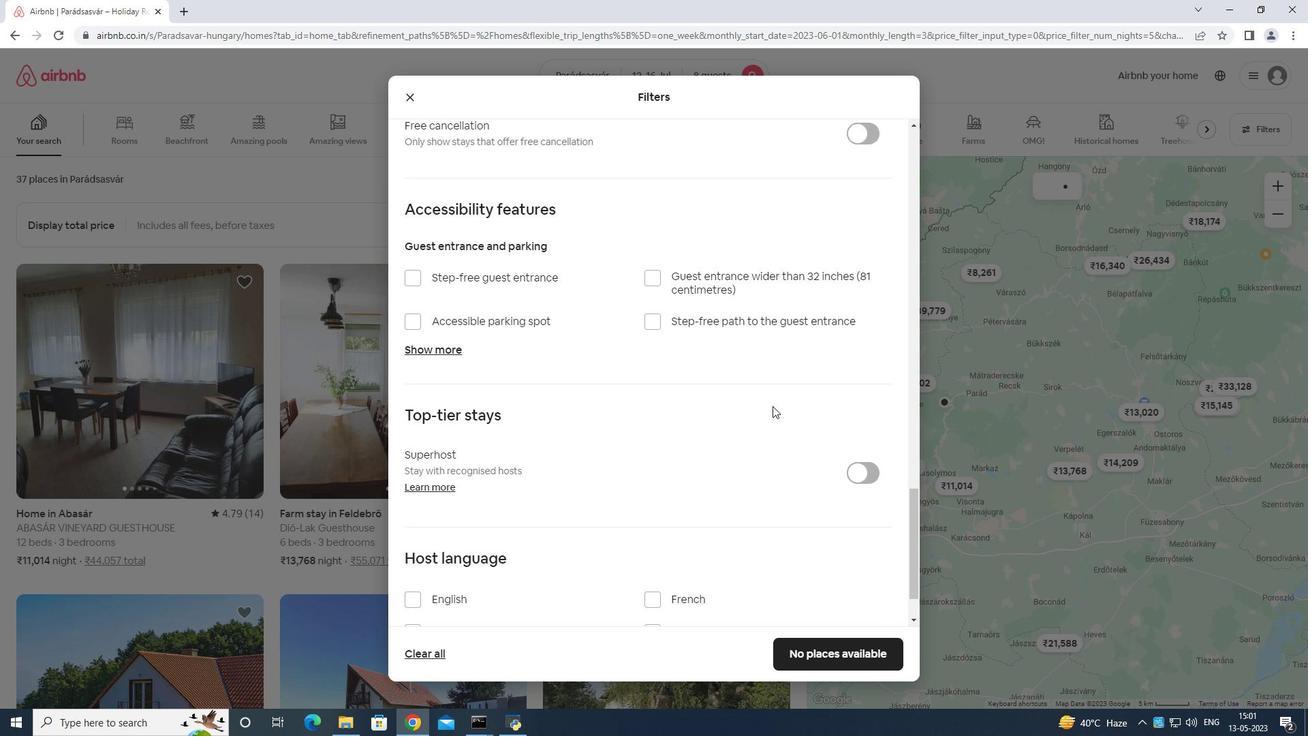 
Action: Mouse scrolled (732, 432) with delta (0, 0)
Screenshot: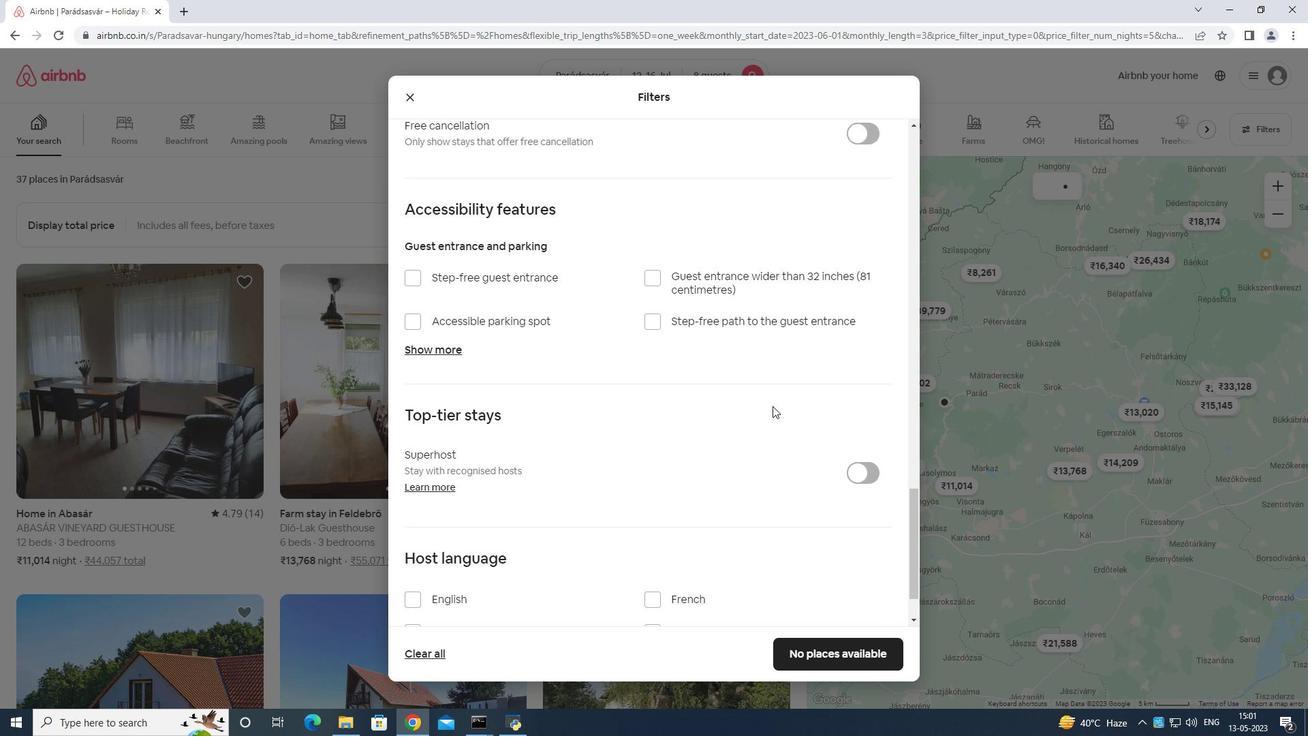 
Action: Mouse moved to (706, 441)
Screenshot: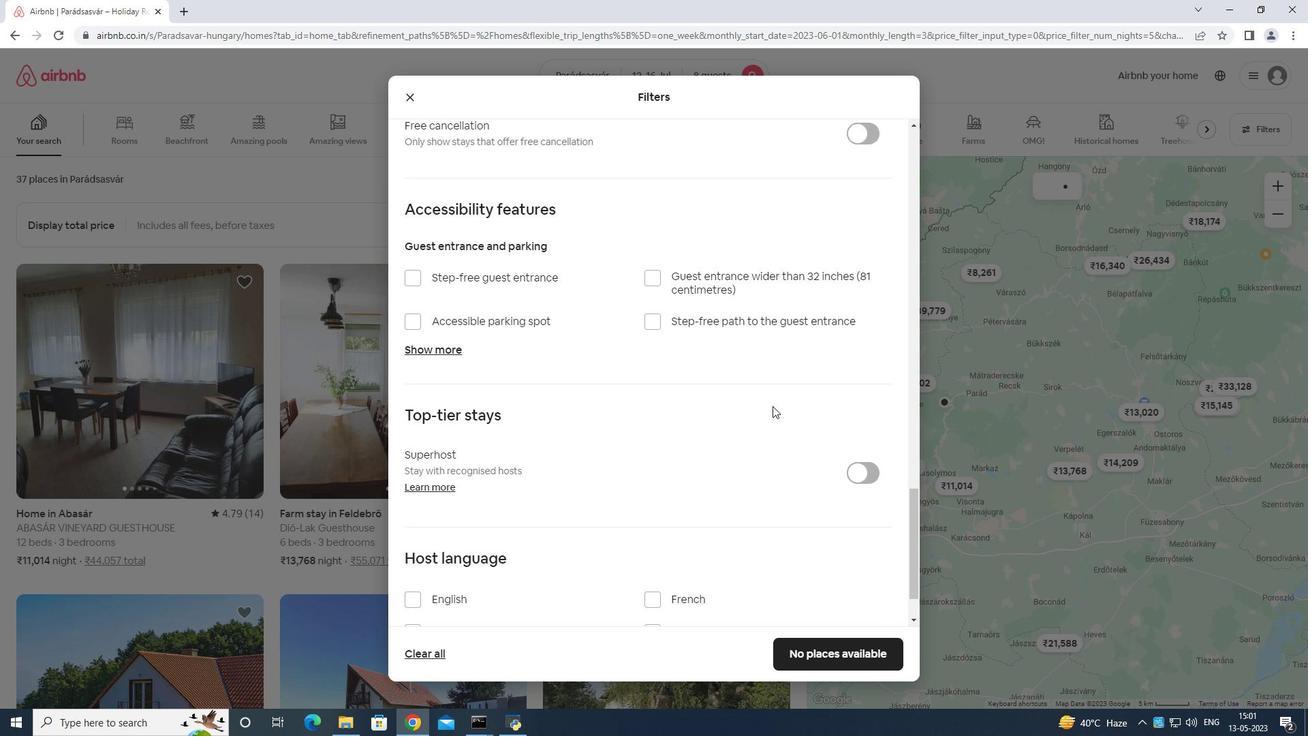 
Action: Mouse scrolled (721, 436) with delta (0, 0)
Screenshot: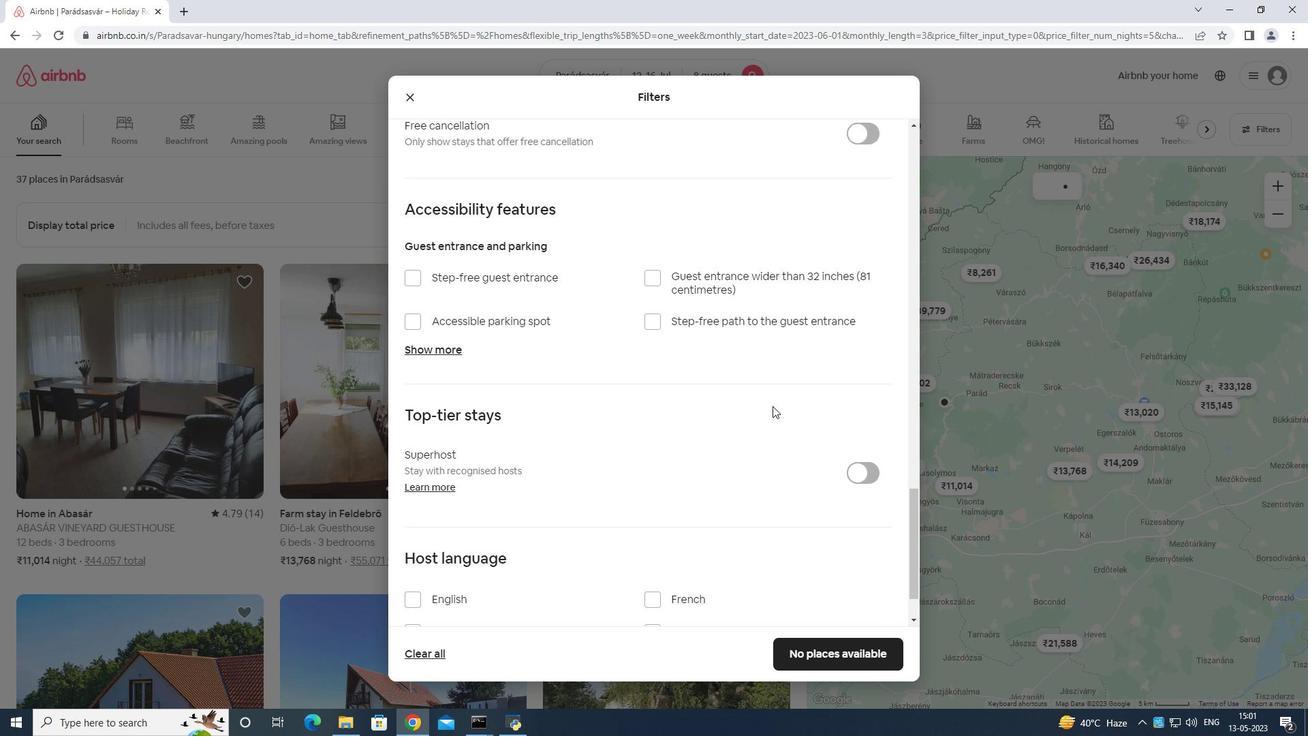 
Action: Mouse moved to (415, 533)
Screenshot: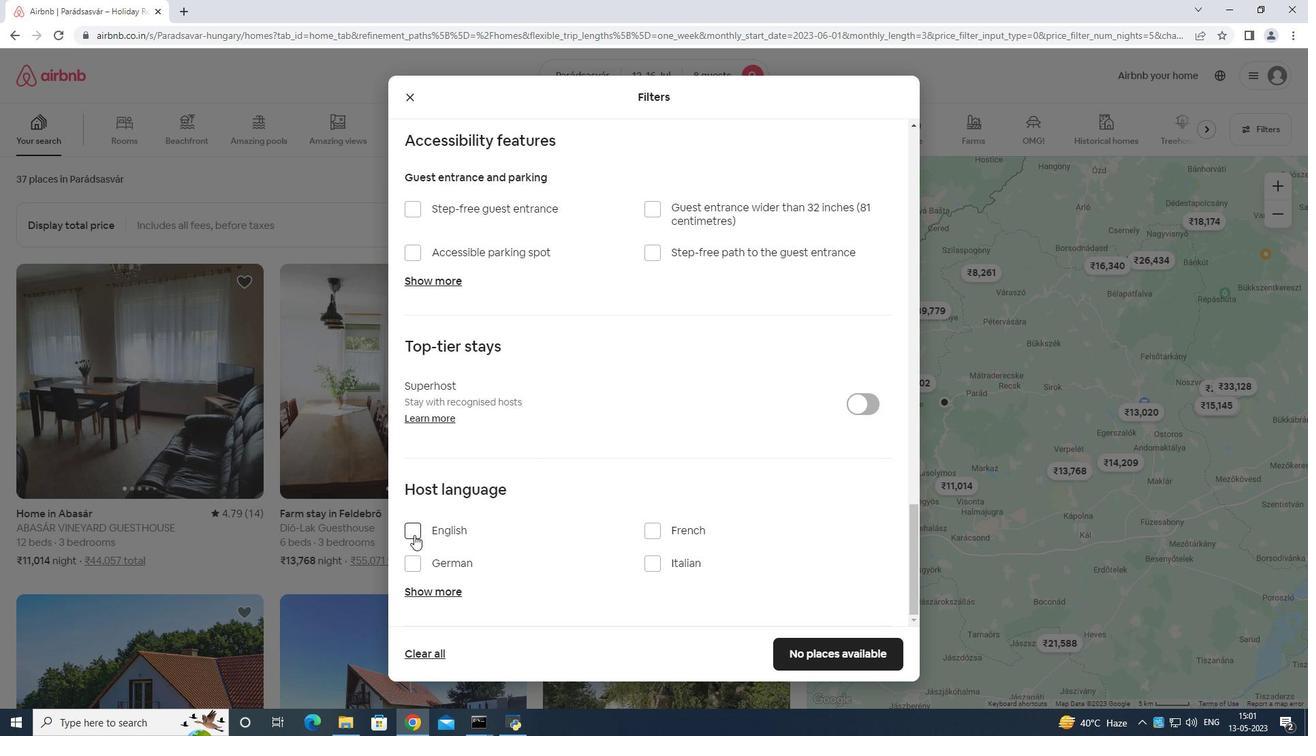 
Action: Mouse pressed left at (415, 533)
Screenshot: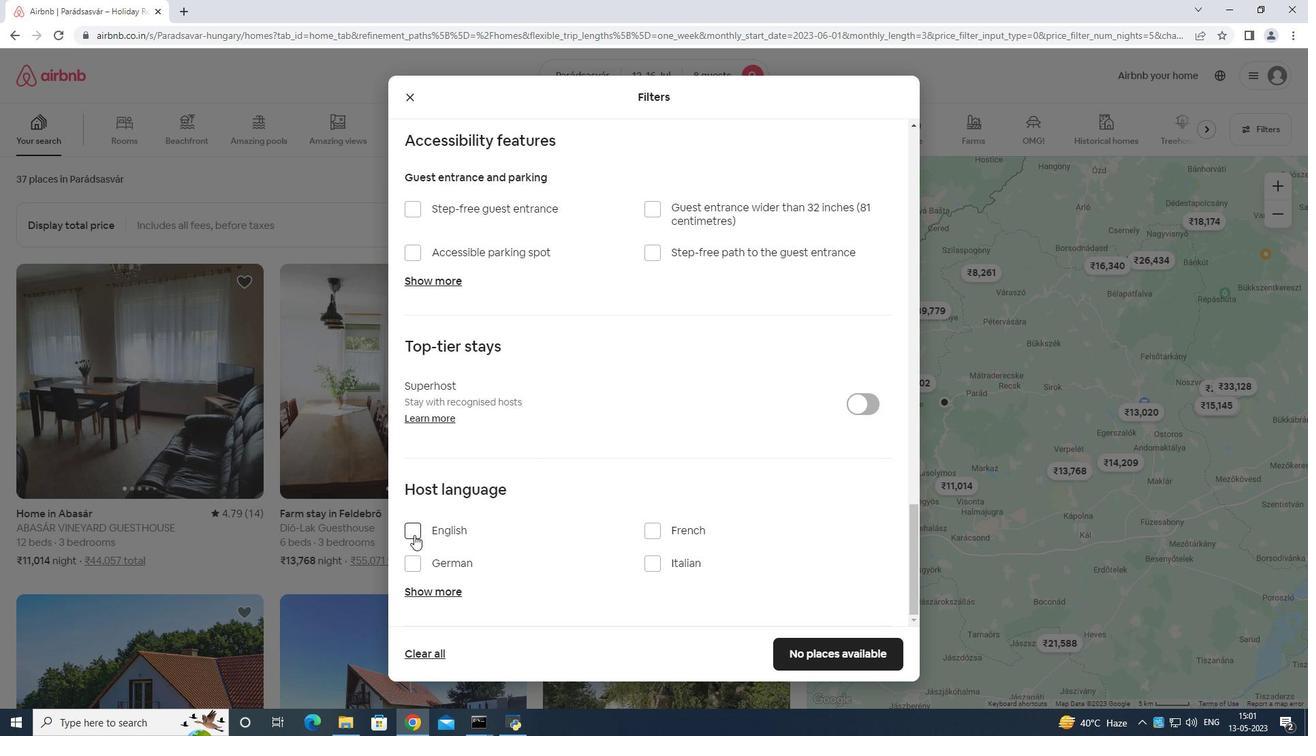 
Action: Mouse moved to (815, 650)
Screenshot: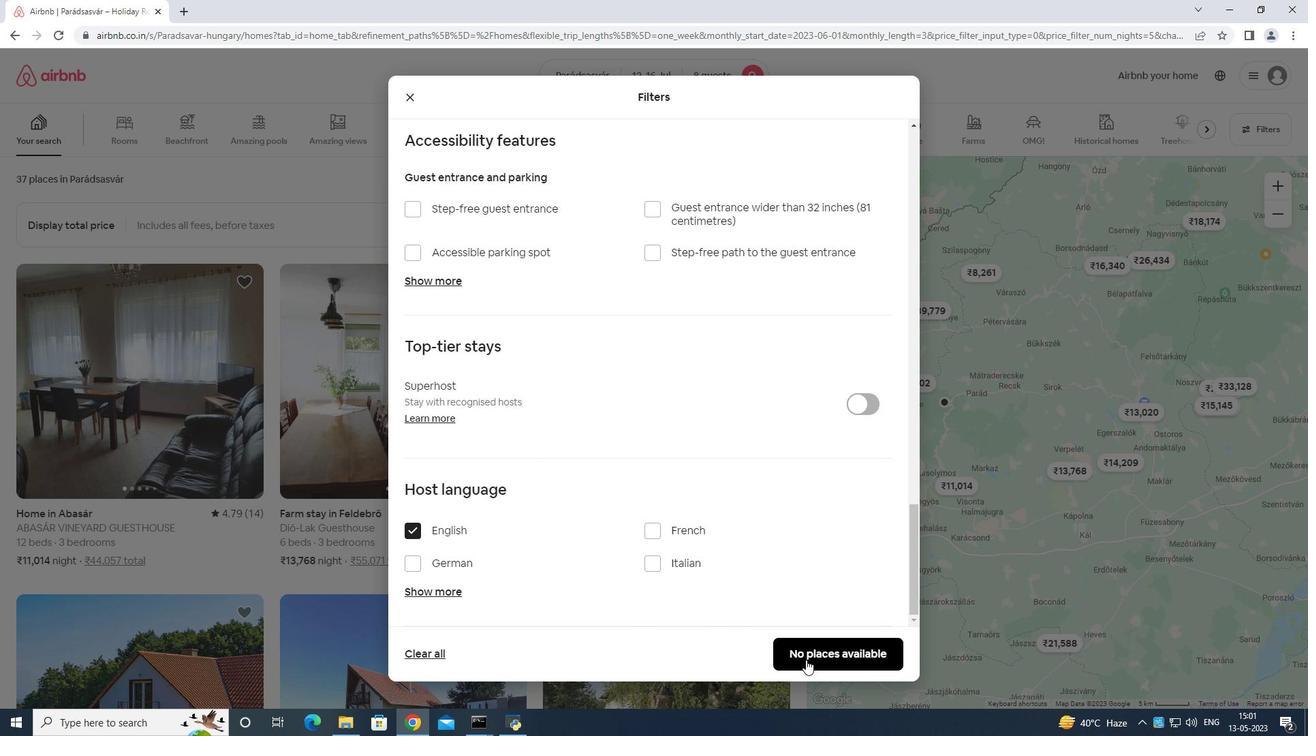 
Action: Mouse pressed left at (815, 650)
Screenshot: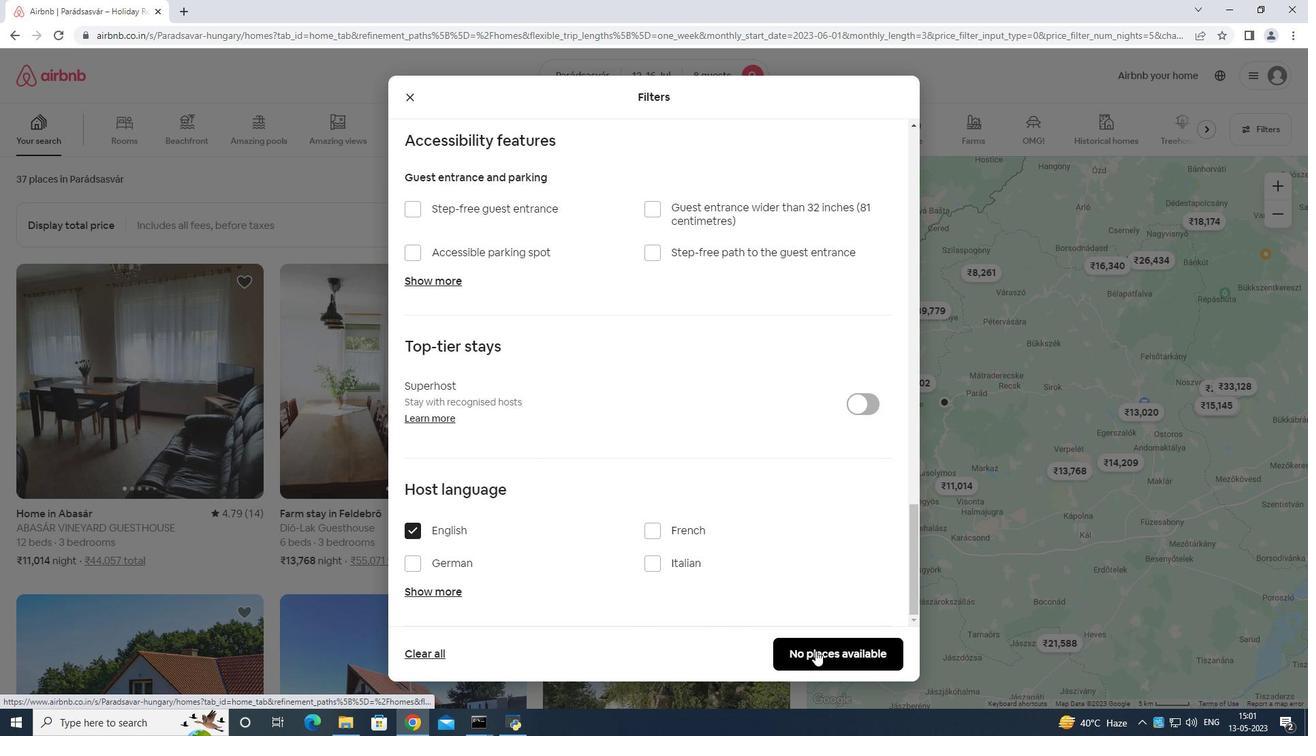 
Action: Mouse moved to (723, 384)
Screenshot: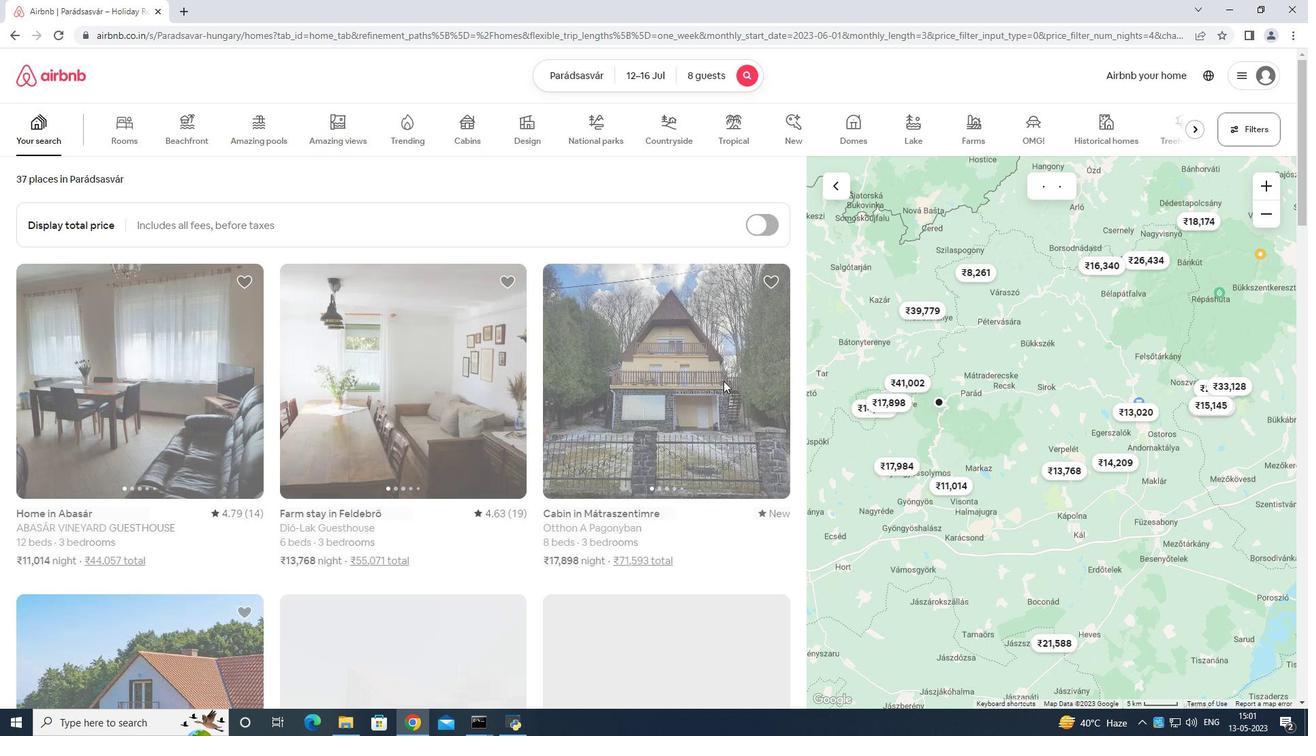 
